Task: Reply to email with the signature Caroline Robinson with the subject Request for help from softage.1@softage.net with the message I would like to schedule a call to discuss the proposed changes to the project budget. with CC to softage.3@softage.net with an attached document Project_report.docx
Action: Mouse moved to (532, 673)
Screenshot: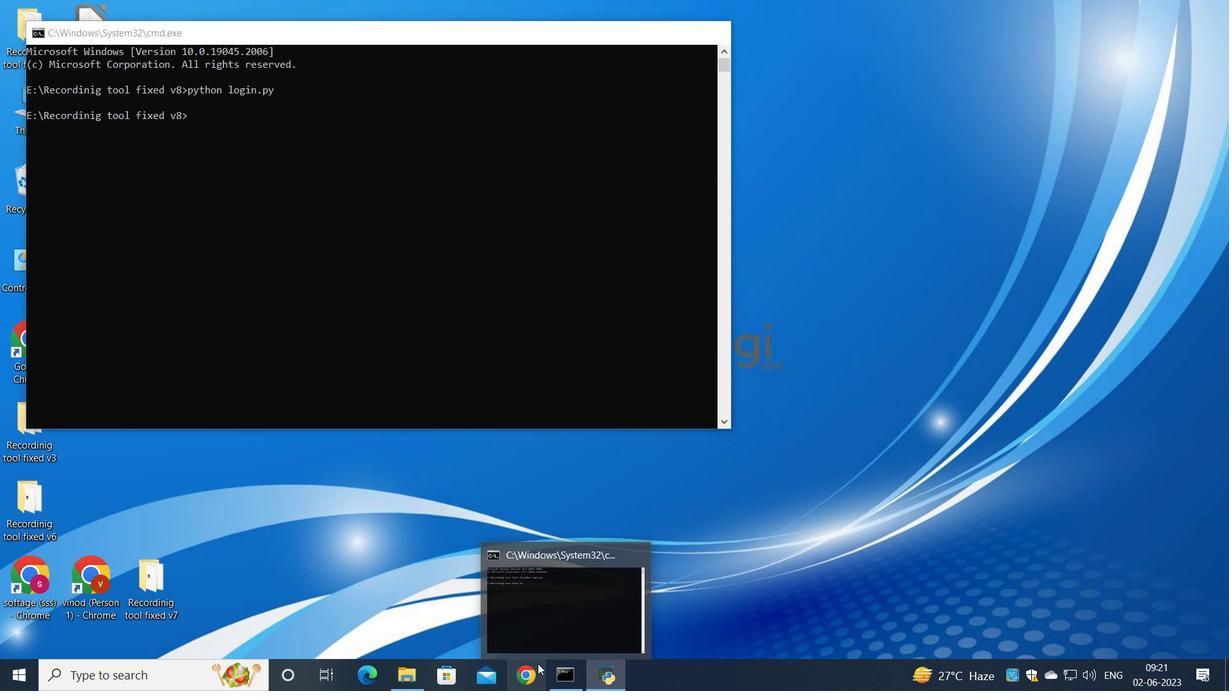 
Action: Mouse pressed left at (532, 673)
Screenshot: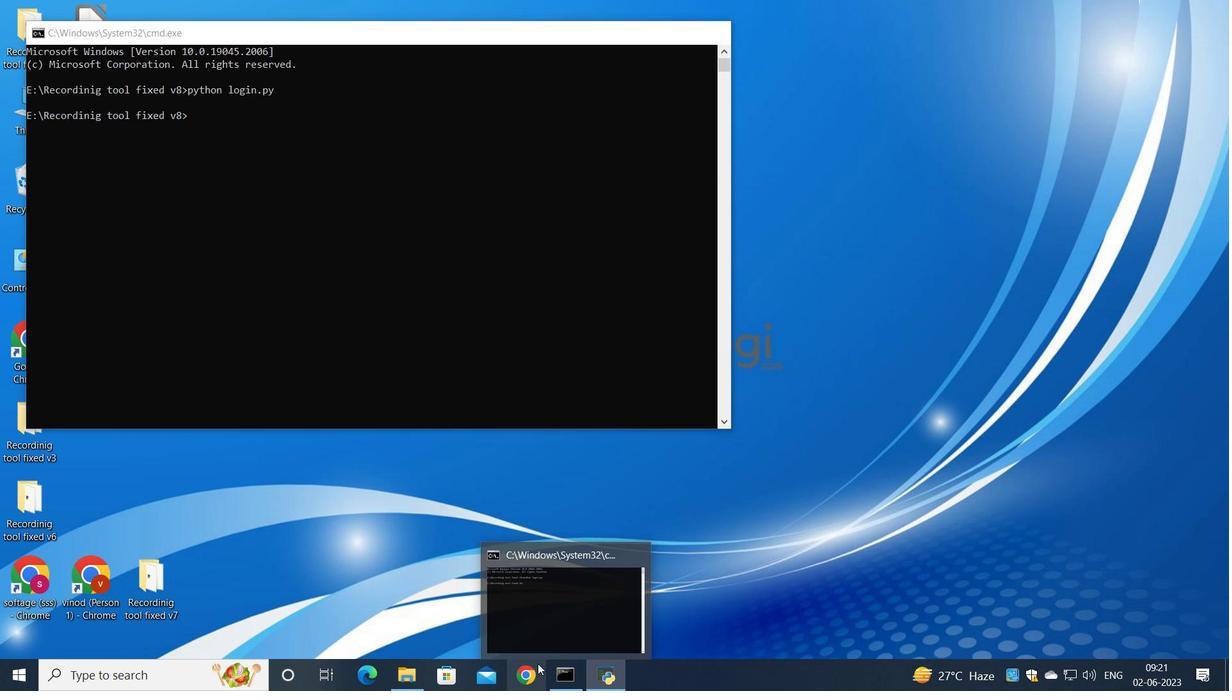 
Action: Mouse moved to (541, 418)
Screenshot: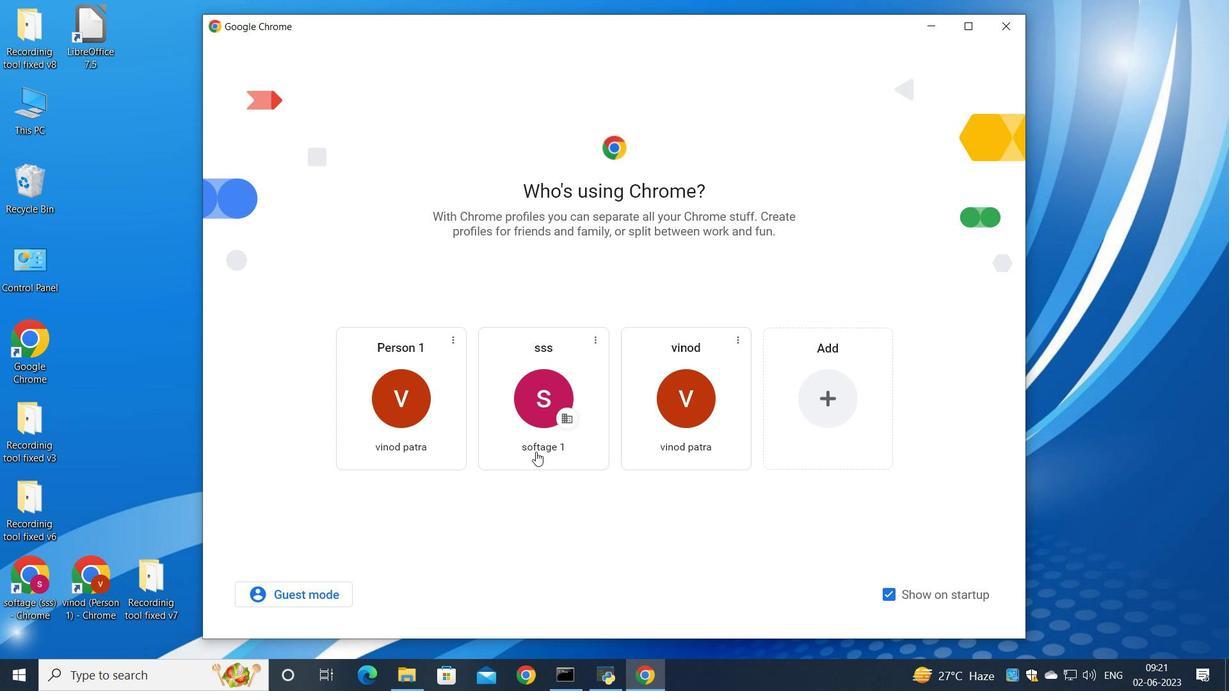 
Action: Mouse pressed left at (541, 418)
Screenshot: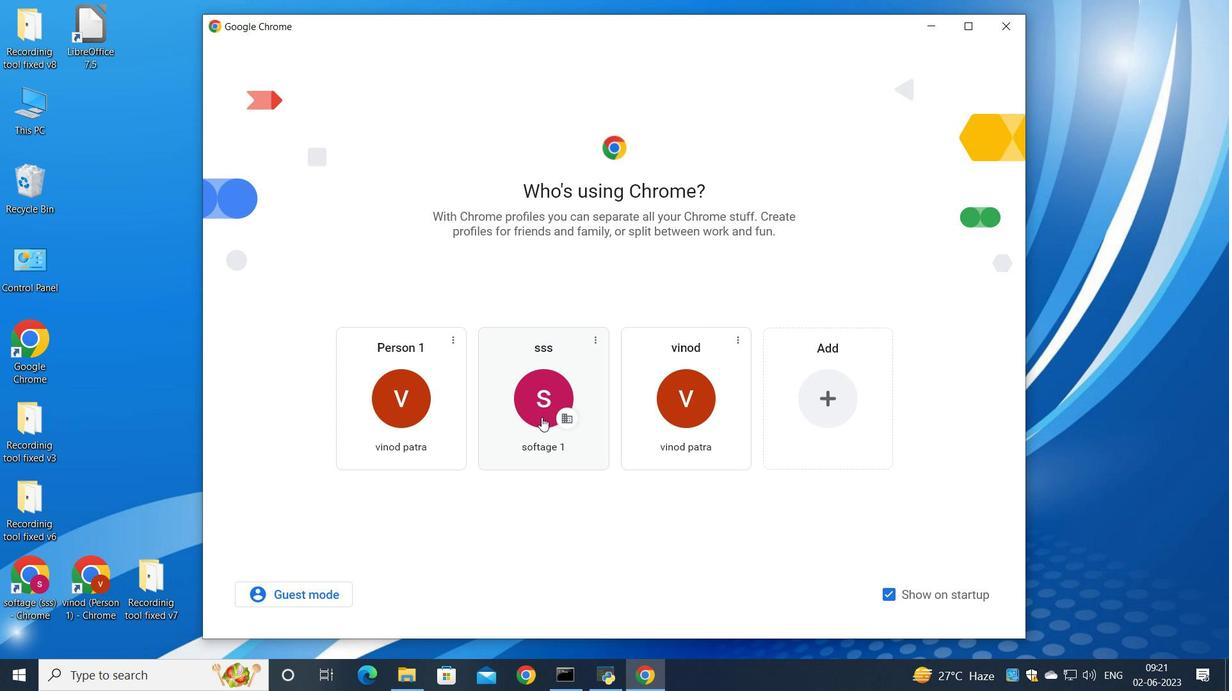 
Action: Mouse moved to (1065, 110)
Screenshot: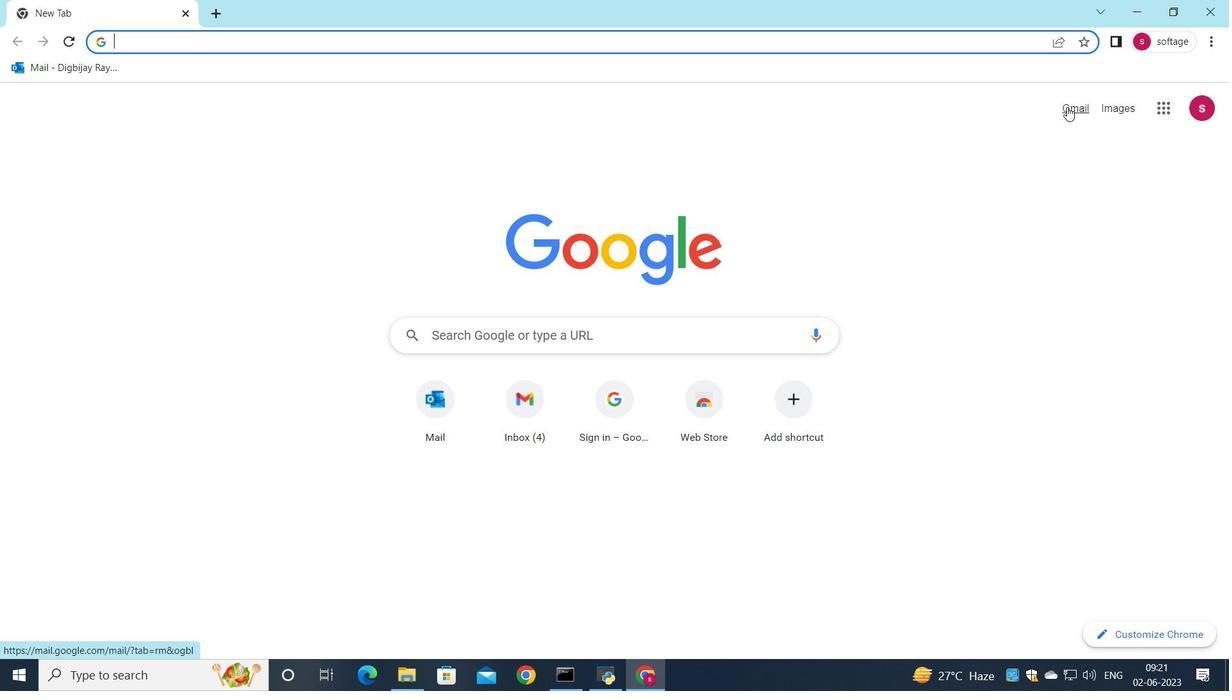 
Action: Mouse pressed left at (1065, 110)
Screenshot: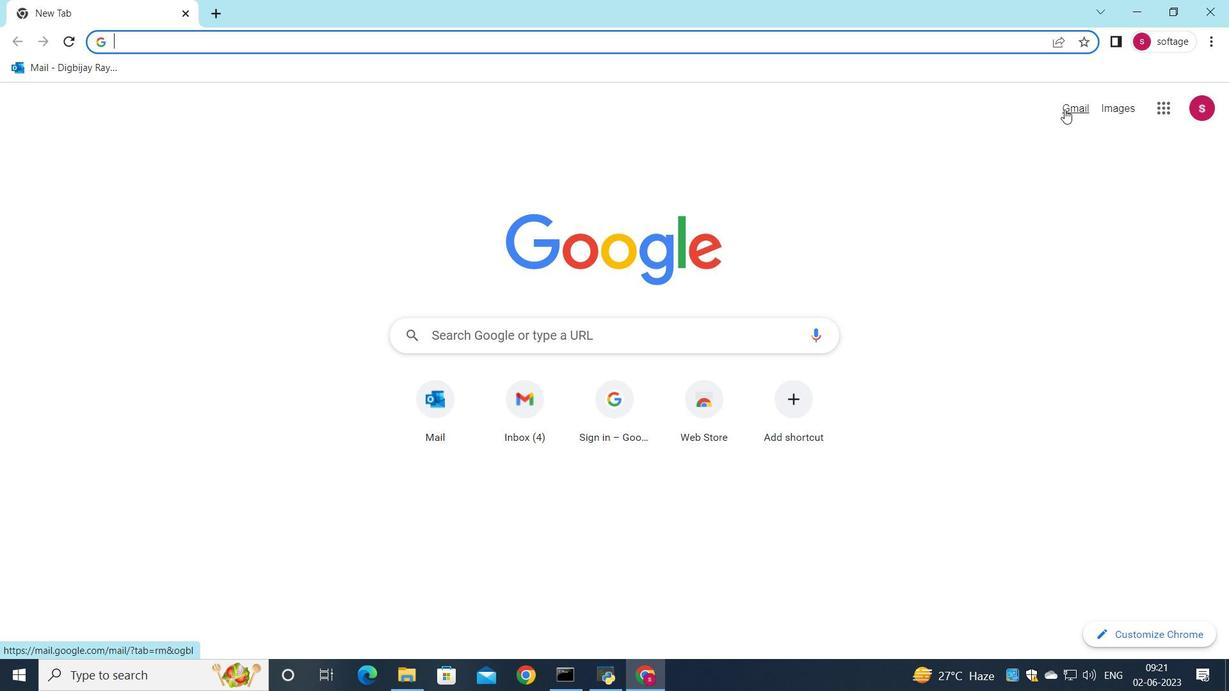 
Action: Mouse moved to (1048, 116)
Screenshot: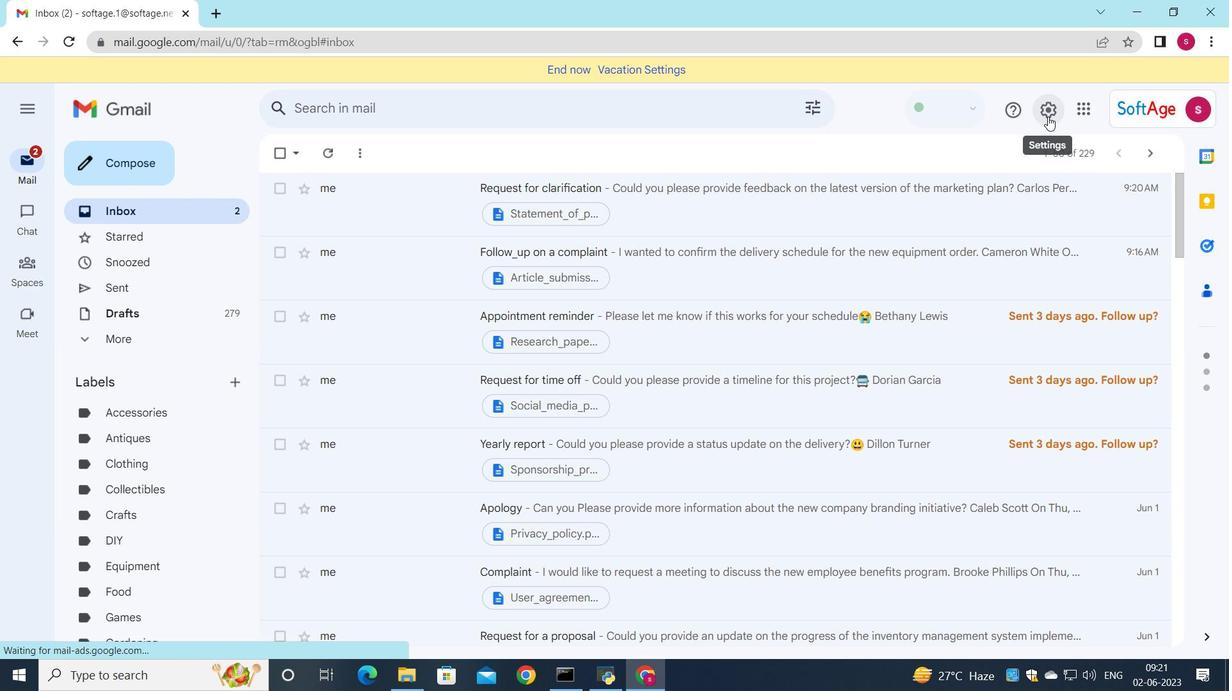 
Action: Mouse pressed left at (1048, 116)
Screenshot: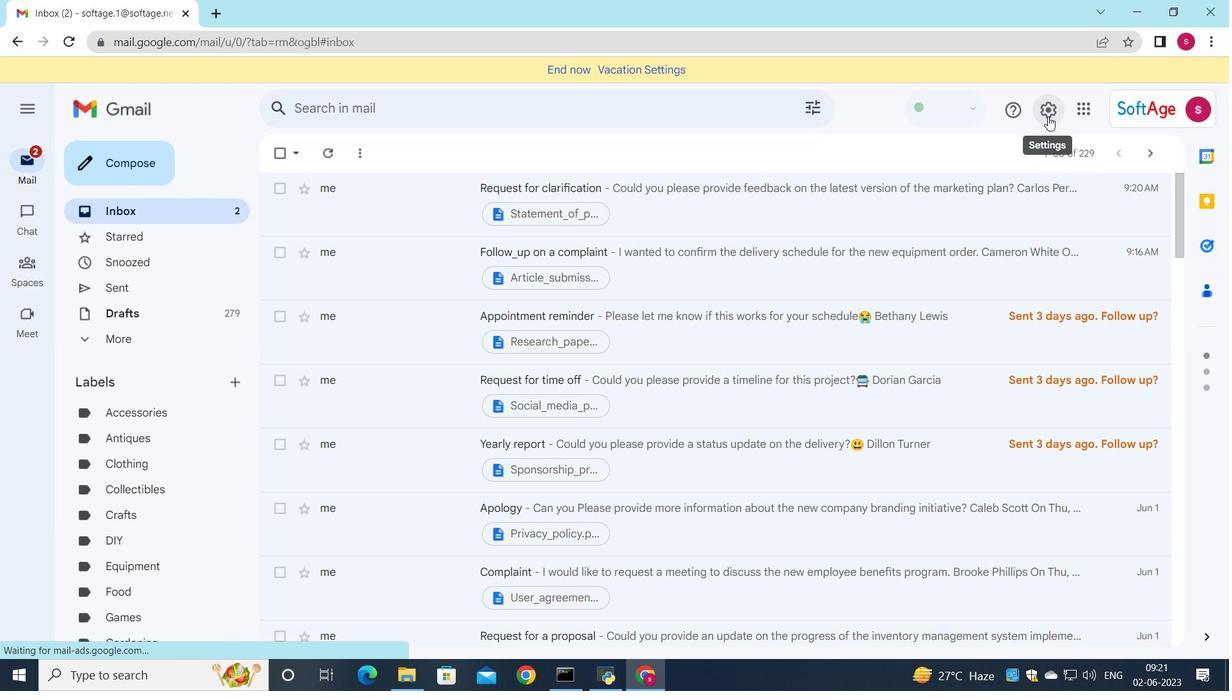 
Action: Mouse moved to (1069, 195)
Screenshot: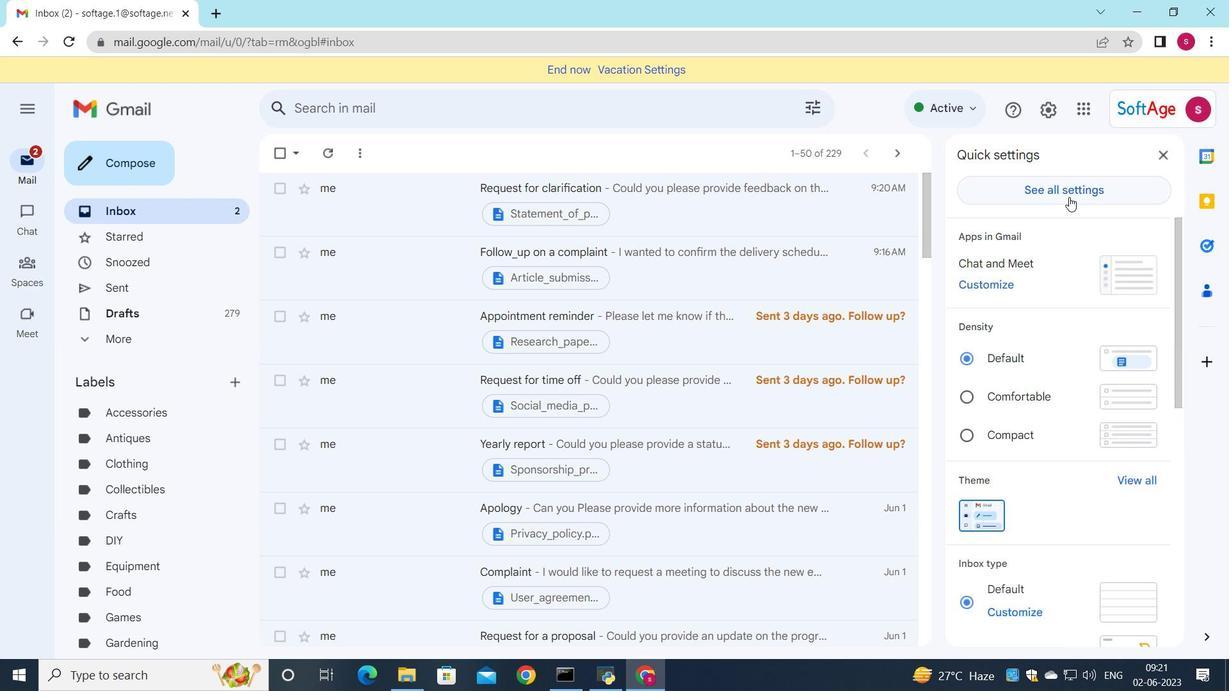 
Action: Mouse pressed left at (1069, 195)
Screenshot: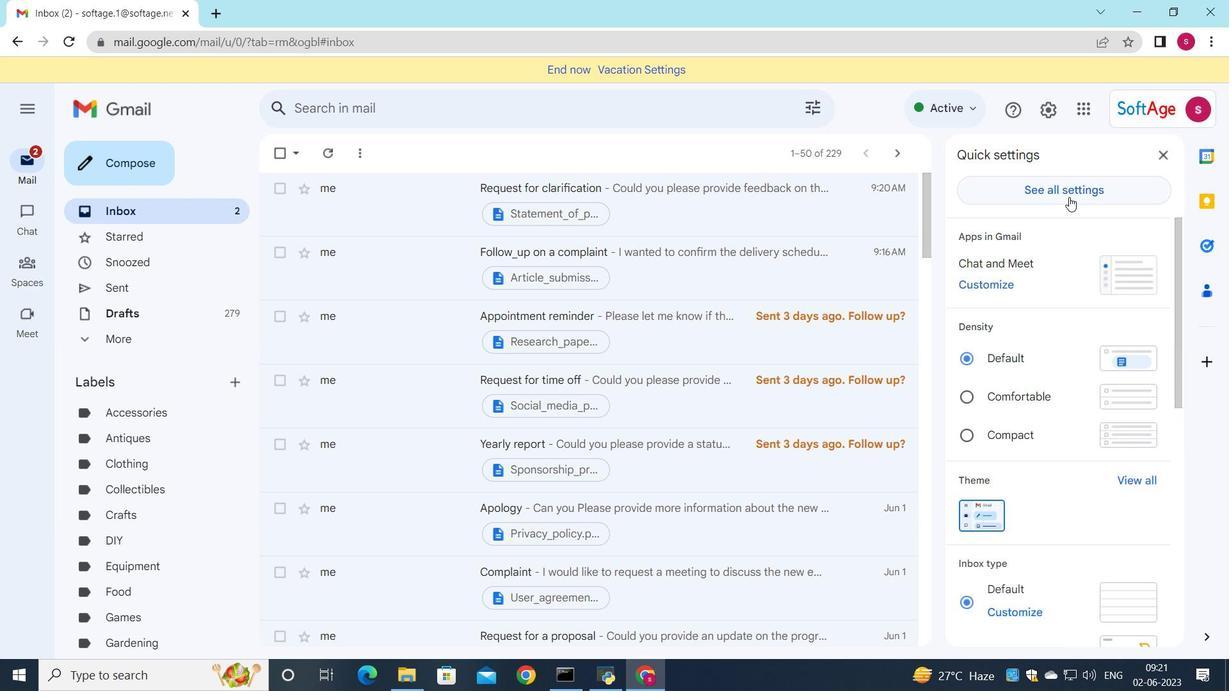 
Action: Mouse moved to (663, 460)
Screenshot: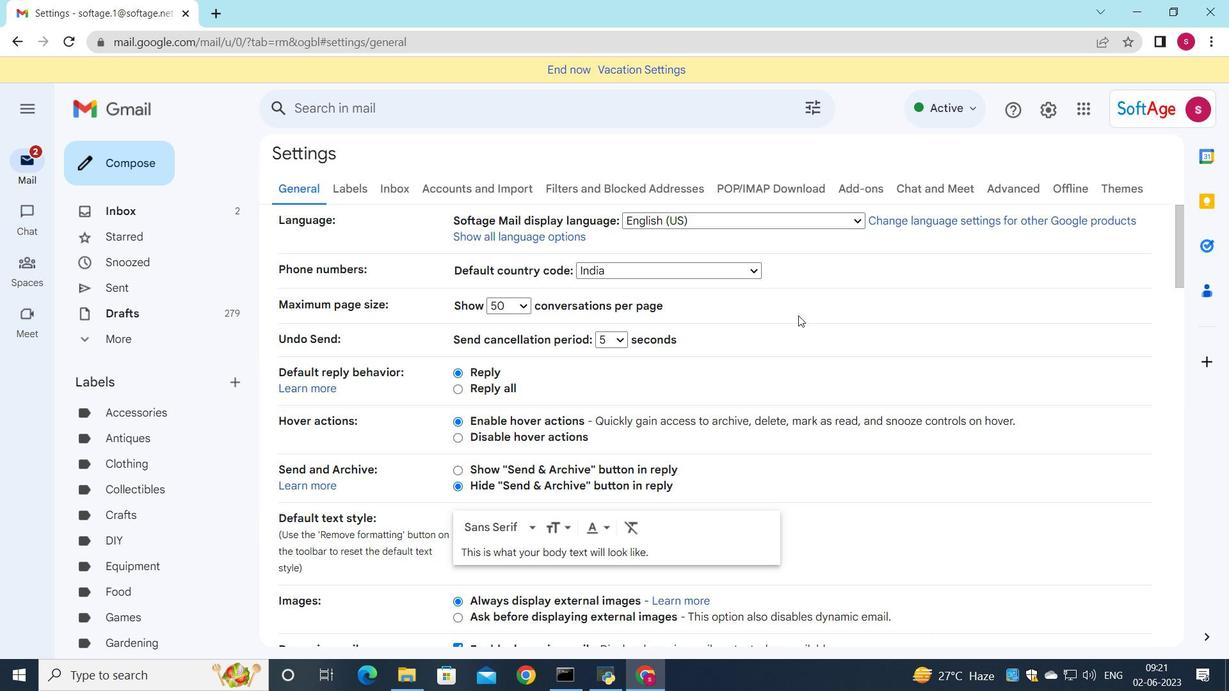 
Action: Mouse scrolled (663, 459) with delta (0, 0)
Screenshot: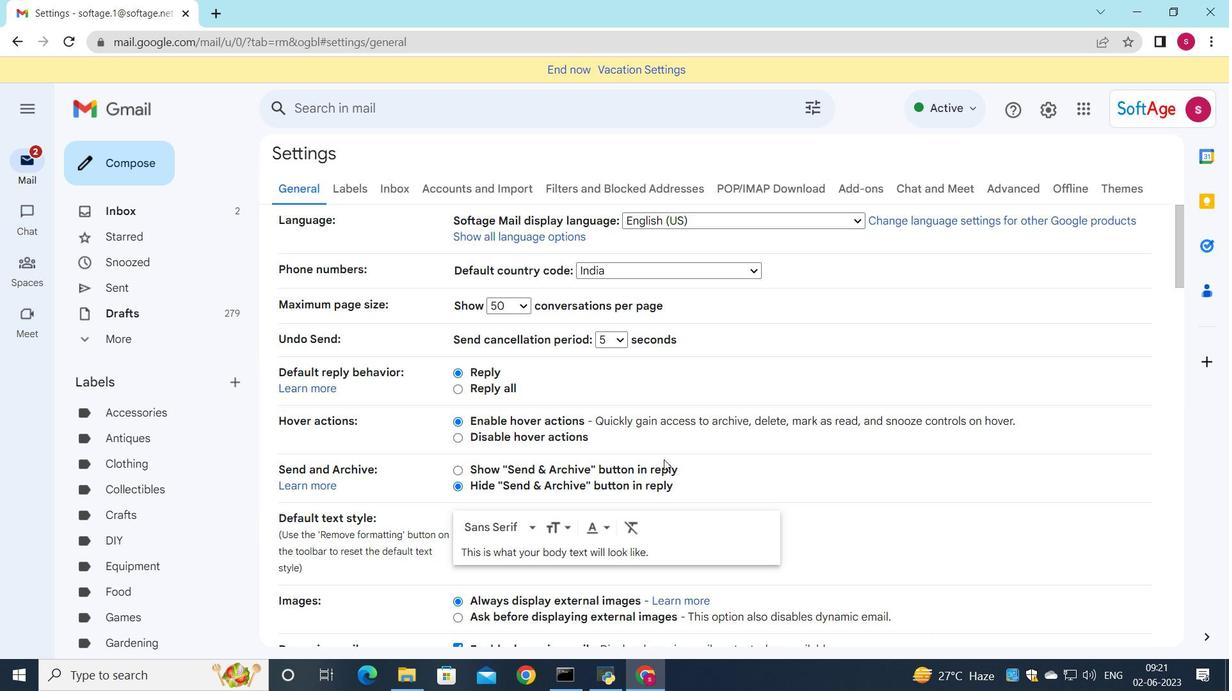 
Action: Mouse scrolled (663, 459) with delta (0, 0)
Screenshot: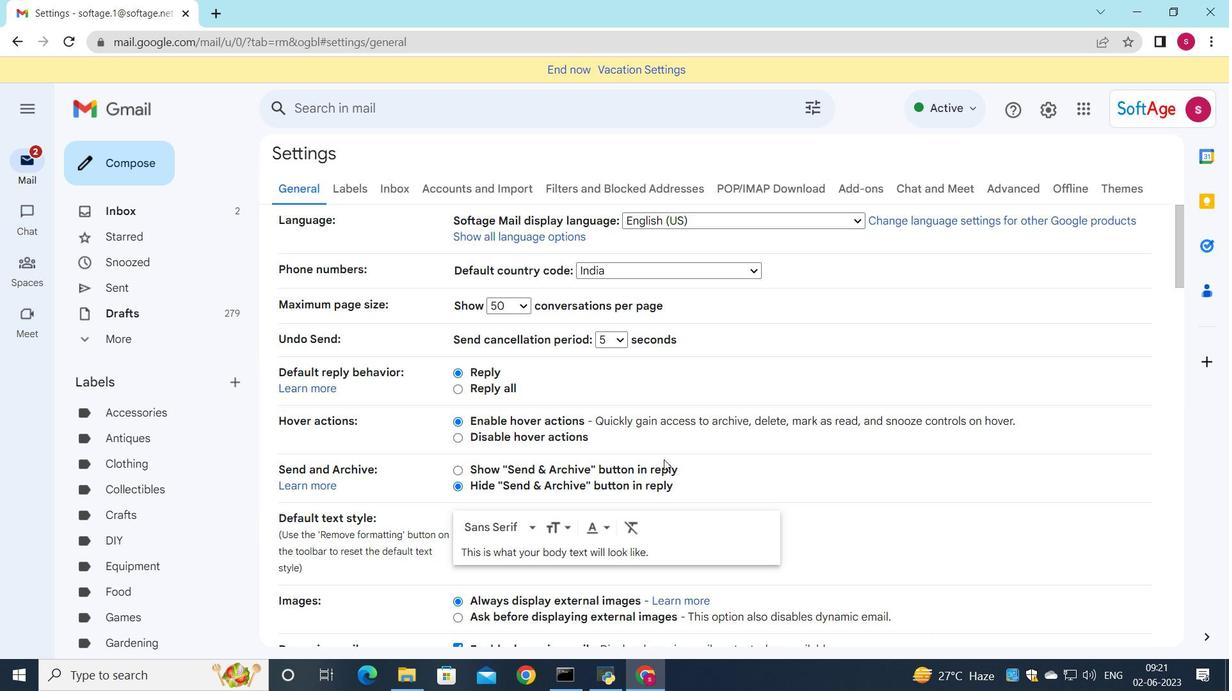 
Action: Mouse scrolled (663, 459) with delta (0, 0)
Screenshot: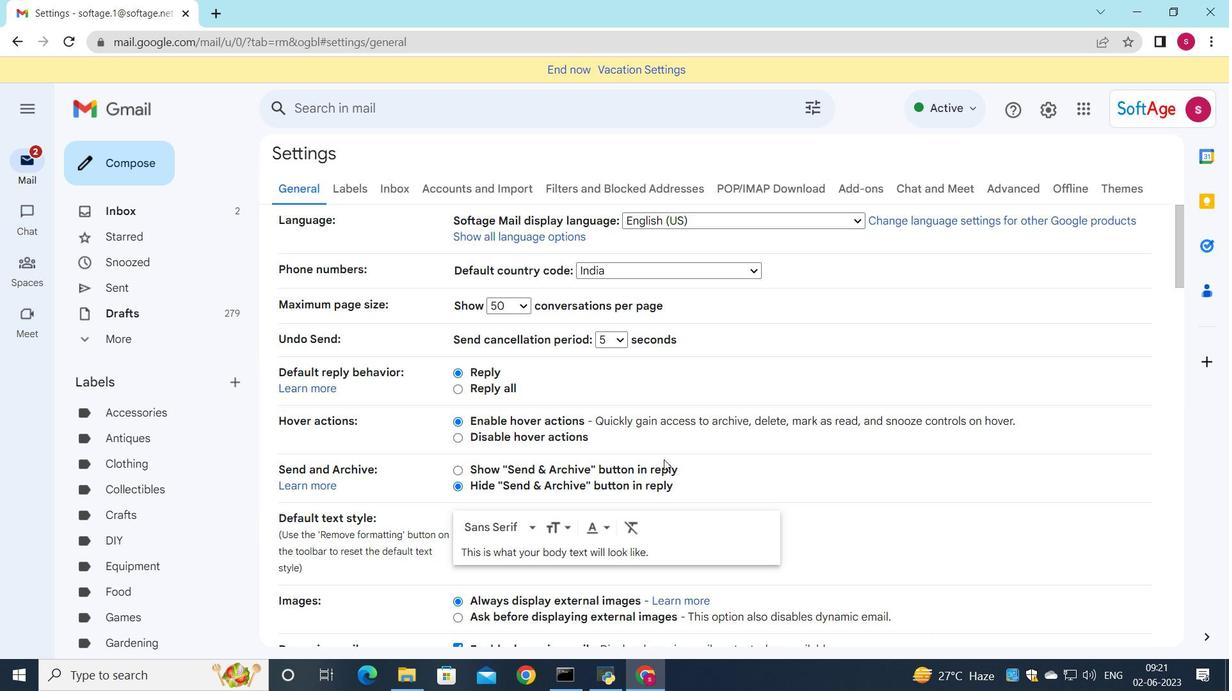
Action: Mouse scrolled (663, 459) with delta (0, 0)
Screenshot: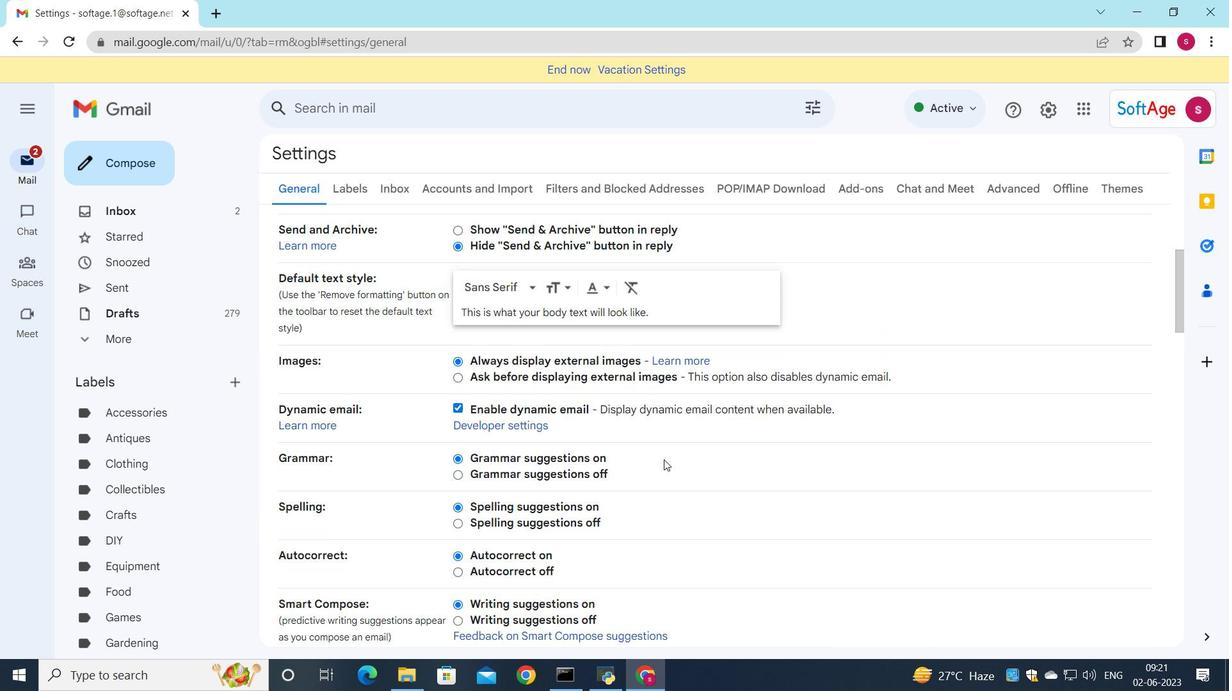 
Action: Mouse scrolled (663, 459) with delta (0, 0)
Screenshot: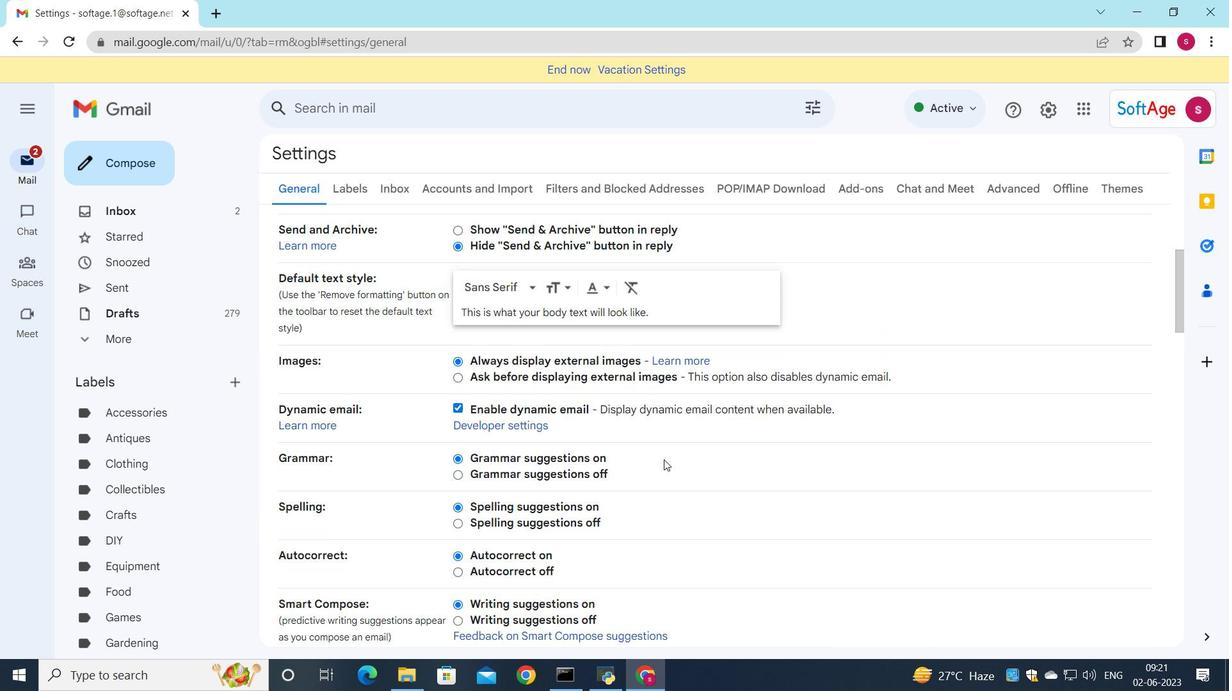 
Action: Mouse scrolled (663, 459) with delta (0, 0)
Screenshot: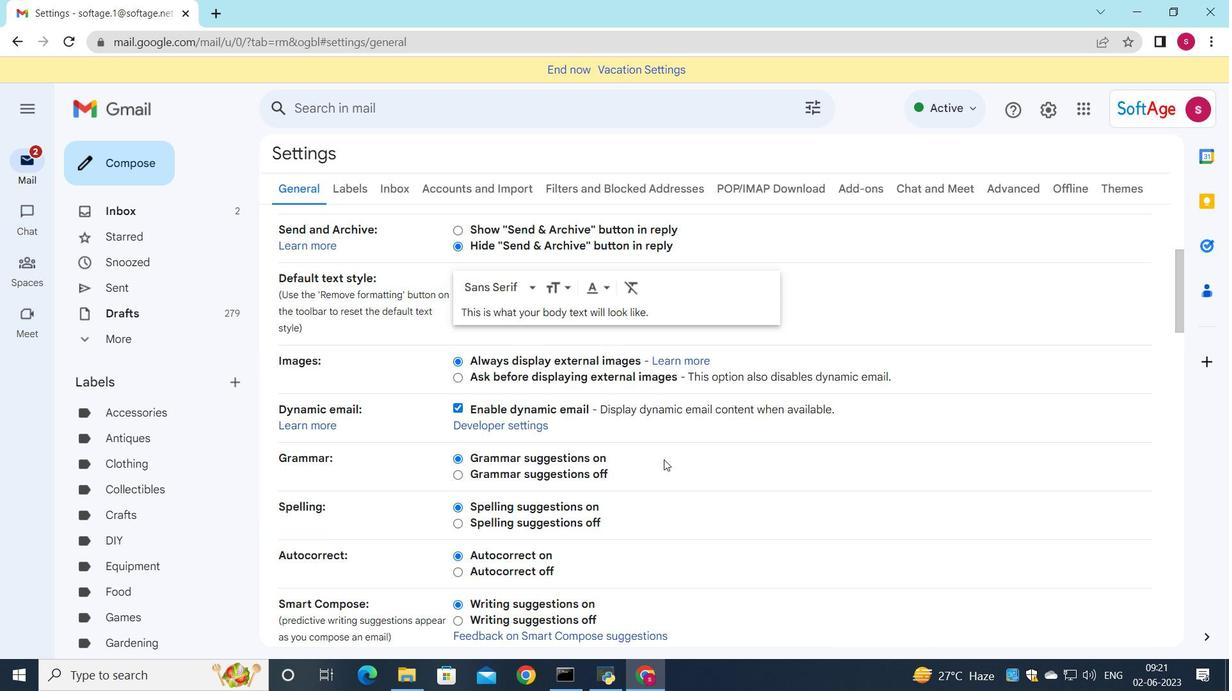 
Action: Mouse scrolled (663, 459) with delta (0, 0)
Screenshot: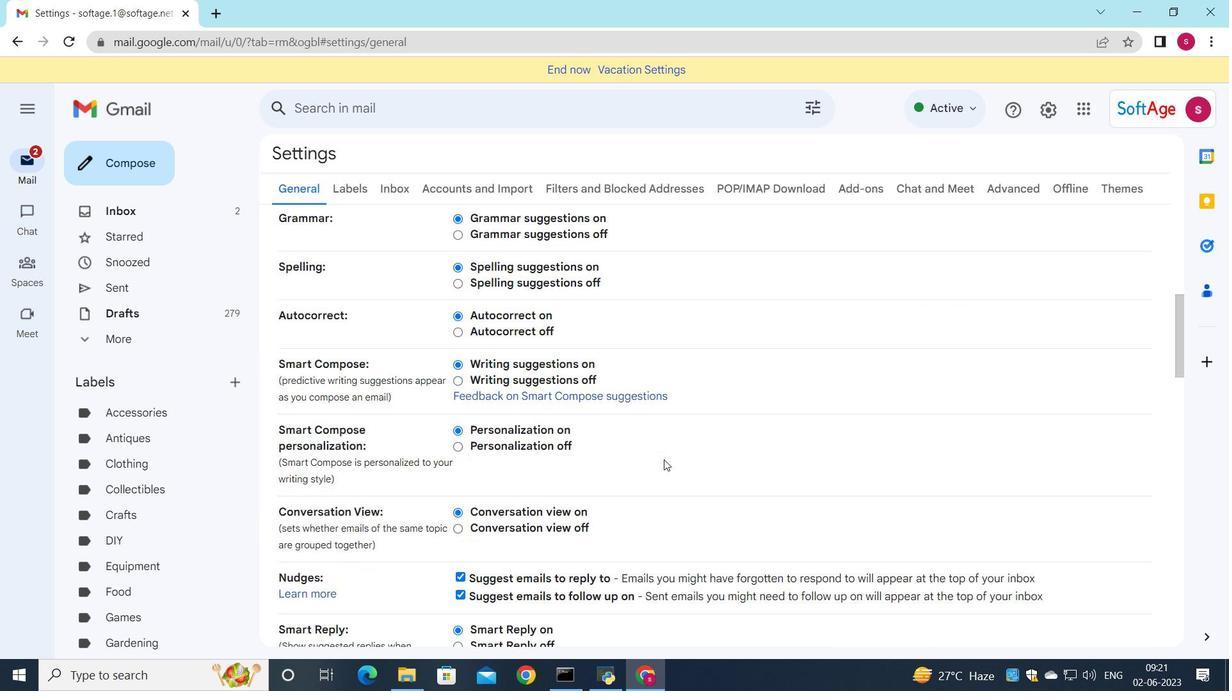 
Action: Mouse scrolled (663, 459) with delta (0, 0)
Screenshot: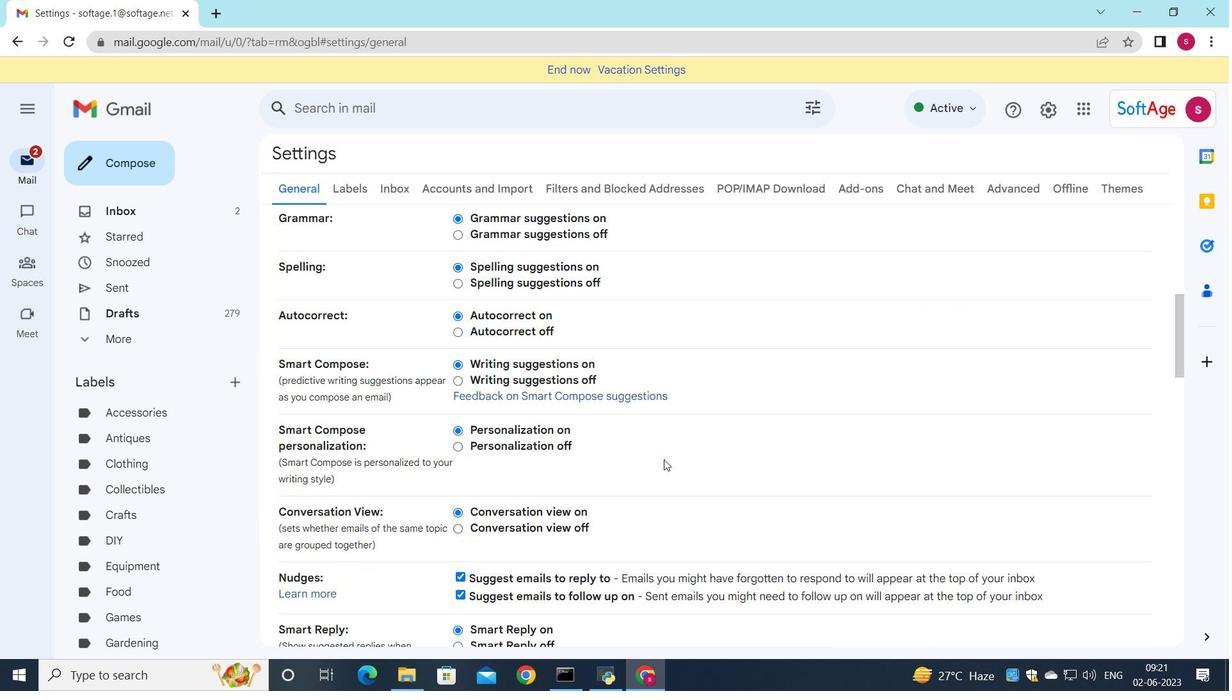 
Action: Mouse scrolled (663, 459) with delta (0, 0)
Screenshot: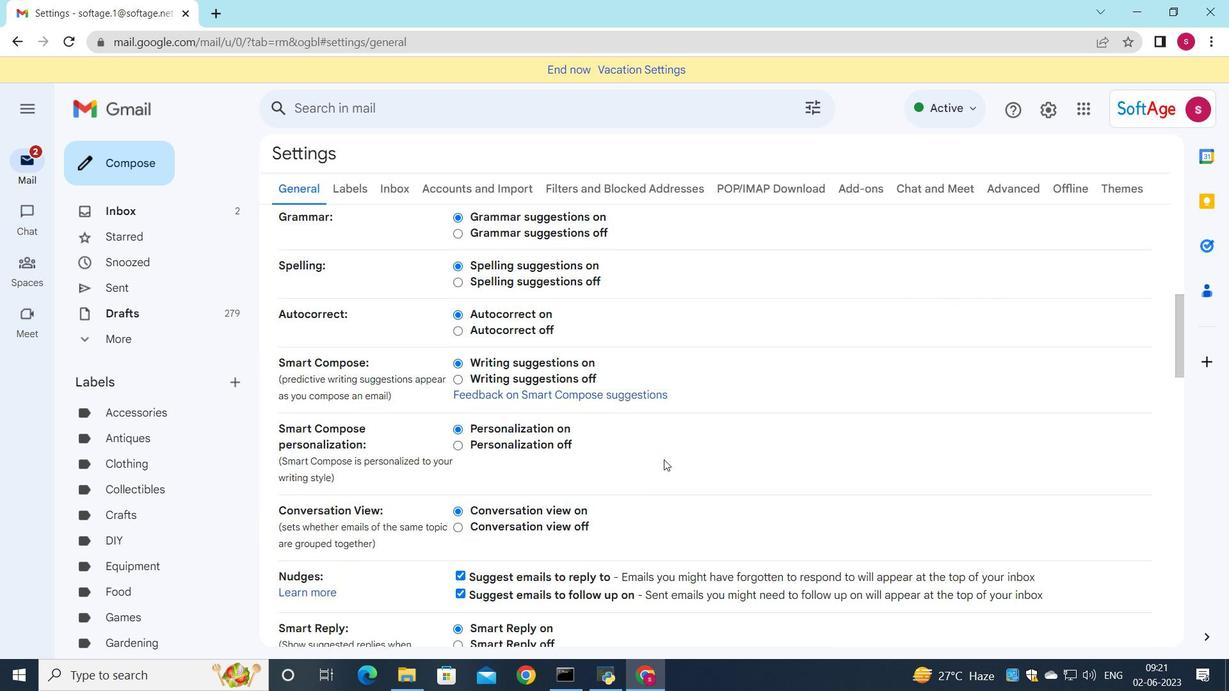 
Action: Mouse scrolled (663, 459) with delta (0, 0)
Screenshot: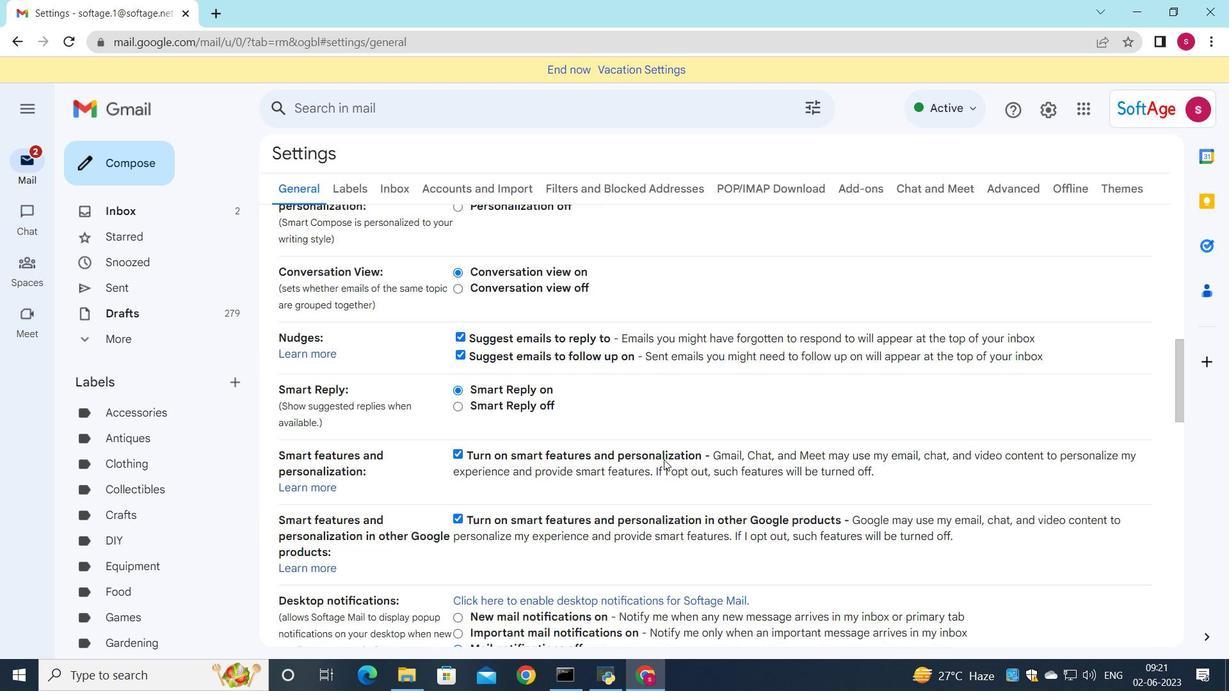 
Action: Mouse scrolled (663, 459) with delta (0, 0)
Screenshot: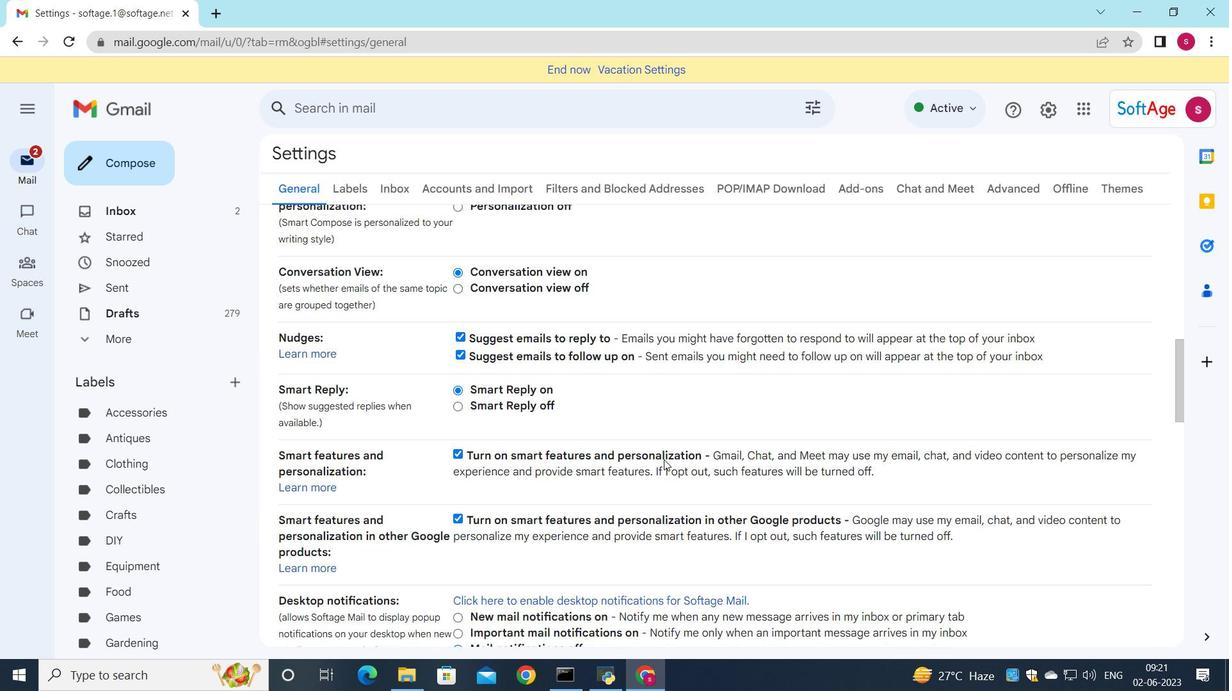 
Action: Mouse scrolled (663, 459) with delta (0, 0)
Screenshot: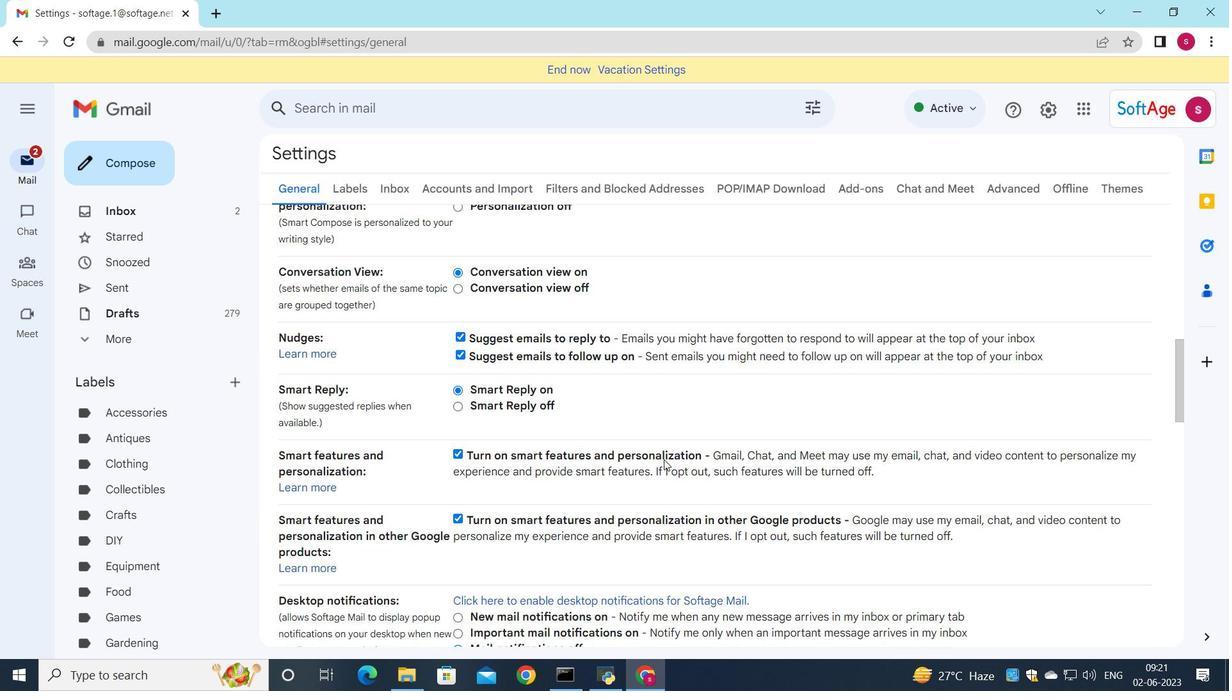
Action: Mouse scrolled (663, 459) with delta (0, 0)
Screenshot: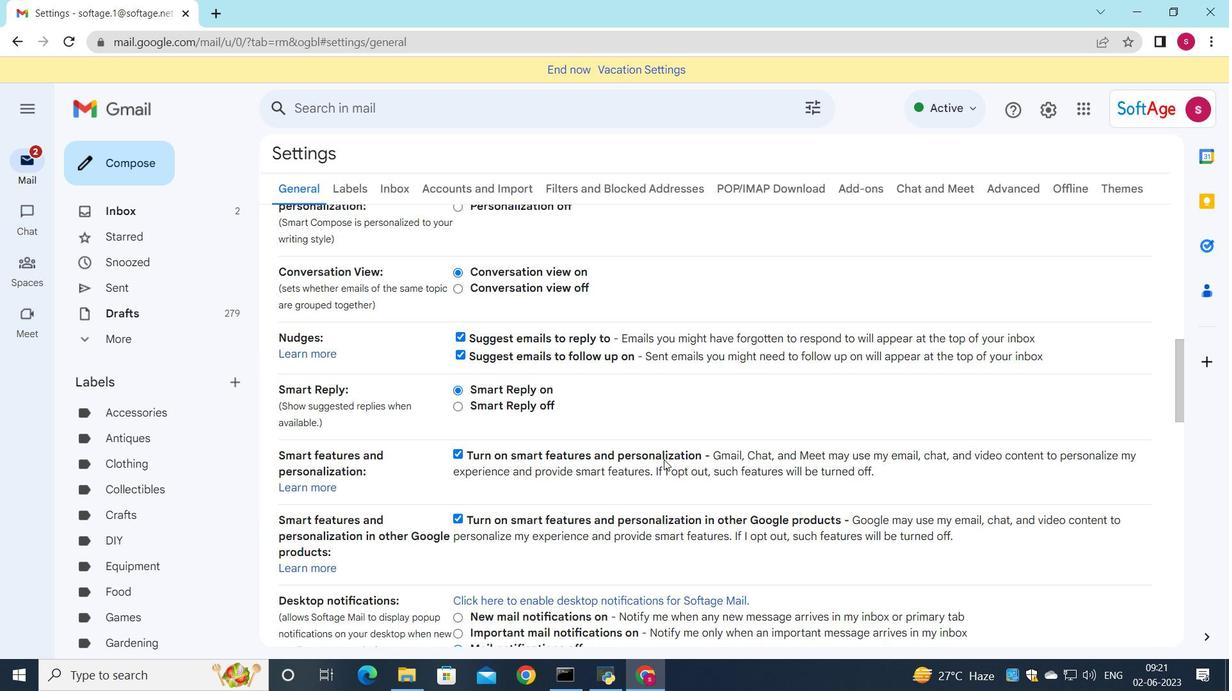 
Action: Mouse scrolled (663, 459) with delta (0, 0)
Screenshot: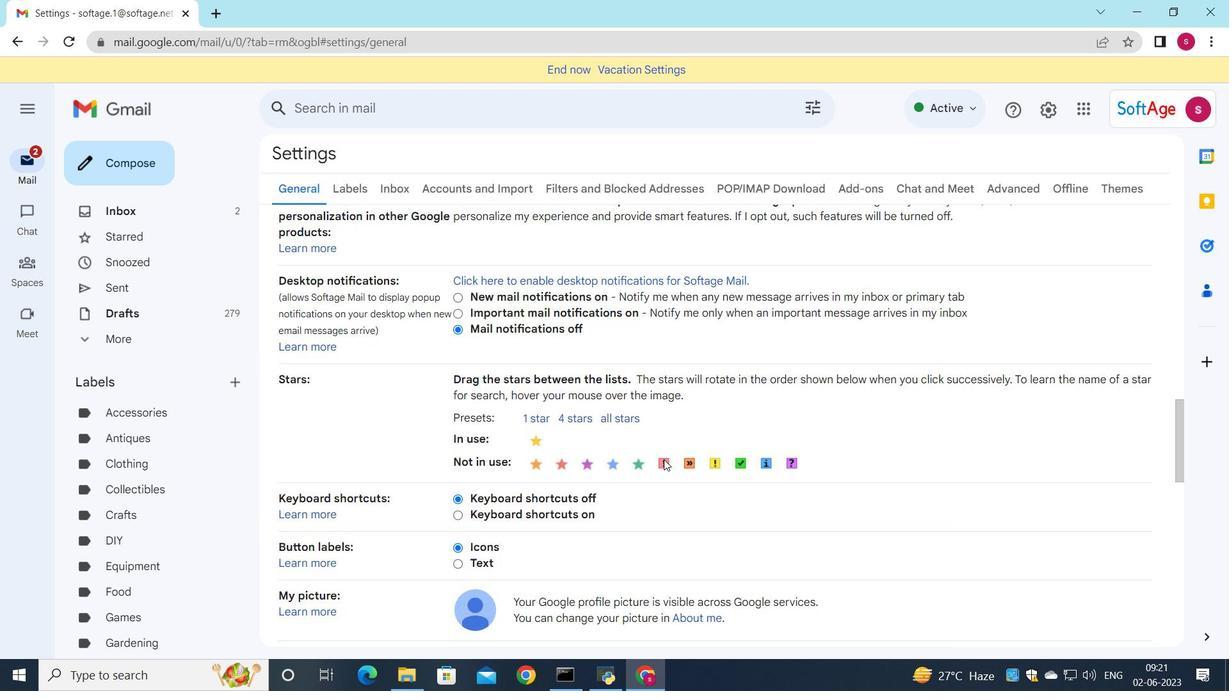 
Action: Mouse scrolled (663, 459) with delta (0, 0)
Screenshot: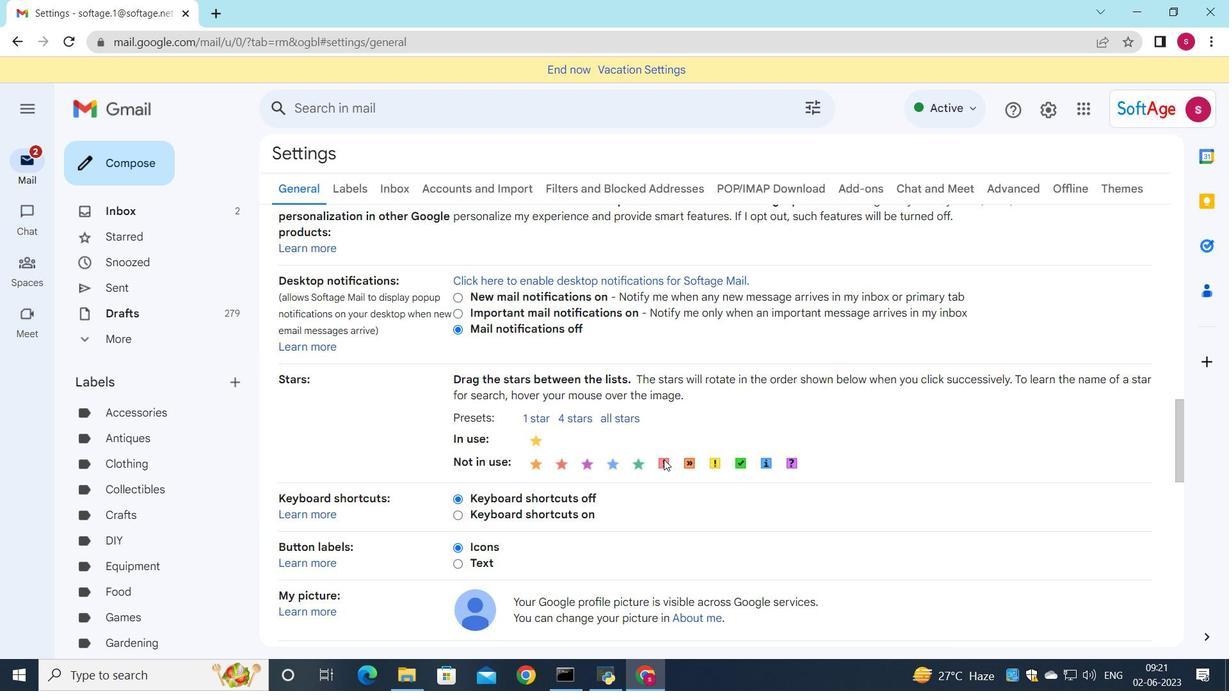 
Action: Mouse moved to (625, 494)
Screenshot: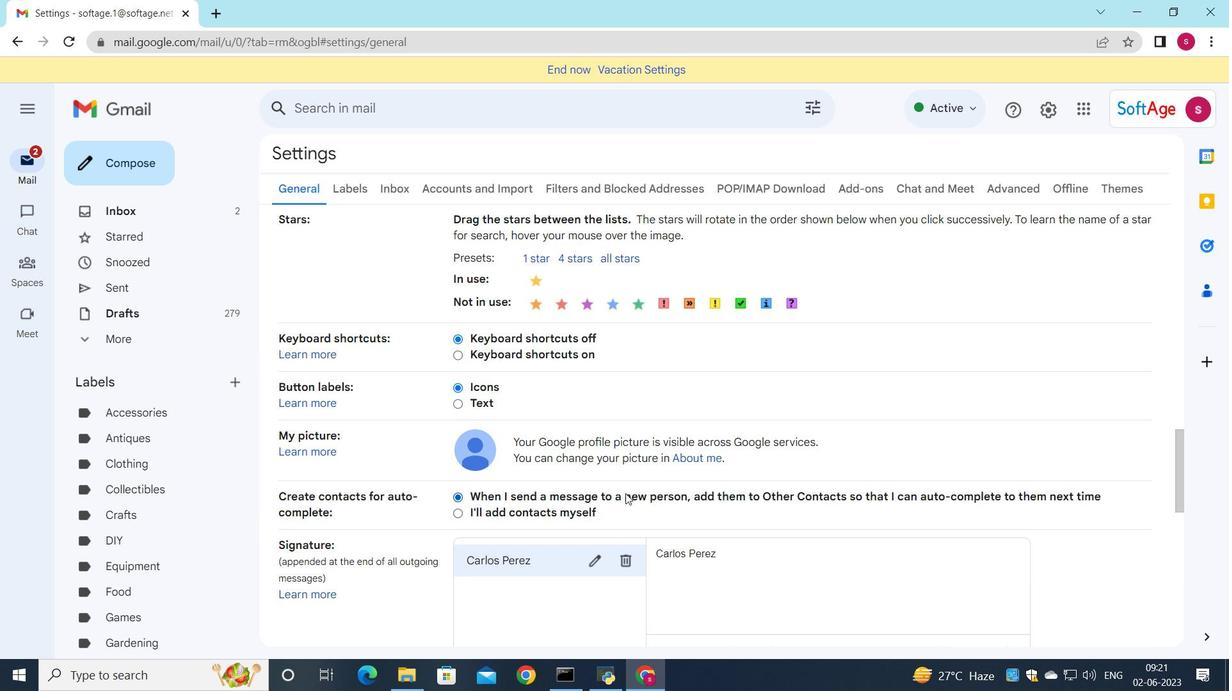 
Action: Mouse scrolled (625, 493) with delta (0, 0)
Screenshot: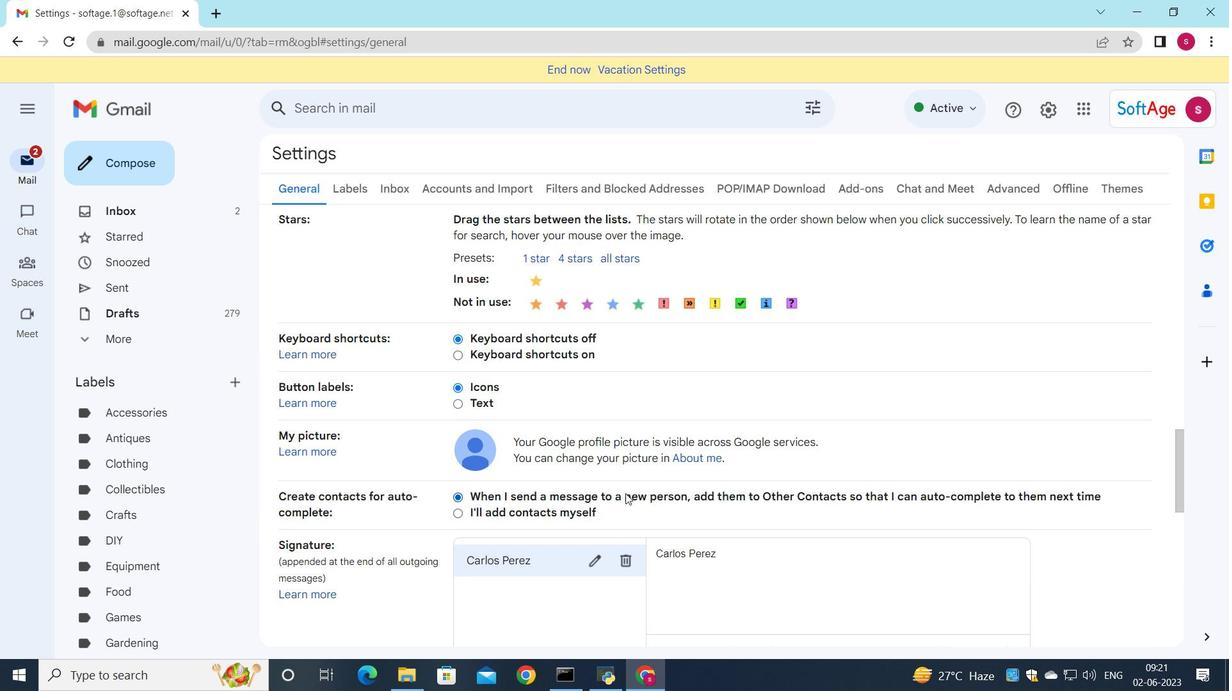 
Action: Mouse scrolled (625, 493) with delta (0, 0)
Screenshot: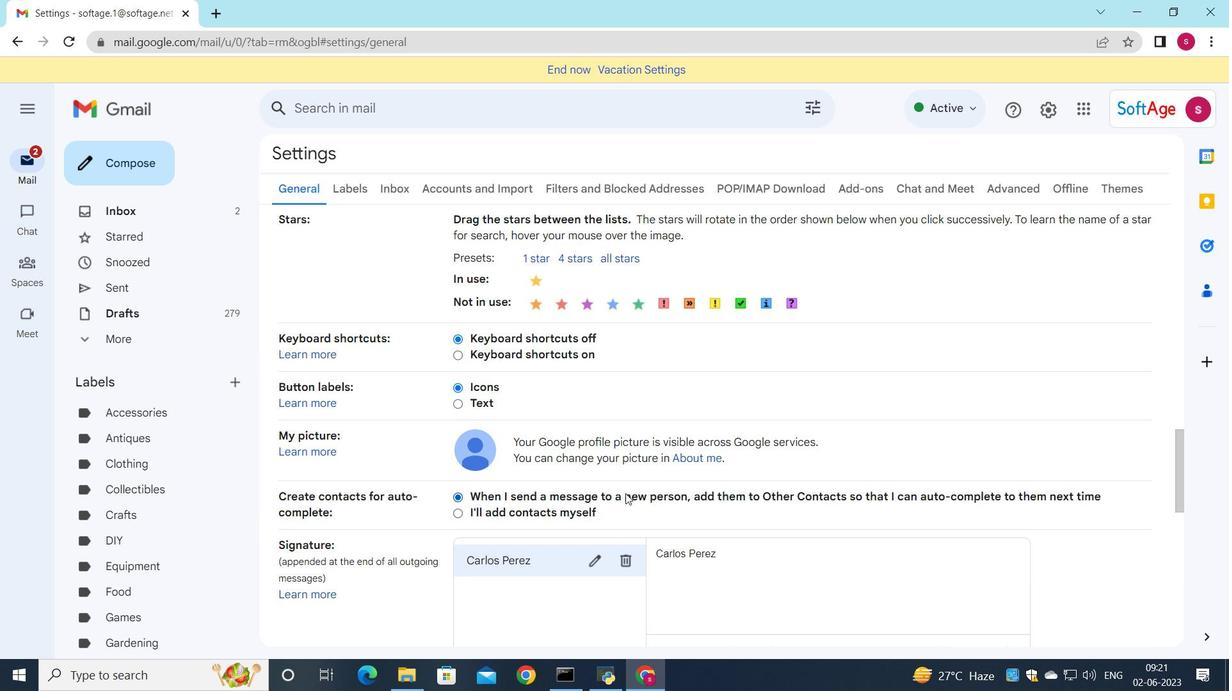 
Action: Mouse moved to (622, 410)
Screenshot: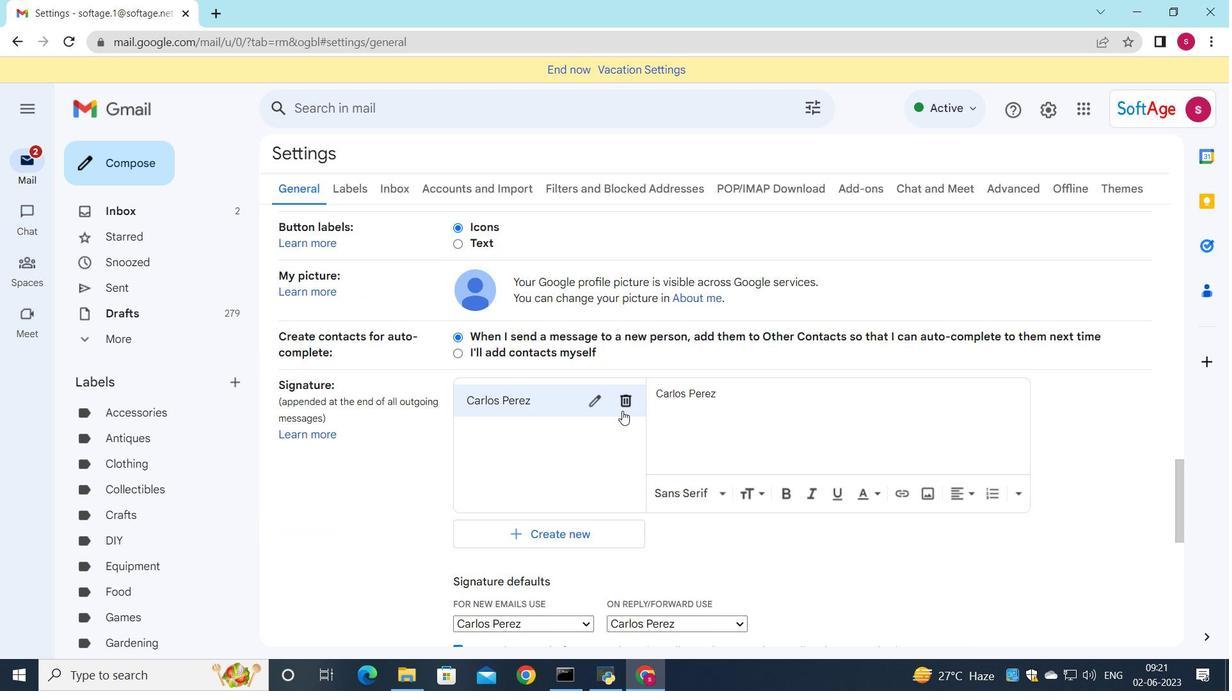 
Action: Mouse pressed left at (622, 410)
Screenshot: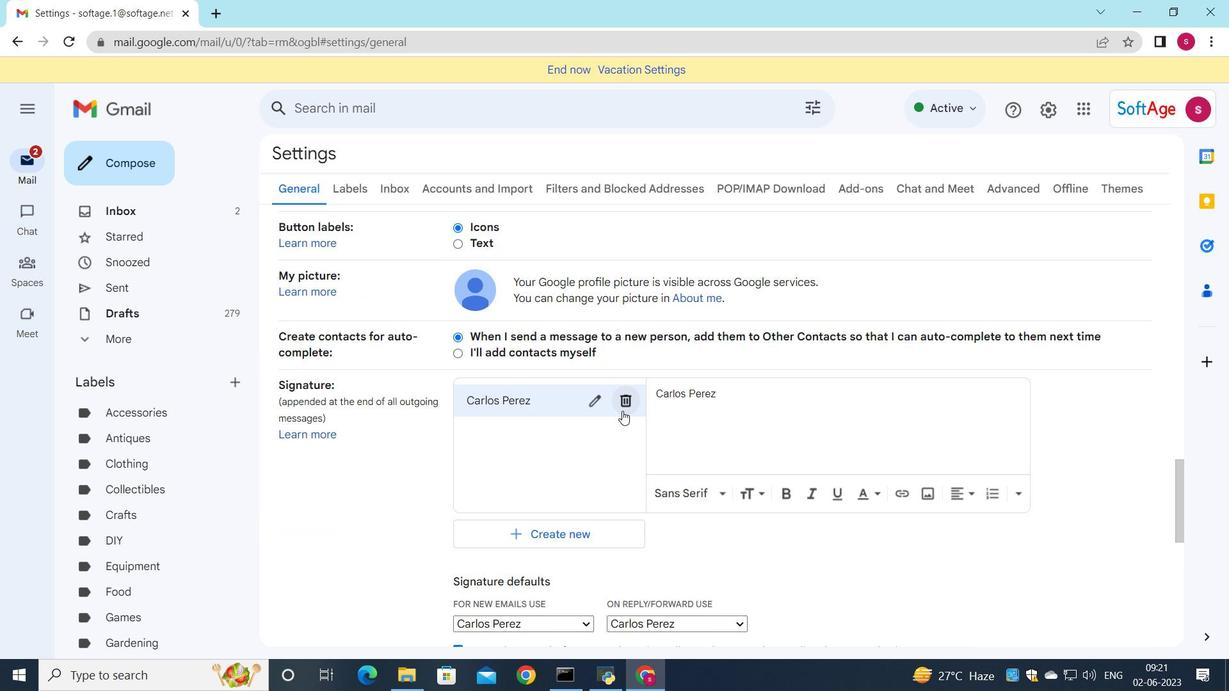 
Action: Mouse moved to (756, 395)
Screenshot: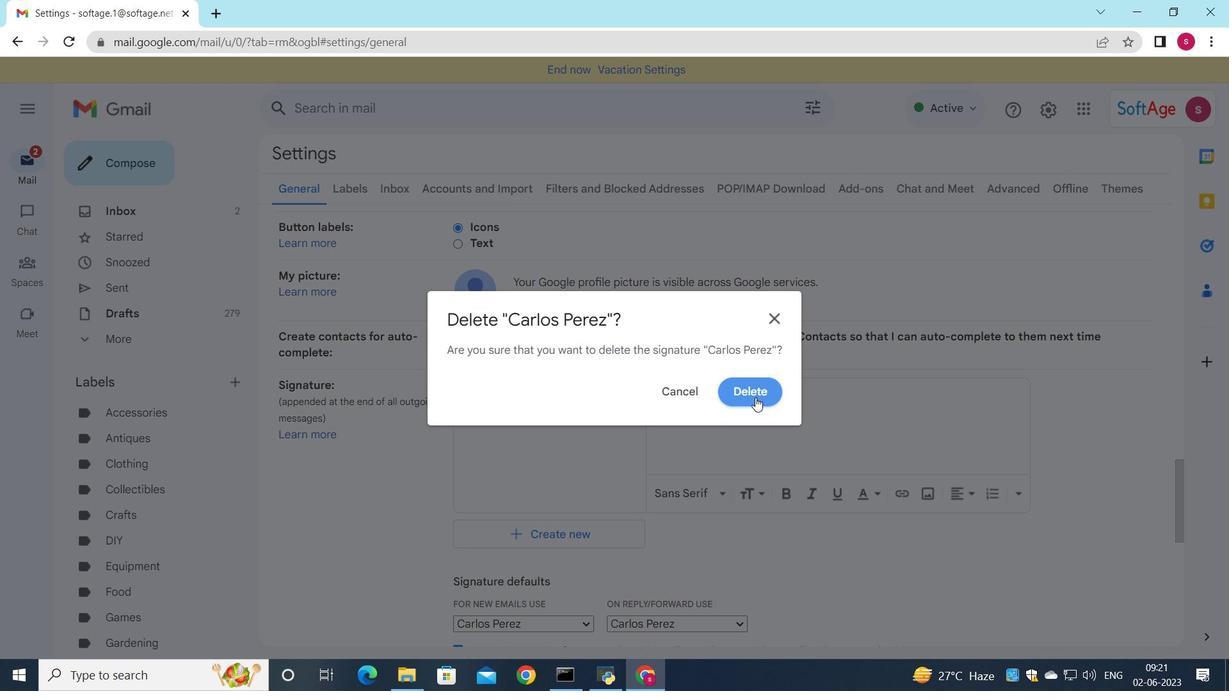 
Action: Mouse pressed left at (756, 395)
Screenshot: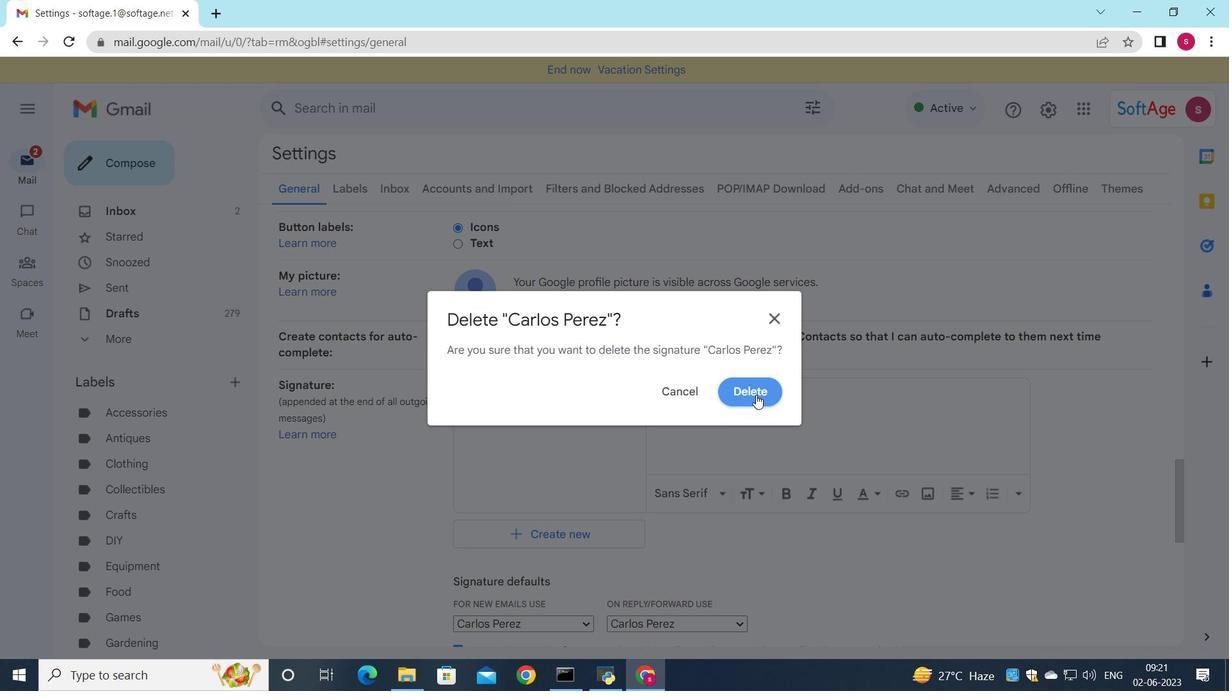 
Action: Mouse moved to (532, 415)
Screenshot: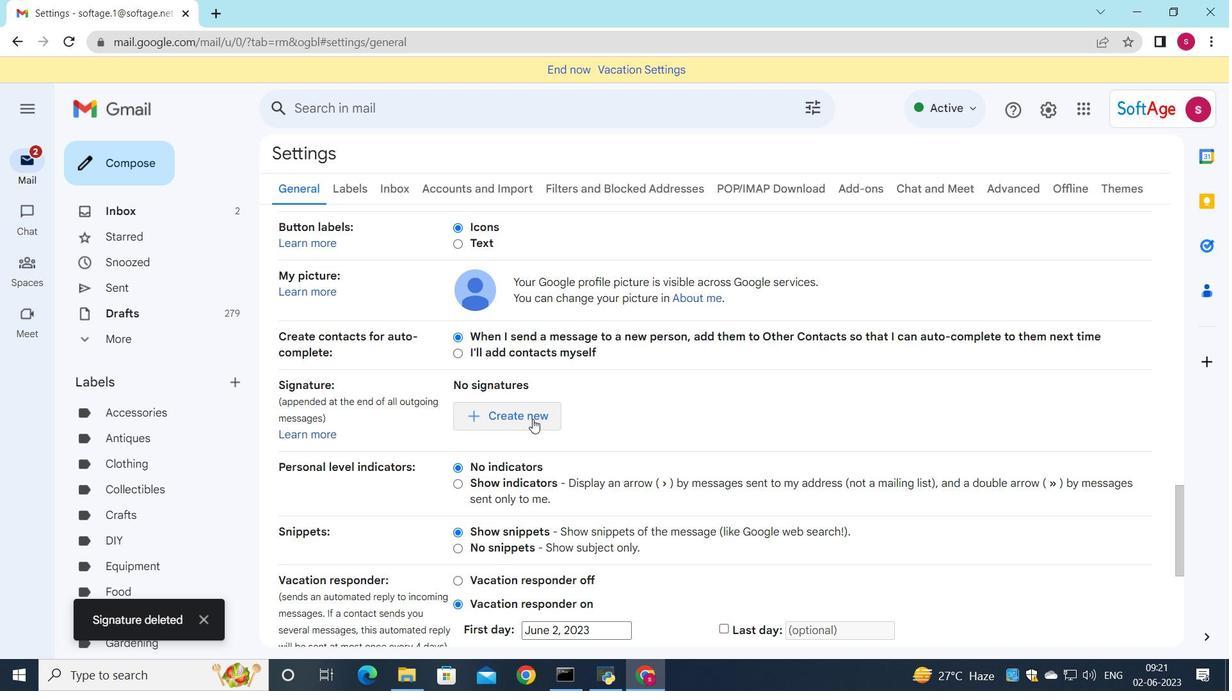 
Action: Mouse pressed left at (532, 415)
Screenshot: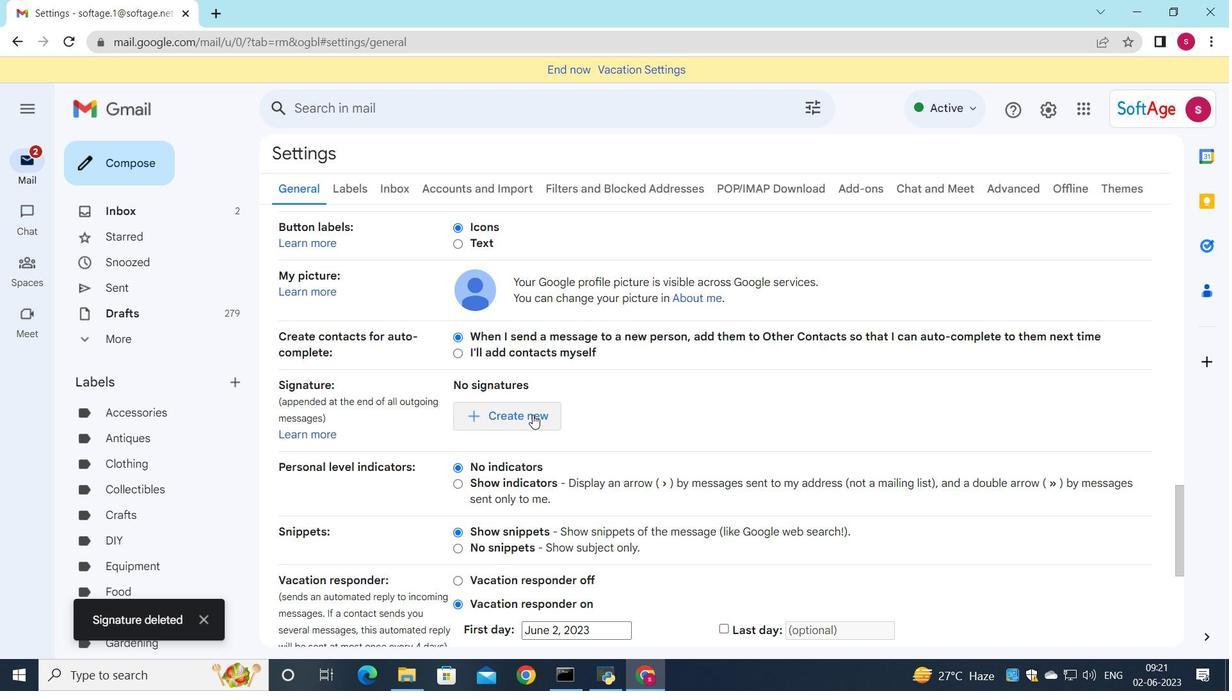 
Action: Mouse moved to (921, 414)
Screenshot: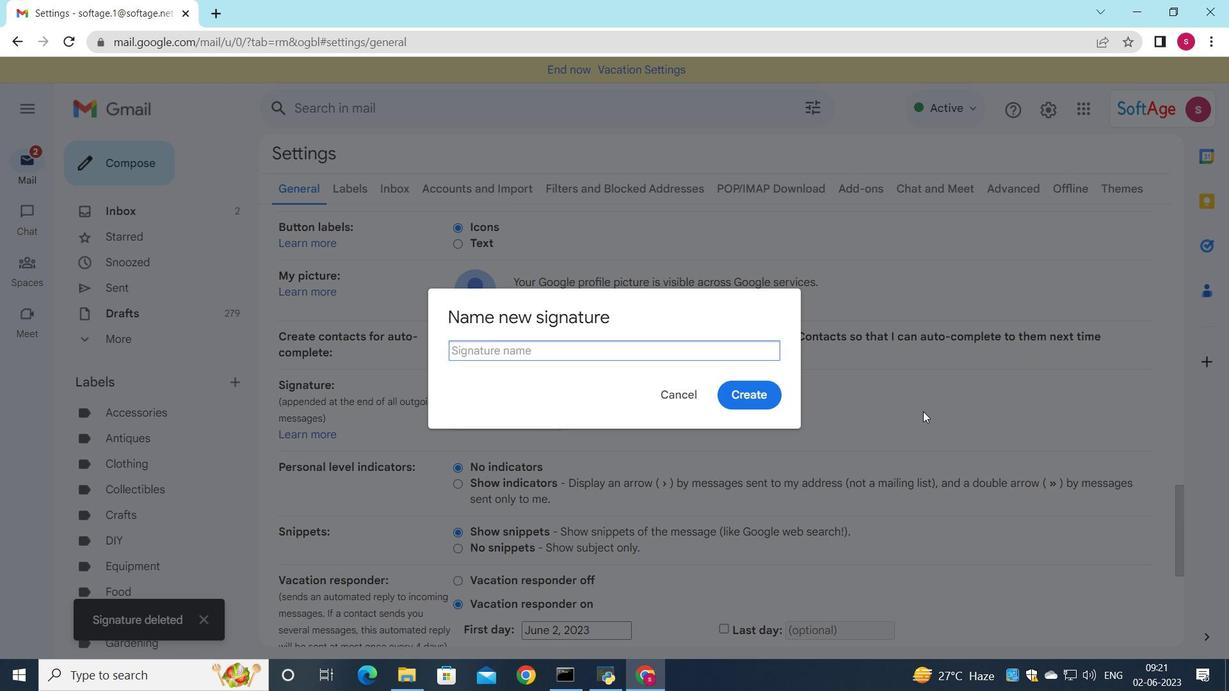 
Action: Key pressed <Key.shift>Caroline<Key.space><Key.shift>Robinson
Screenshot: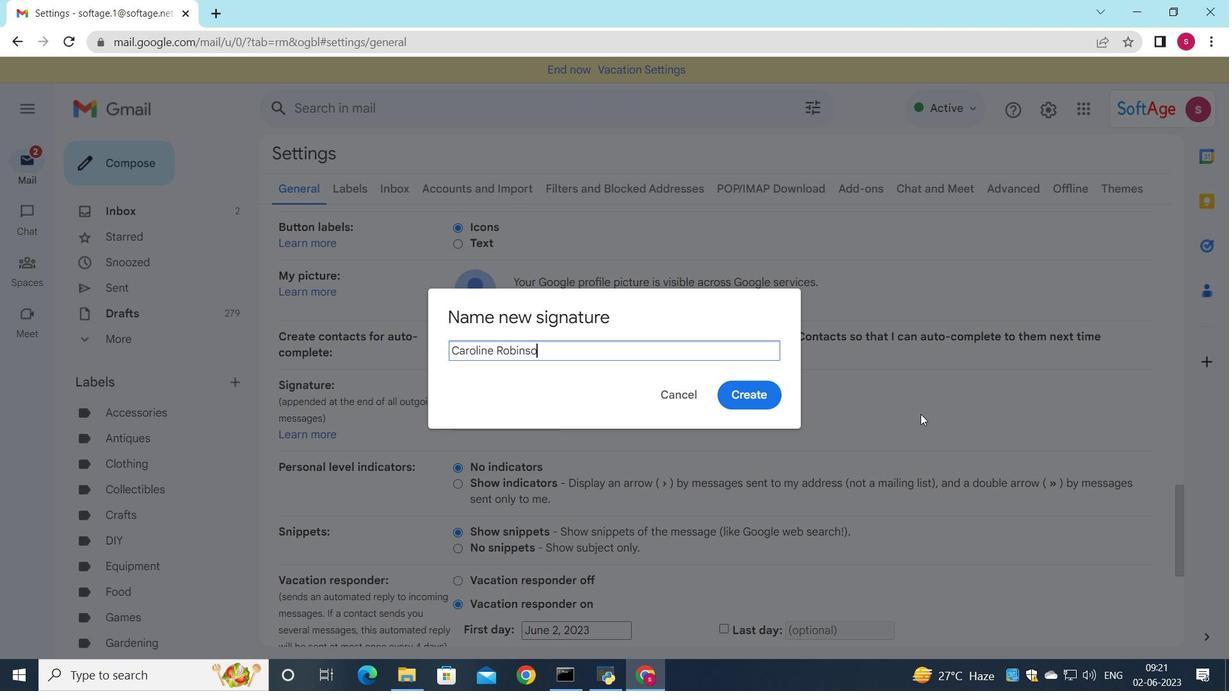 
Action: Mouse moved to (768, 394)
Screenshot: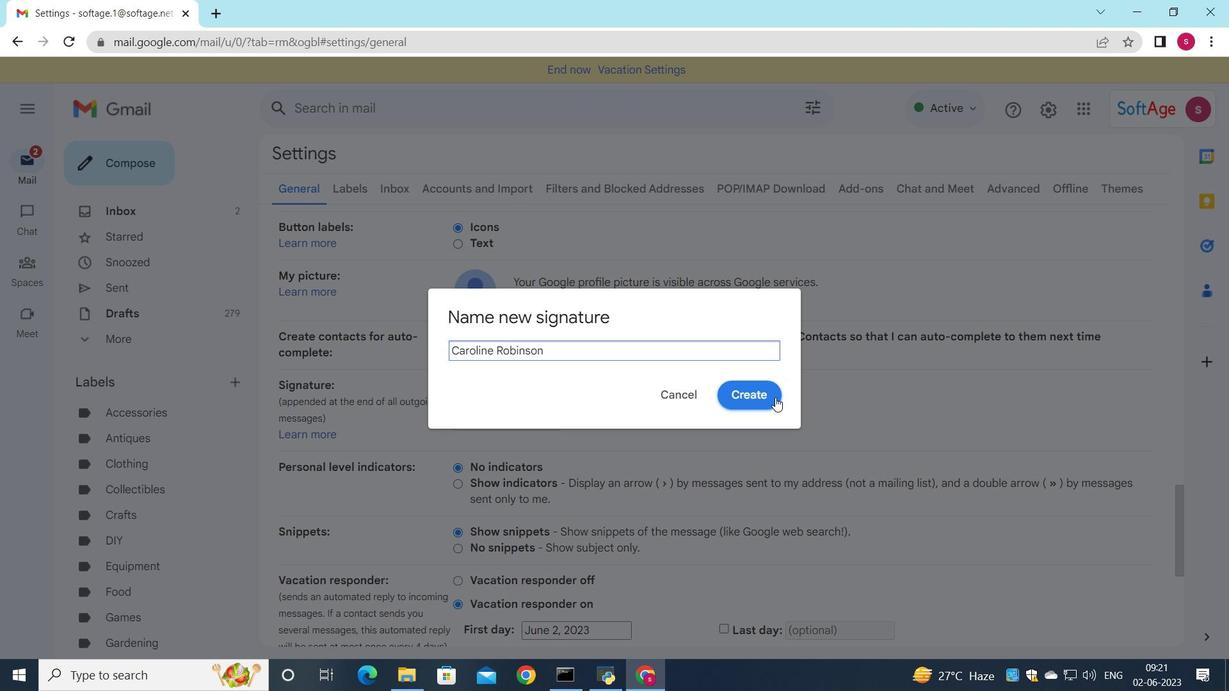 
Action: Mouse pressed left at (768, 394)
Screenshot: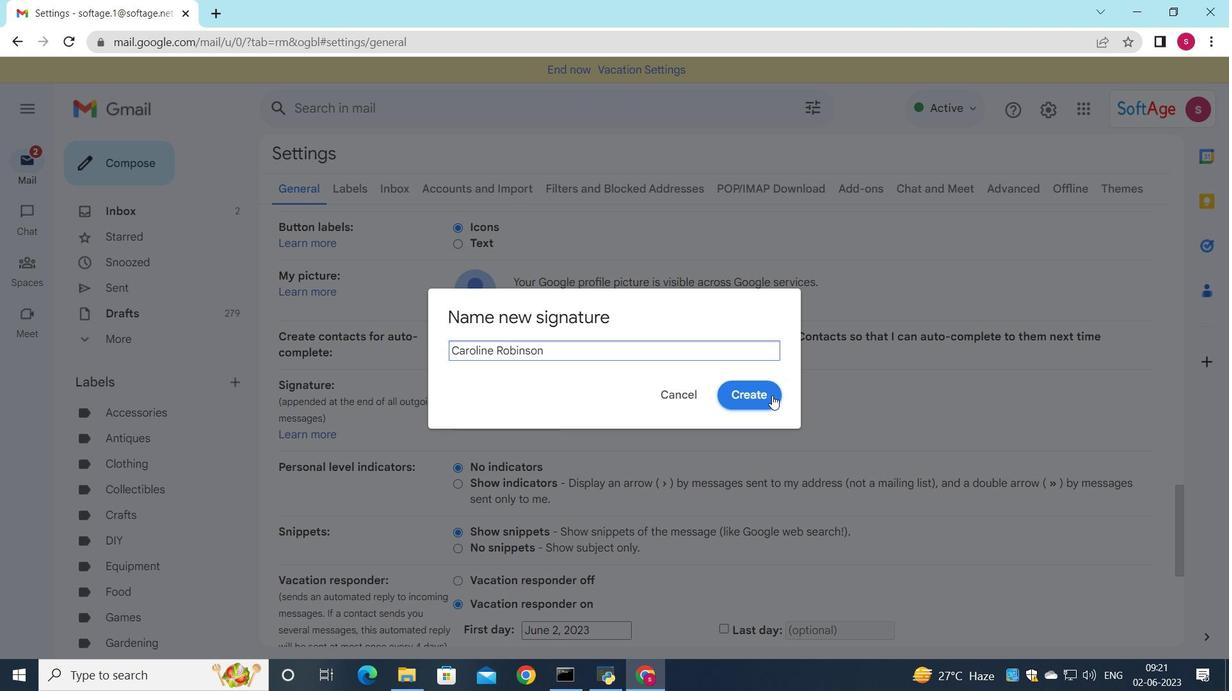 
Action: Mouse moved to (774, 405)
Screenshot: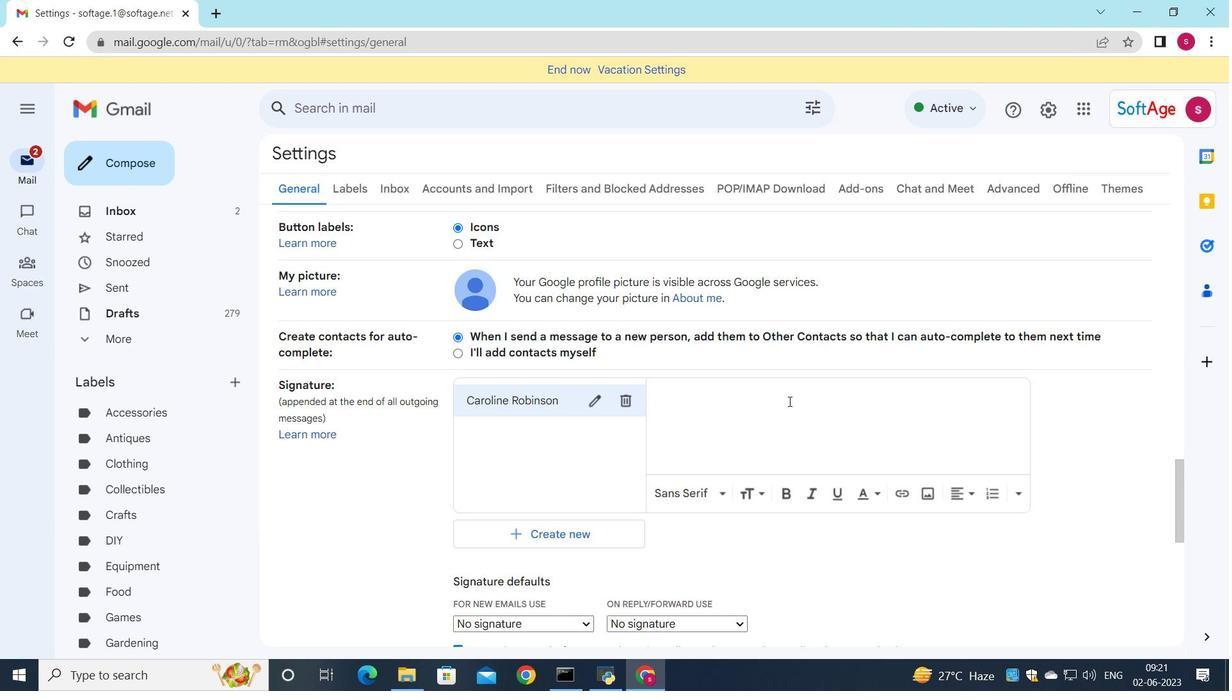 
Action: Mouse pressed left at (774, 405)
Screenshot: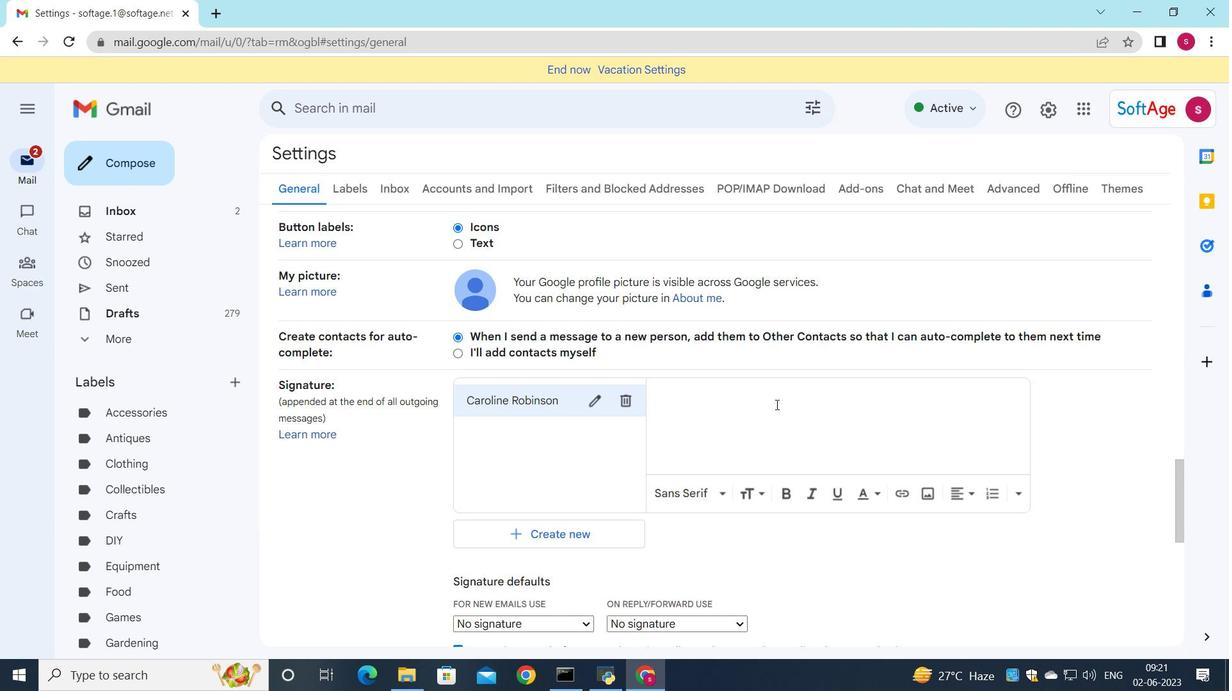 
Action: Key pressed <Key.shift>Caroline<Key.space><Key.shift>Robinson
Screenshot: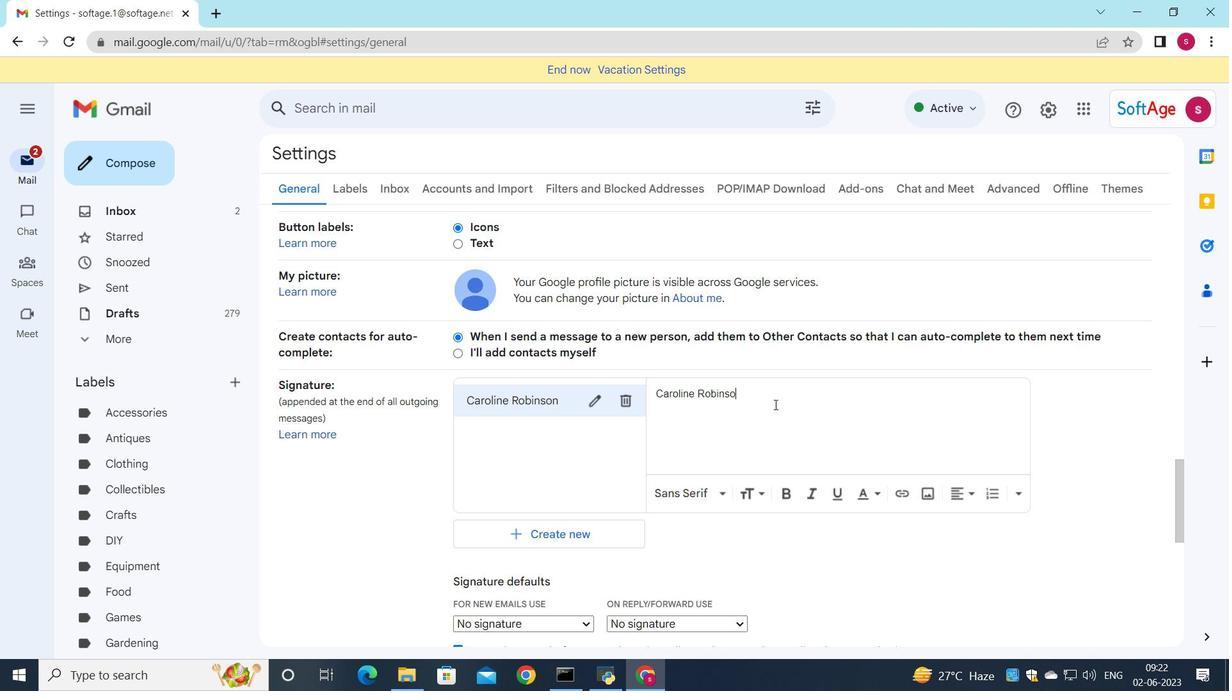 
Action: Mouse moved to (660, 425)
Screenshot: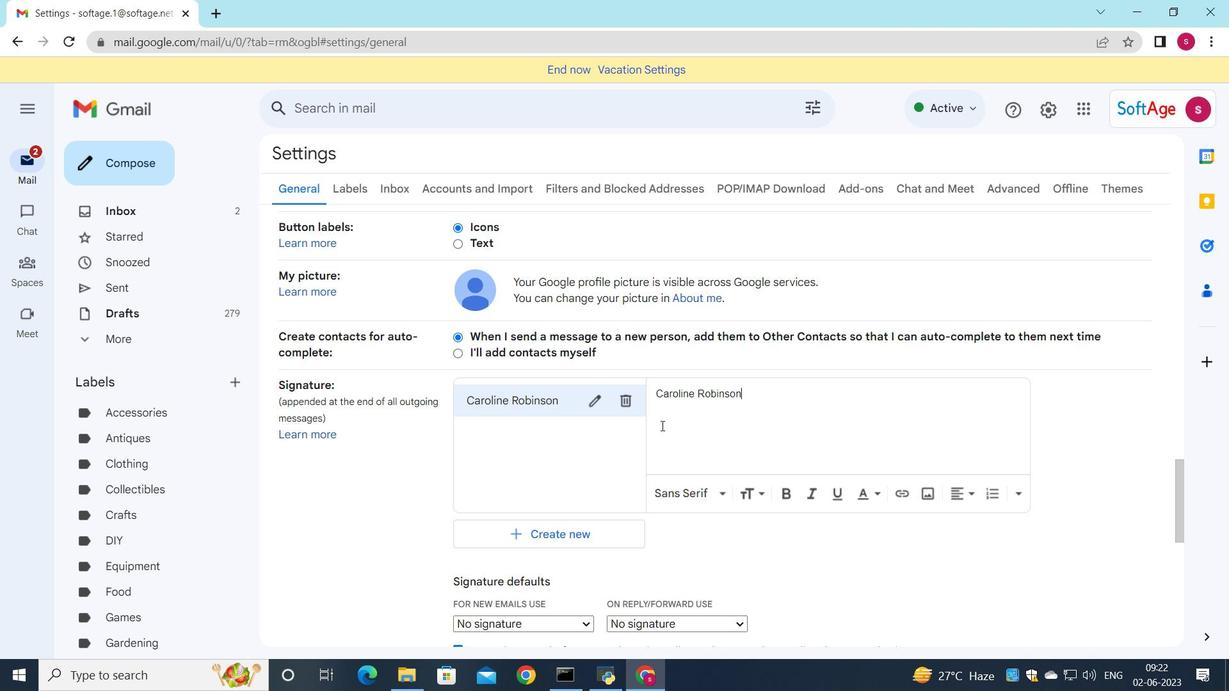 
Action: Mouse scrolled (660, 425) with delta (0, 0)
Screenshot: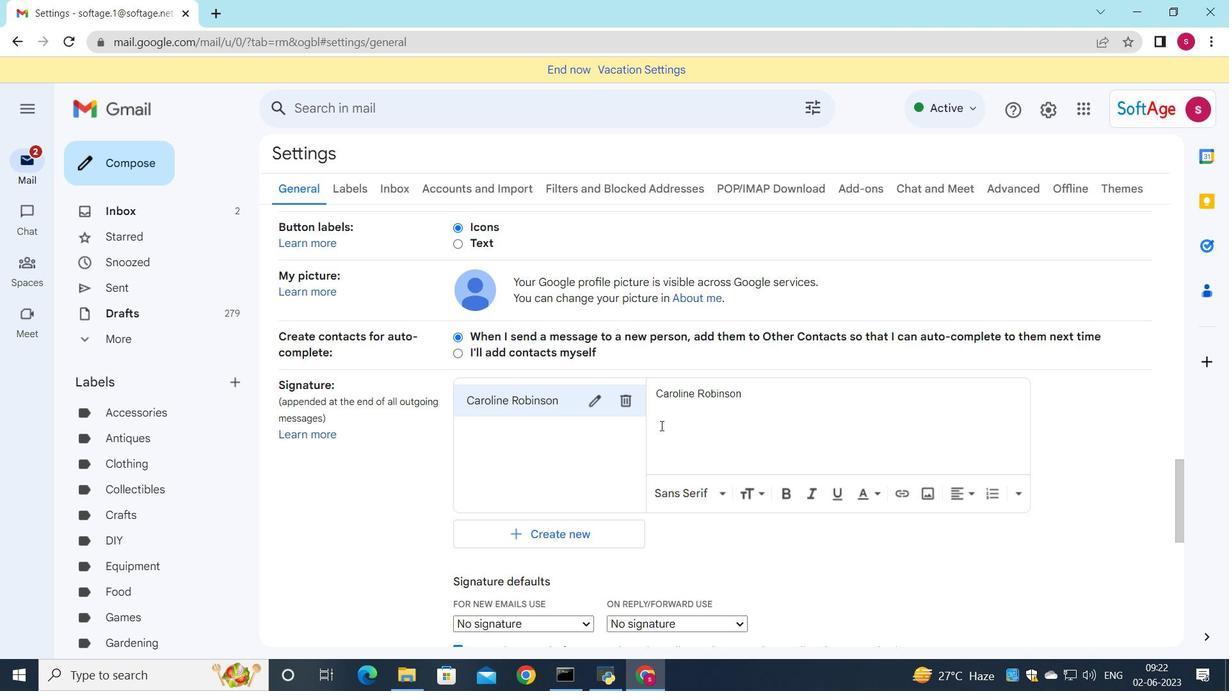 
Action: Mouse moved to (554, 549)
Screenshot: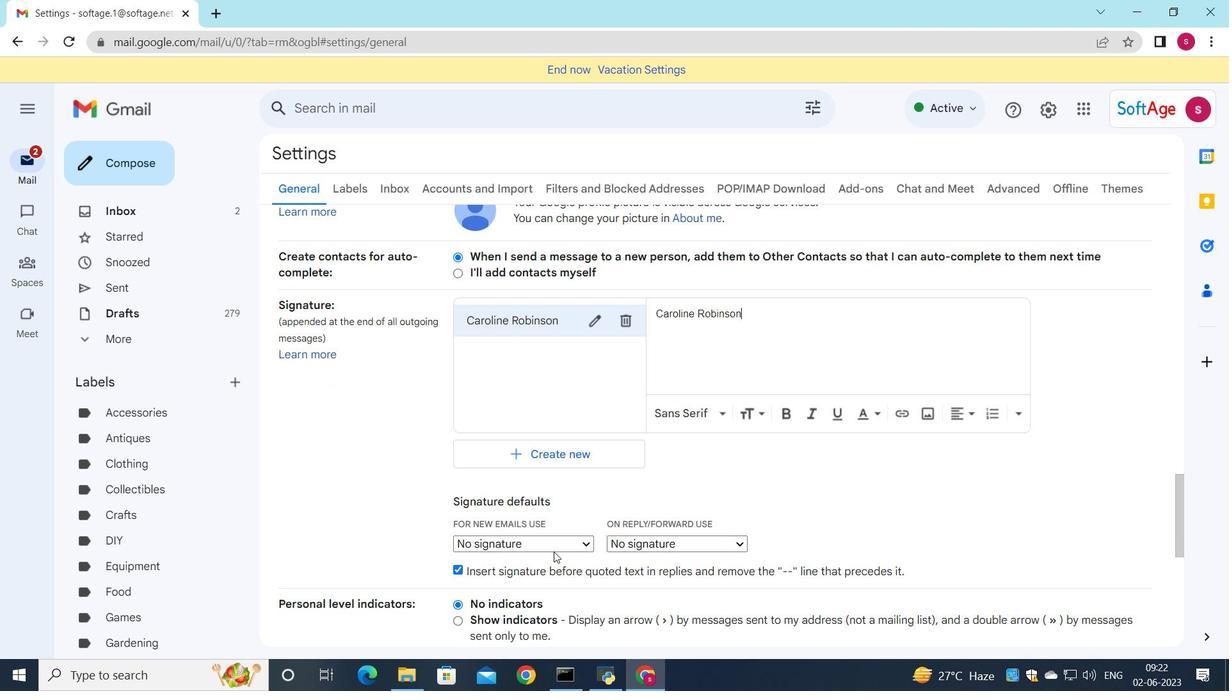 
Action: Mouse pressed left at (554, 549)
Screenshot: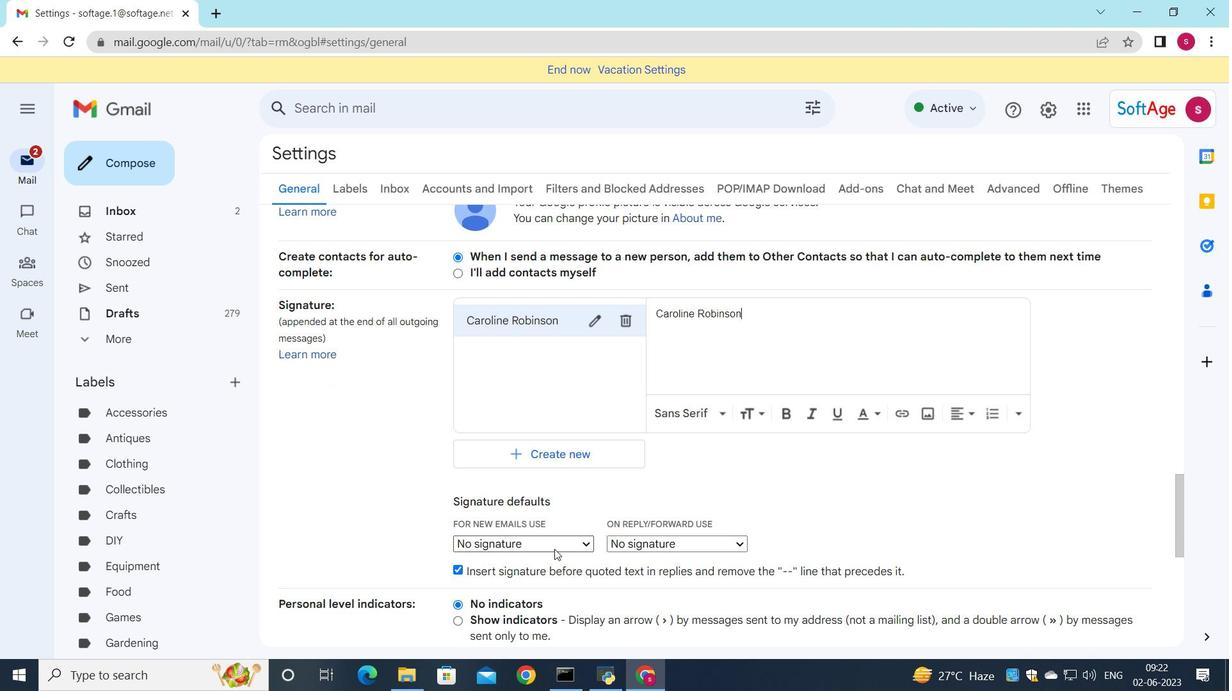 
Action: Mouse moved to (550, 573)
Screenshot: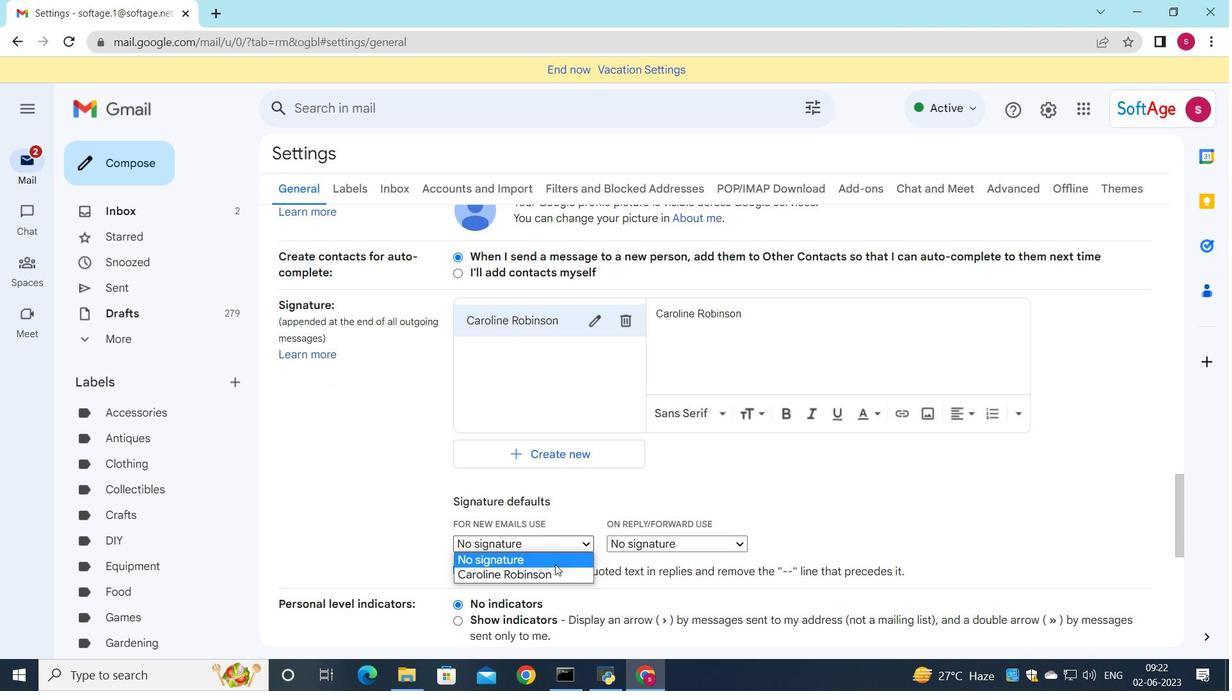 
Action: Mouse pressed left at (550, 573)
Screenshot: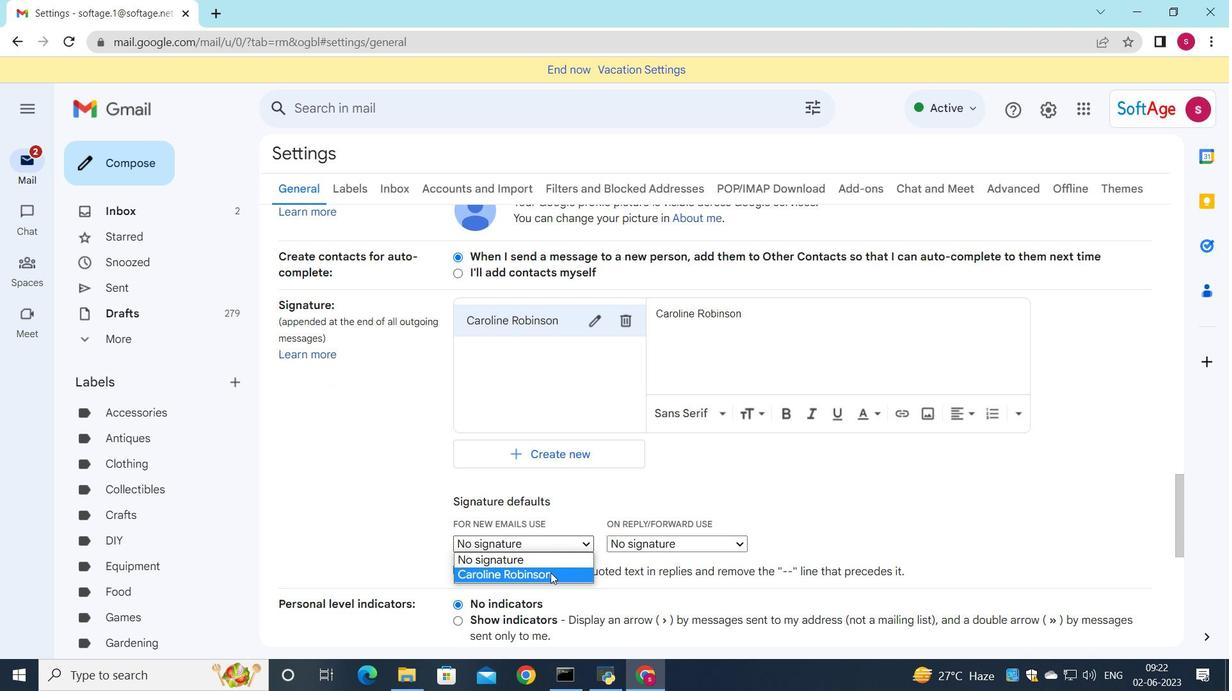 
Action: Mouse moved to (611, 538)
Screenshot: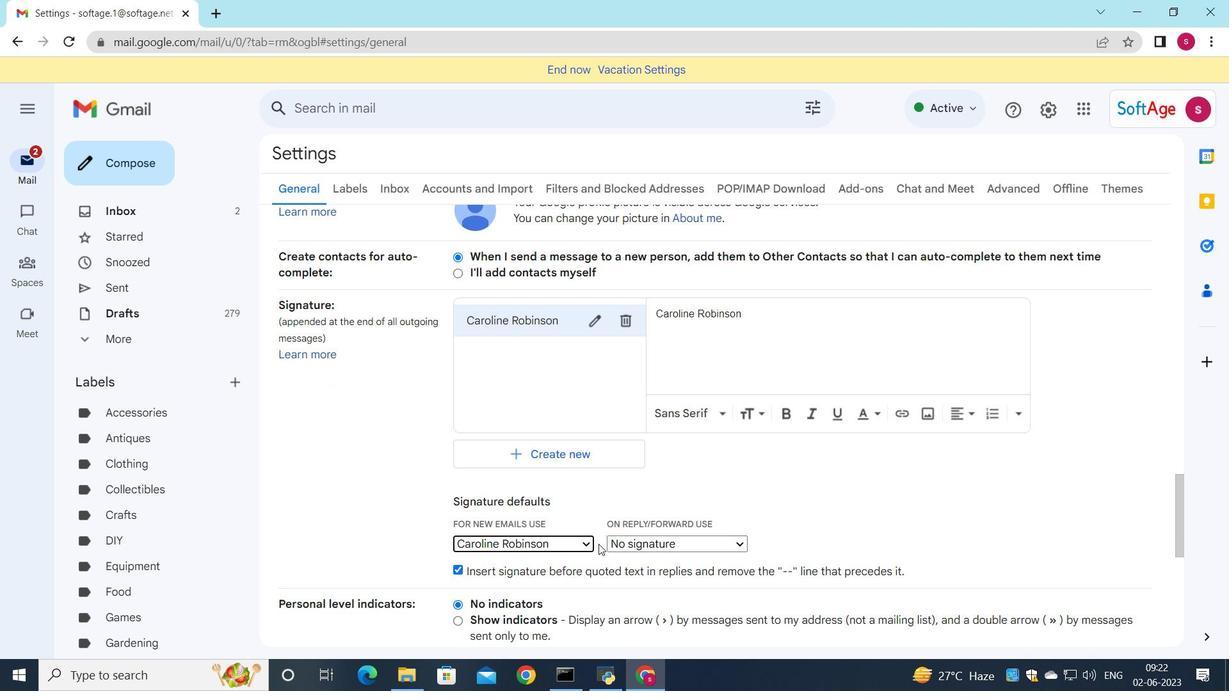 
Action: Mouse pressed left at (611, 538)
Screenshot: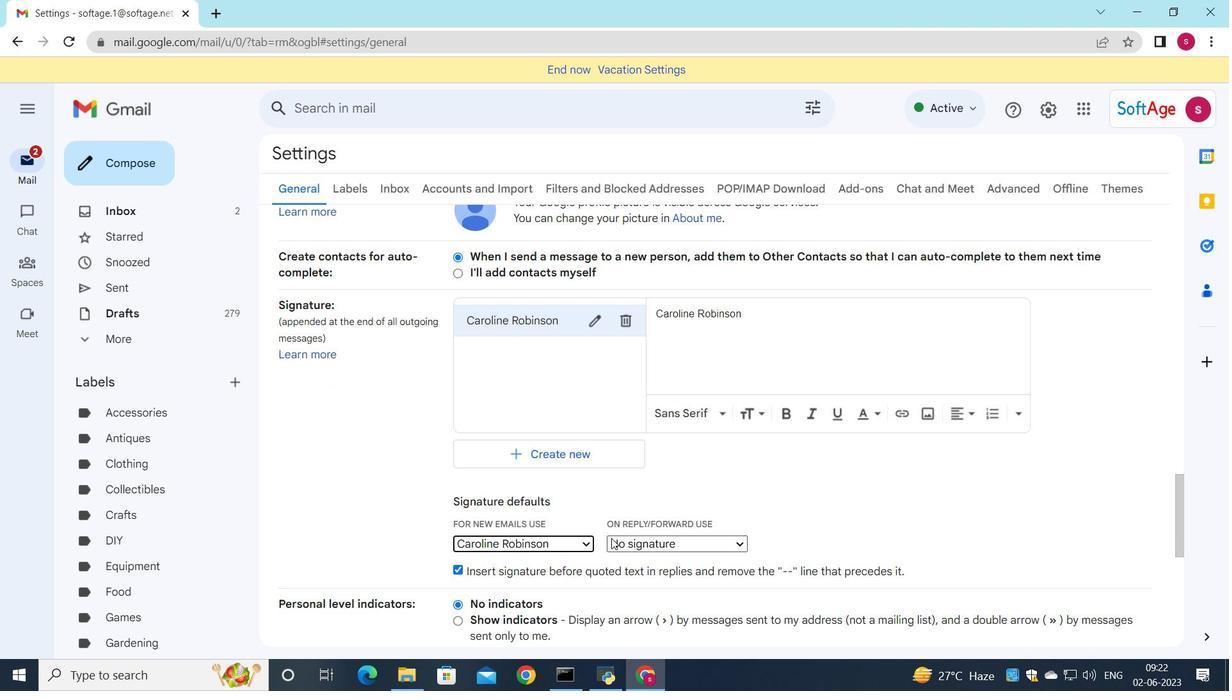 
Action: Mouse moved to (624, 571)
Screenshot: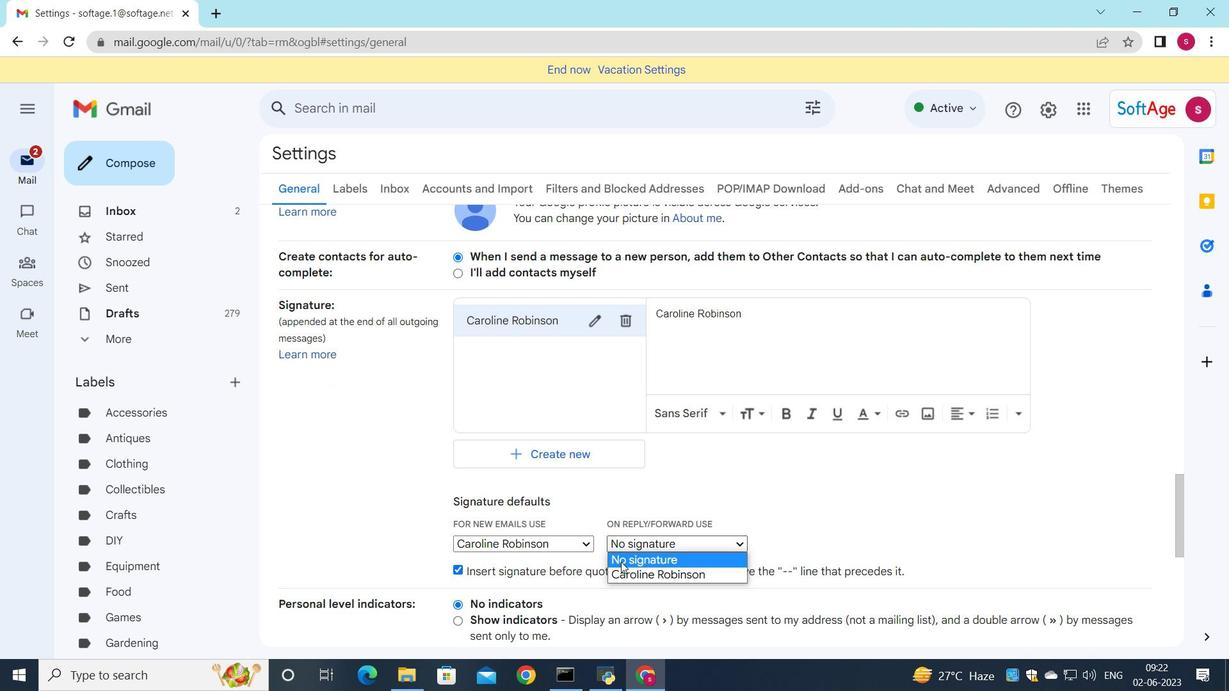 
Action: Mouse pressed left at (624, 571)
Screenshot: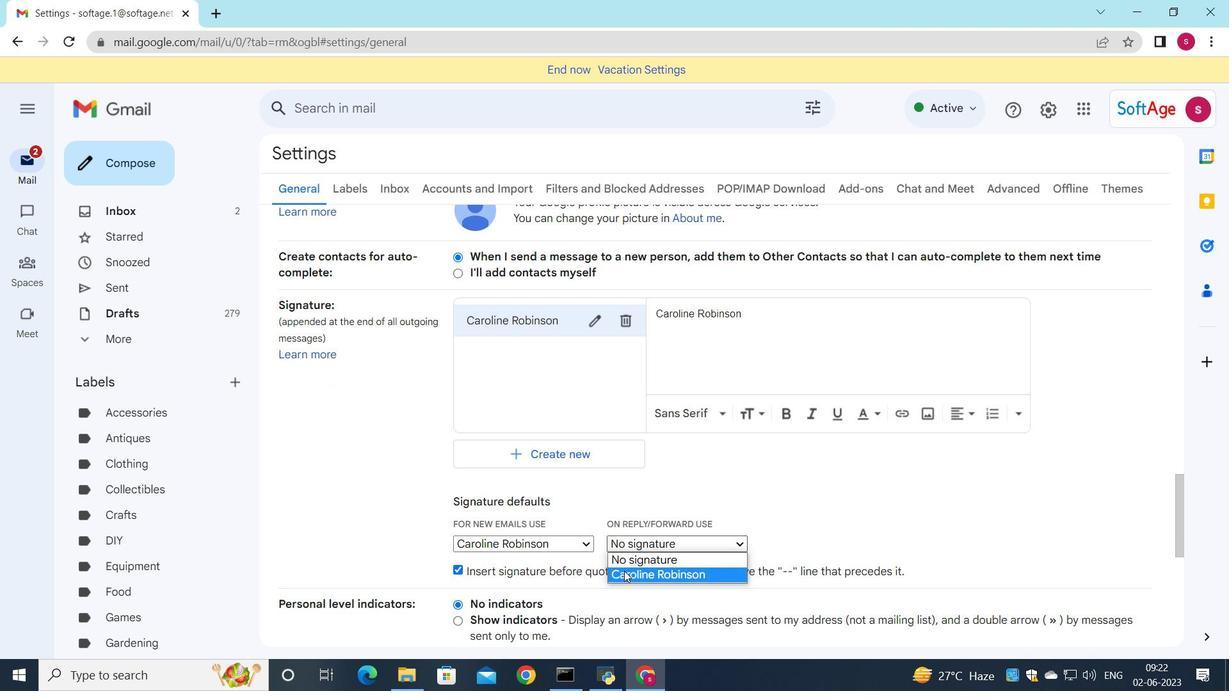 
Action: Mouse moved to (638, 488)
Screenshot: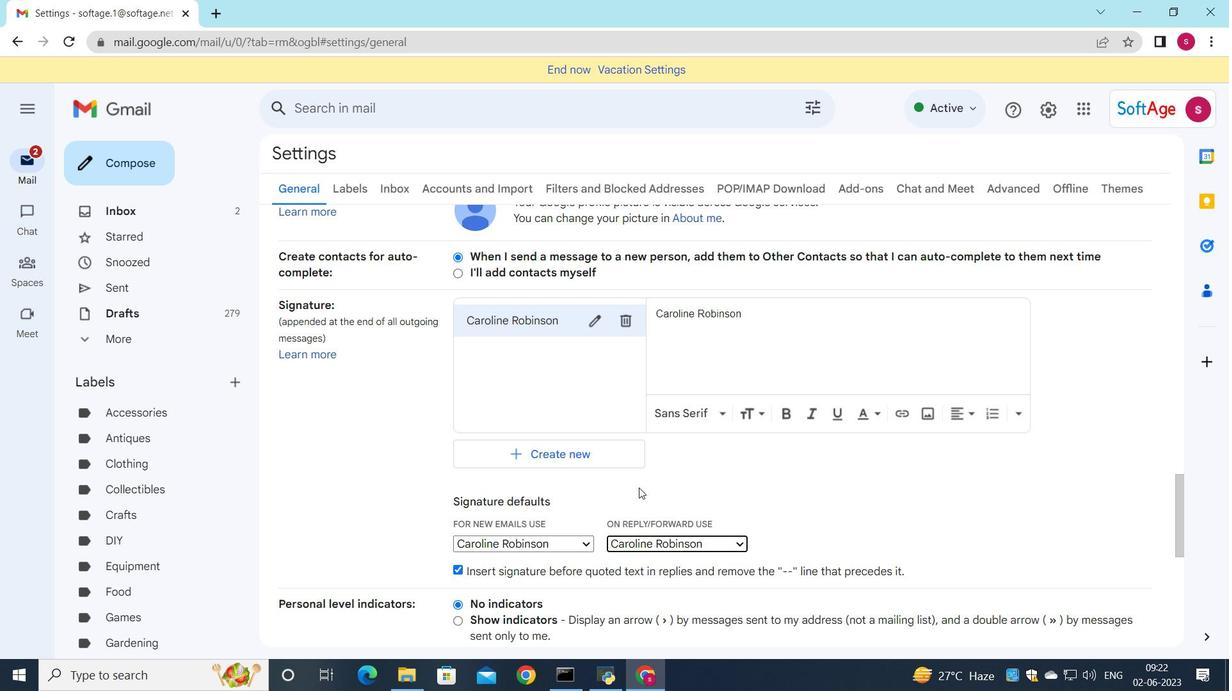 
Action: Mouse scrolled (638, 487) with delta (0, 0)
Screenshot: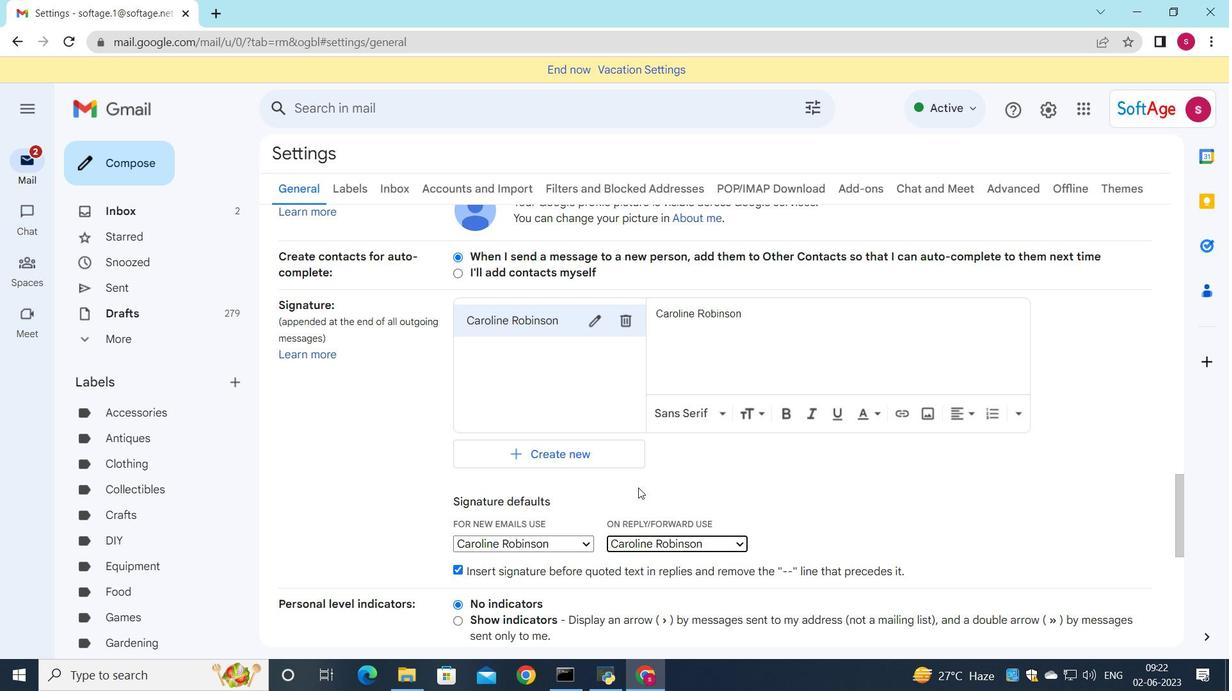 
Action: Mouse moved to (637, 494)
Screenshot: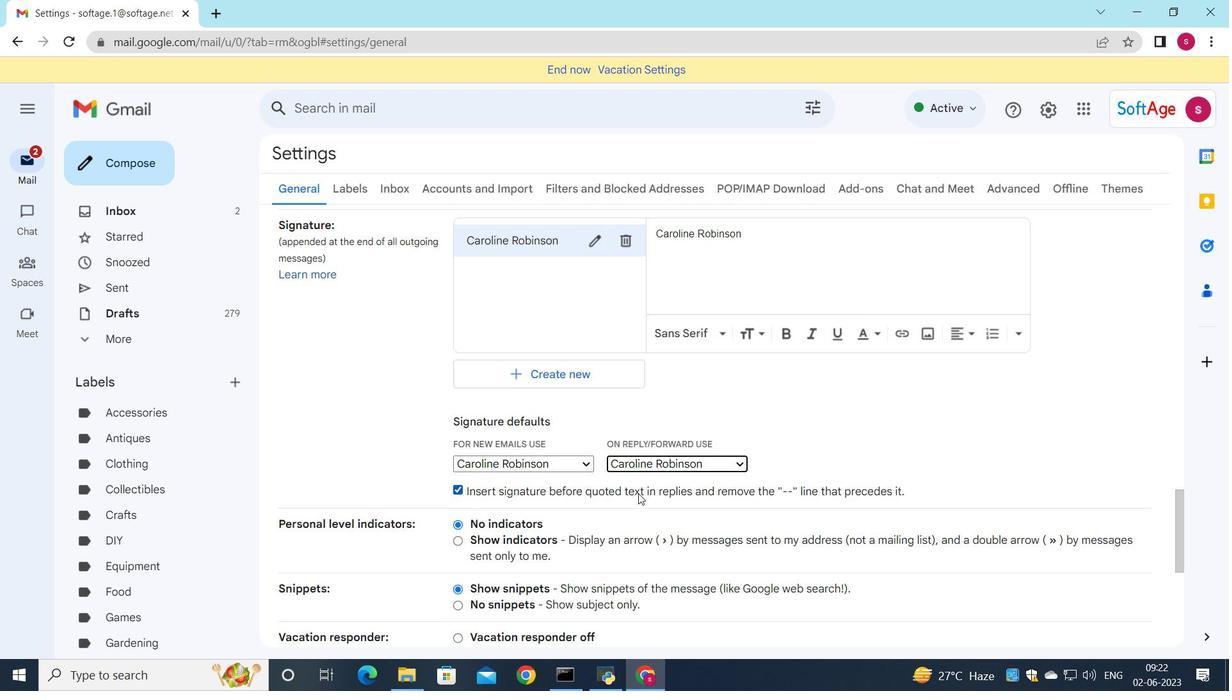 
Action: Mouse scrolled (637, 493) with delta (0, 0)
Screenshot: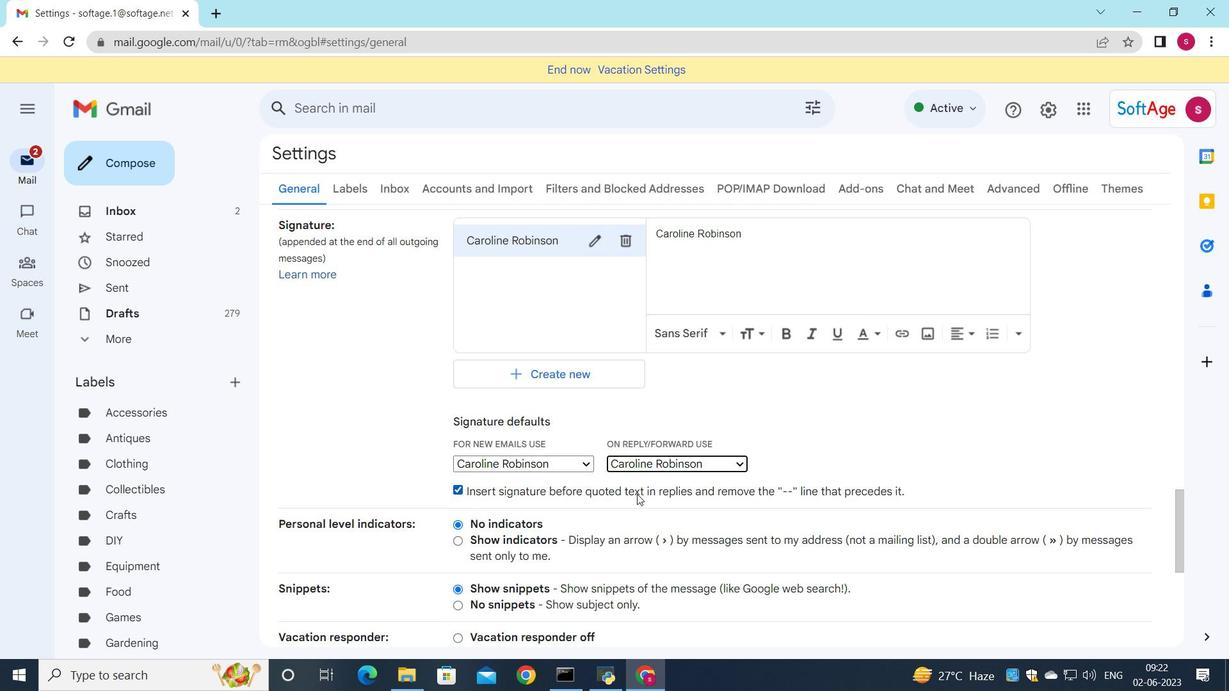 
Action: Mouse scrolled (637, 493) with delta (0, 0)
Screenshot: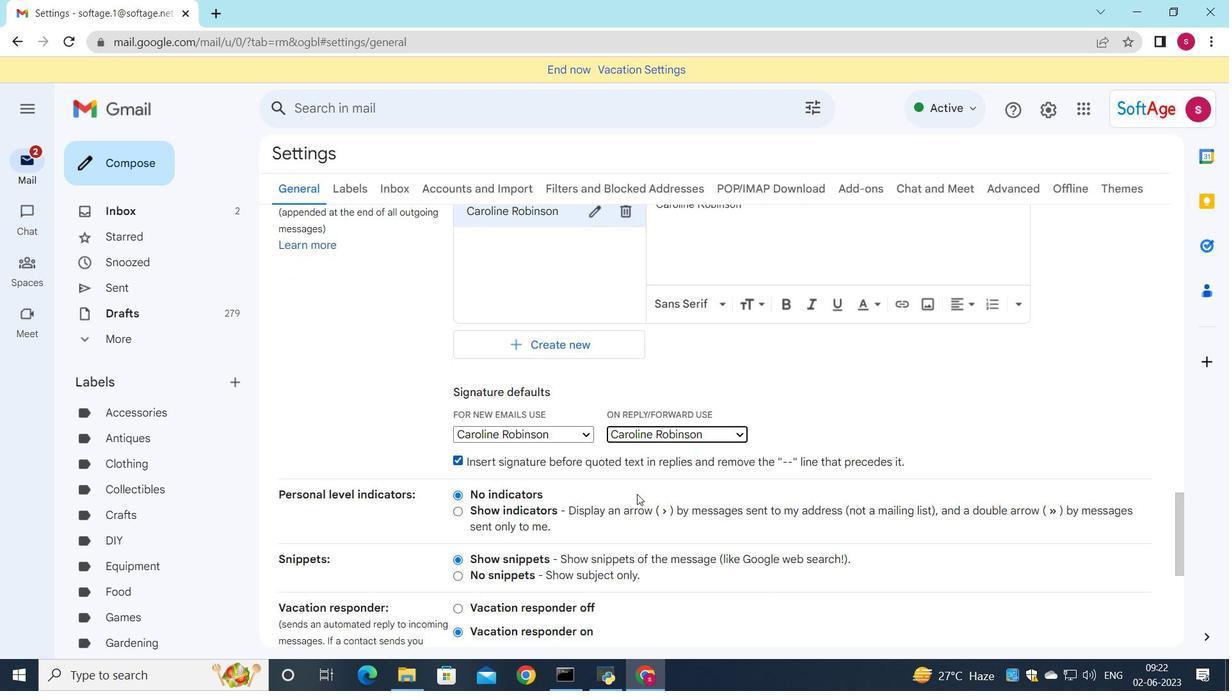 
Action: Mouse scrolled (637, 493) with delta (0, 0)
Screenshot: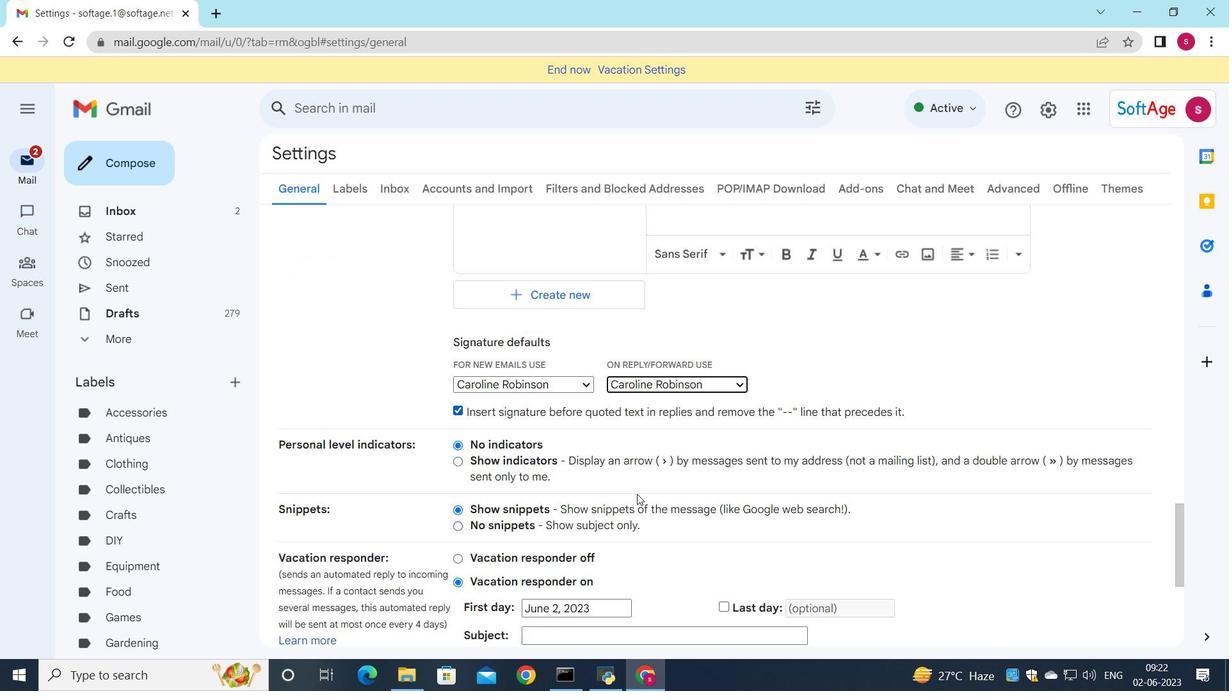 
Action: Mouse moved to (638, 520)
Screenshot: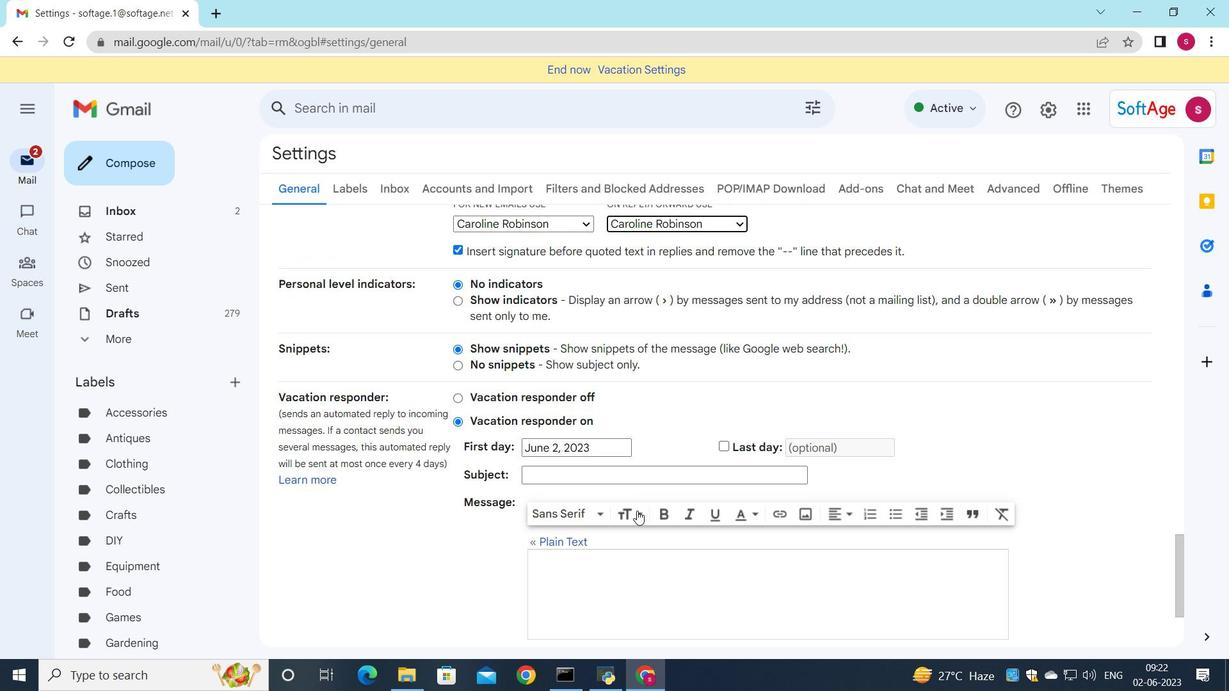
Action: Mouse scrolled (638, 519) with delta (0, 0)
Screenshot: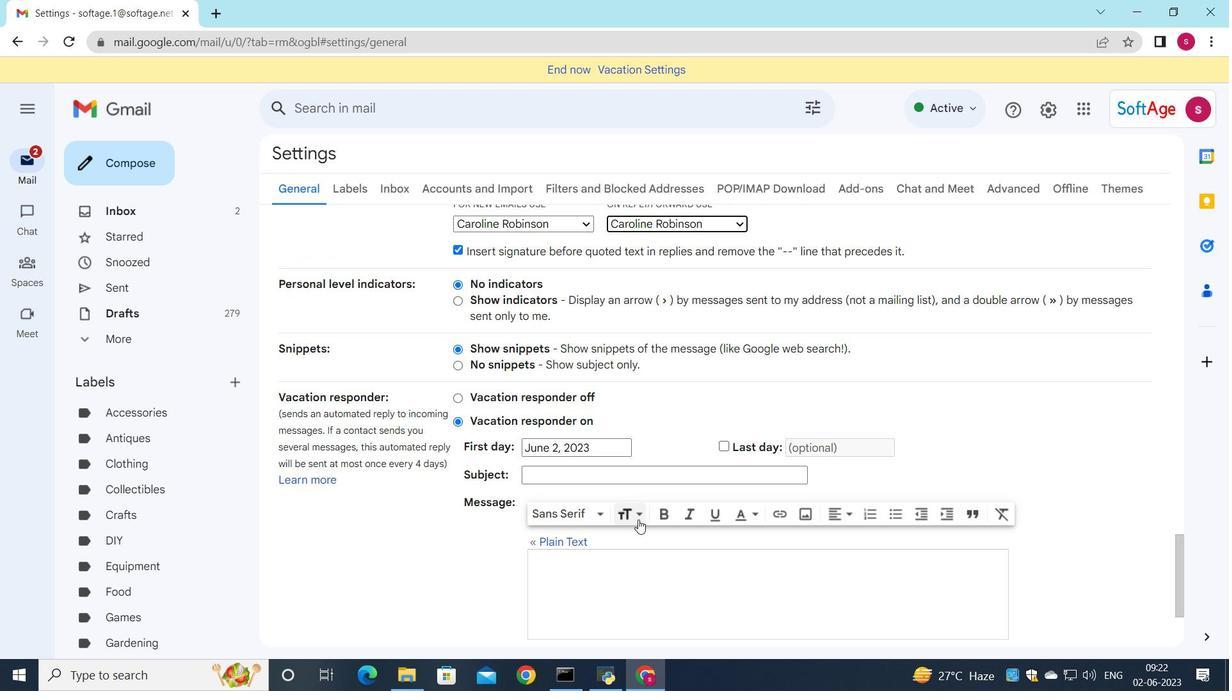 
Action: Mouse scrolled (638, 519) with delta (0, 0)
Screenshot: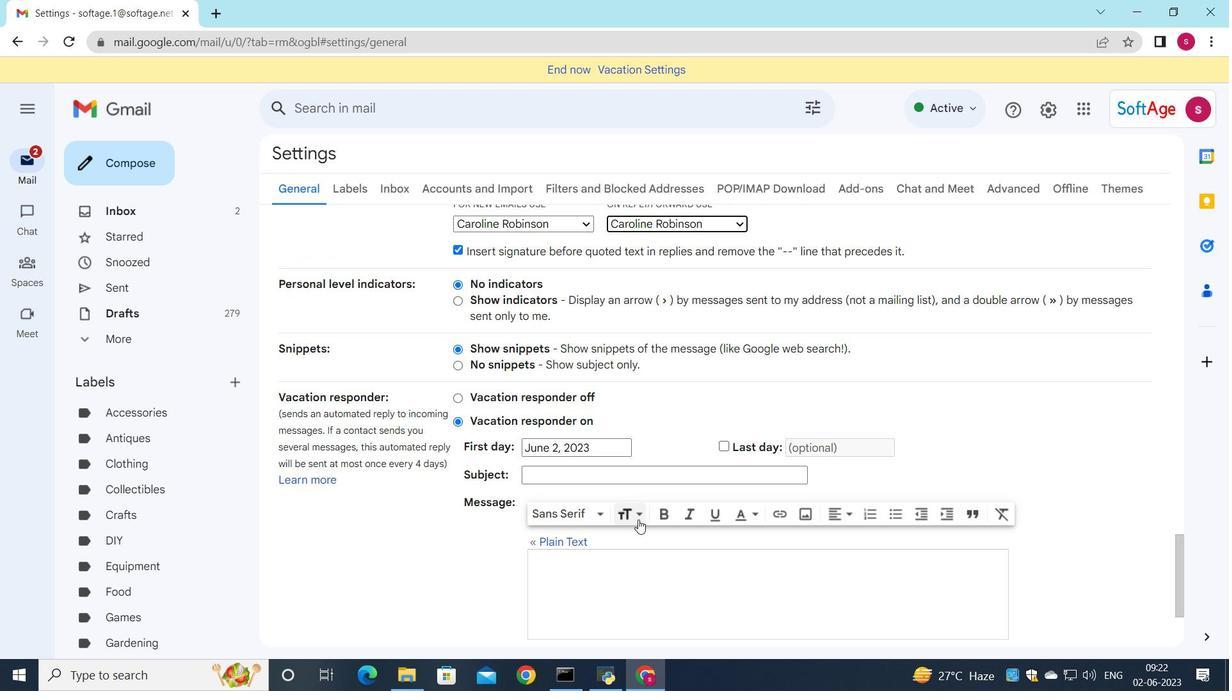 
Action: Mouse moved to (688, 563)
Screenshot: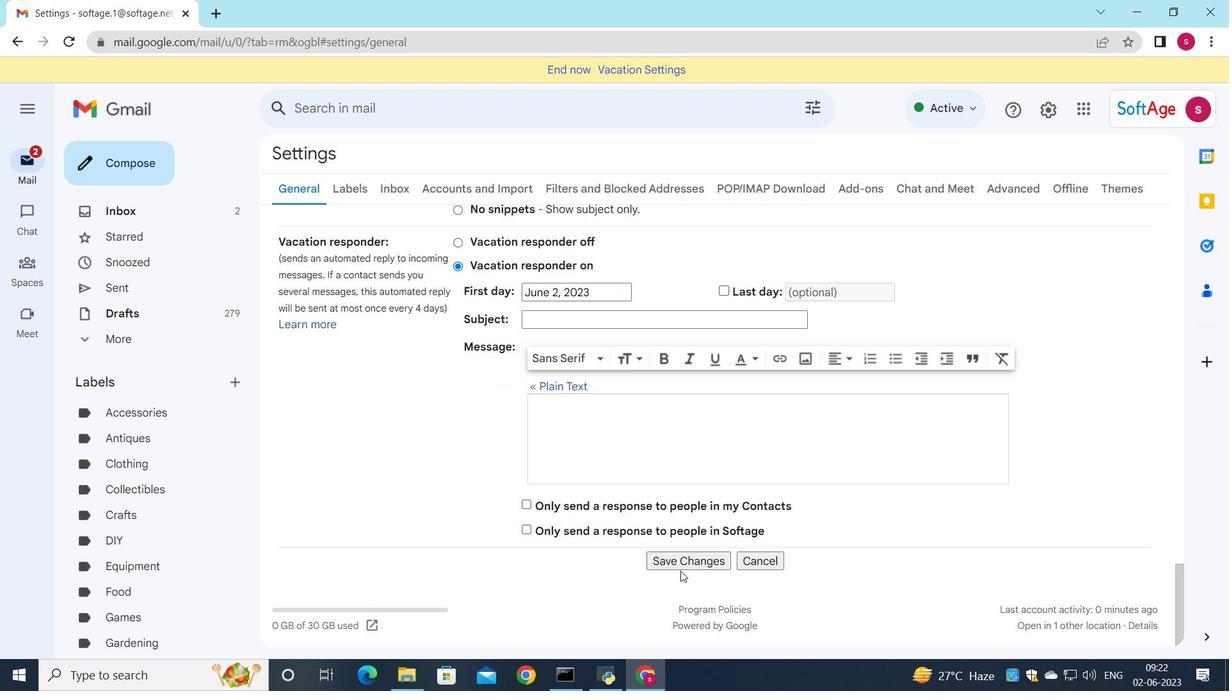 
Action: Mouse pressed left at (688, 563)
Screenshot: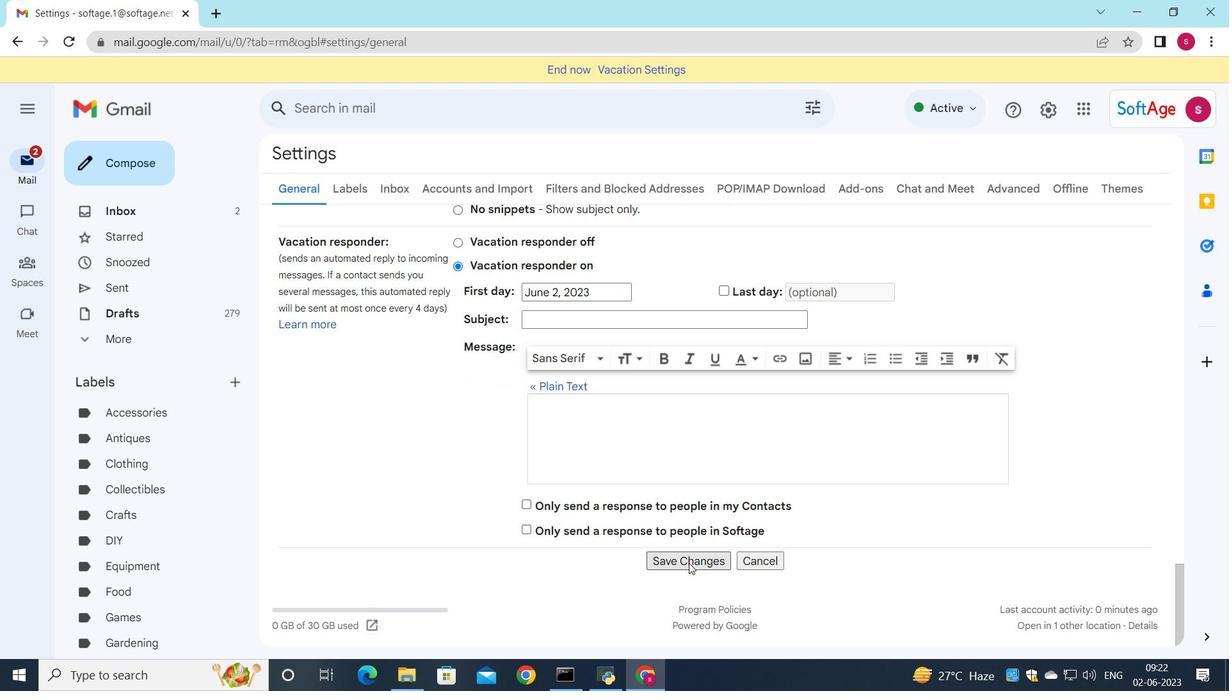 
Action: Mouse moved to (300, 443)
Screenshot: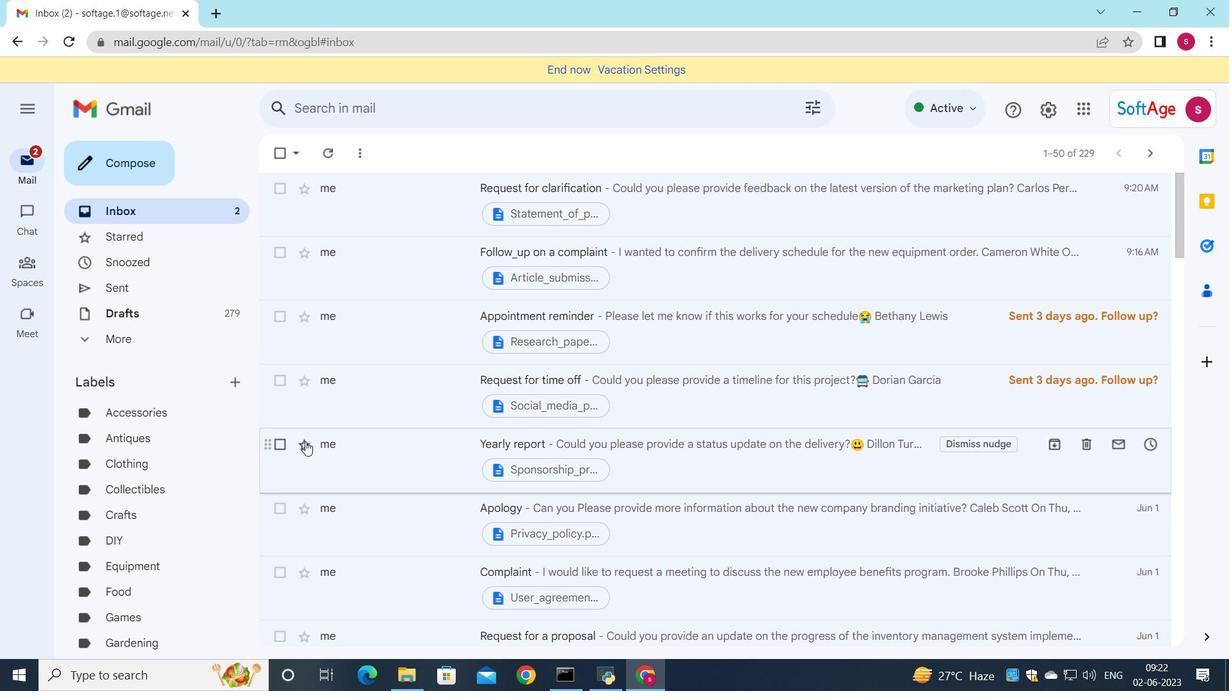 
Action: Mouse scrolled (300, 443) with delta (0, 0)
Screenshot: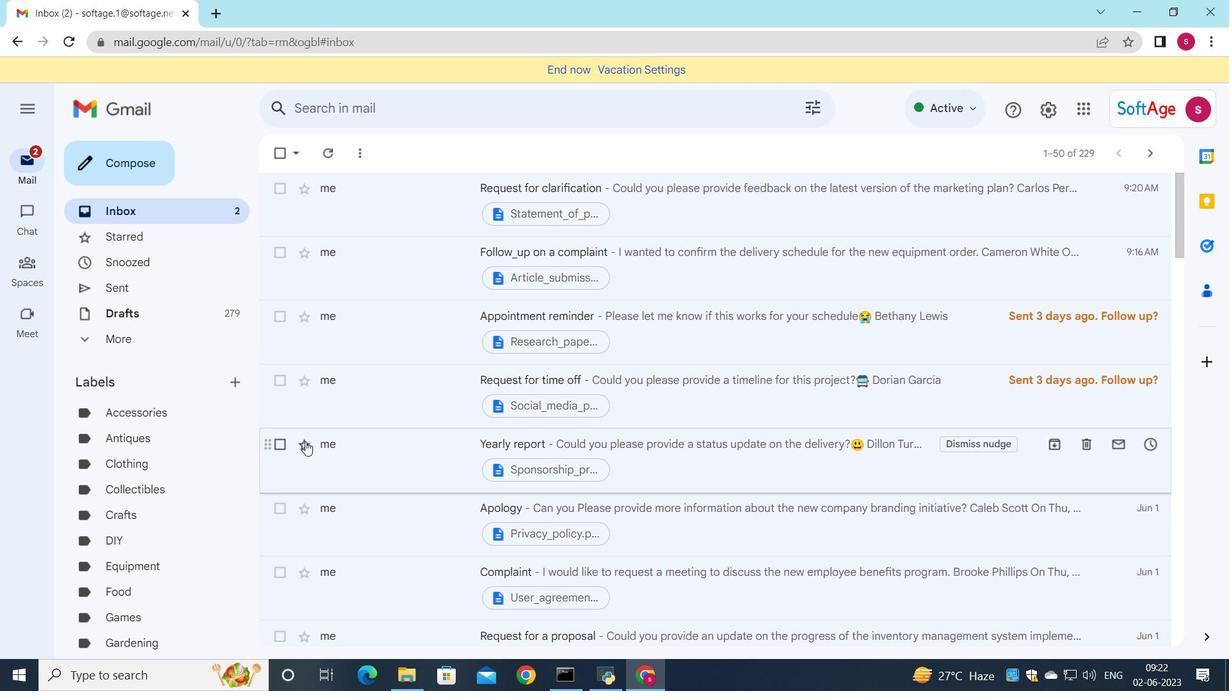 
Action: Mouse moved to (297, 445)
Screenshot: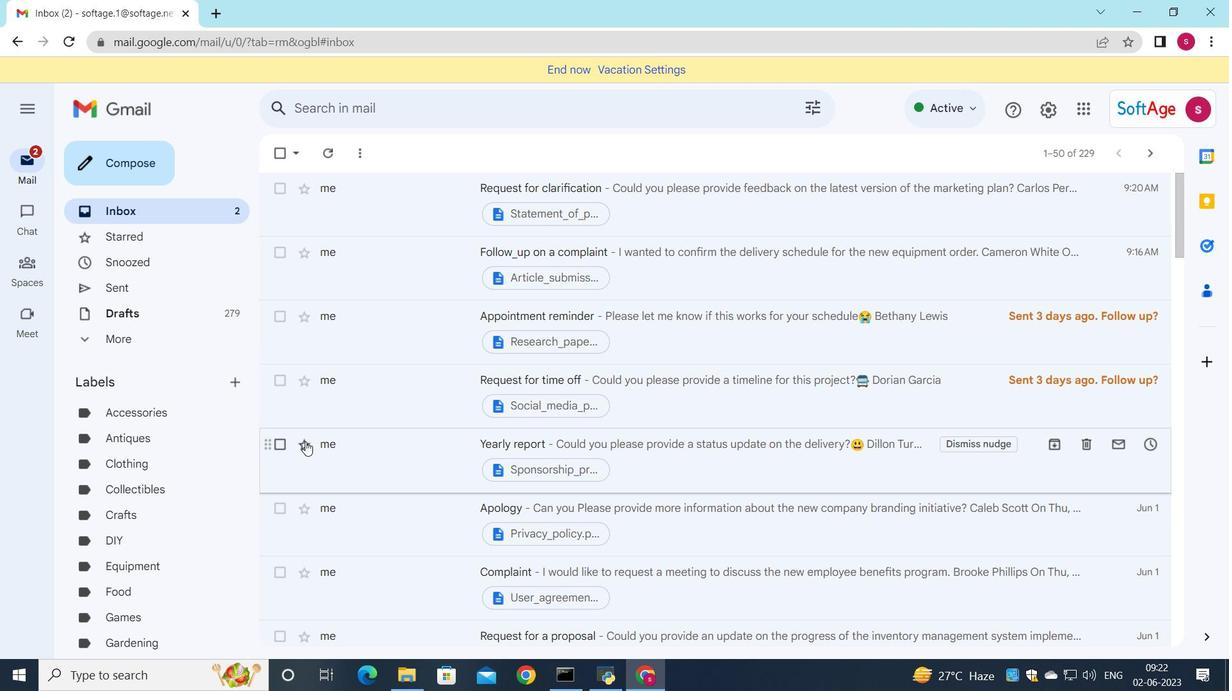 
Action: Mouse scrolled (297, 444) with delta (0, 0)
Screenshot: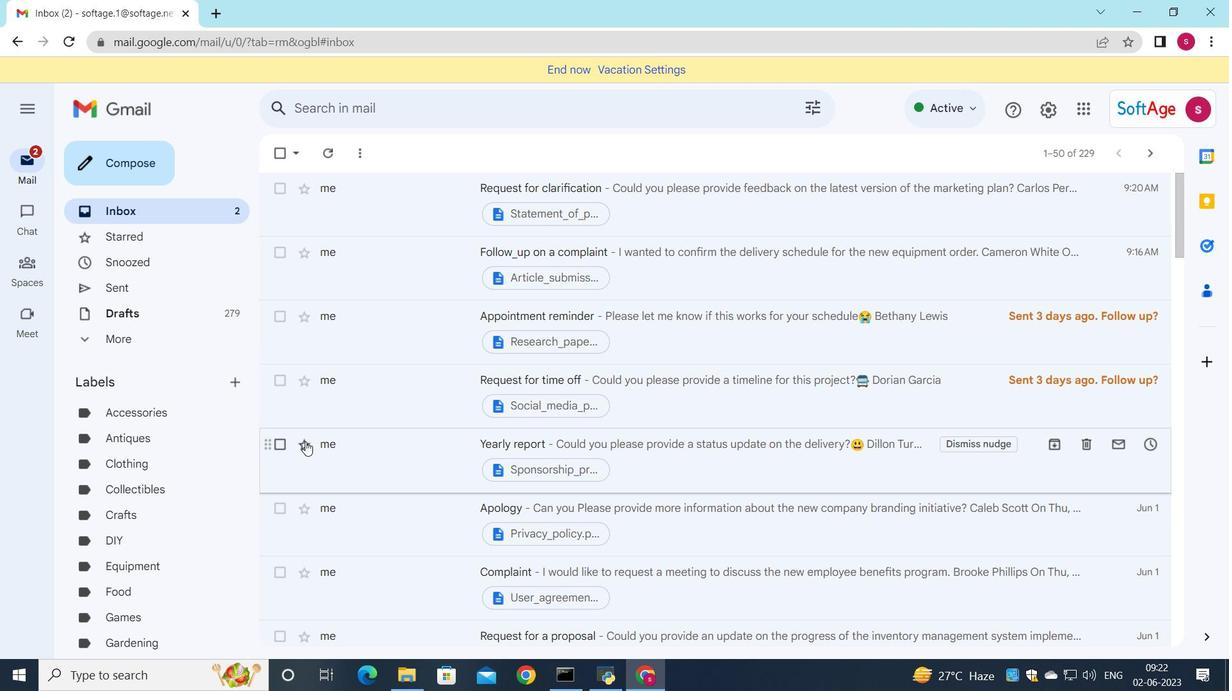 
Action: Mouse moved to (296, 446)
Screenshot: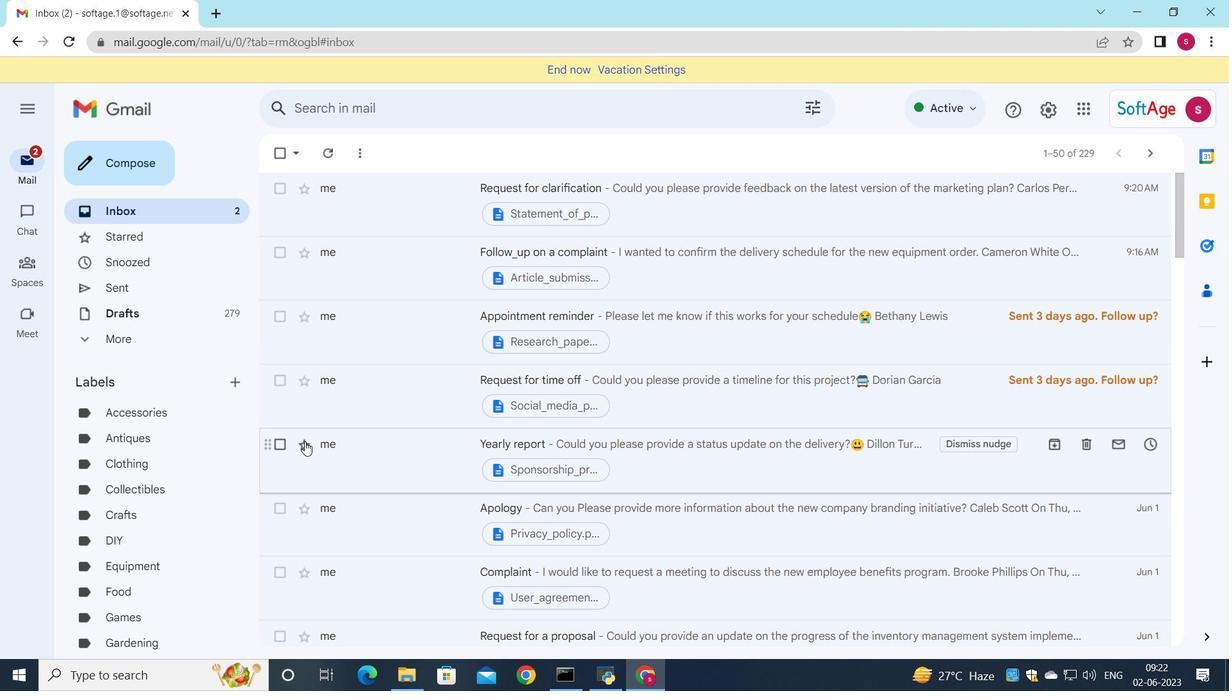 
Action: Mouse scrolled (296, 445) with delta (0, 0)
Screenshot: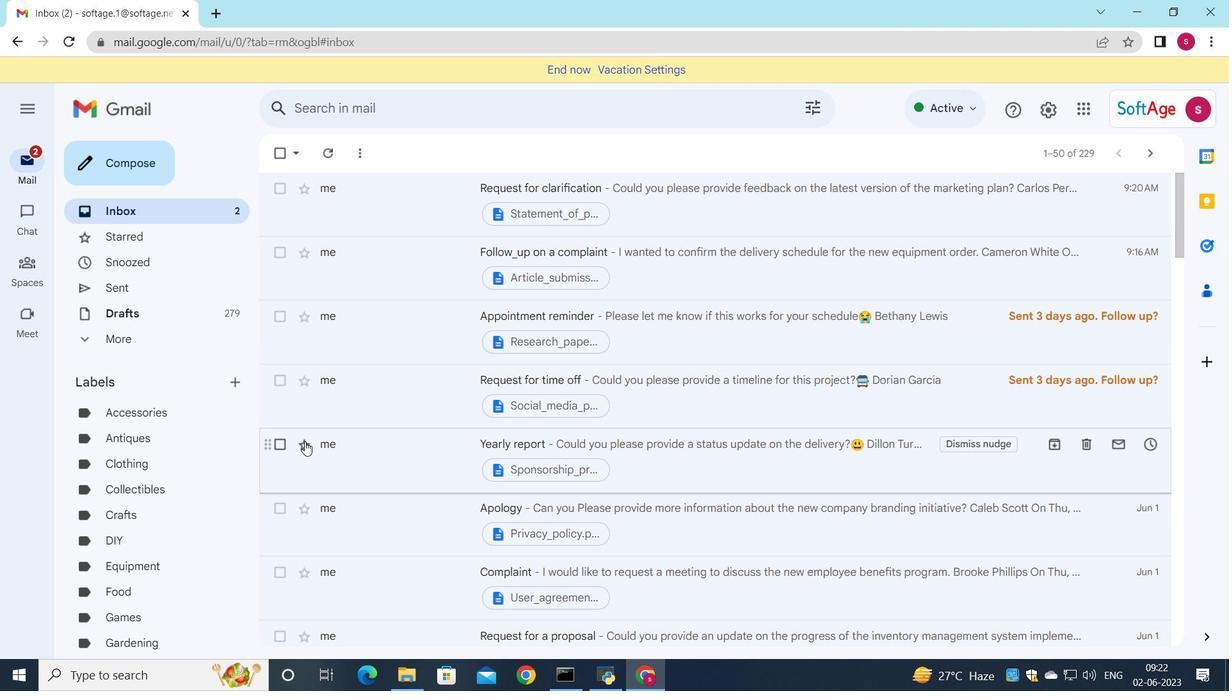 
Action: Mouse moved to (296, 446)
Screenshot: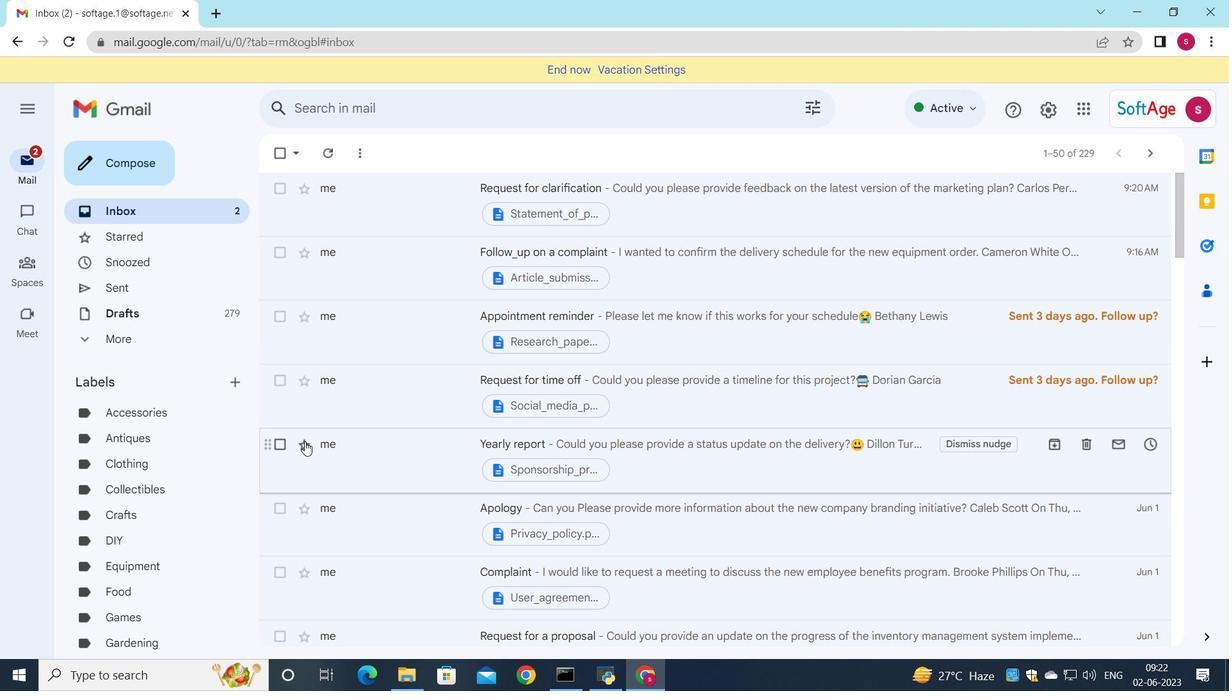 
Action: Mouse scrolled (296, 446) with delta (0, 0)
Screenshot: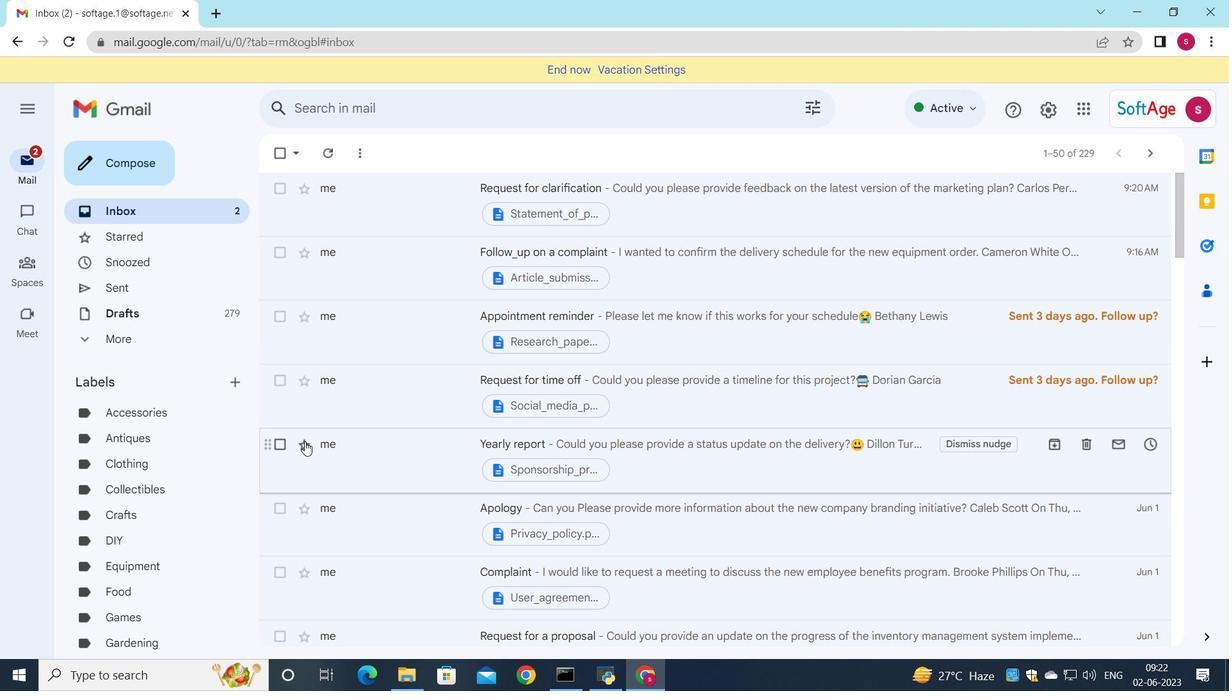 
Action: Mouse moved to (295, 446)
Screenshot: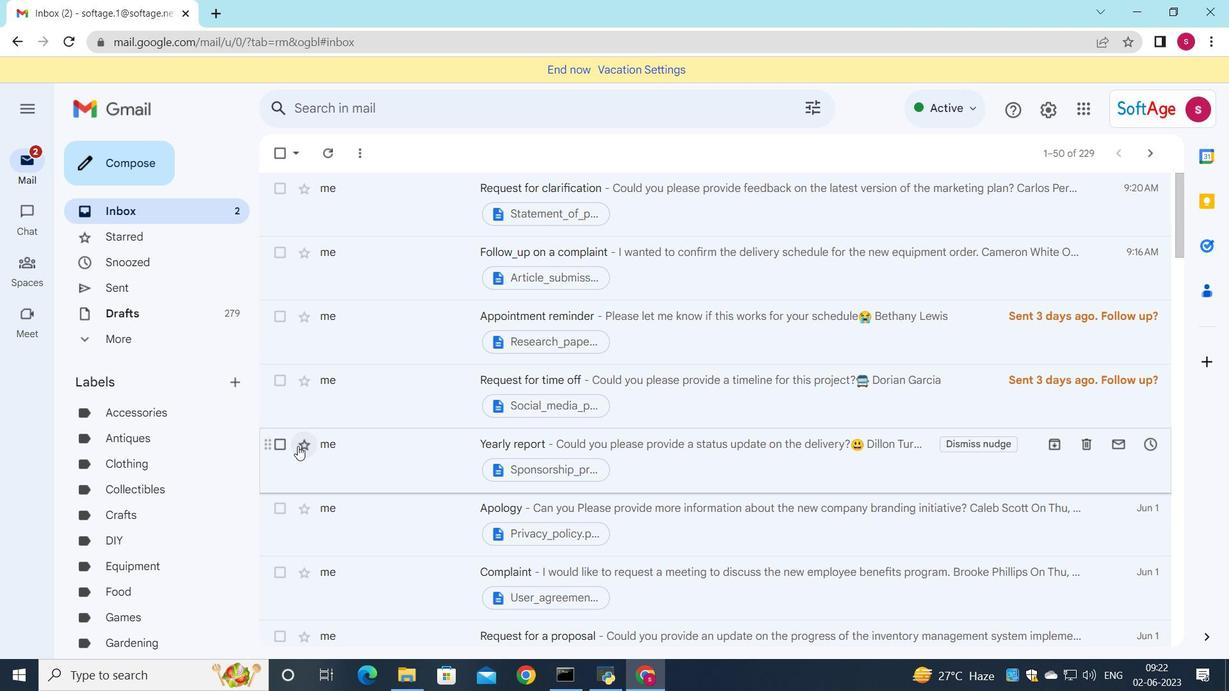 
Action: Mouse scrolled (295, 446) with delta (0, 0)
Screenshot: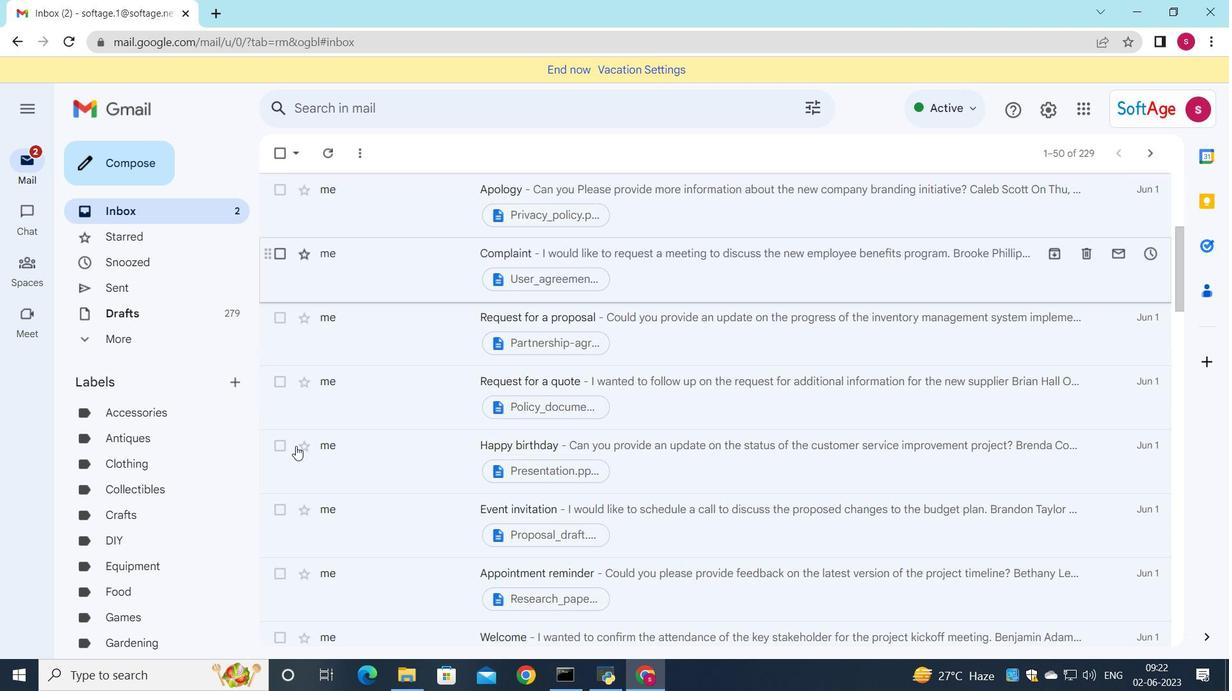 
Action: Mouse scrolled (295, 446) with delta (0, 0)
Screenshot: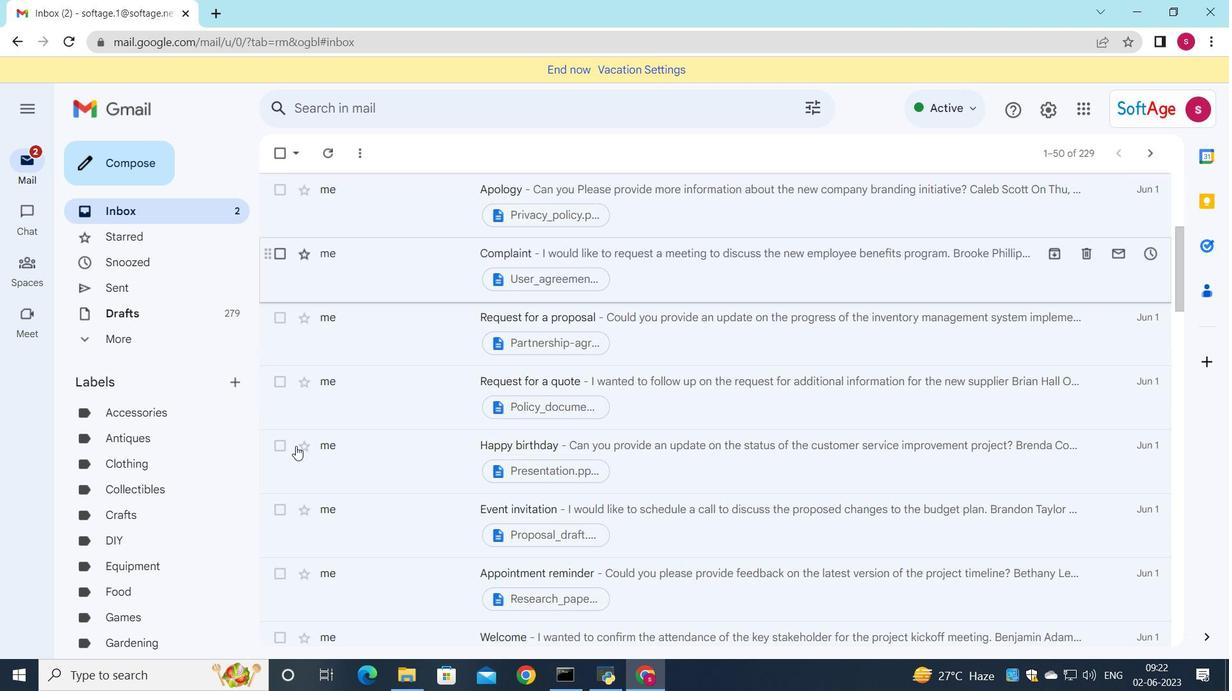 
Action: Mouse scrolled (295, 446) with delta (0, 0)
Screenshot: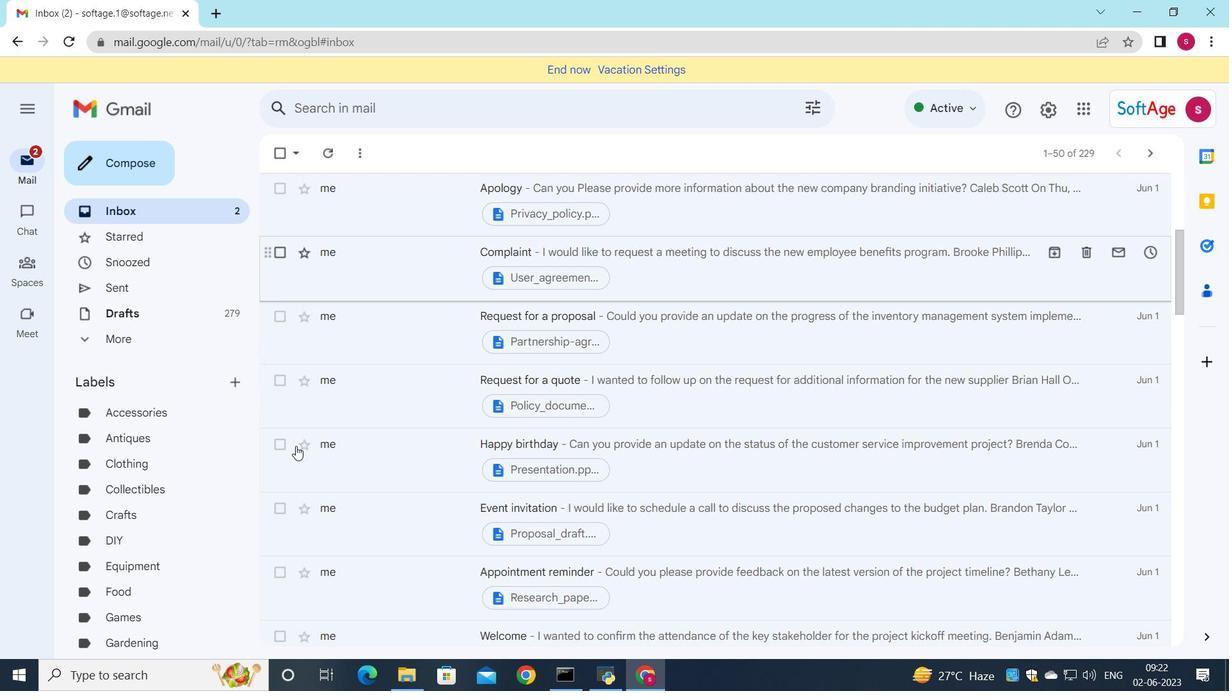 
Action: Mouse scrolled (295, 446) with delta (0, 0)
Screenshot: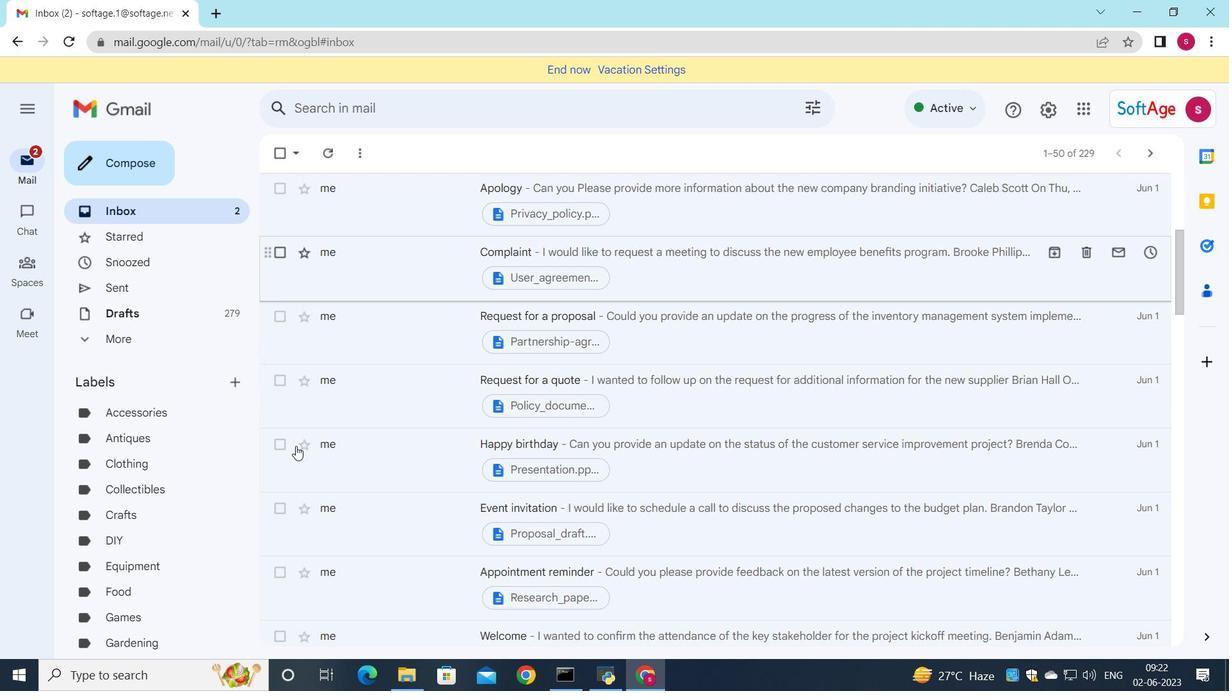 
Action: Mouse scrolled (295, 446) with delta (0, 0)
Screenshot: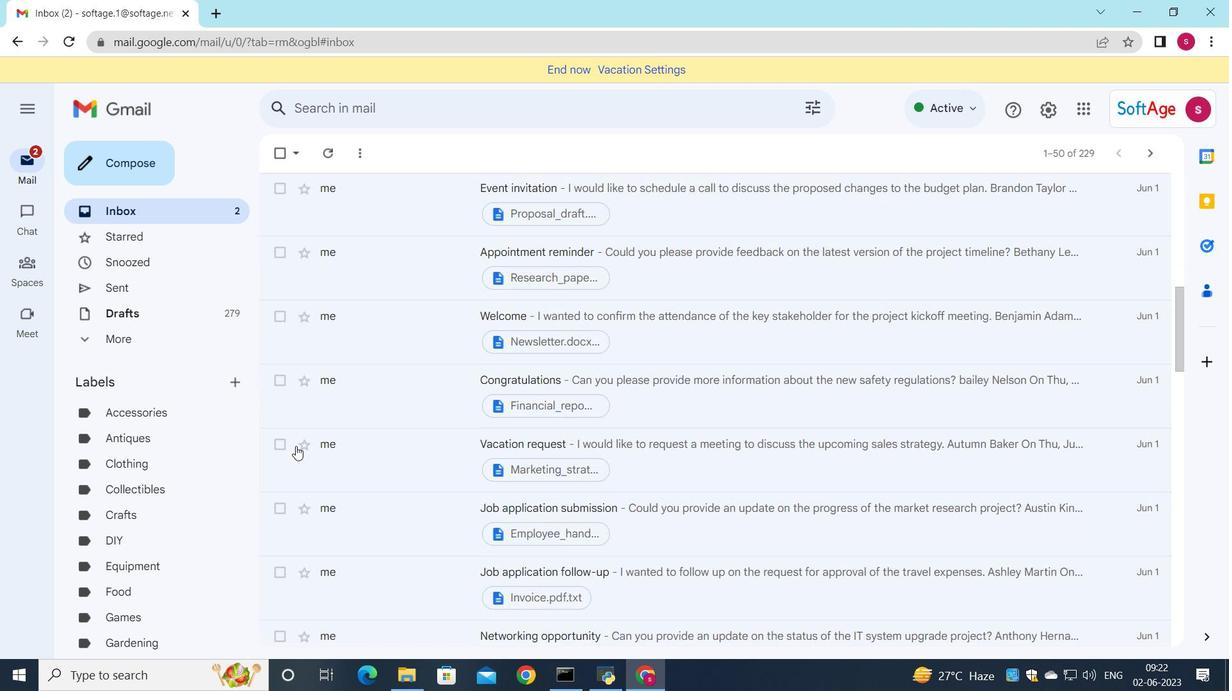 
Action: Mouse scrolled (295, 446) with delta (0, 0)
Screenshot: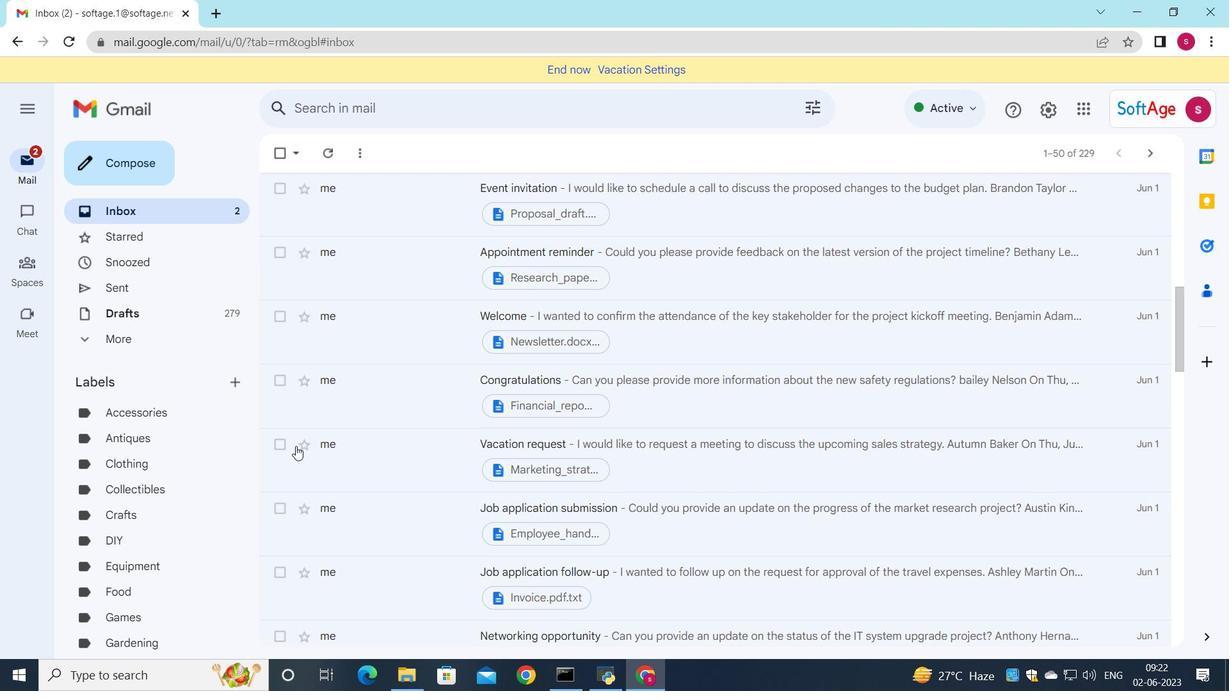 
Action: Mouse scrolled (295, 446) with delta (0, 0)
Screenshot: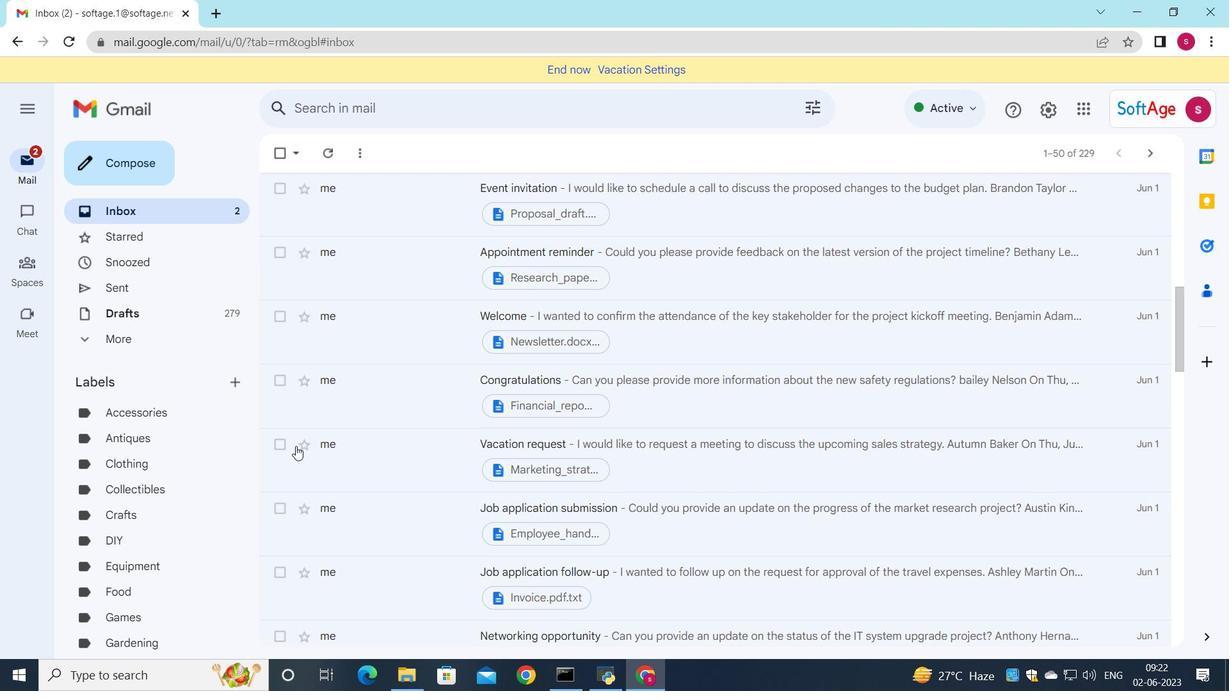 
Action: Mouse scrolled (295, 446) with delta (0, 0)
Screenshot: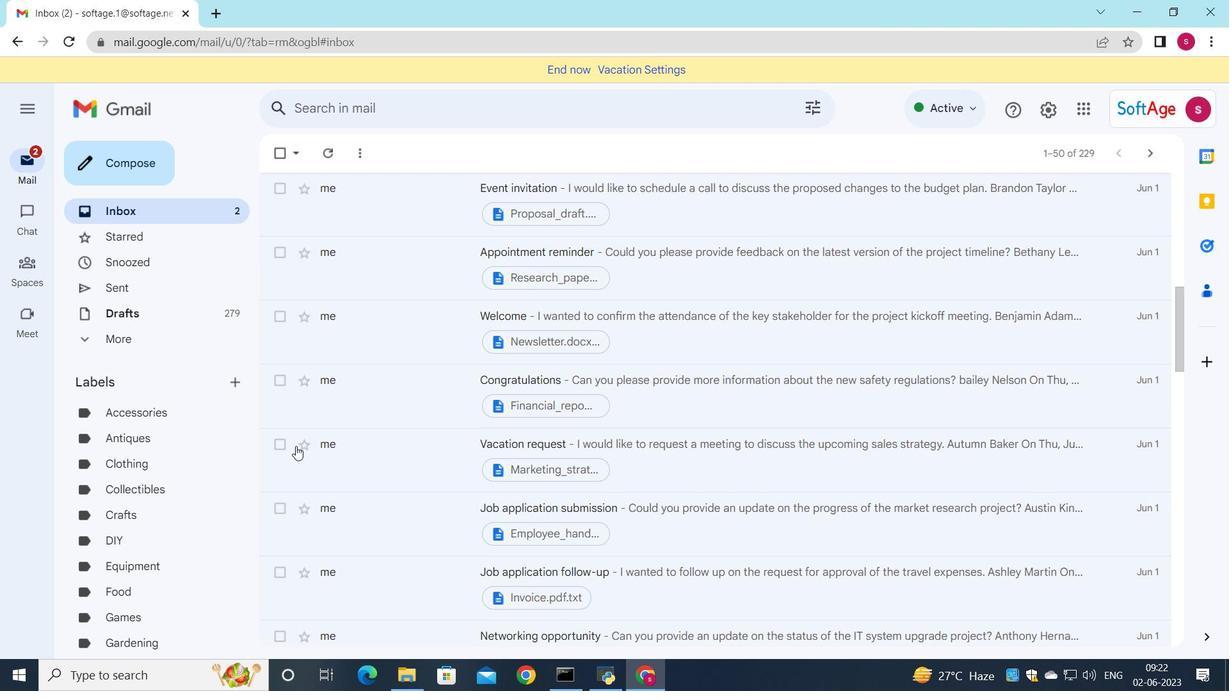 
Action: Mouse moved to (497, 423)
Screenshot: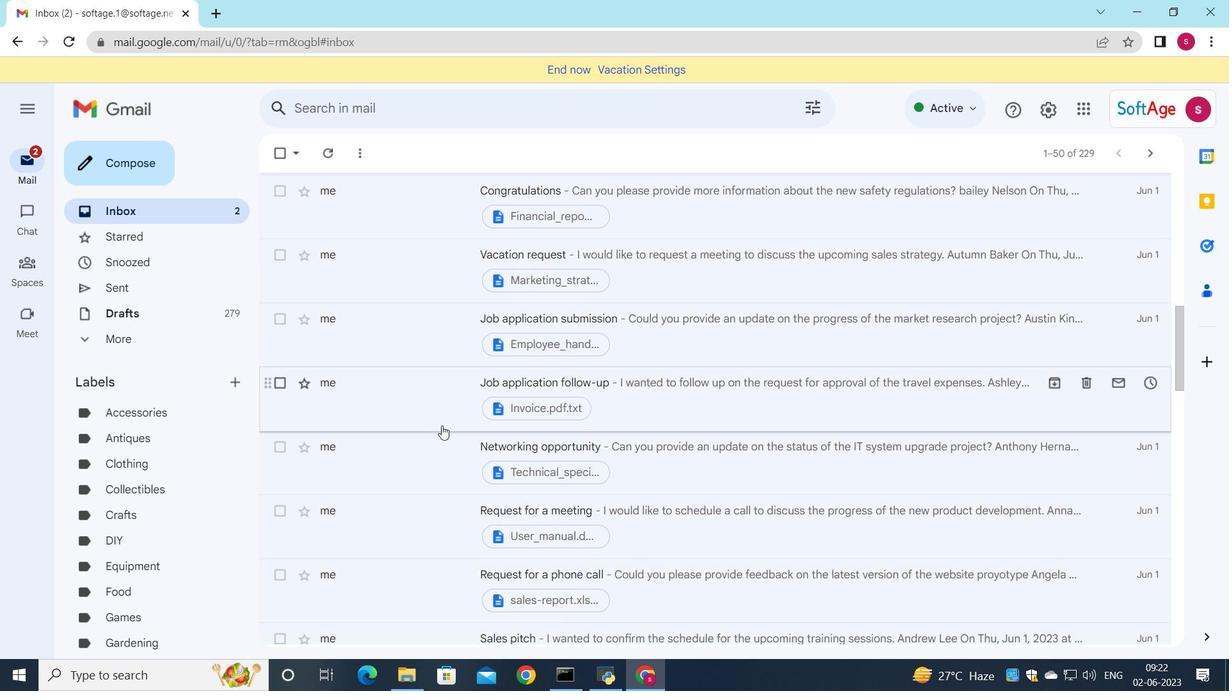 
Action: Mouse scrolled (497, 422) with delta (0, 0)
Screenshot: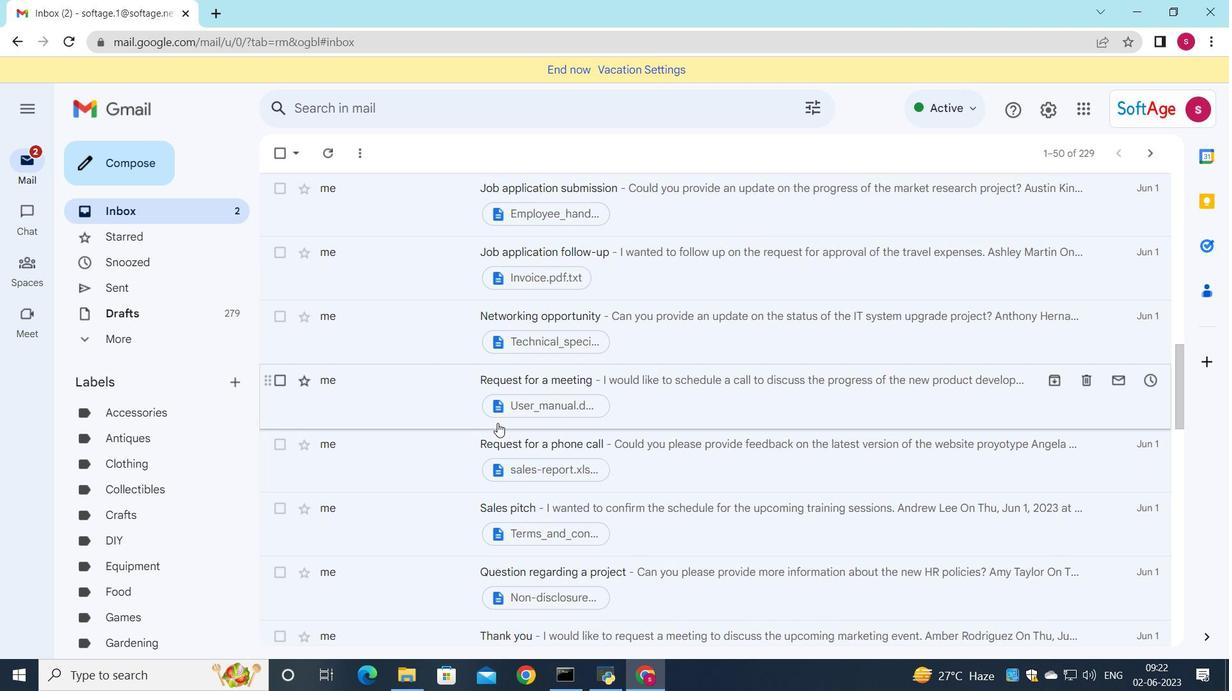
Action: Mouse scrolled (497, 422) with delta (0, 0)
Screenshot: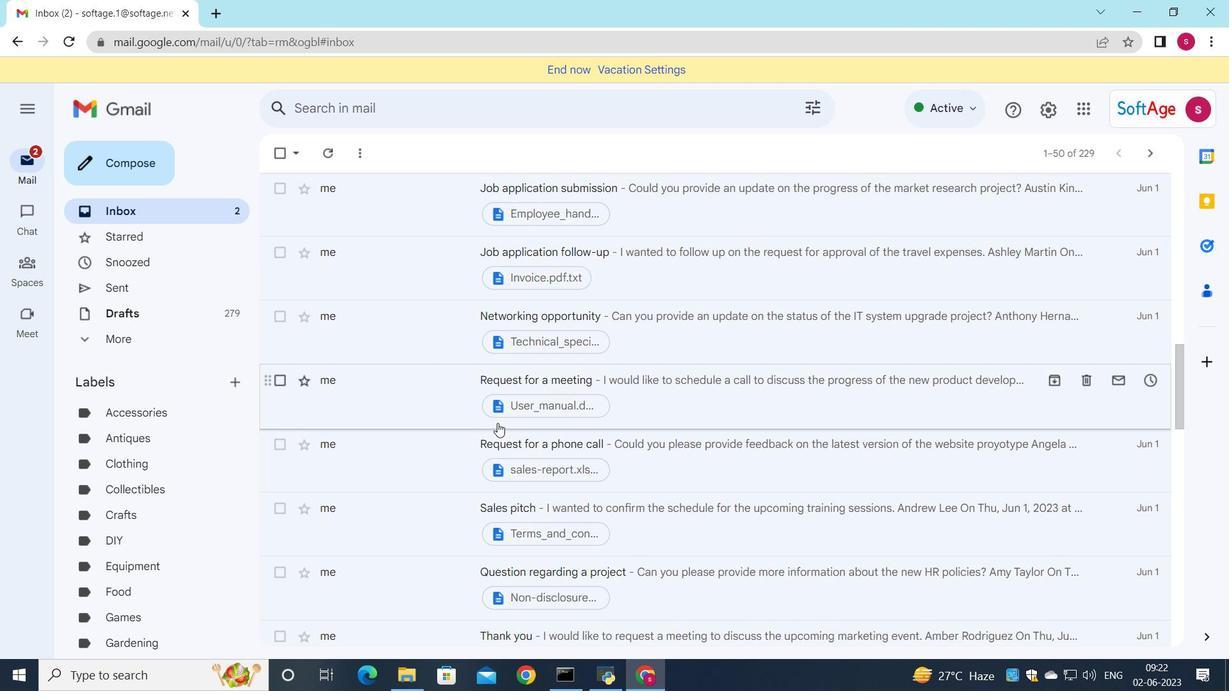 
Action: Mouse scrolled (497, 422) with delta (0, 0)
Screenshot: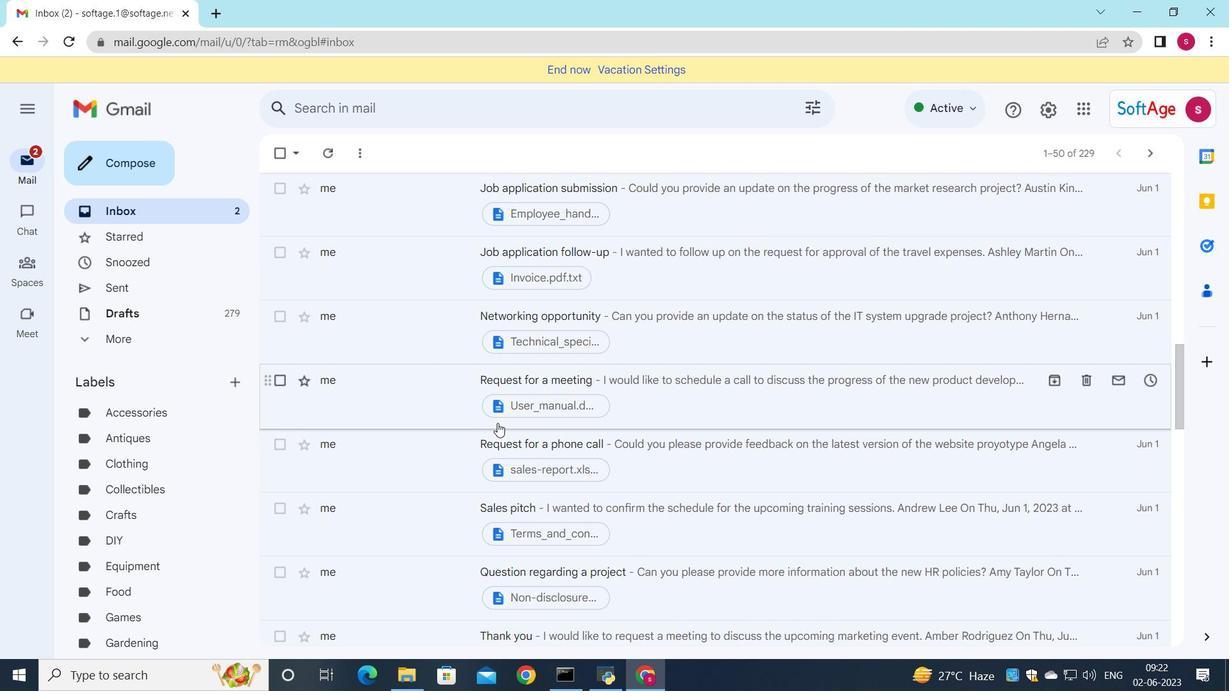 
Action: Mouse moved to (496, 423)
Screenshot: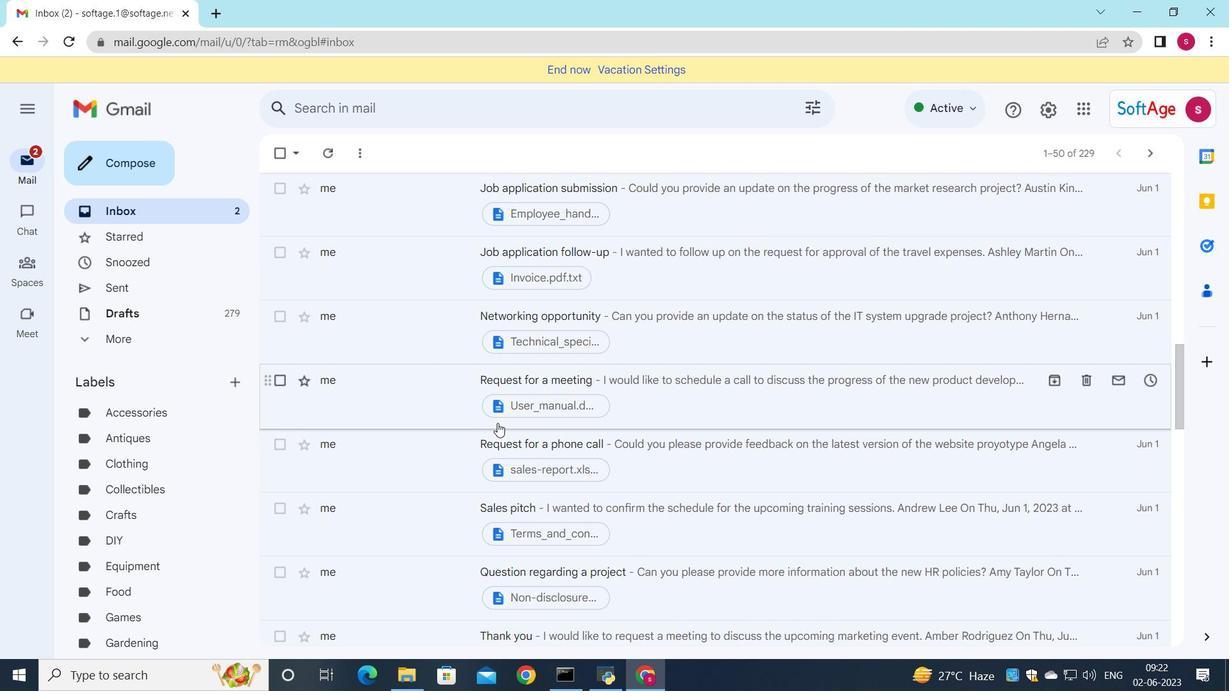 
Action: Mouse scrolled (496, 422) with delta (0, 0)
Screenshot: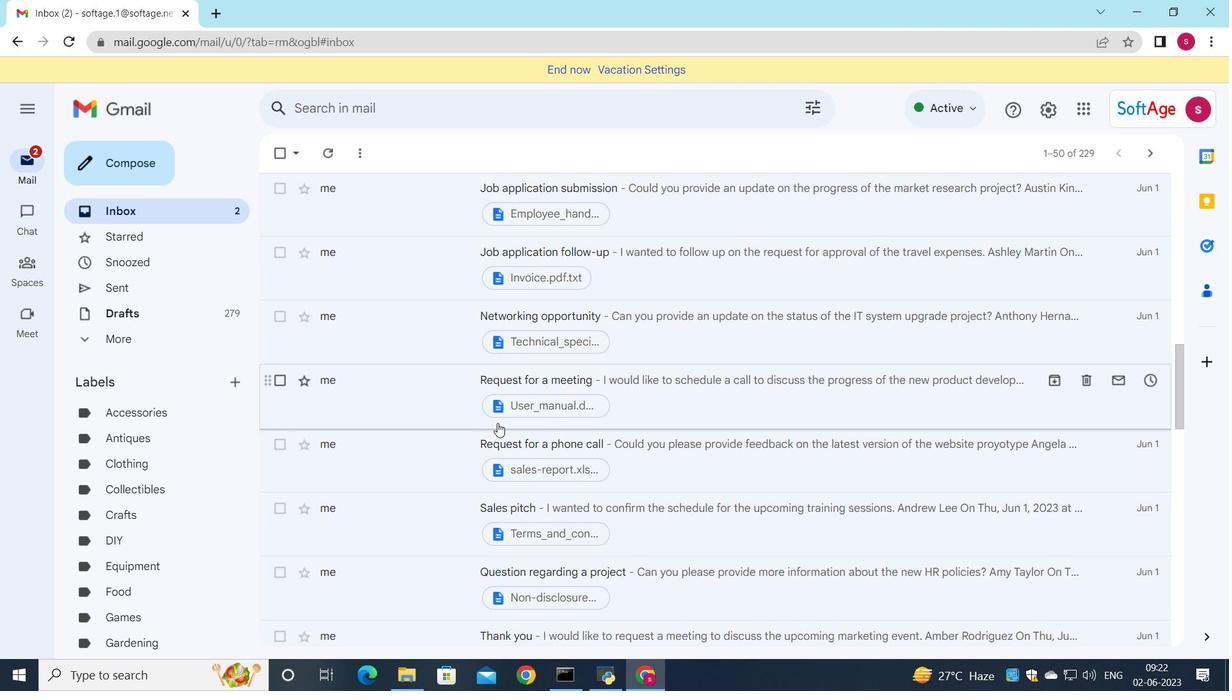 
Action: Mouse moved to (489, 427)
Screenshot: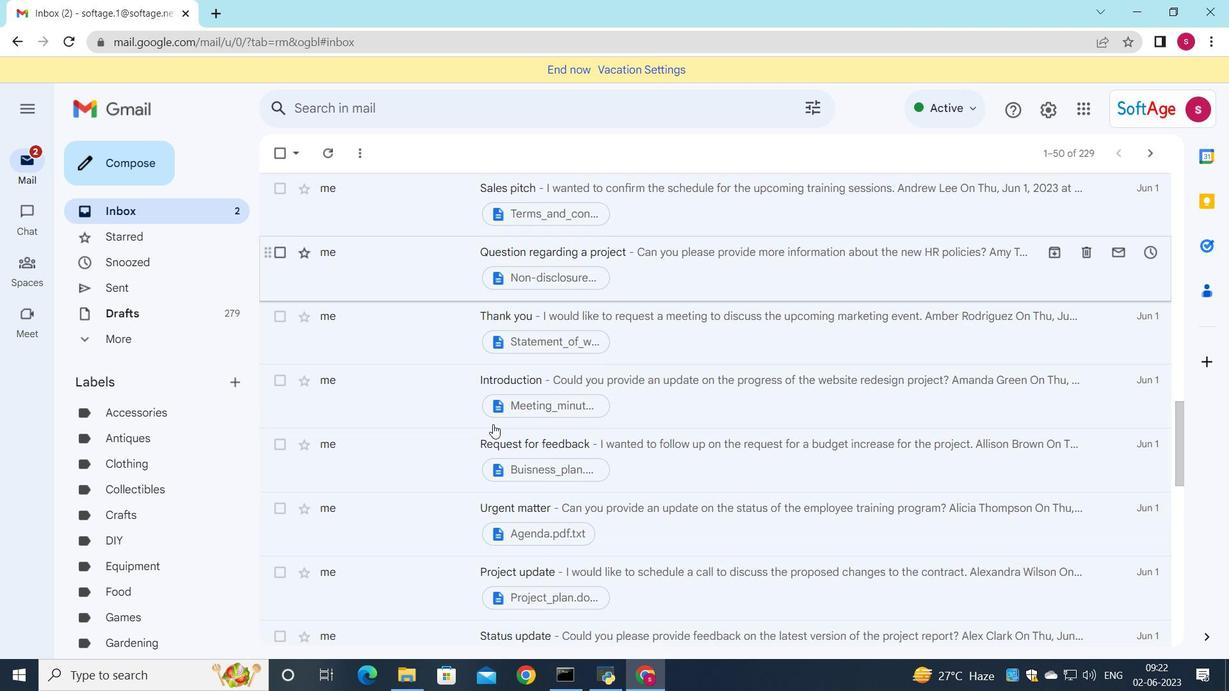 
Action: Mouse scrolled (489, 427) with delta (0, 0)
Screenshot: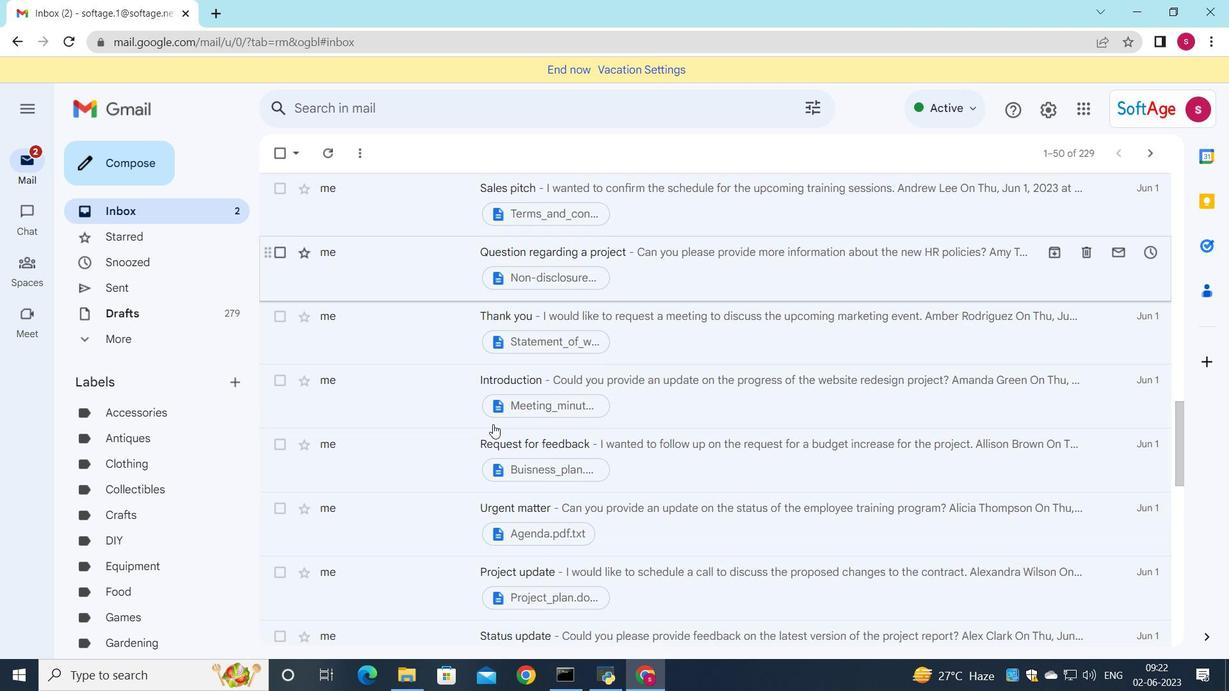 
Action: Mouse scrolled (489, 427) with delta (0, 0)
Screenshot: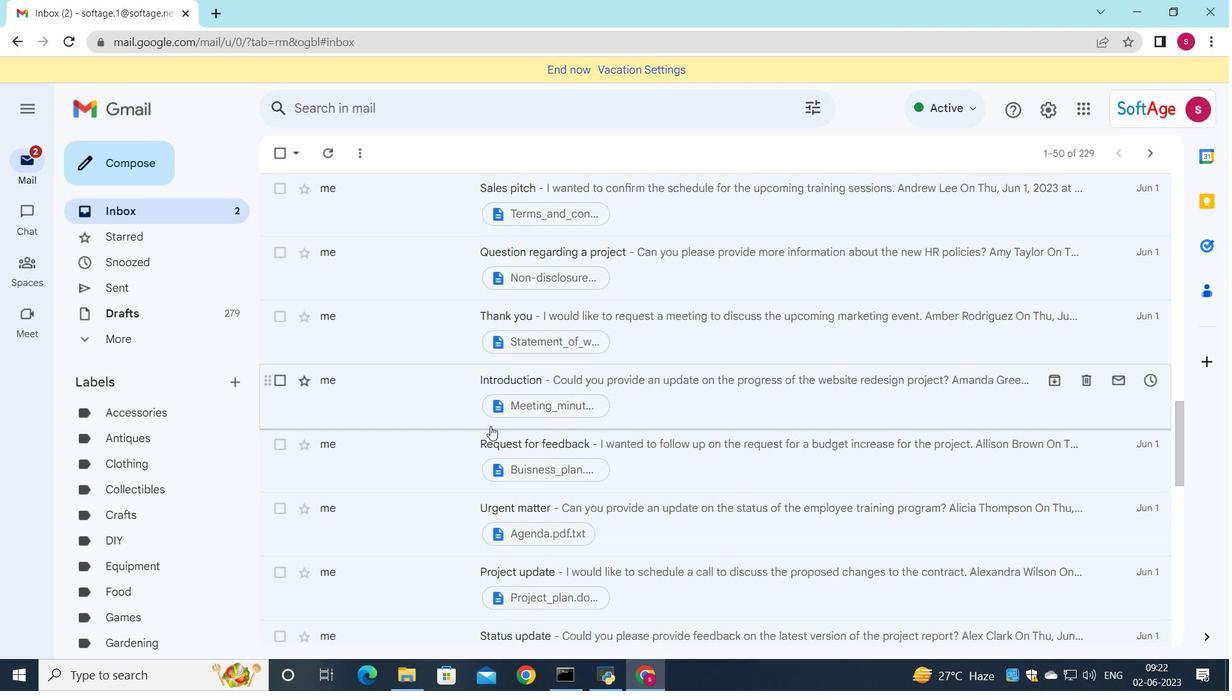 
Action: Mouse scrolled (489, 427) with delta (0, 0)
Screenshot: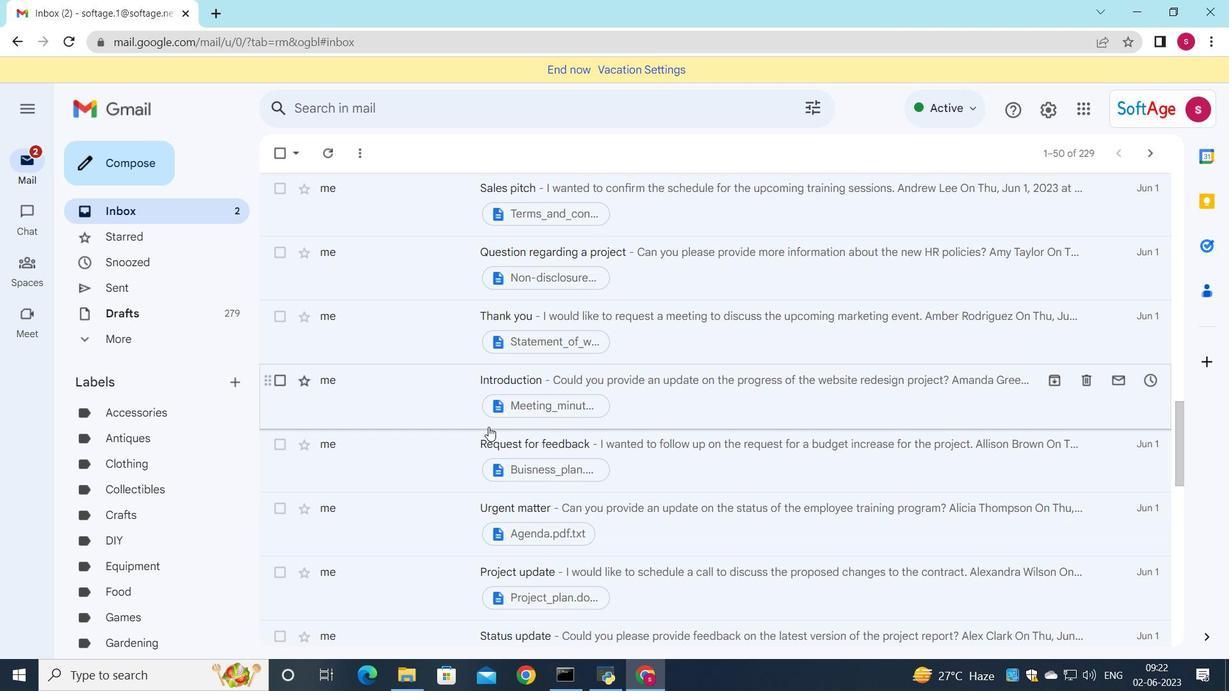
Action: Mouse scrolled (489, 427) with delta (0, 0)
Screenshot: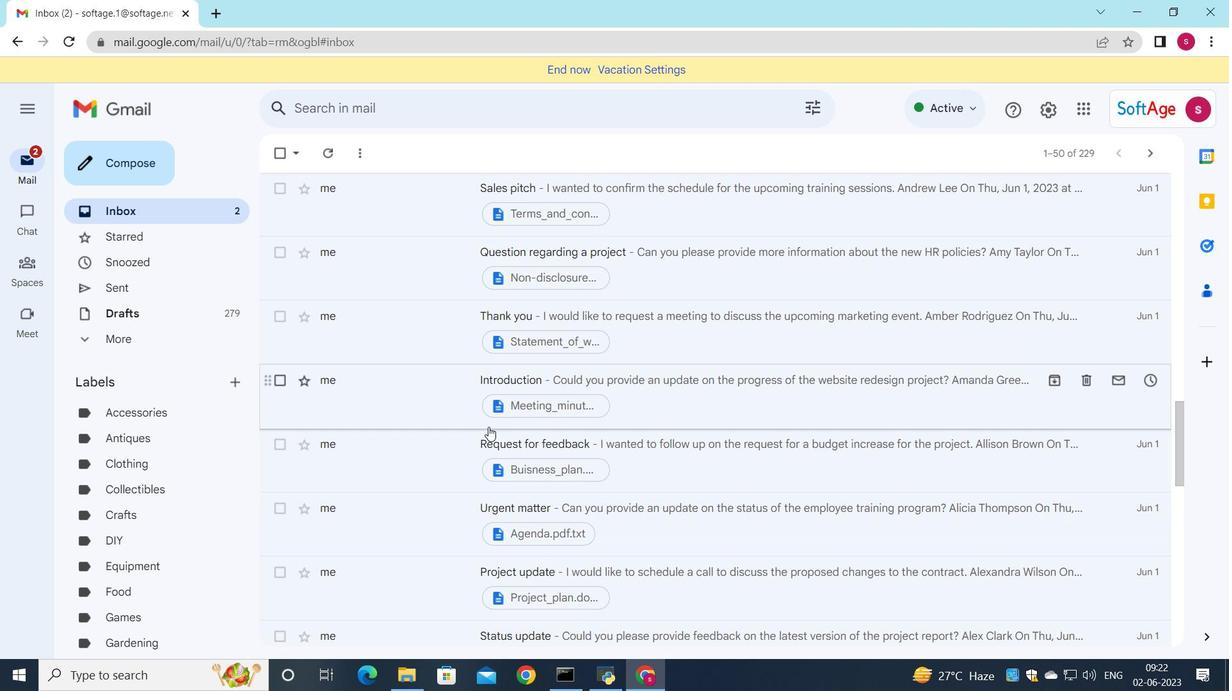 
Action: Mouse moved to (496, 437)
Screenshot: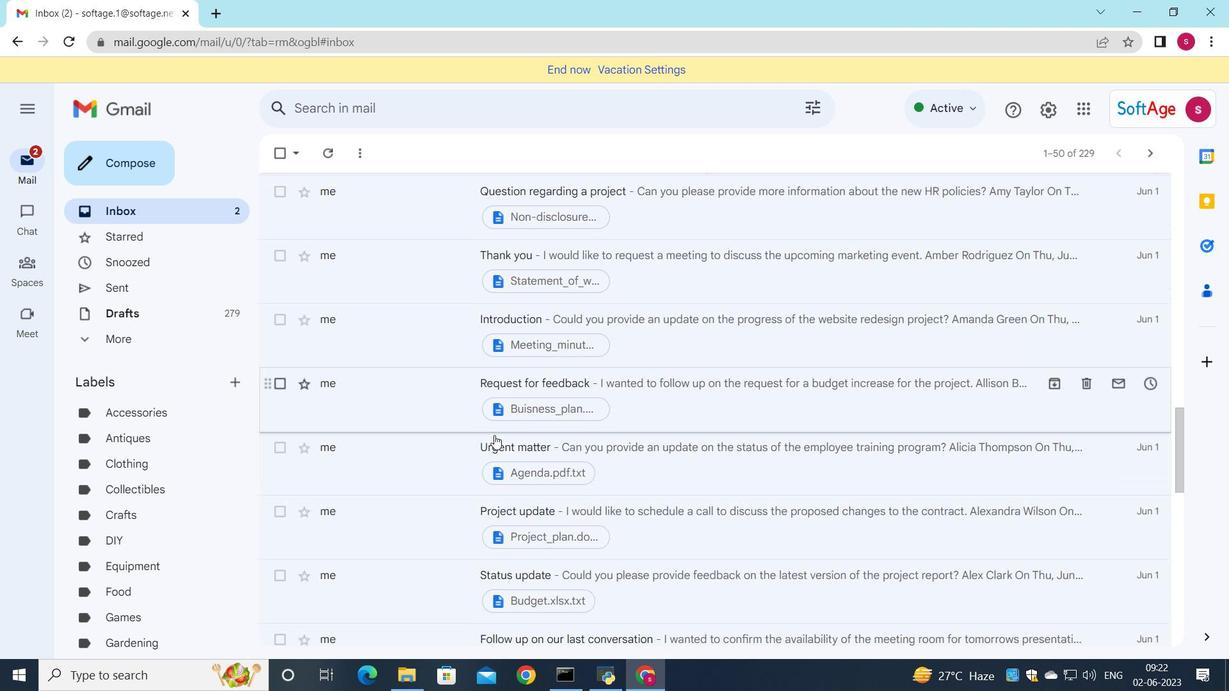 
Action: Mouse scrolled (496, 436) with delta (0, 0)
Screenshot: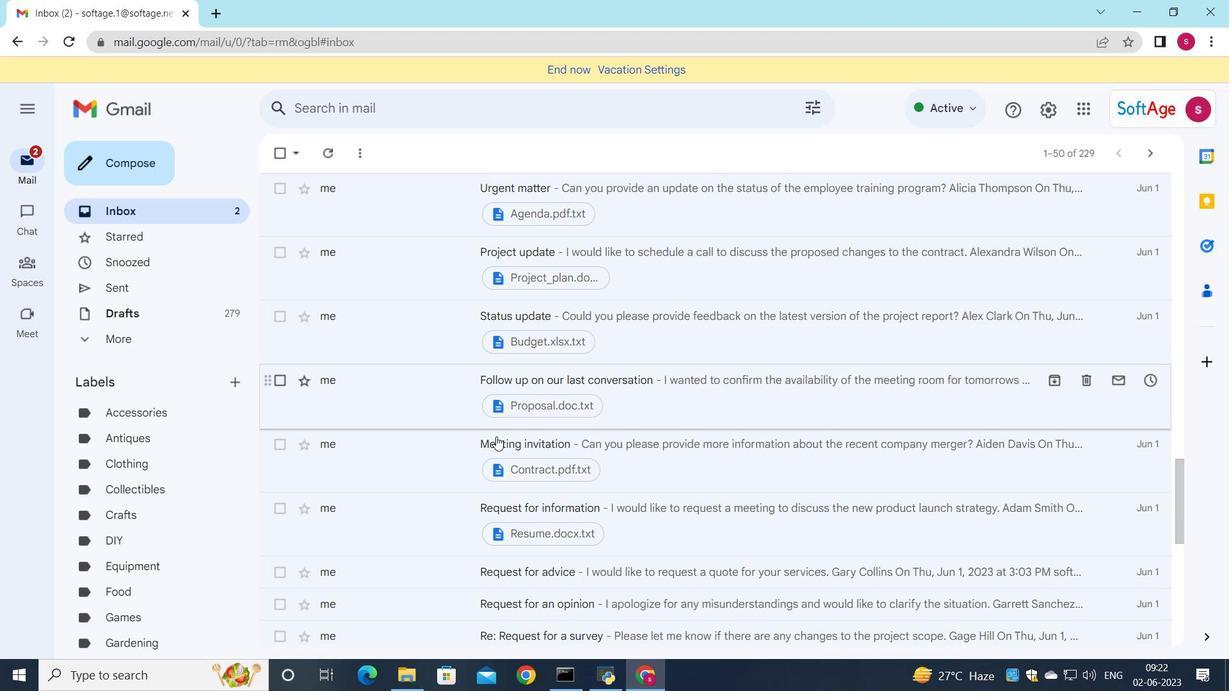 
Action: Mouse scrolled (496, 436) with delta (0, 0)
Screenshot: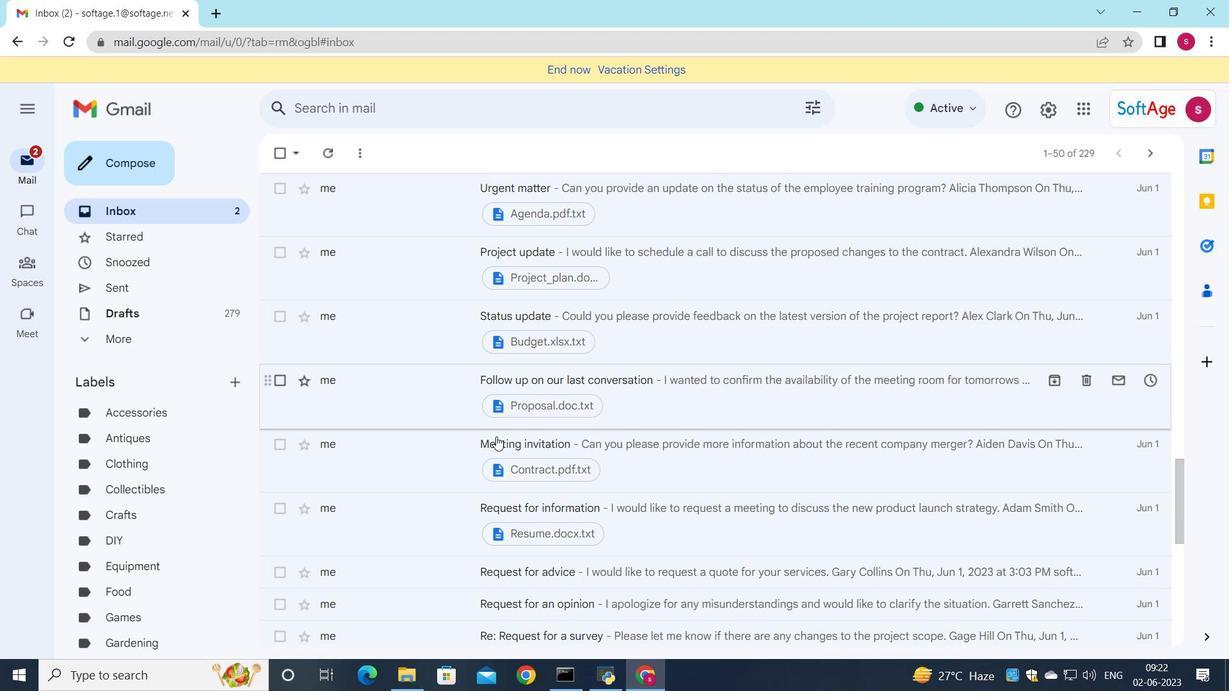 
Action: Mouse scrolled (496, 436) with delta (0, 0)
Screenshot: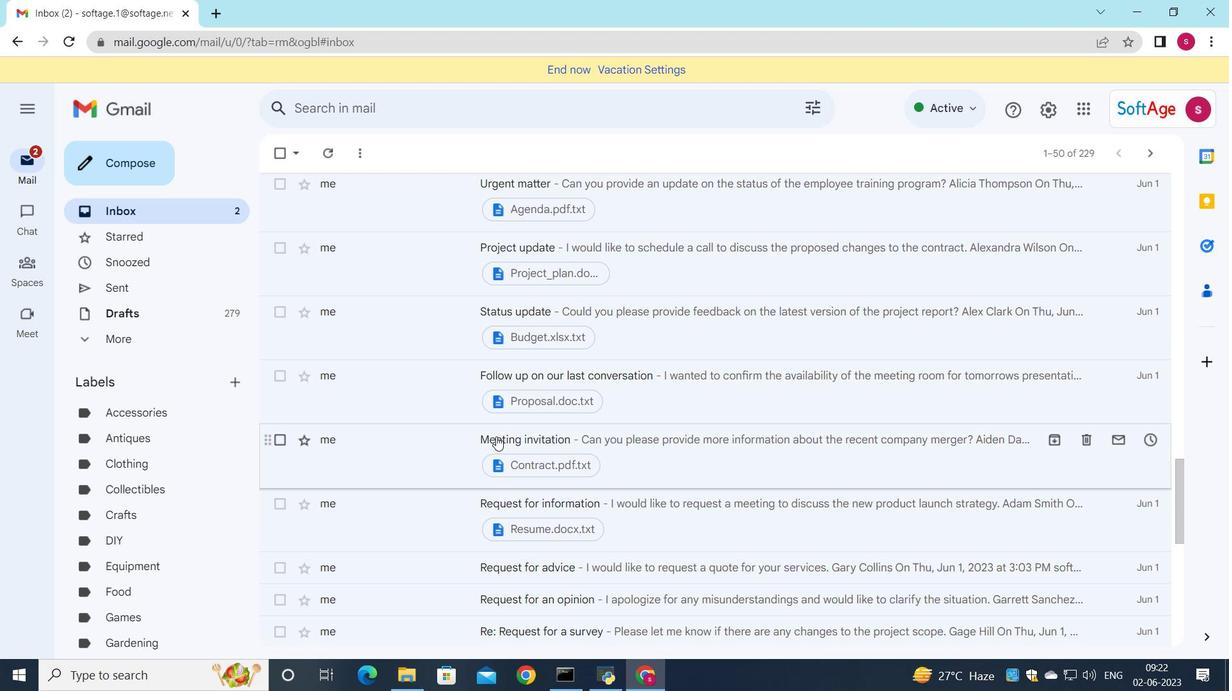 
Action: Mouse scrolled (496, 436) with delta (0, 0)
Screenshot: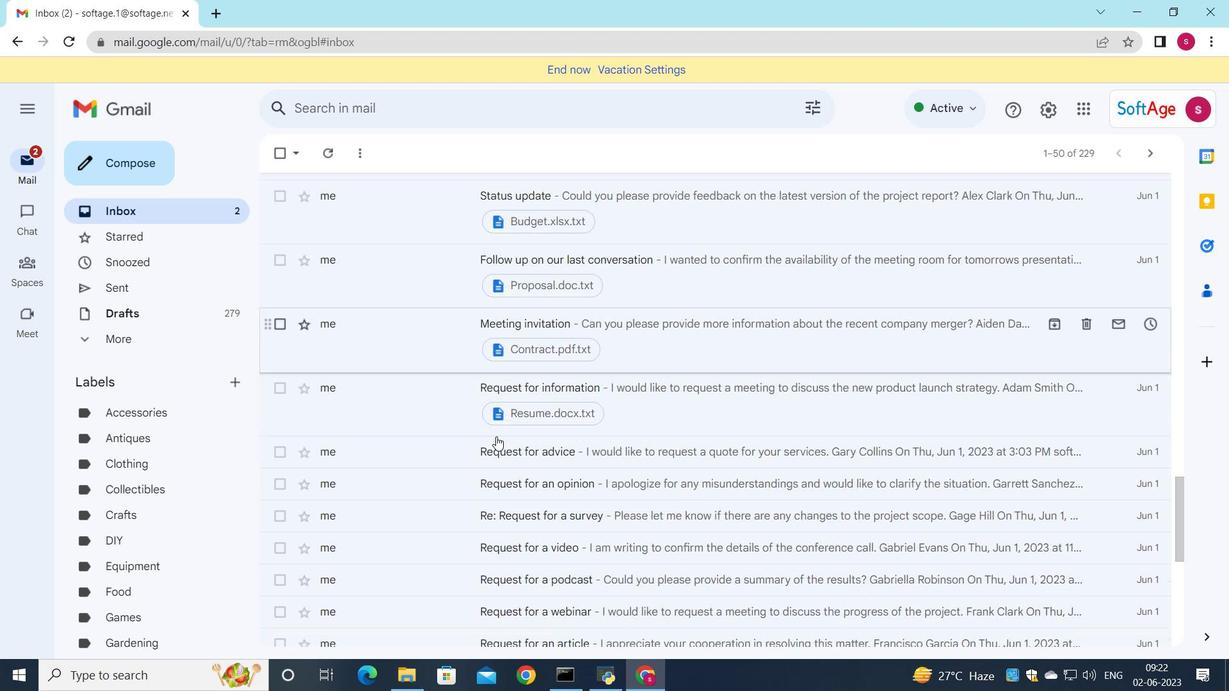 
Action: Mouse scrolled (496, 436) with delta (0, 0)
Screenshot: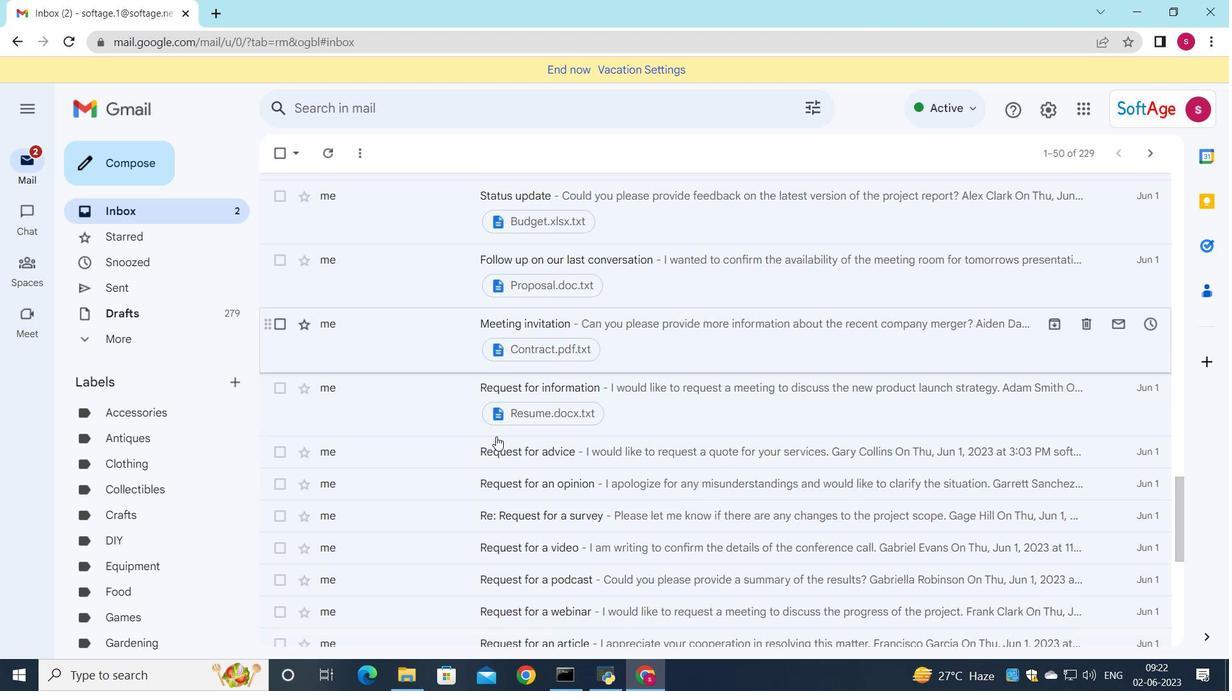 
Action: Mouse scrolled (496, 436) with delta (0, 0)
Screenshot: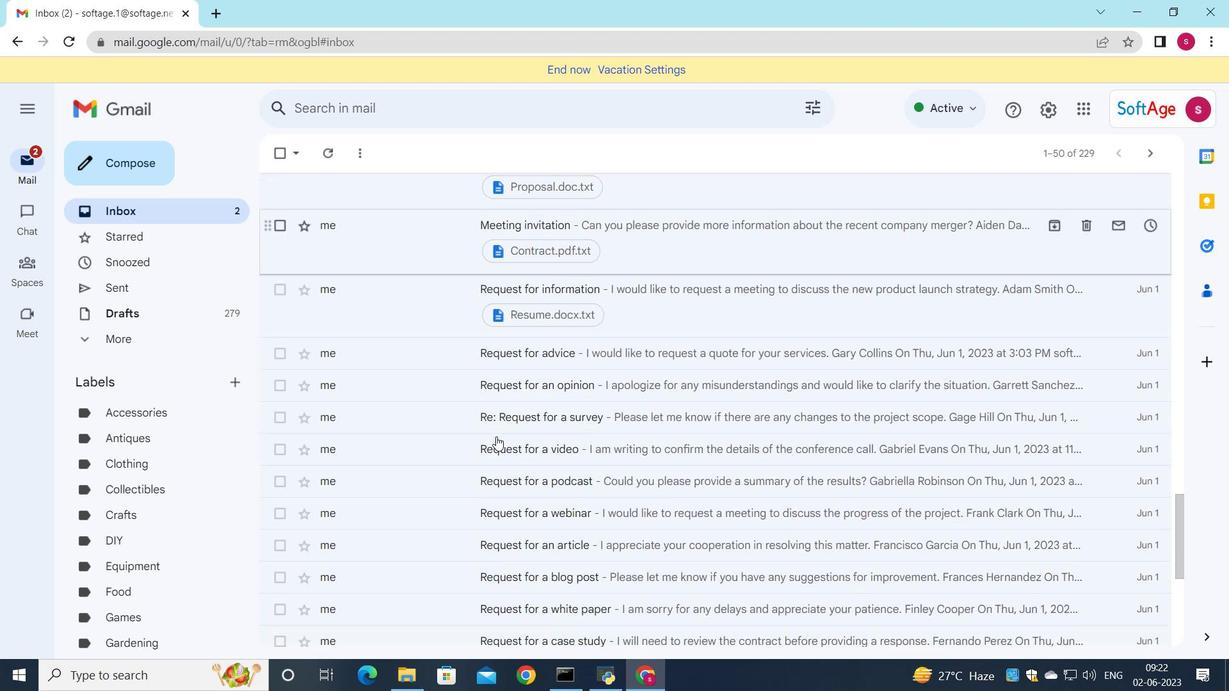 
Action: Mouse scrolled (496, 436) with delta (0, 0)
Screenshot: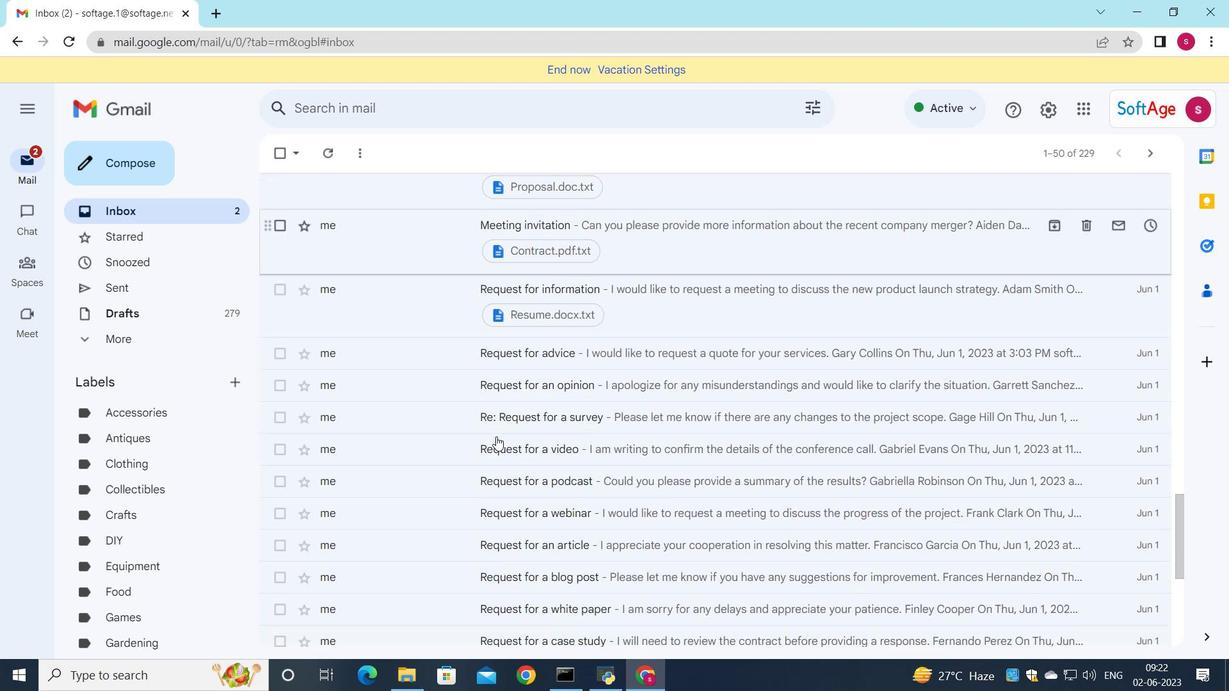 
Action: Mouse scrolled (496, 436) with delta (0, 0)
Screenshot: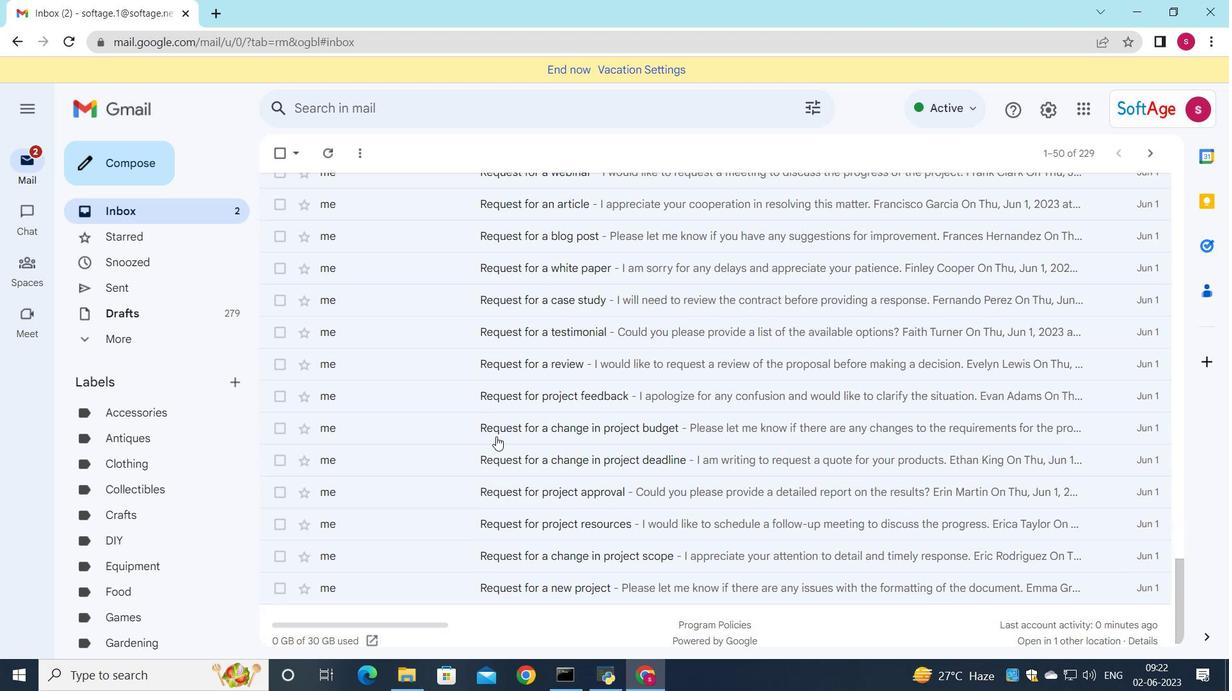 
Action: Mouse scrolled (496, 436) with delta (0, 0)
Screenshot: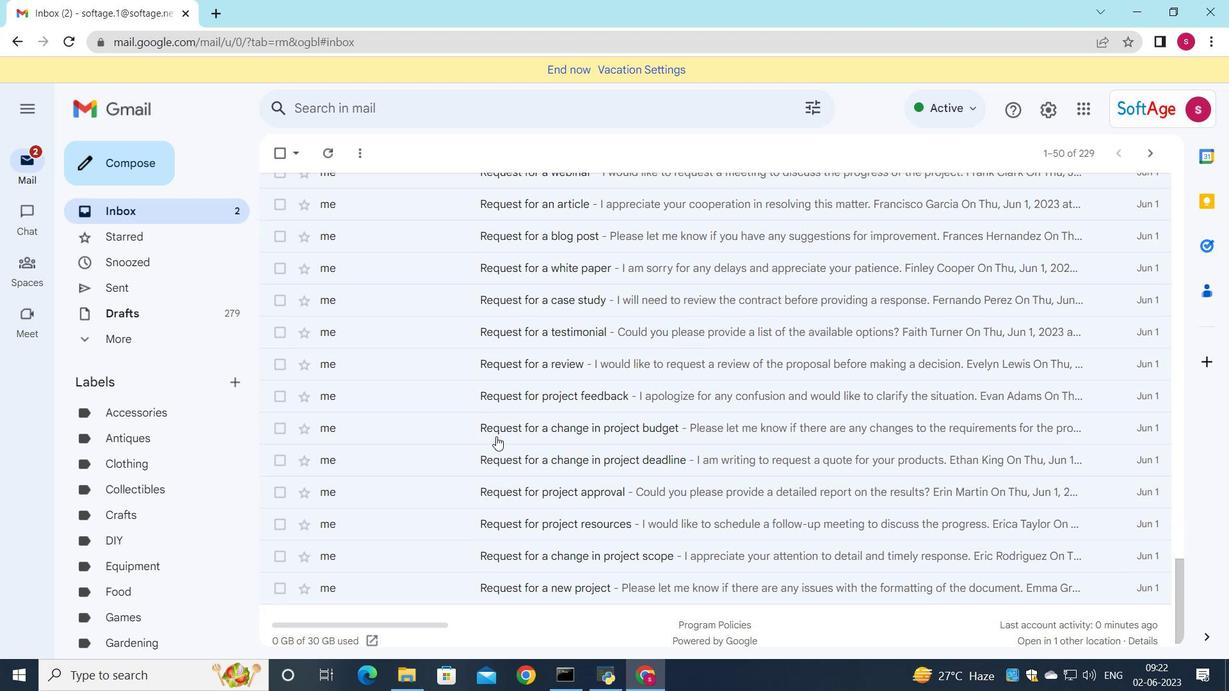 
Action: Mouse scrolled (496, 436) with delta (0, 0)
Screenshot: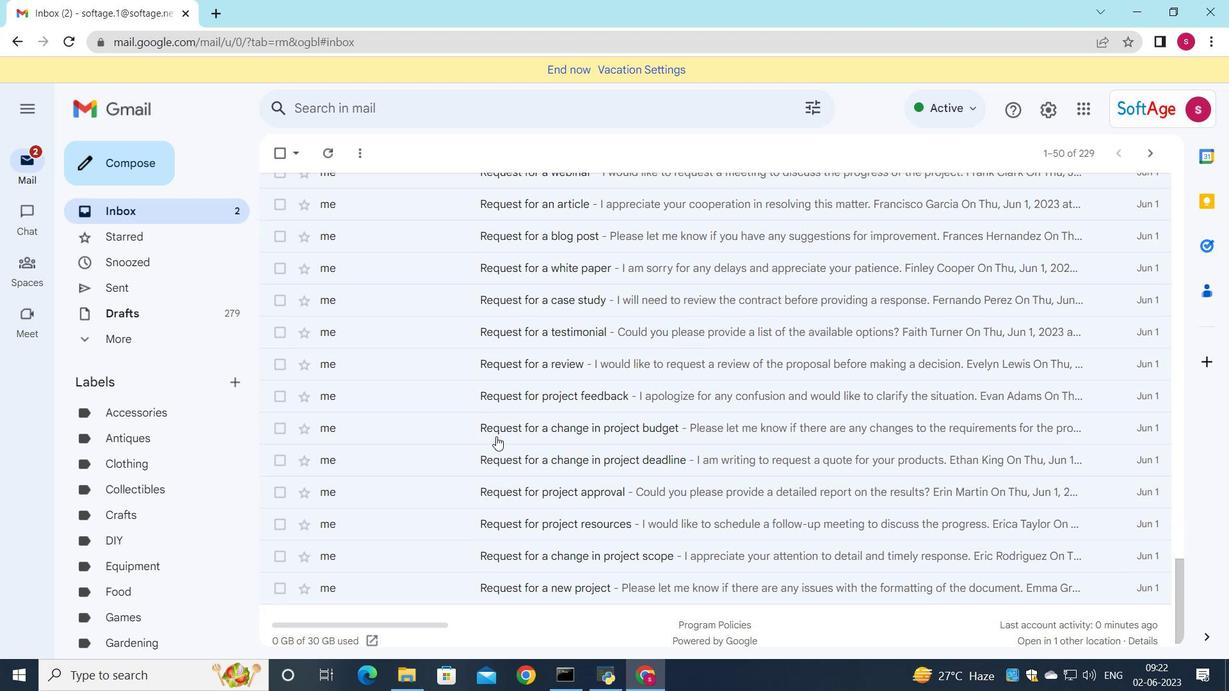 
Action: Mouse scrolled (496, 436) with delta (0, 0)
Screenshot: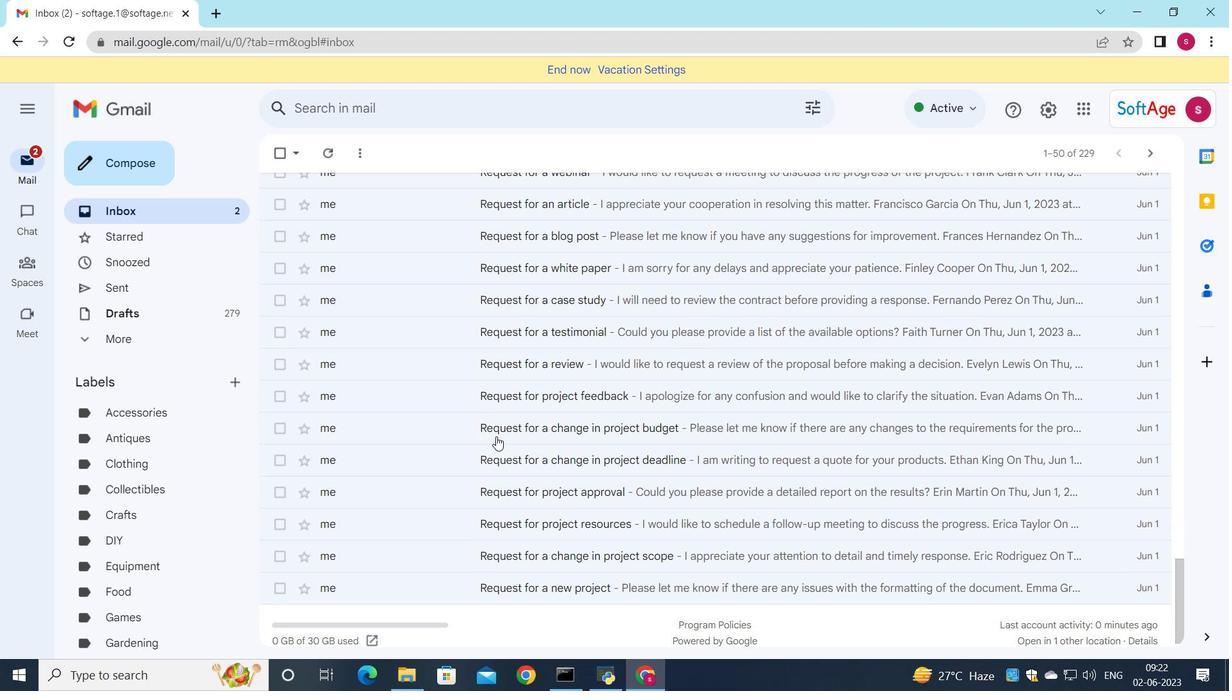 
Action: Mouse scrolled (496, 437) with delta (0, 0)
Screenshot: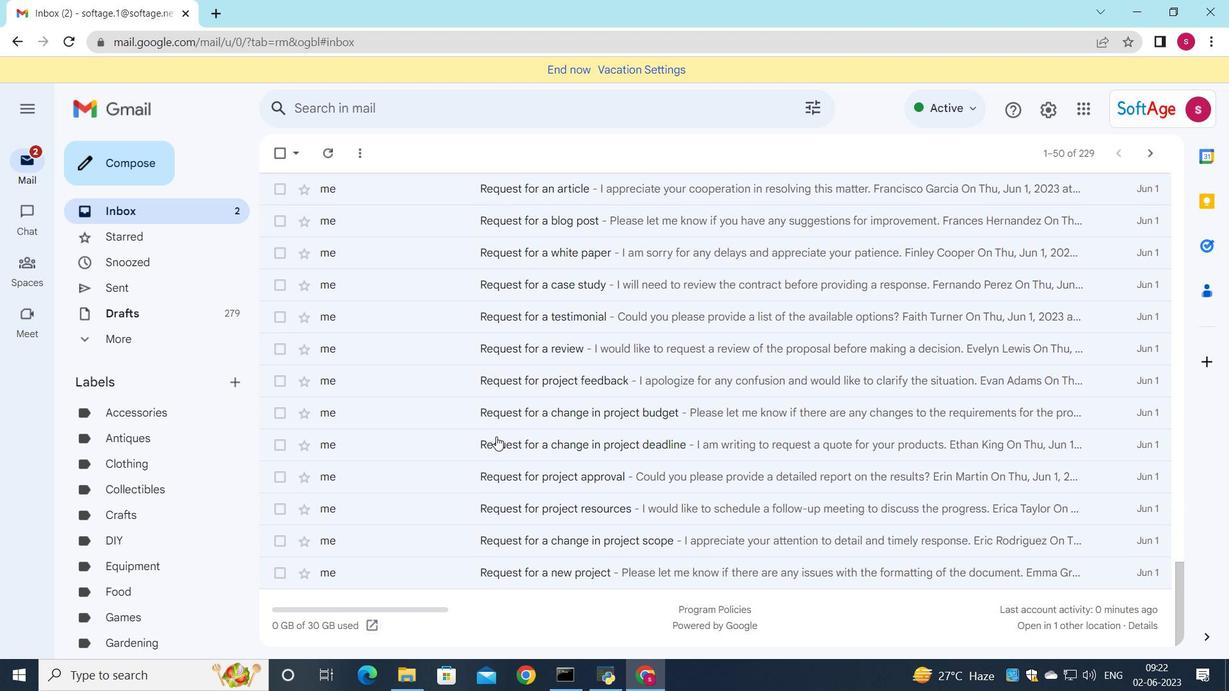 
Action: Mouse scrolled (496, 437) with delta (0, 0)
Screenshot: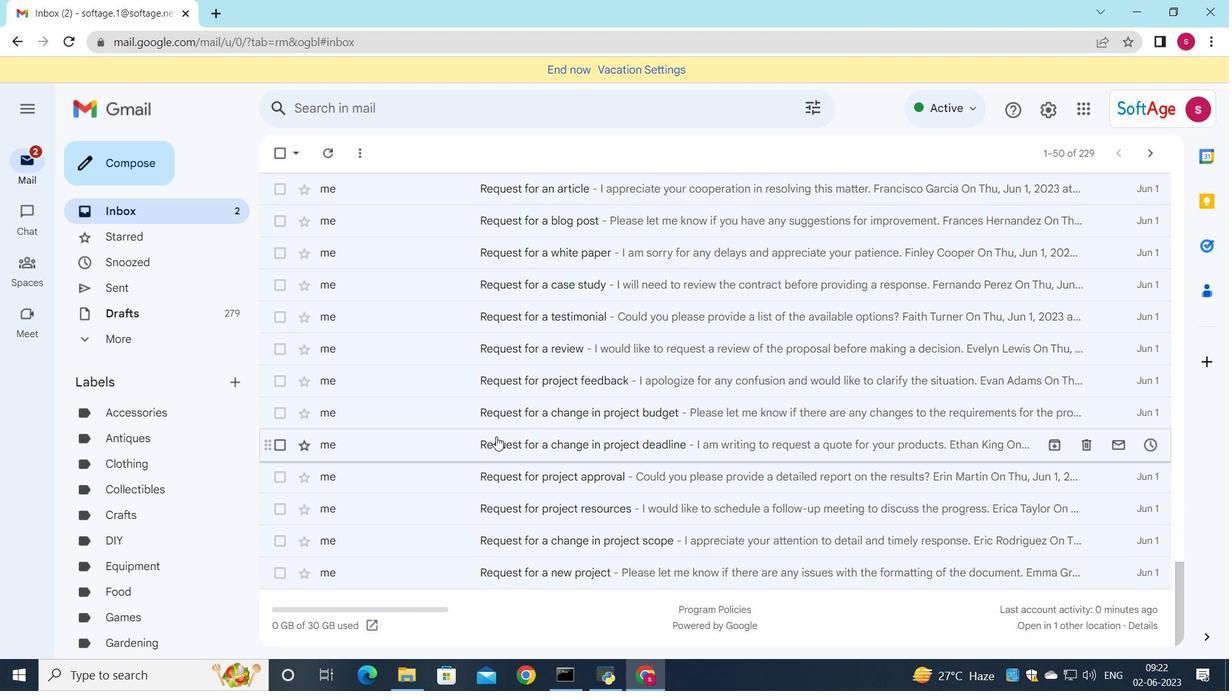 
Action: Mouse moved to (496, 437)
Screenshot: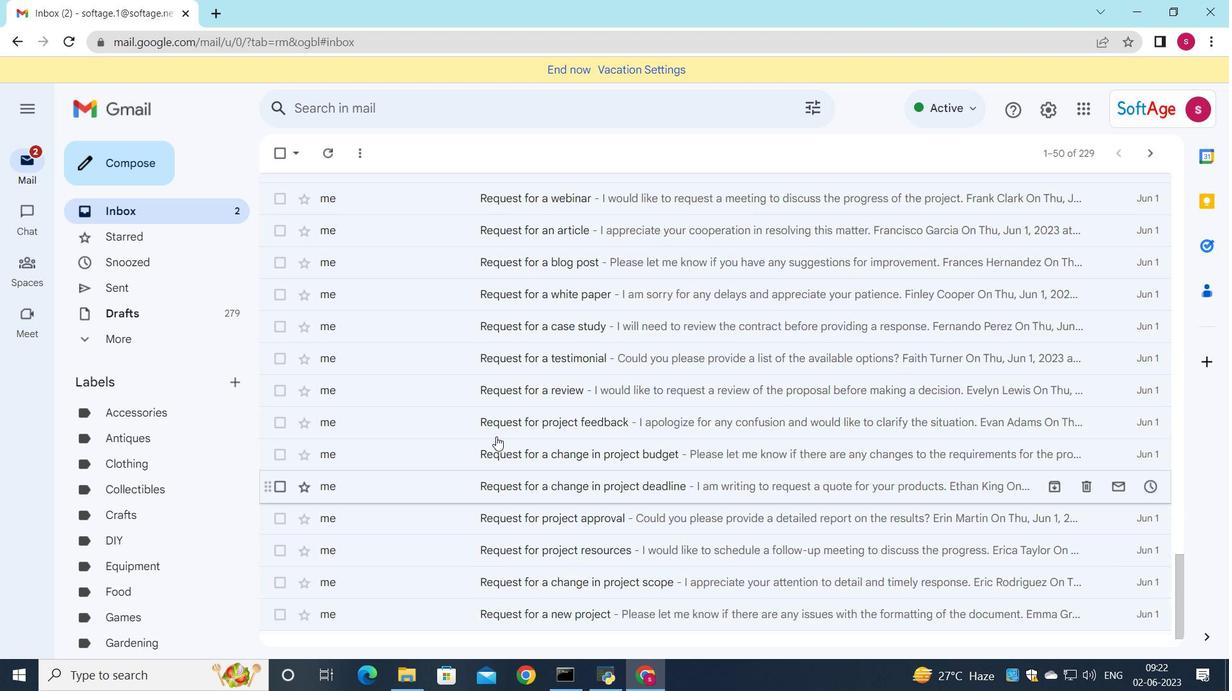 
Action: Mouse scrolled (496, 437) with delta (0, 0)
Screenshot: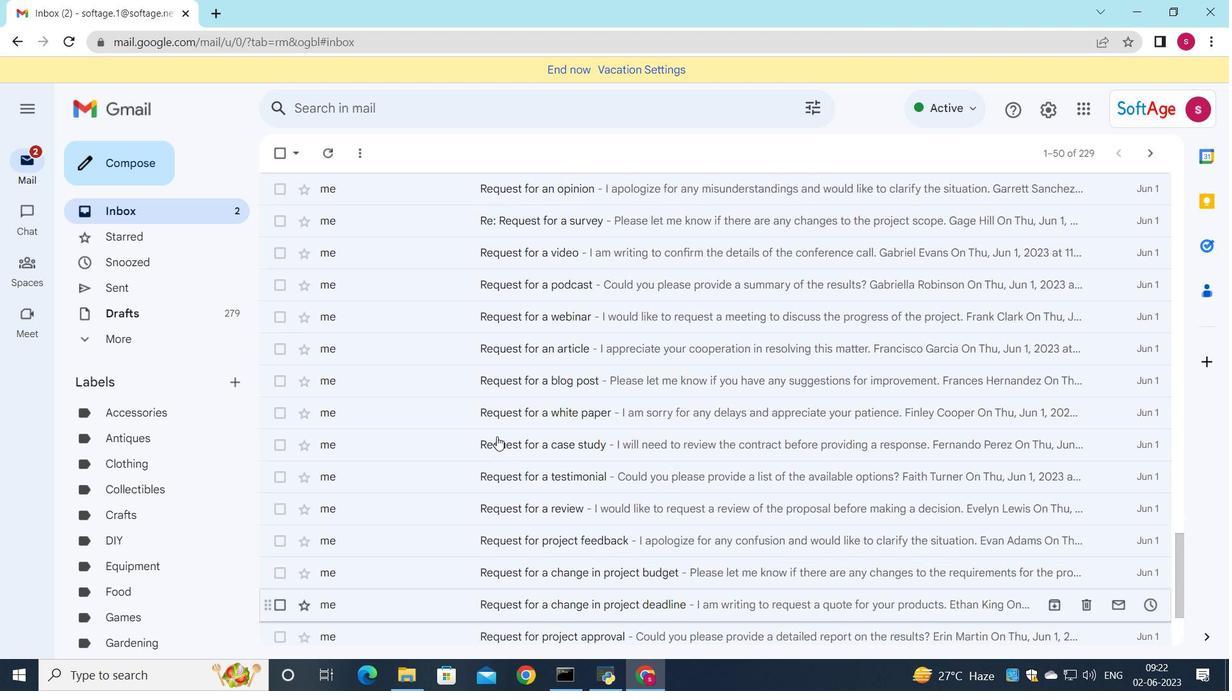 
Action: Mouse scrolled (496, 437) with delta (0, 0)
Screenshot: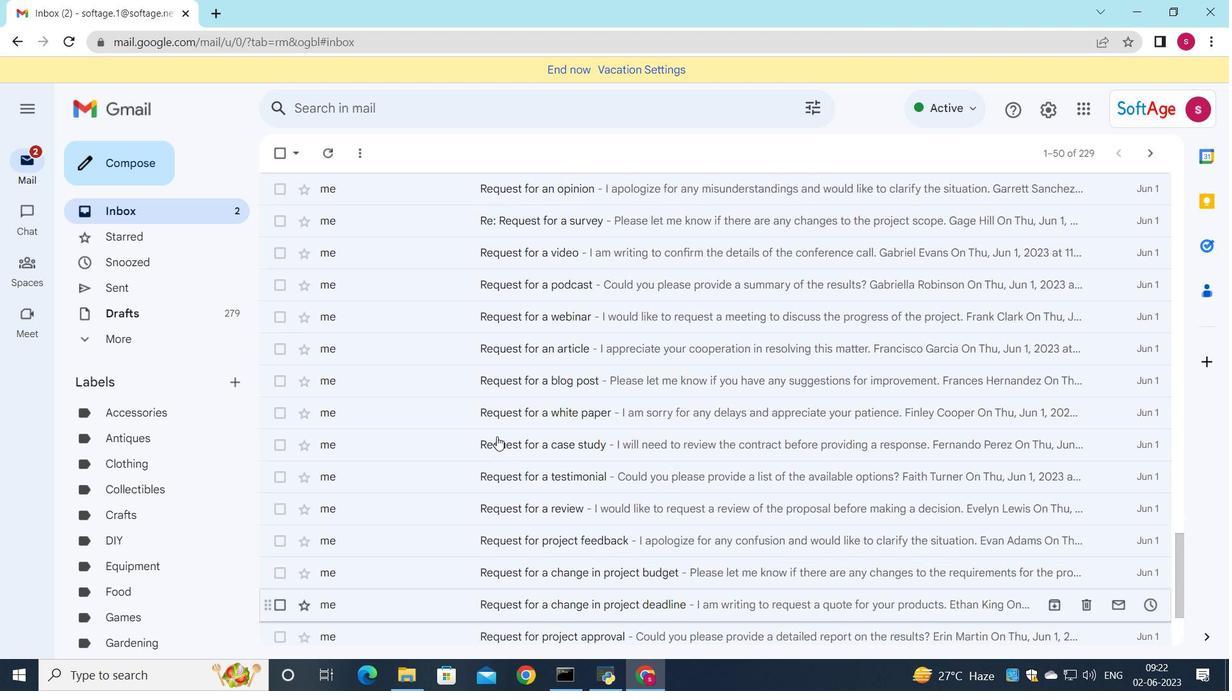 
Action: Mouse scrolled (496, 437) with delta (0, 0)
Screenshot: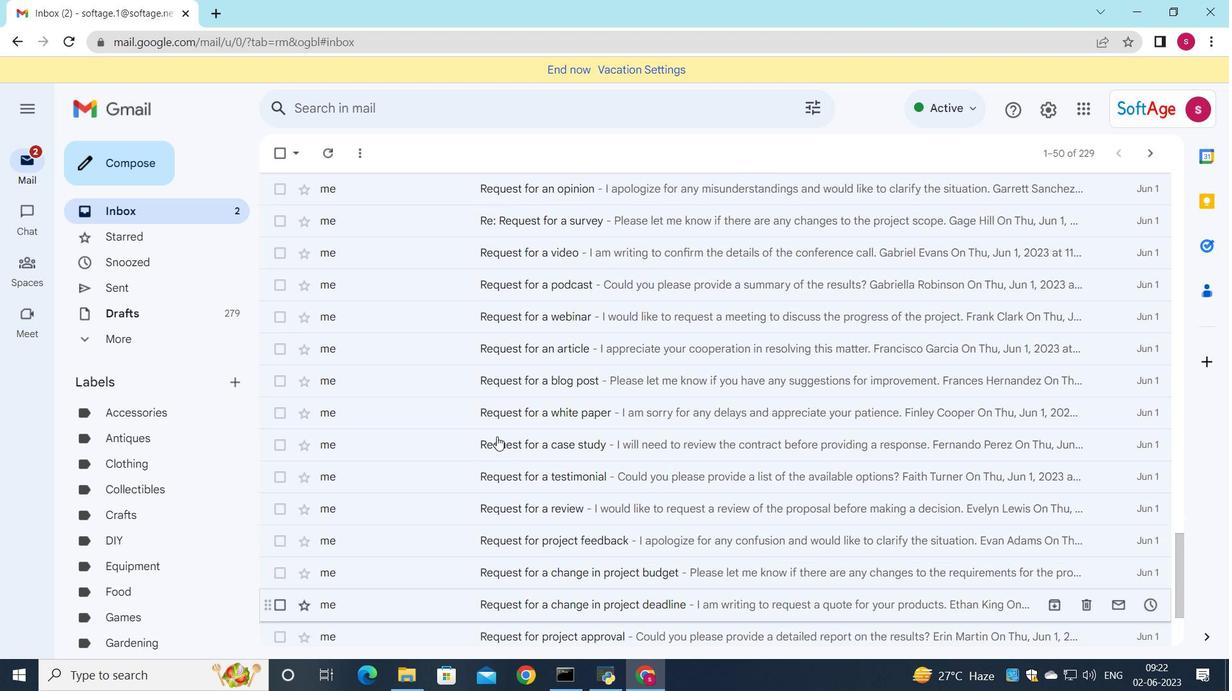
Action: Mouse scrolled (496, 437) with delta (0, 0)
Screenshot: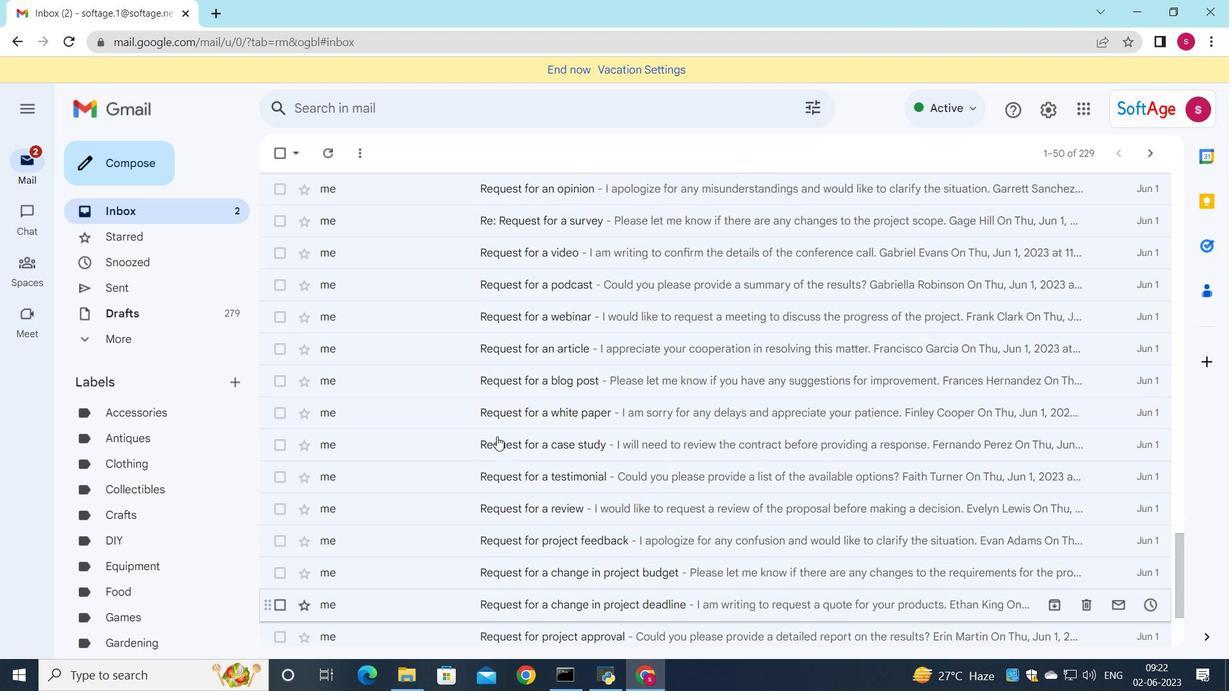 
Action: Mouse scrolled (496, 437) with delta (0, 0)
Screenshot: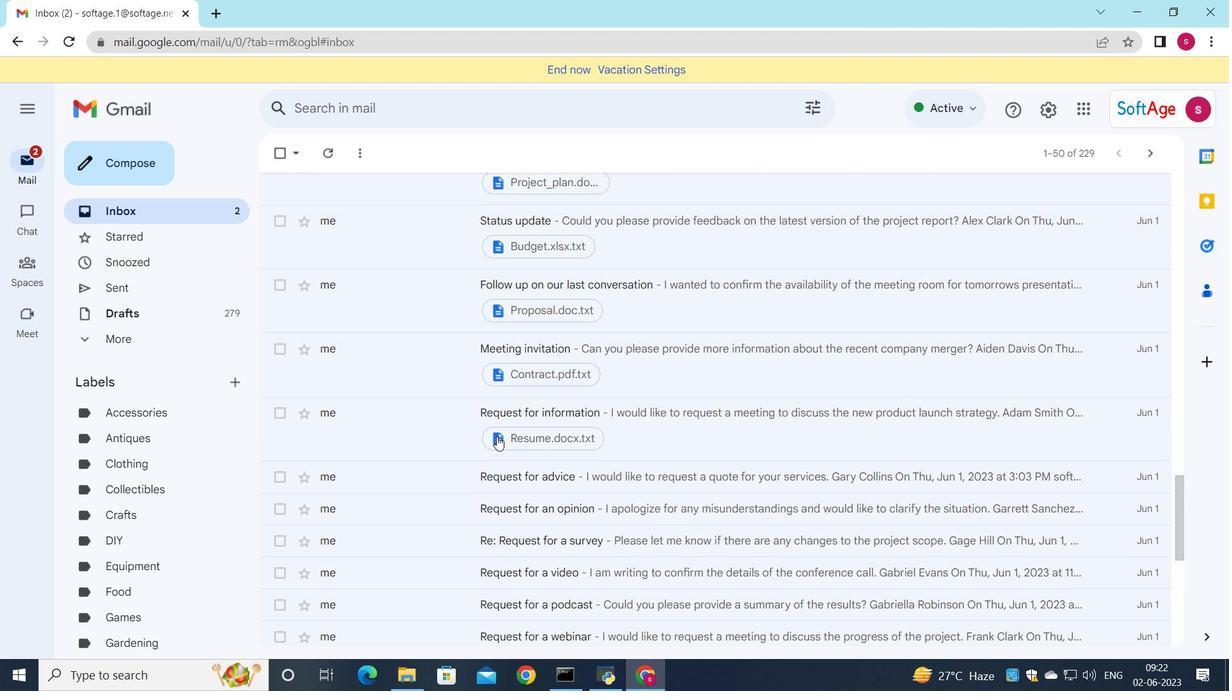 
Action: Mouse scrolled (496, 436) with delta (0, 0)
Screenshot: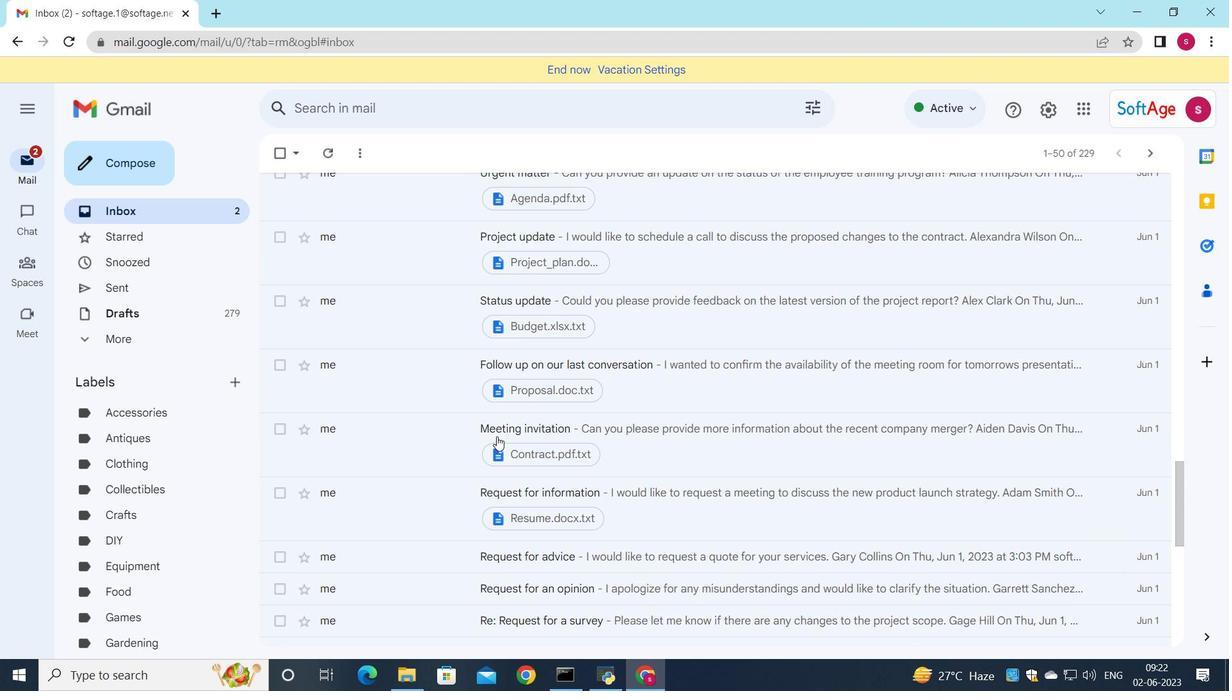 
Action: Mouse scrolled (496, 436) with delta (0, 0)
Screenshot: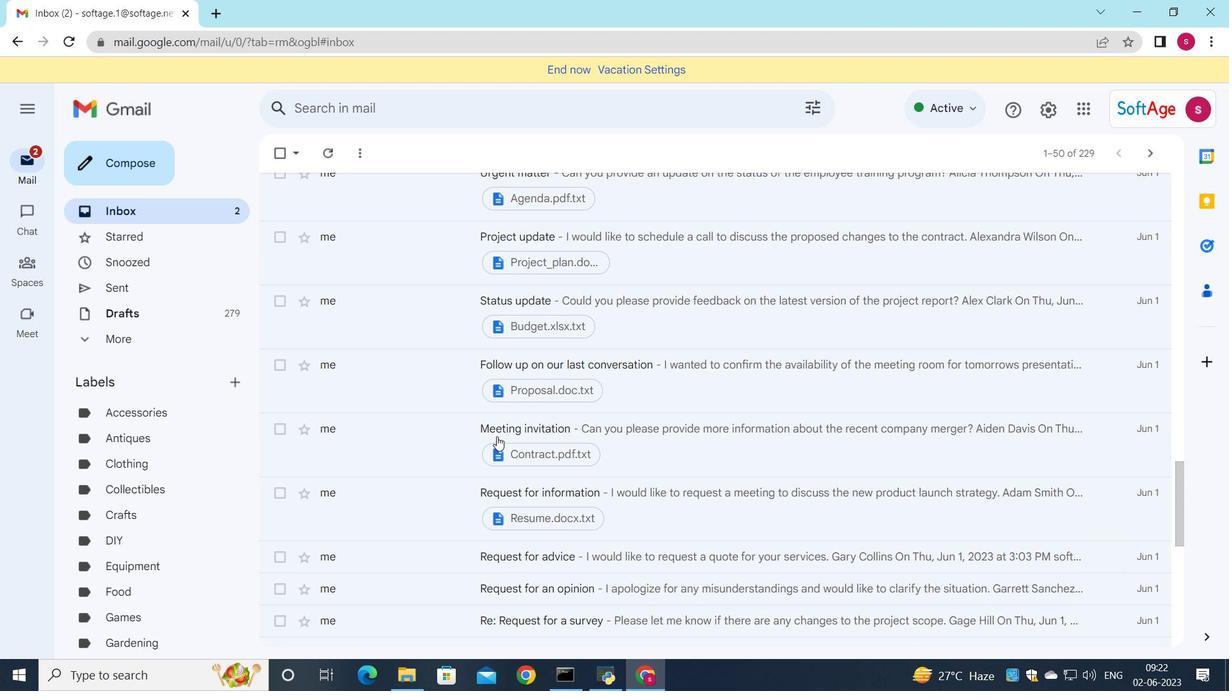 
Action: Mouse moved to (548, 407)
Screenshot: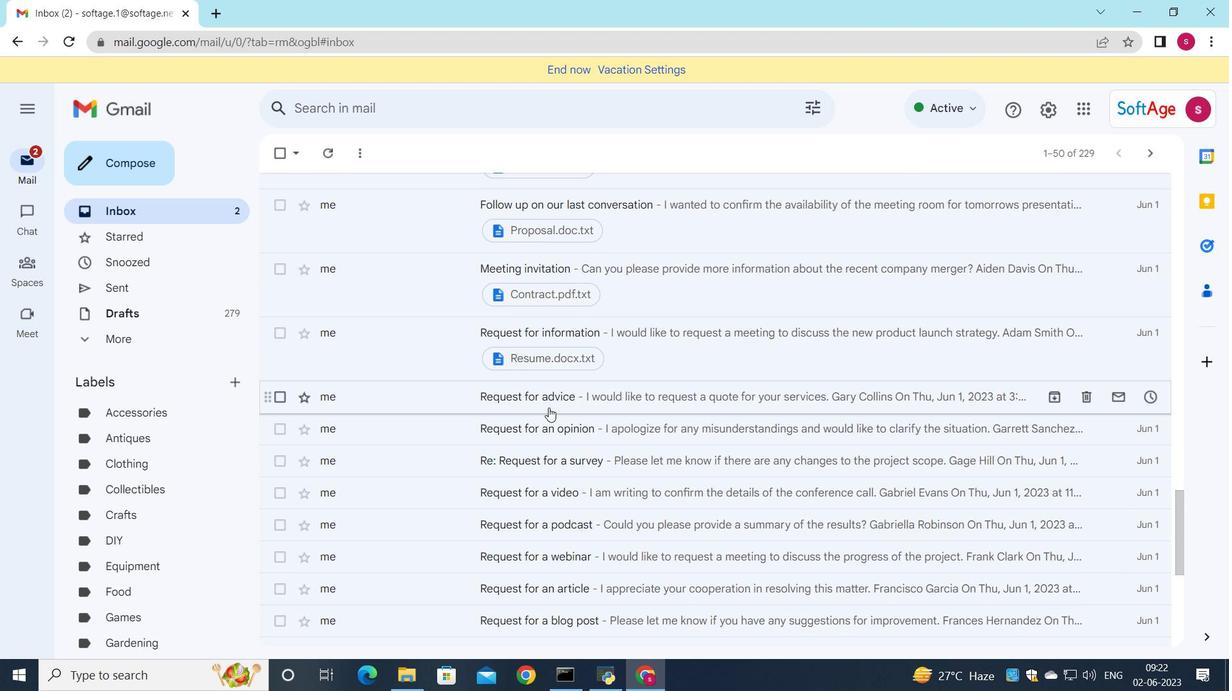 
Action: Mouse pressed left at (548, 407)
Screenshot: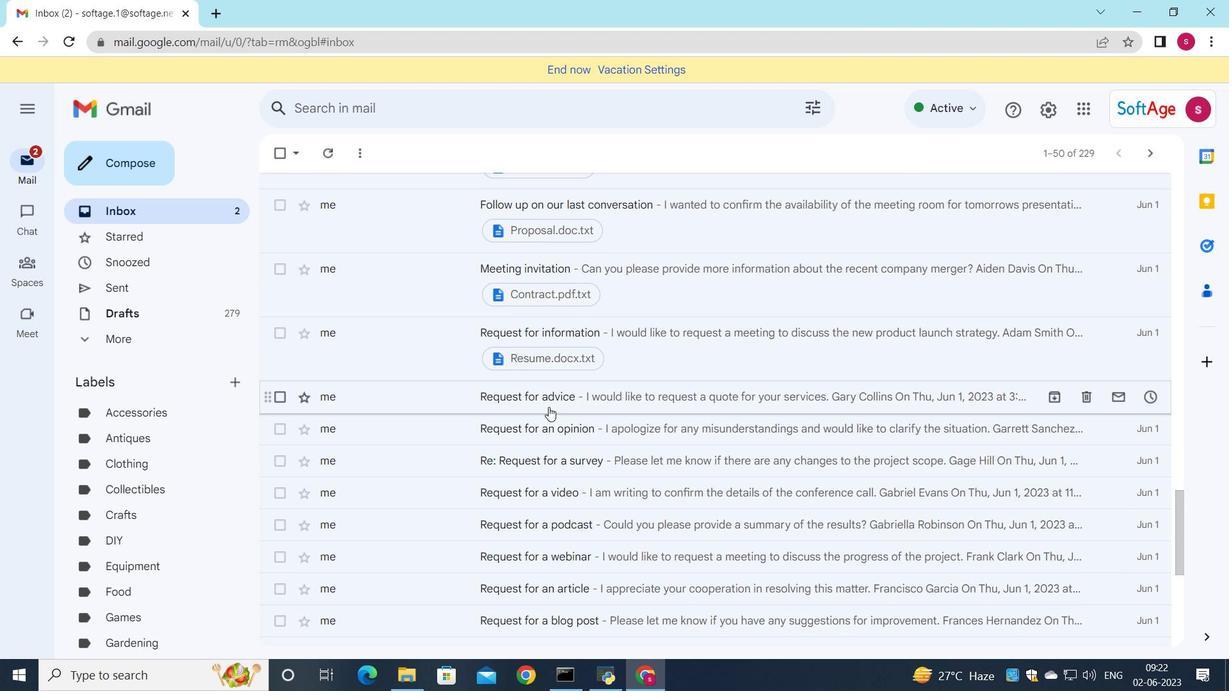 
Action: Mouse pressed left at (548, 407)
Screenshot: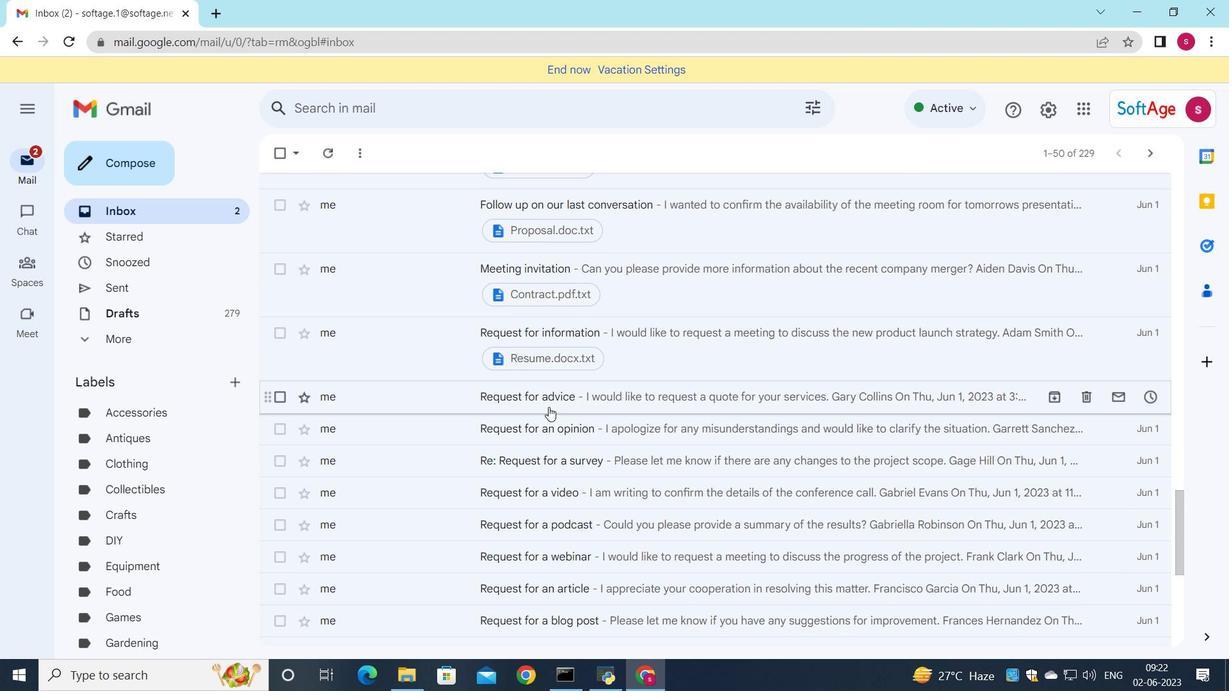 
Action: Mouse moved to (550, 405)
Screenshot: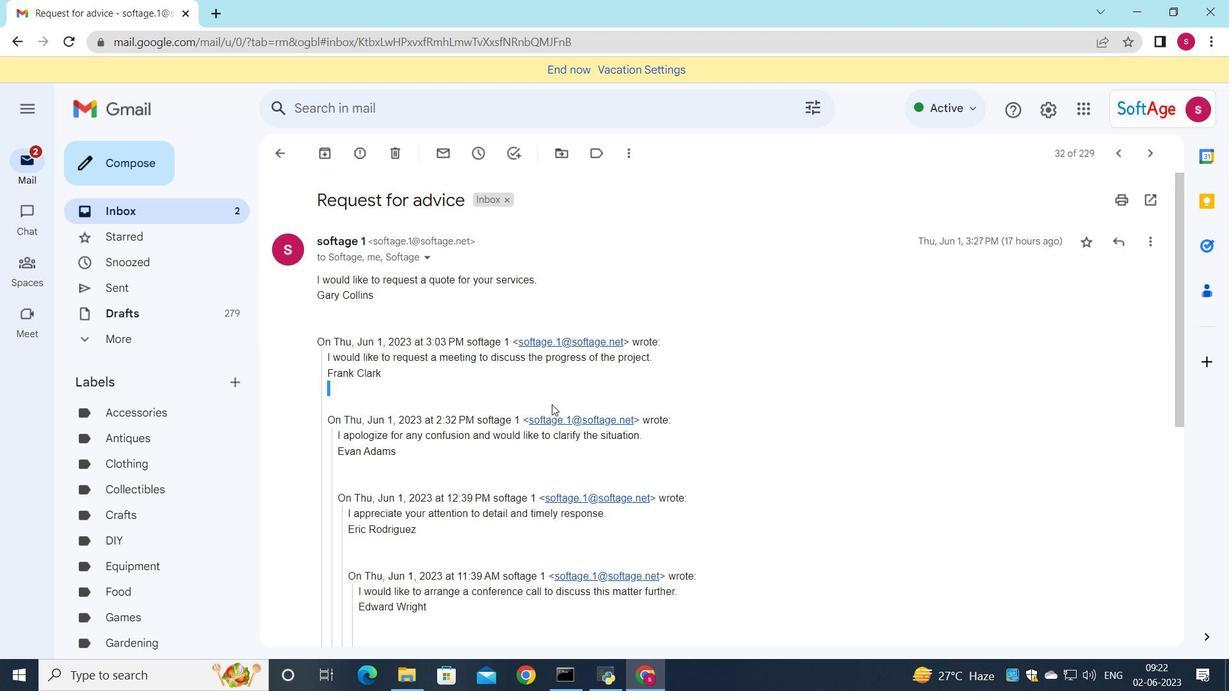 
Action: Mouse scrolled (550, 405) with delta (0, 0)
Screenshot: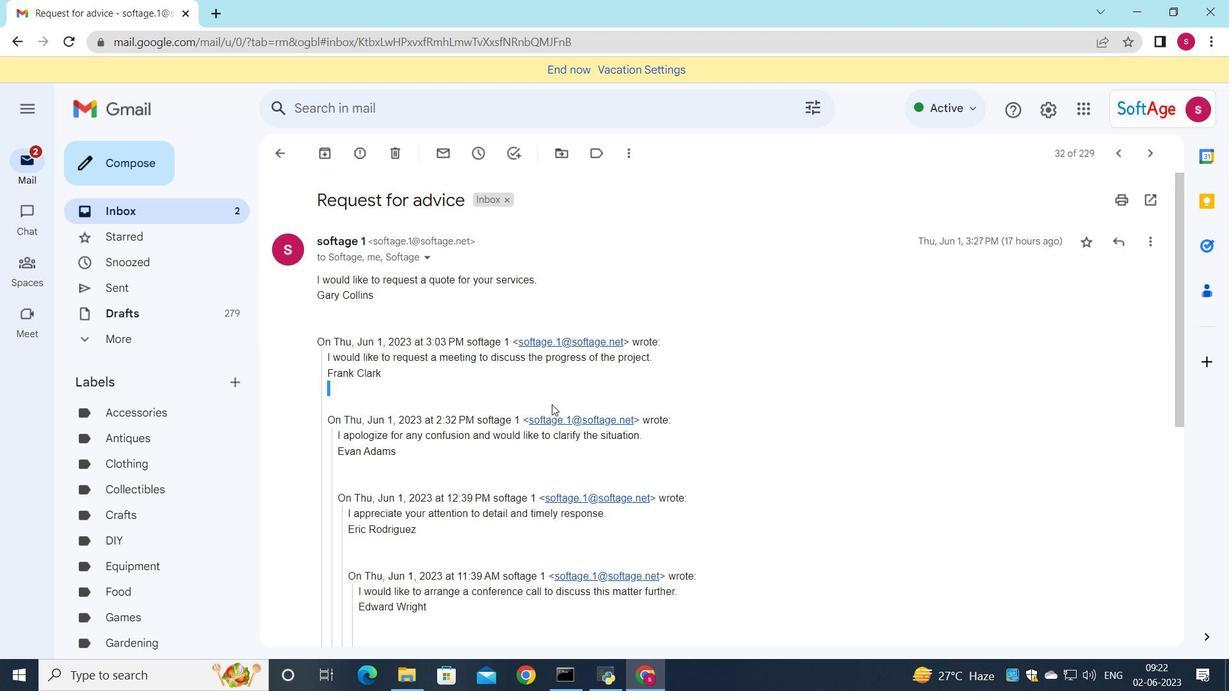 
Action: Mouse moved to (549, 407)
Screenshot: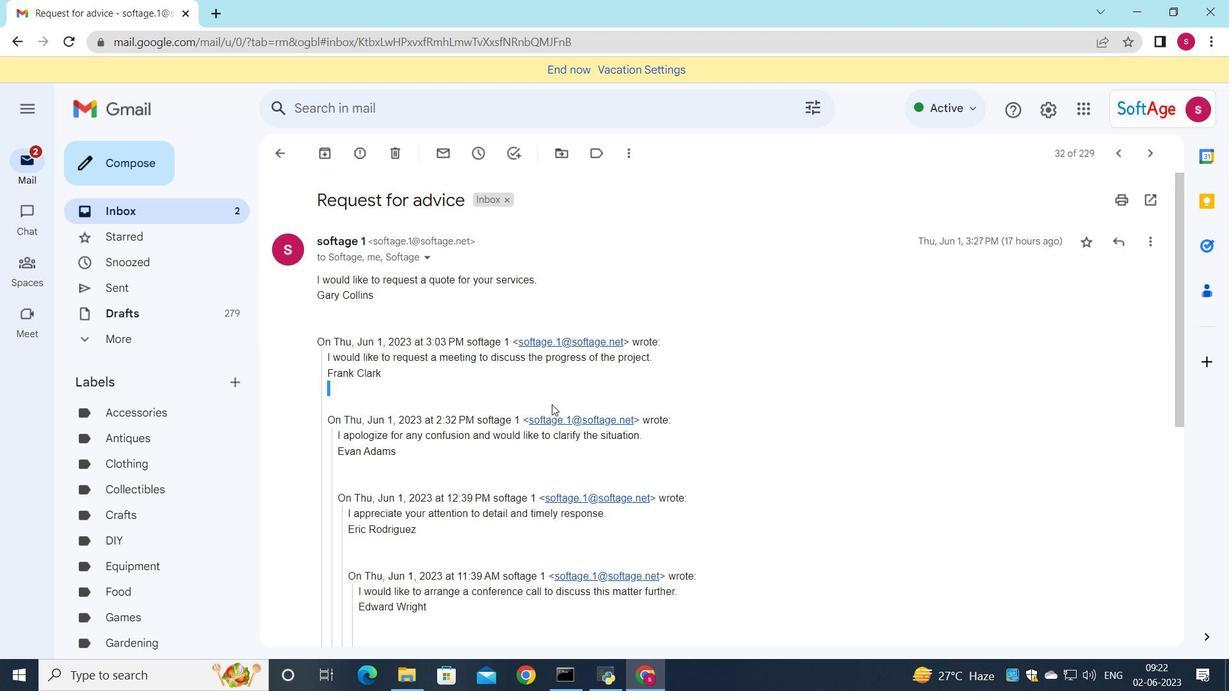 
Action: Mouse scrolled (549, 406) with delta (0, 0)
Screenshot: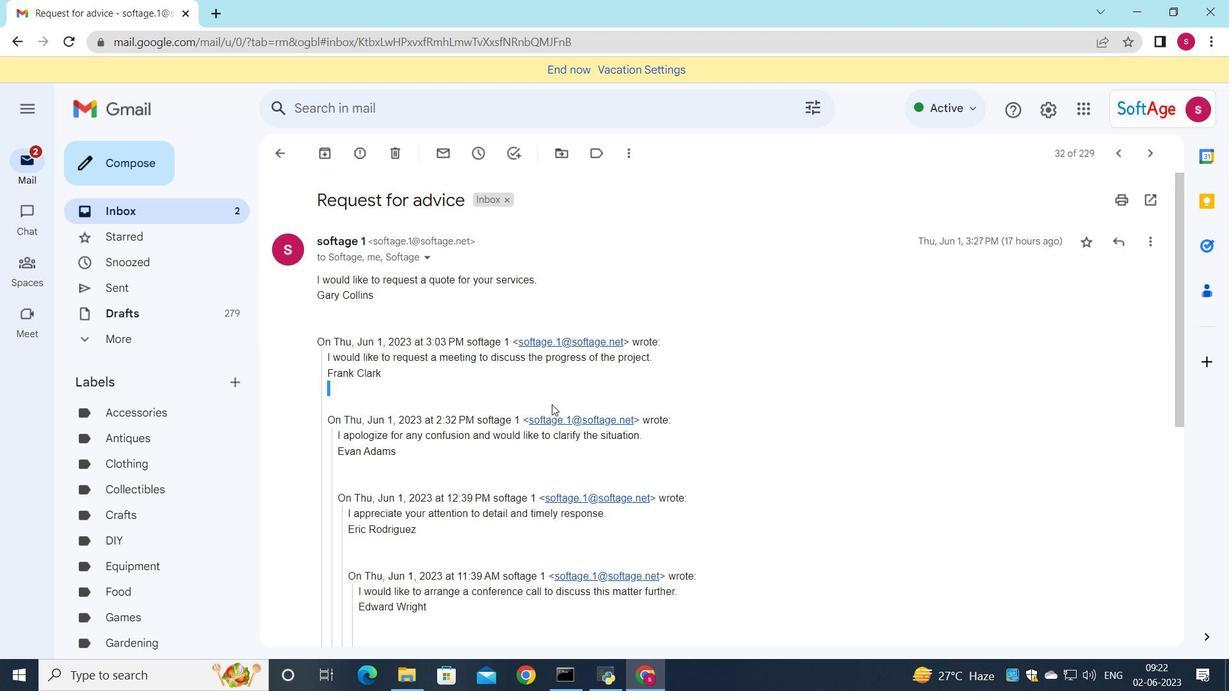 
Action: Mouse moved to (547, 409)
Screenshot: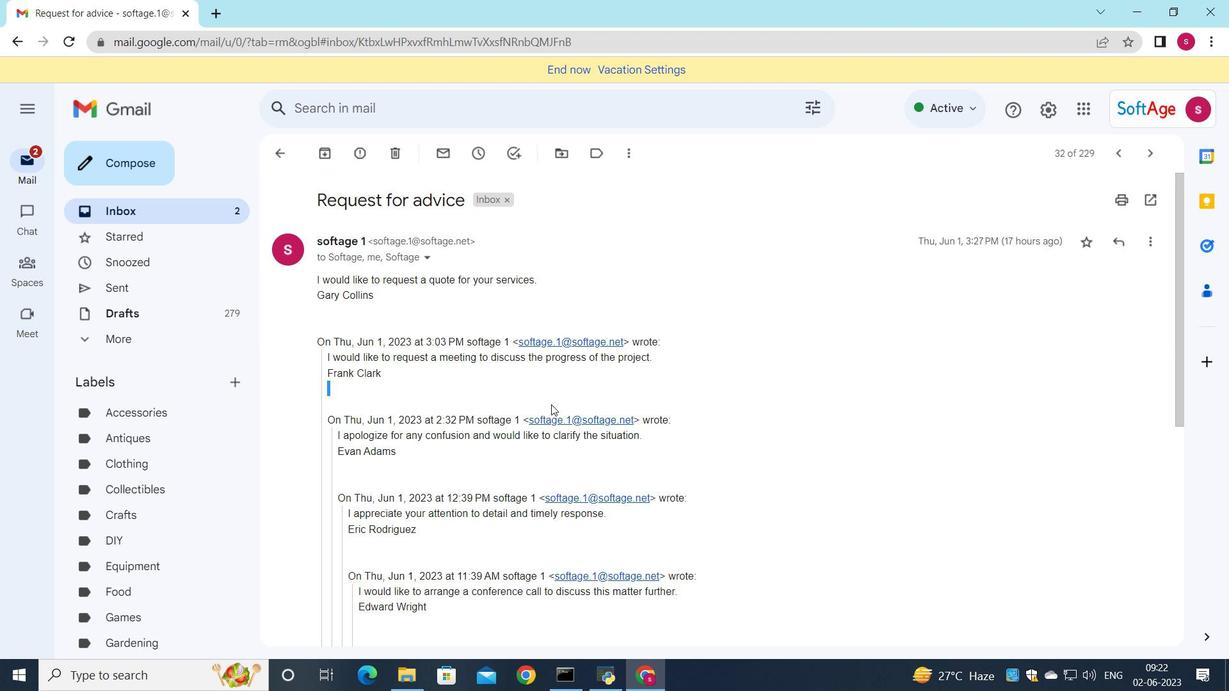 
Action: Mouse scrolled (547, 408) with delta (0, 0)
Screenshot: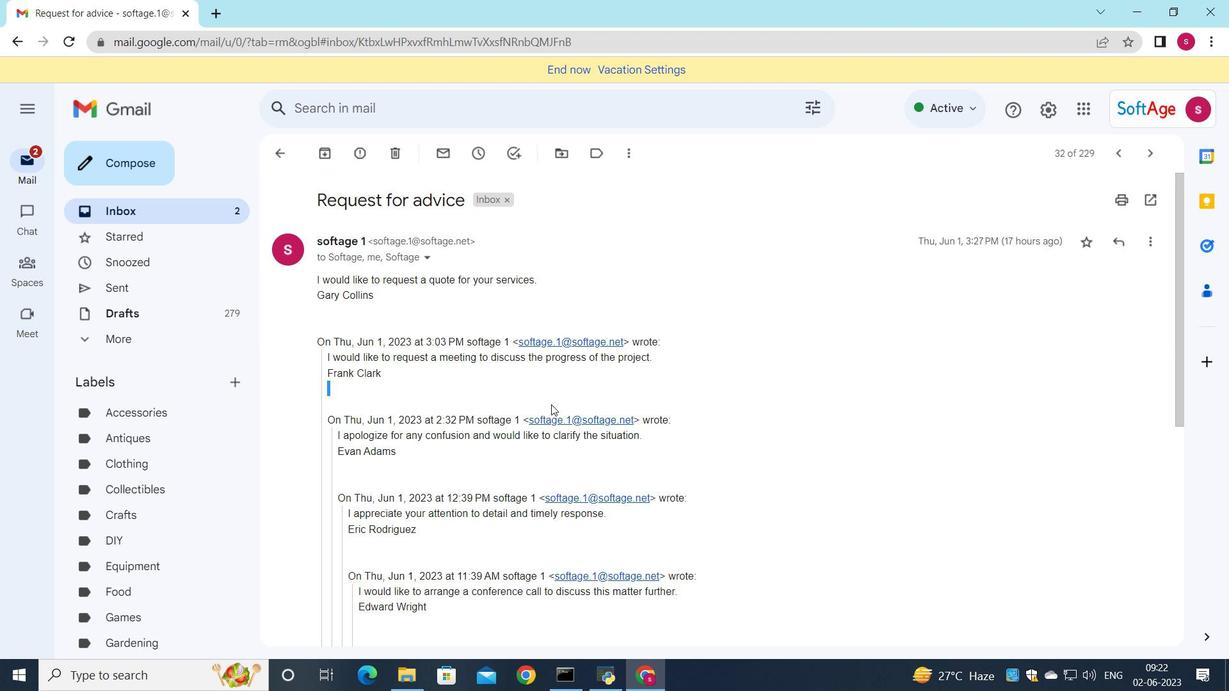 
Action: Mouse moved to (544, 416)
Screenshot: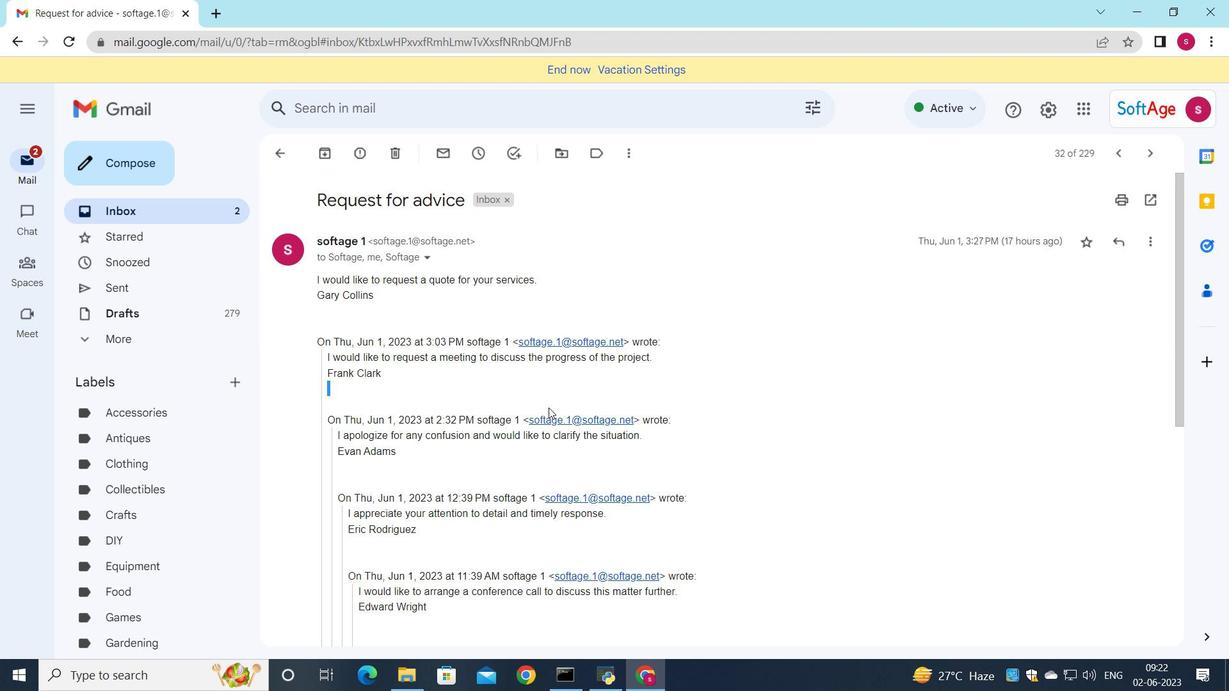 
Action: Mouse scrolled (544, 415) with delta (0, 0)
Screenshot: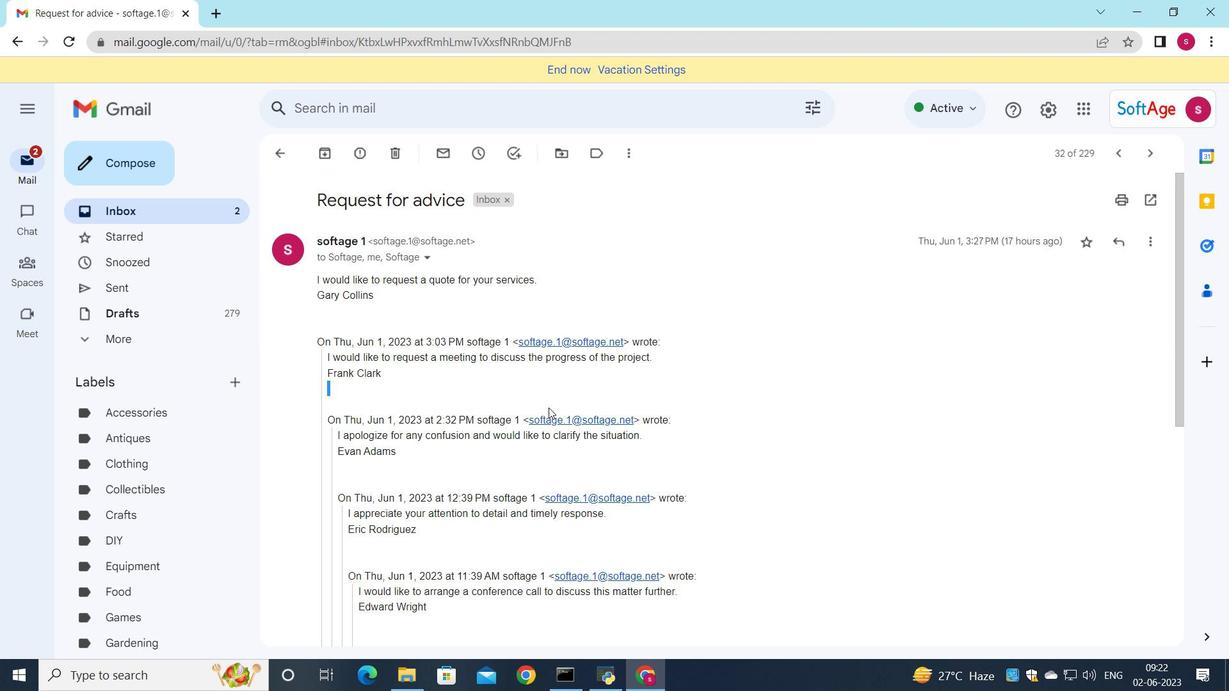 
Action: Mouse moved to (497, 488)
Screenshot: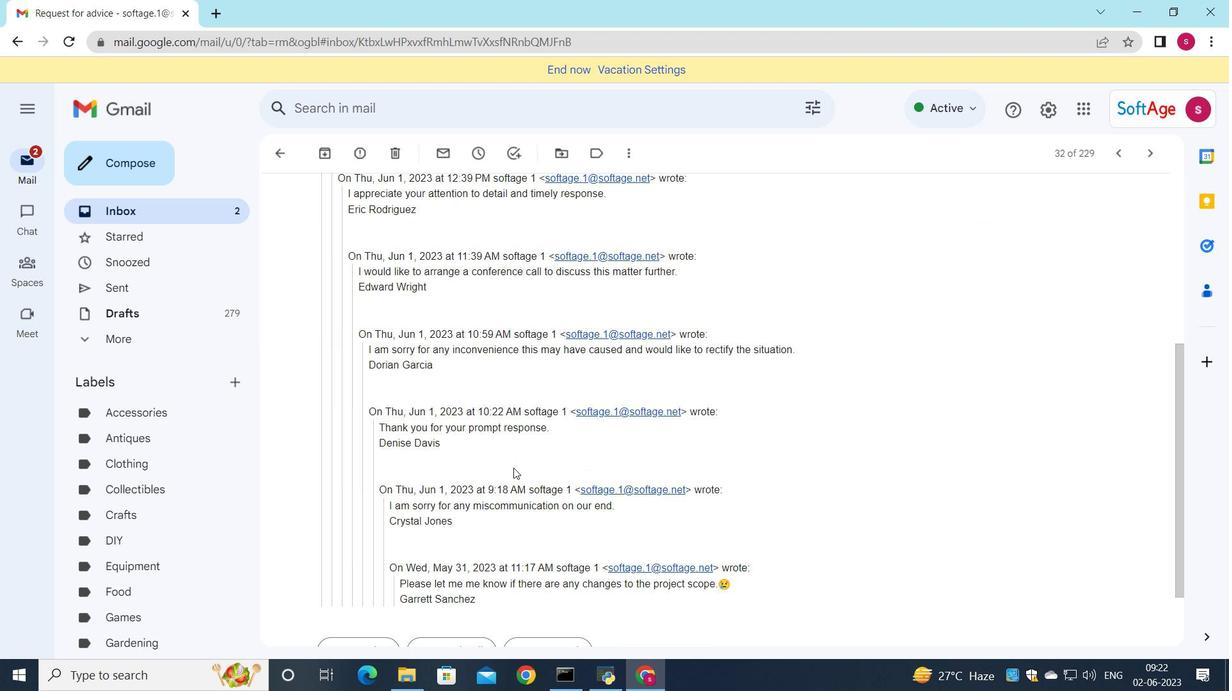 
Action: Mouse scrolled (497, 487) with delta (0, 0)
Screenshot: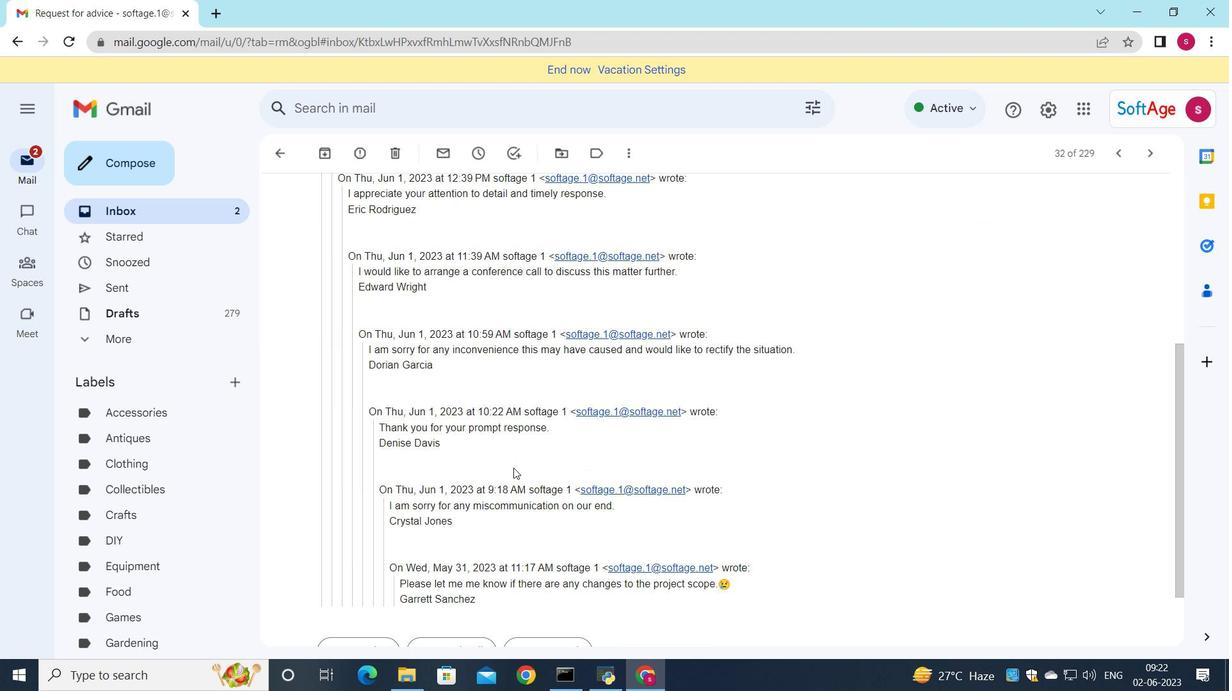 
Action: Mouse moved to (494, 491)
Screenshot: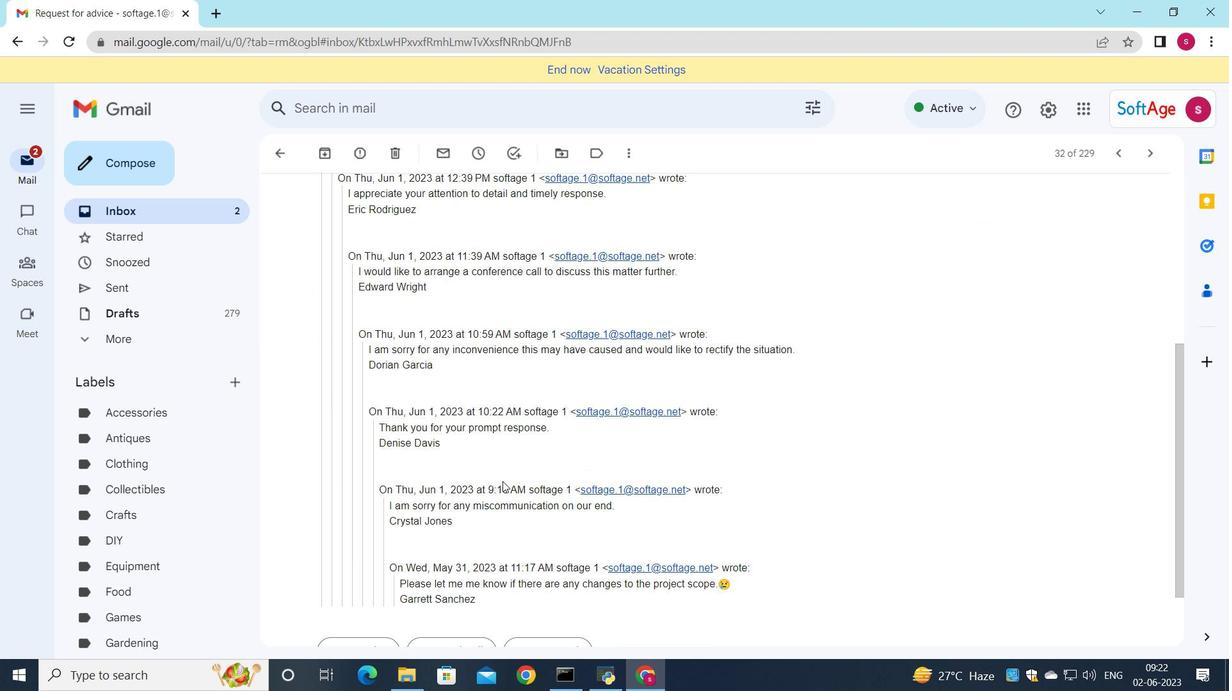 
Action: Mouse scrolled (494, 491) with delta (0, 0)
Screenshot: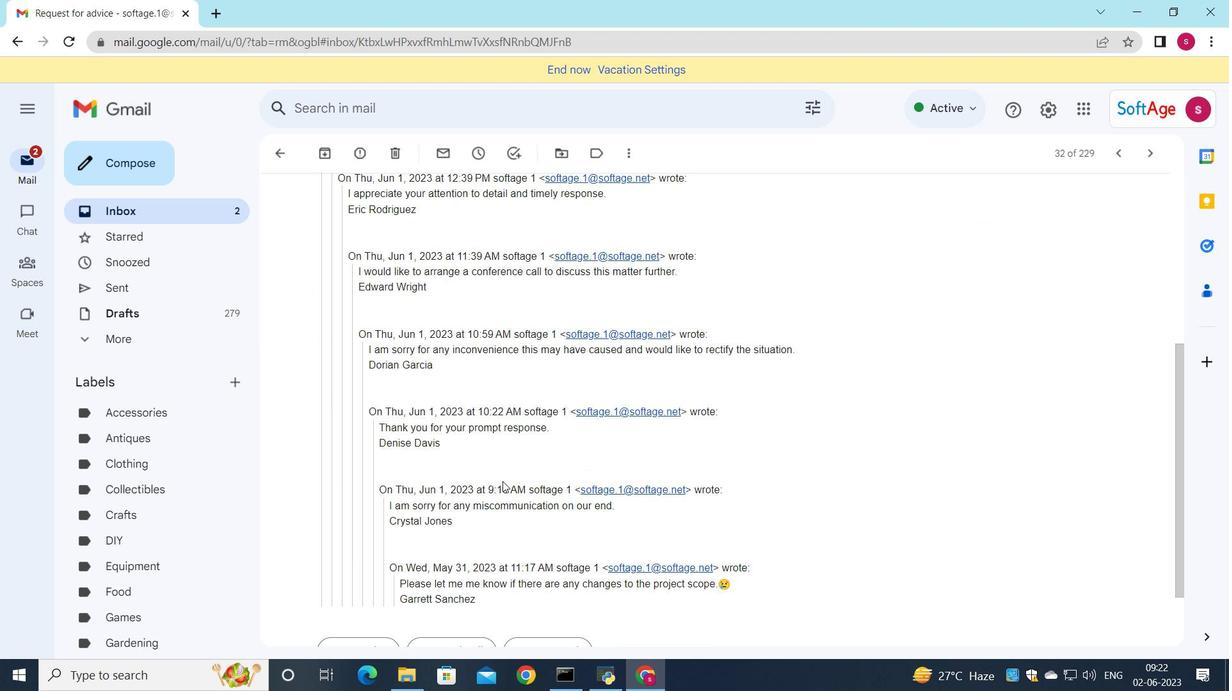 
Action: Mouse moved to (491, 500)
Screenshot: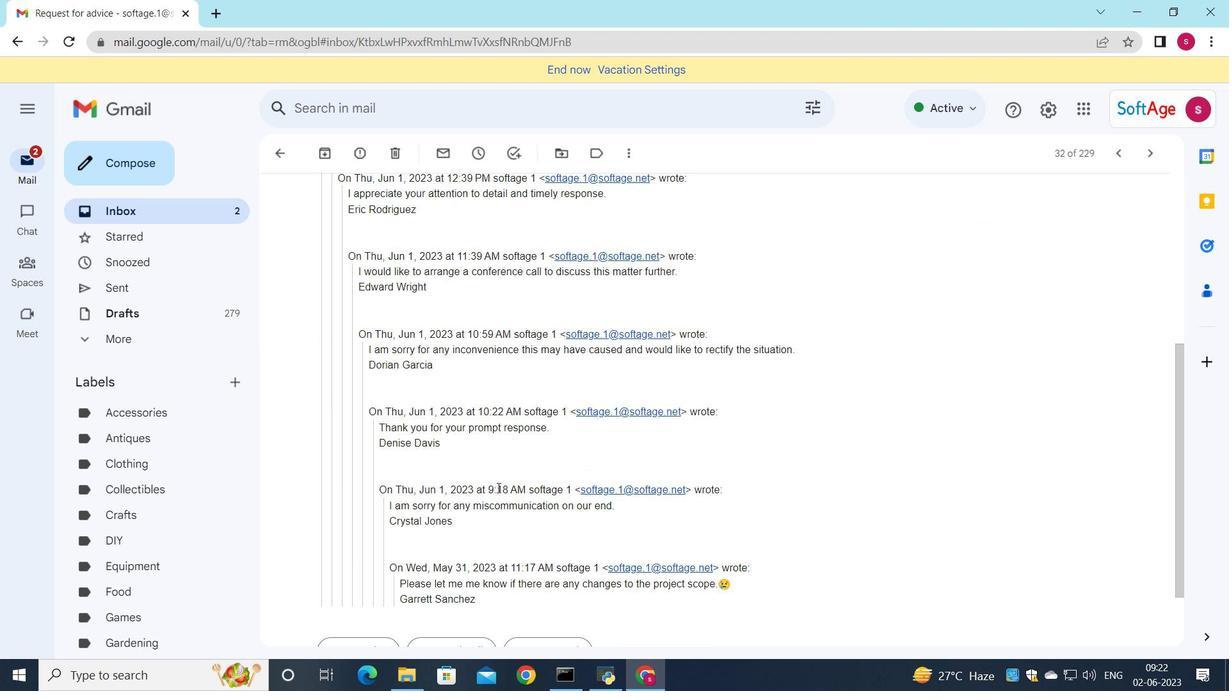 
Action: Mouse scrolled (492, 496) with delta (0, 0)
Screenshot: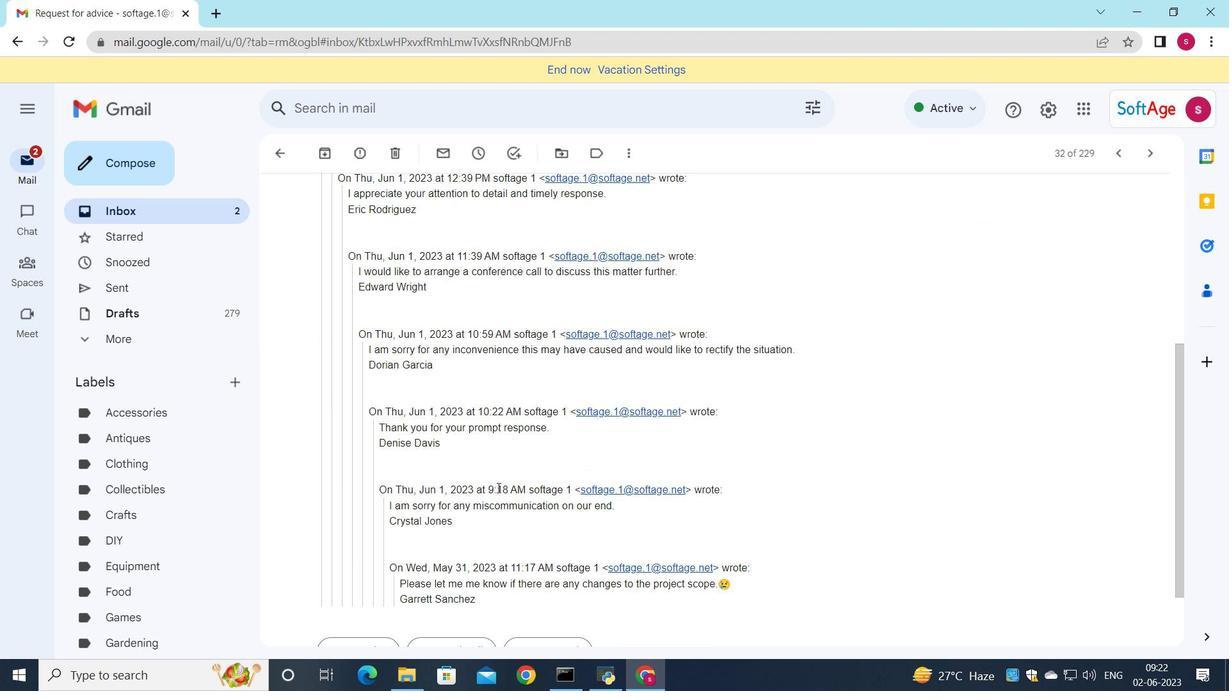 
Action: Mouse moved to (490, 505)
Screenshot: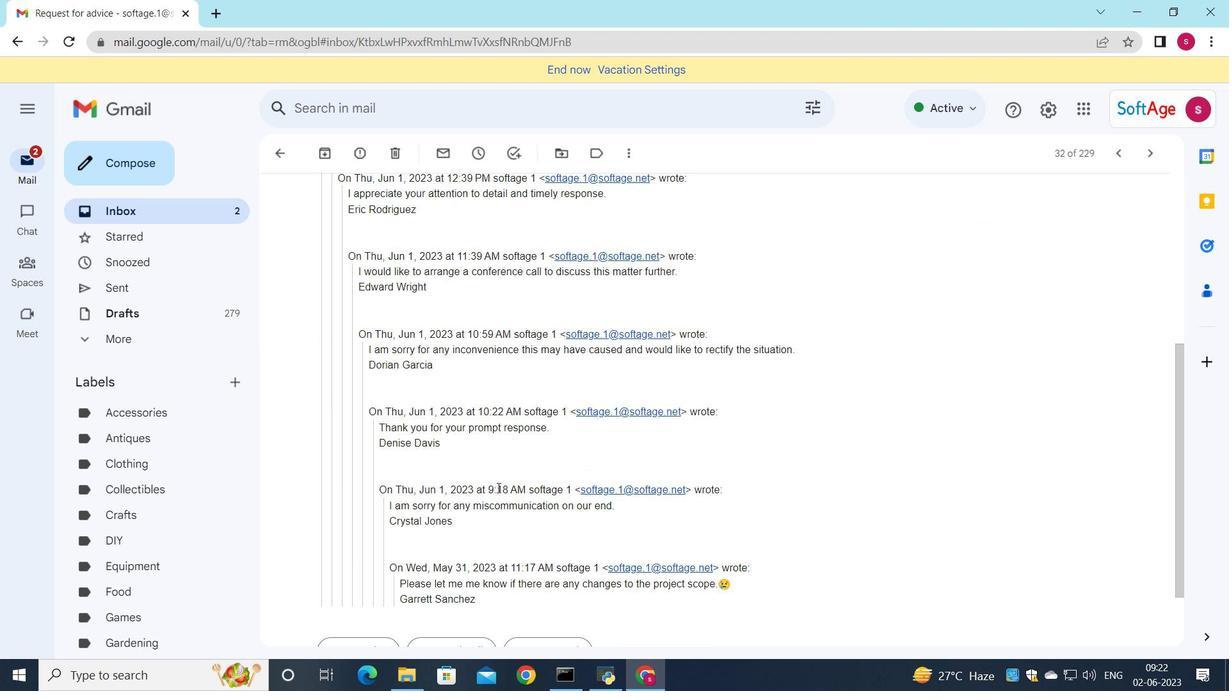 
Action: Mouse scrolled (491, 500) with delta (0, 0)
Screenshot: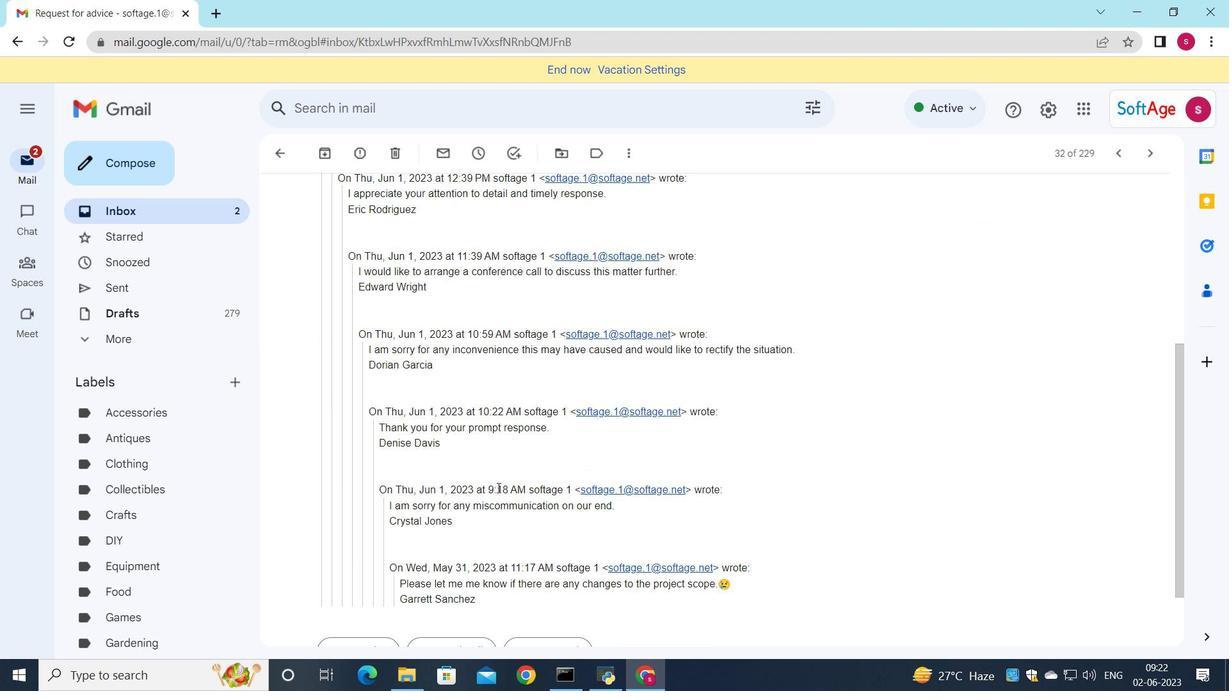 
Action: Mouse moved to (489, 511)
Screenshot: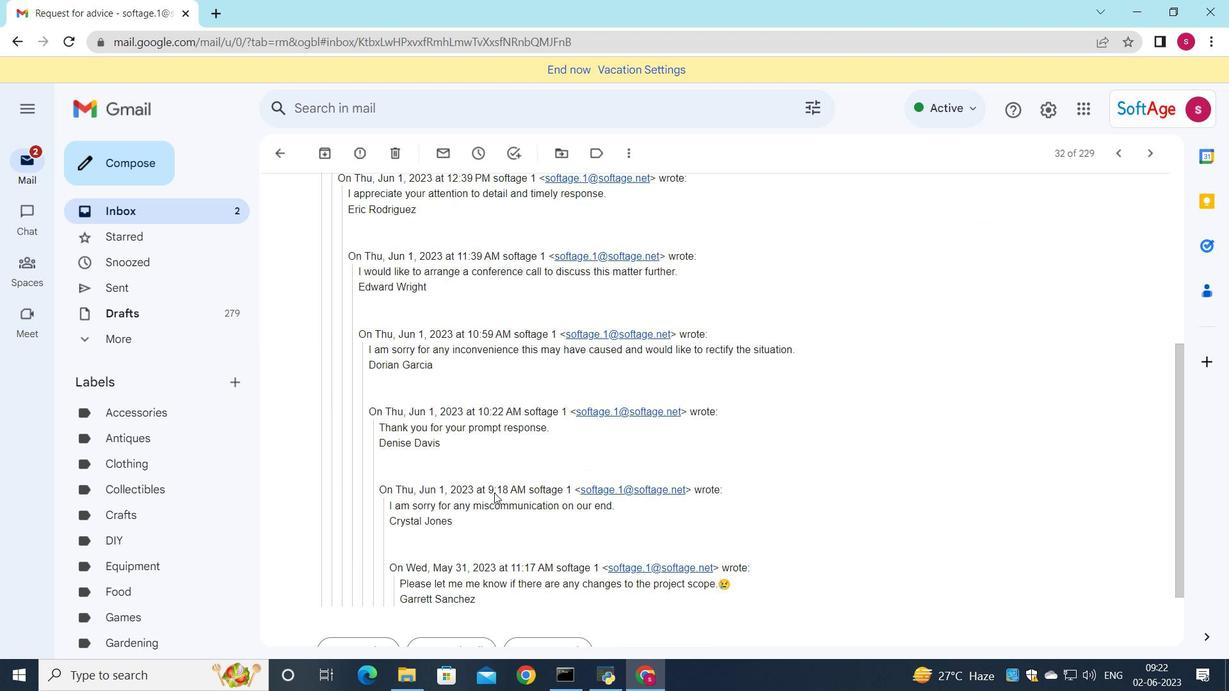 
Action: Mouse scrolled (489, 510) with delta (0, 0)
Screenshot: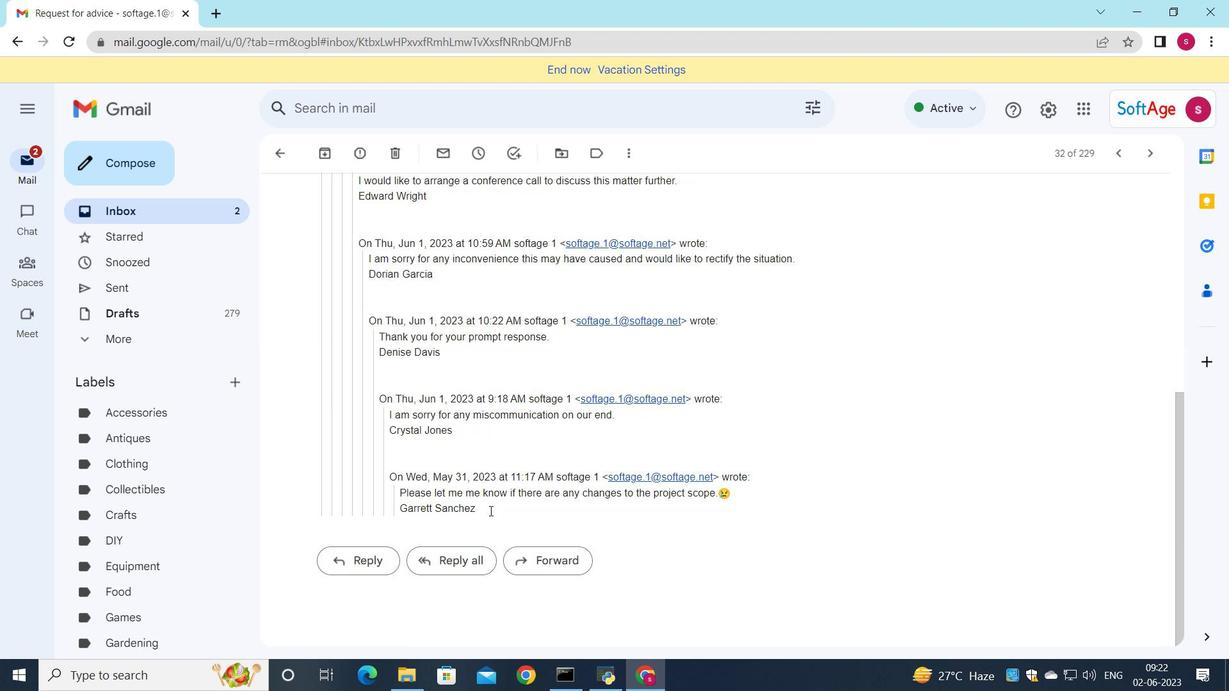 
Action: Mouse moved to (385, 556)
Screenshot: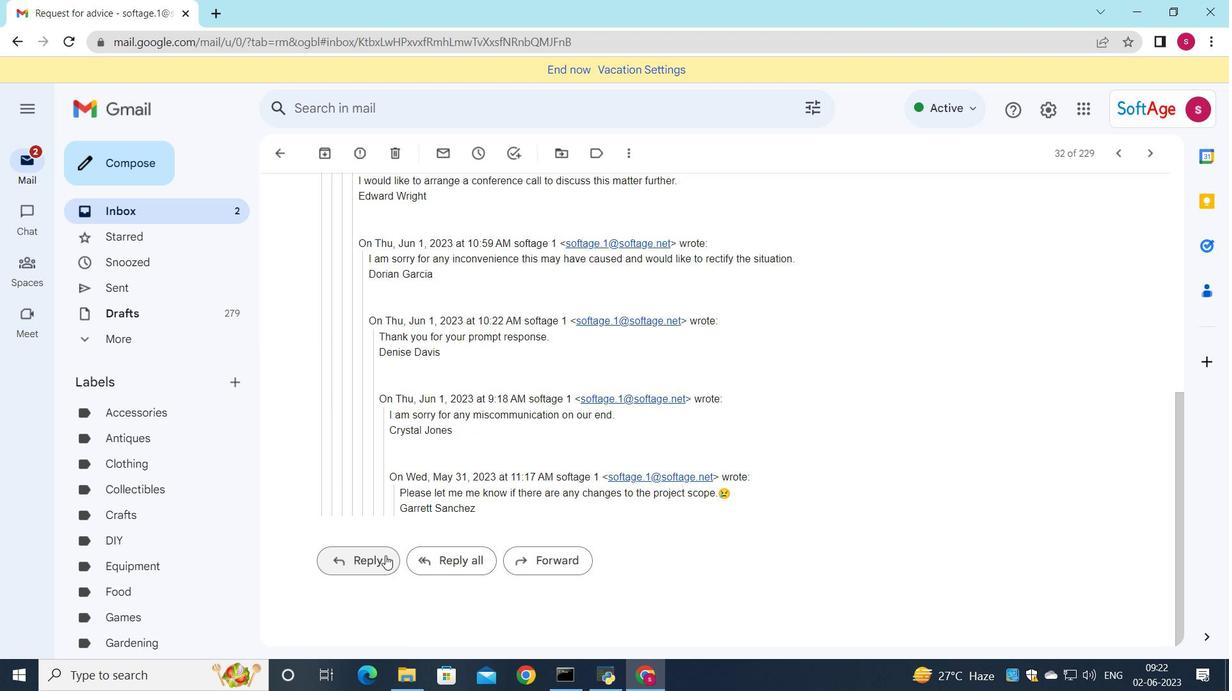 
Action: Mouse pressed left at (385, 556)
Screenshot: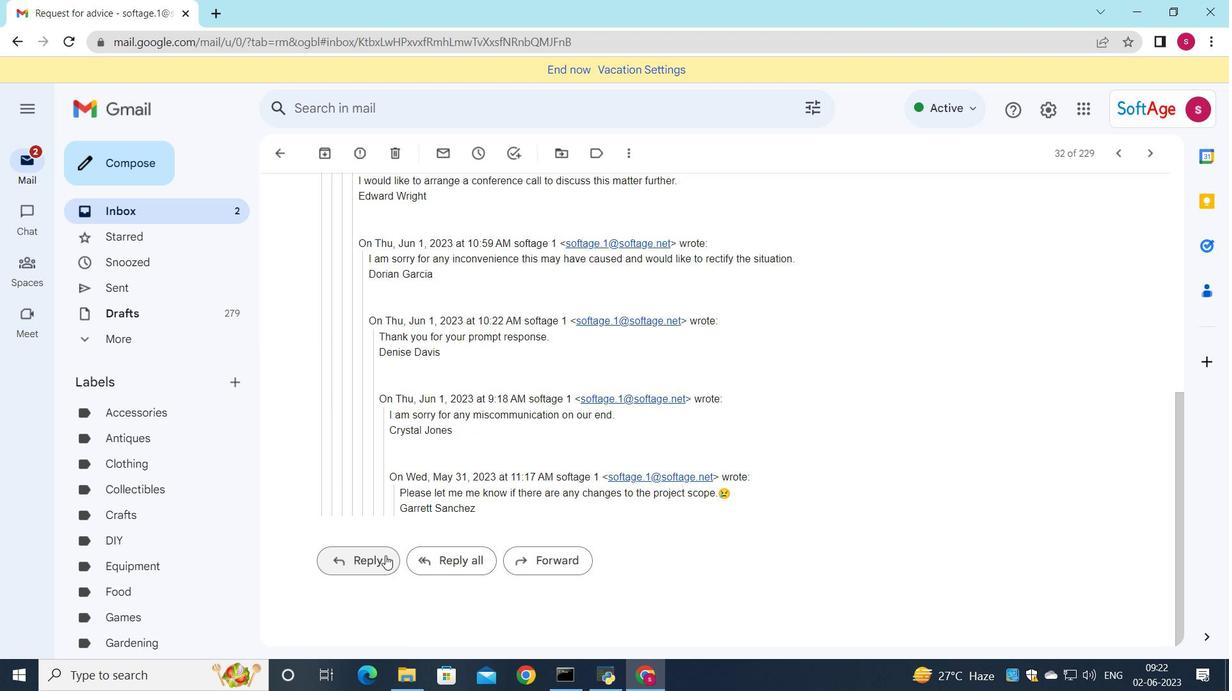
Action: Mouse moved to (349, 441)
Screenshot: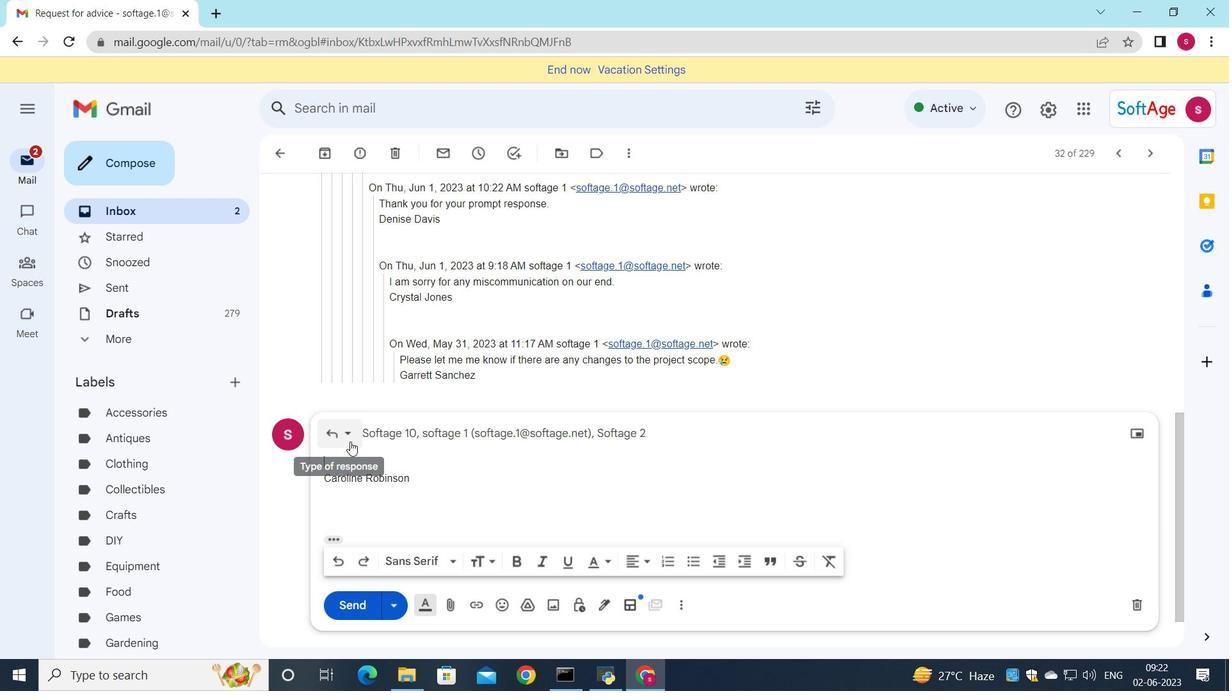 
Action: Mouse pressed left at (349, 441)
Screenshot: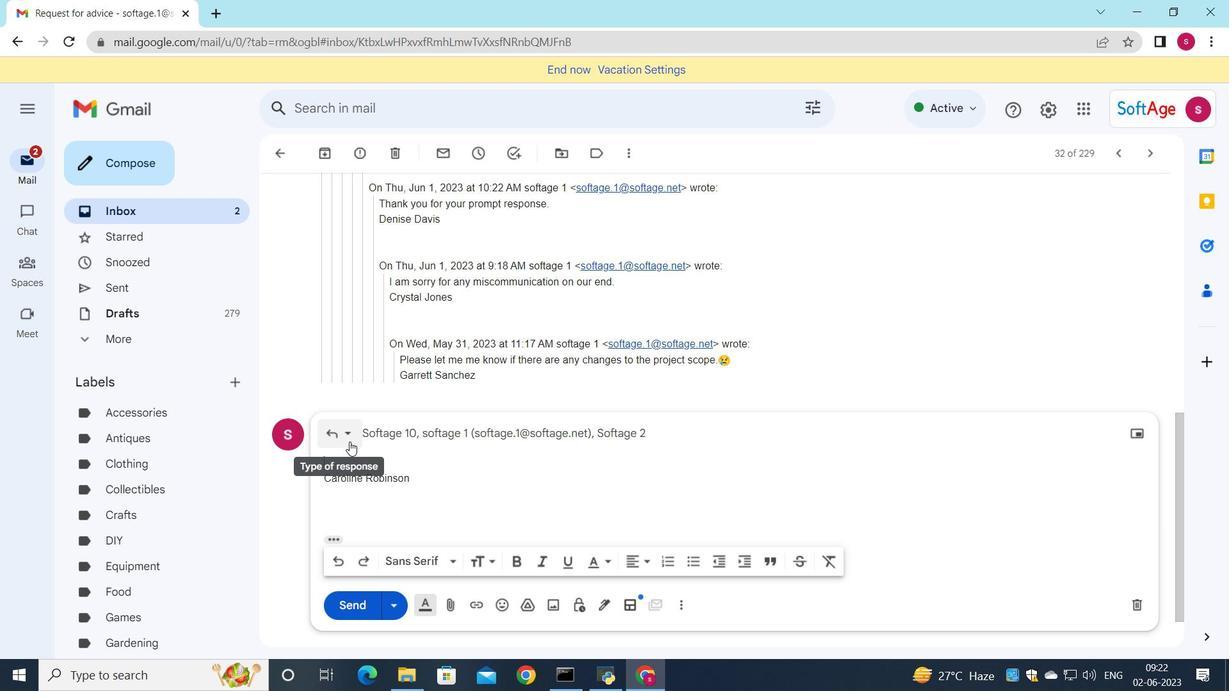 
Action: Mouse moved to (359, 546)
Screenshot: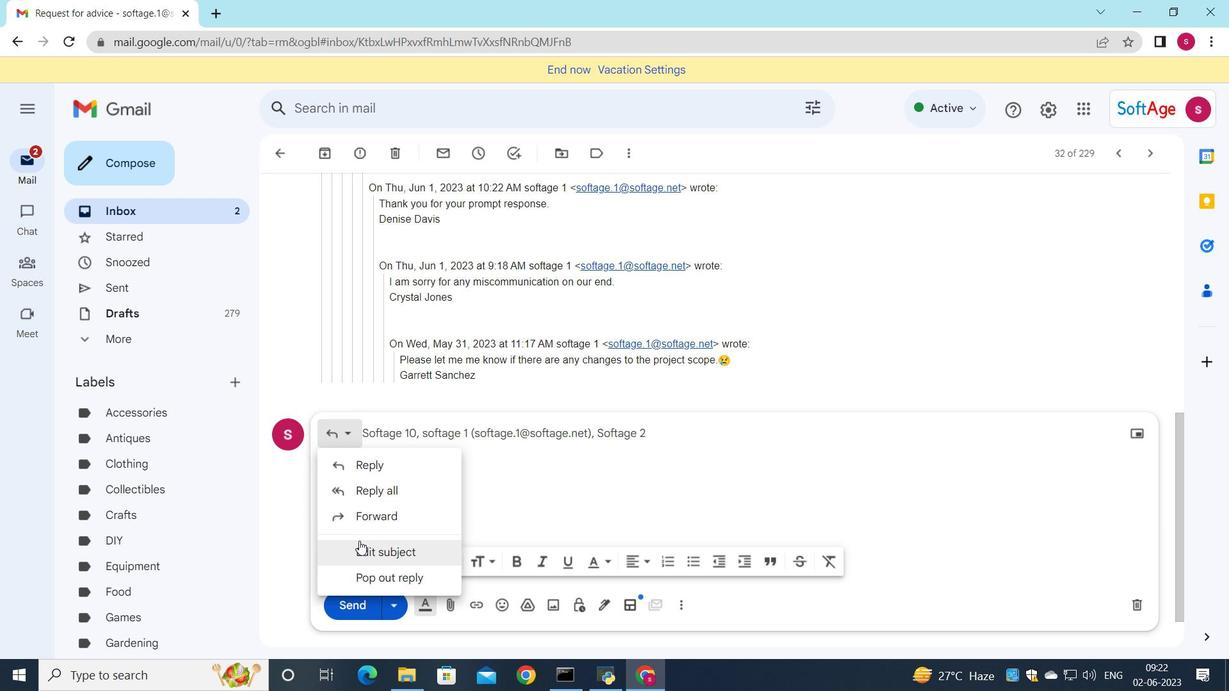 
Action: Mouse pressed left at (359, 546)
Screenshot: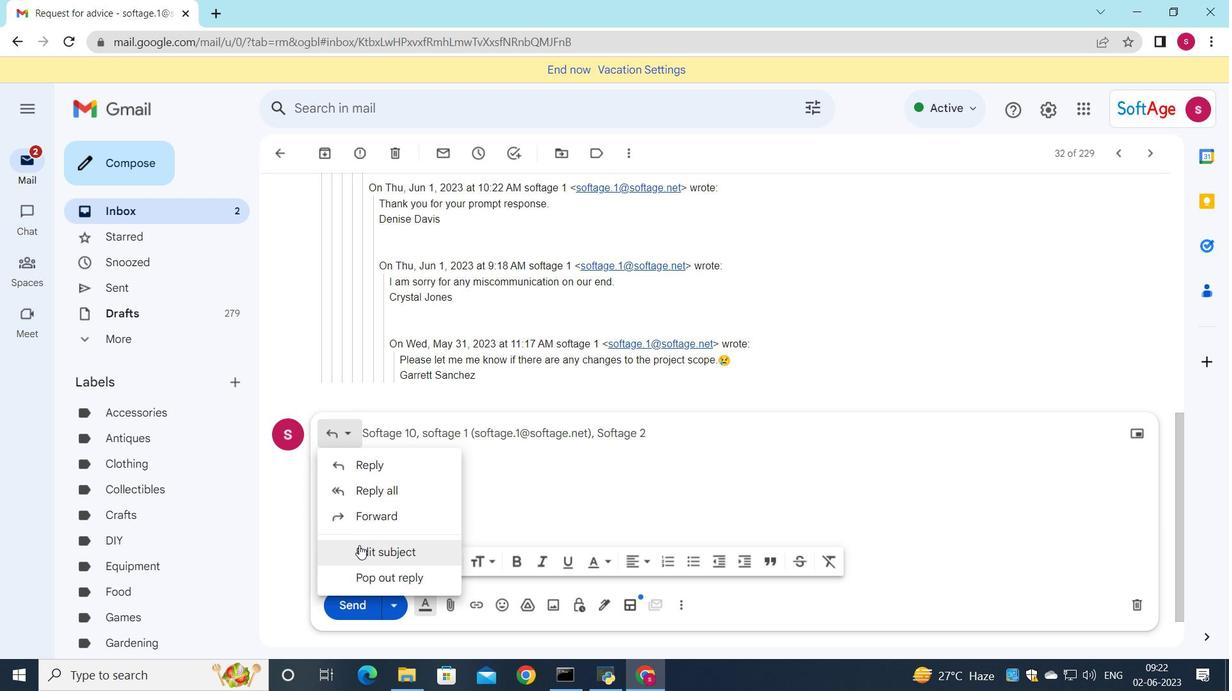 
Action: Mouse moved to (826, 512)
Screenshot: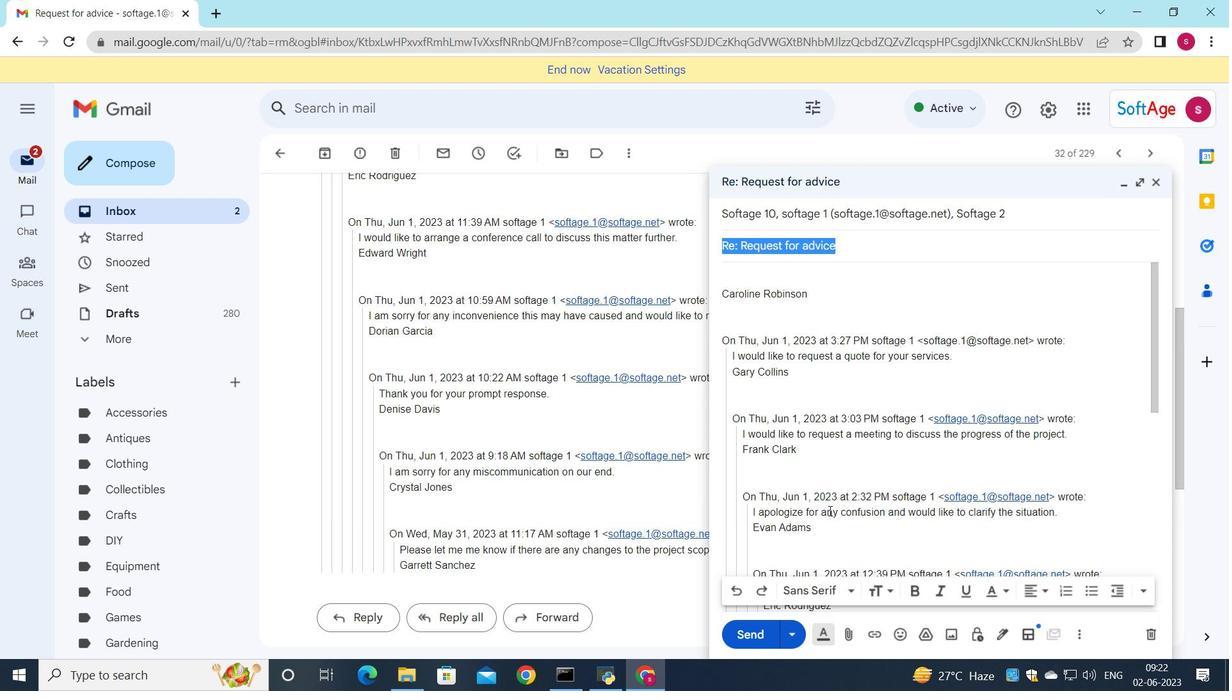 
Action: Mouse scrolled (827, 511) with delta (0, 0)
Screenshot: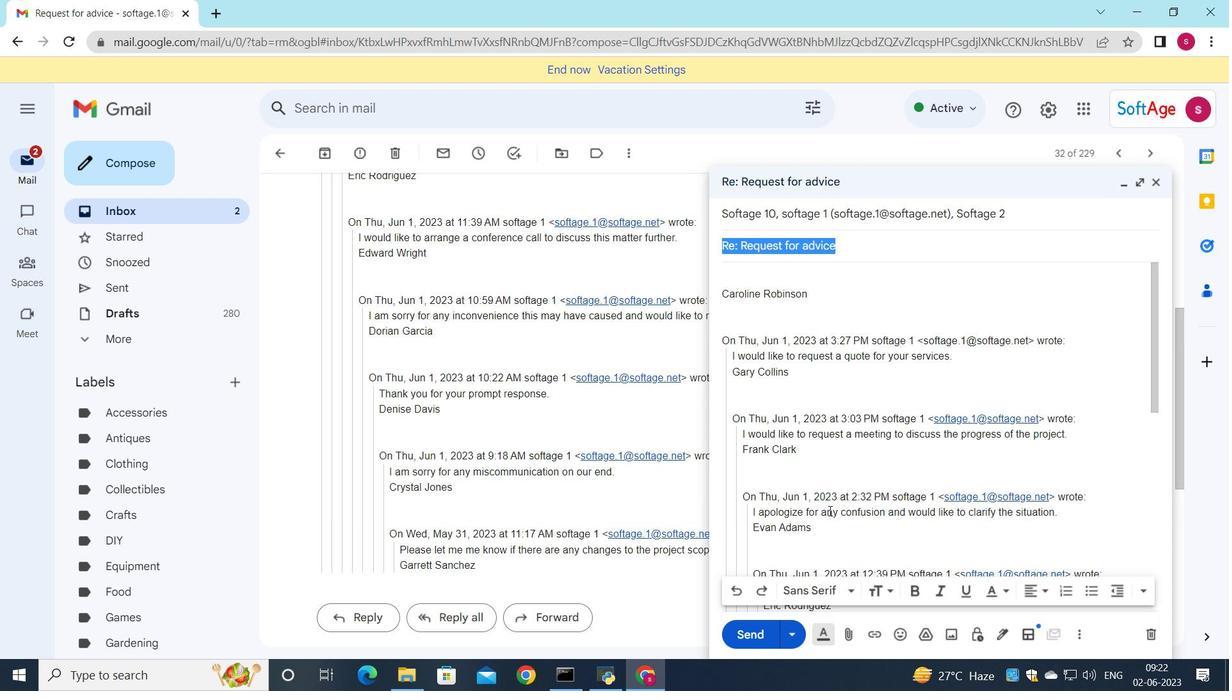 
Action: Mouse moved to (683, 499)
Screenshot: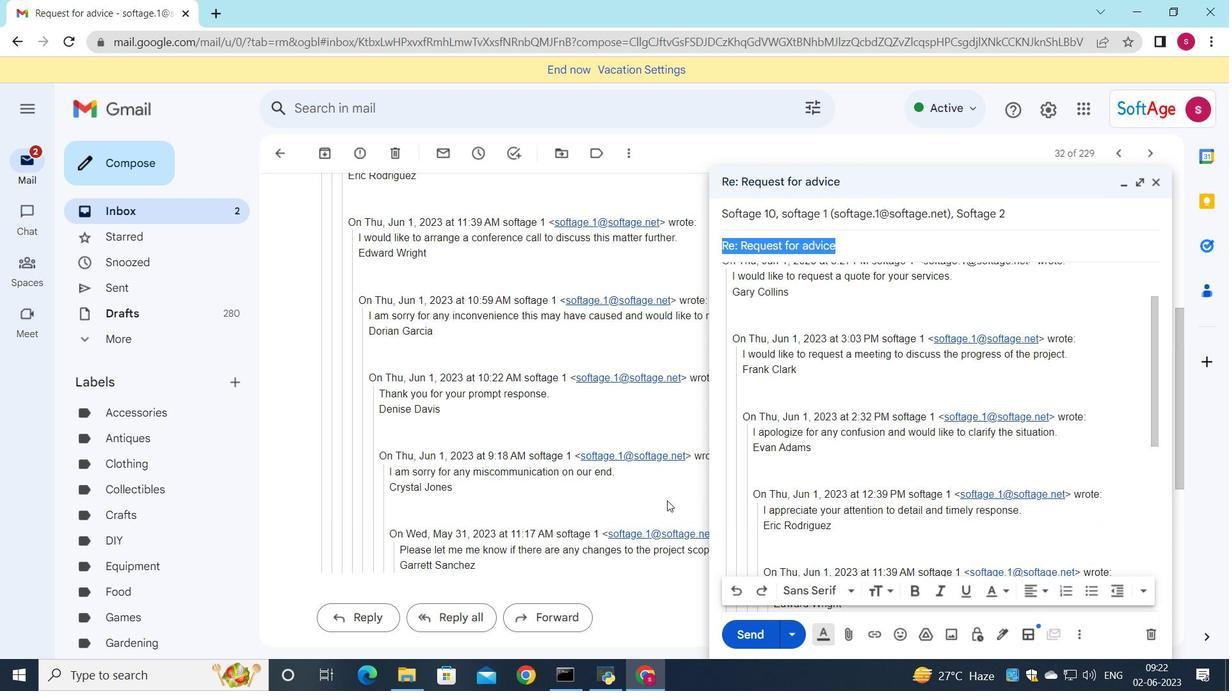 
Action: Key pressed <Key.shift>Request<Key.space>for<Key.space>help
Screenshot: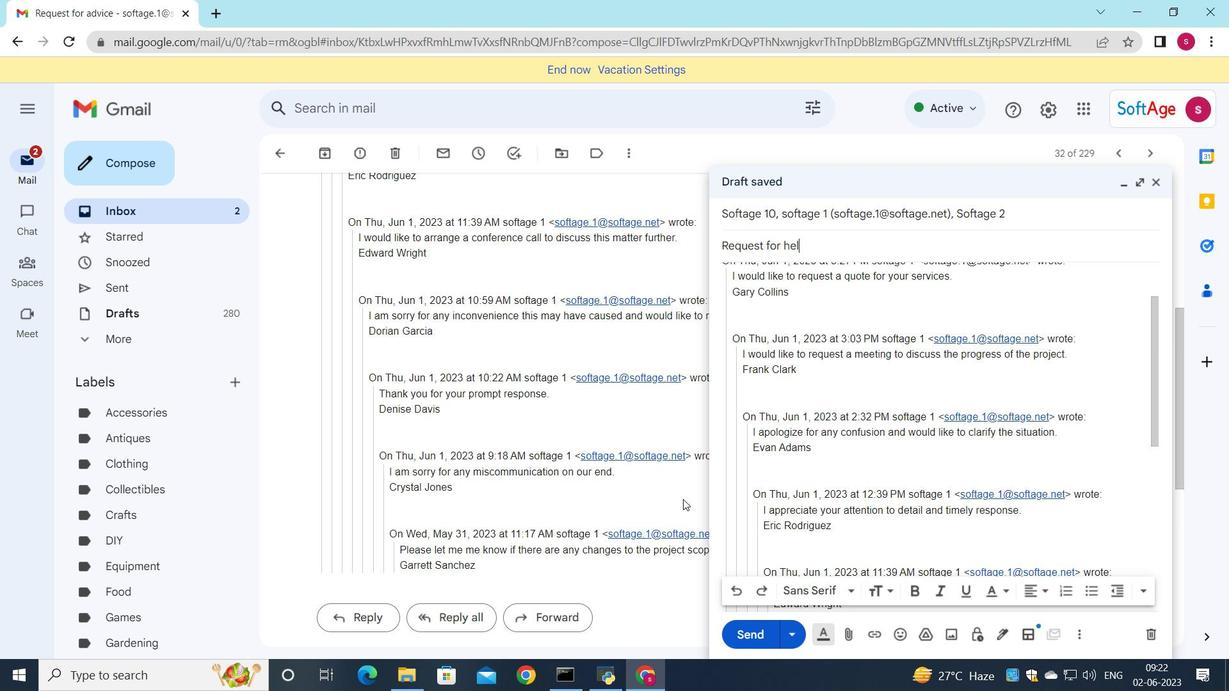 
Action: Mouse moved to (726, 340)
Screenshot: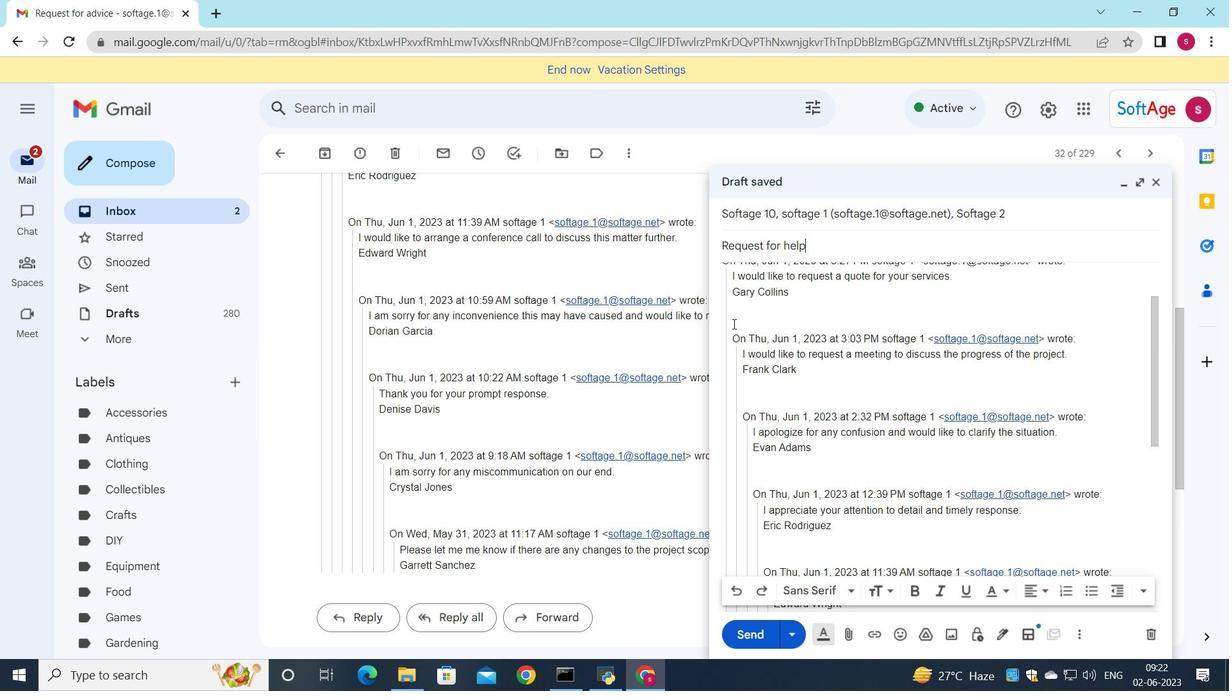 
Action: Mouse scrolled (726, 341) with delta (0, 0)
Screenshot: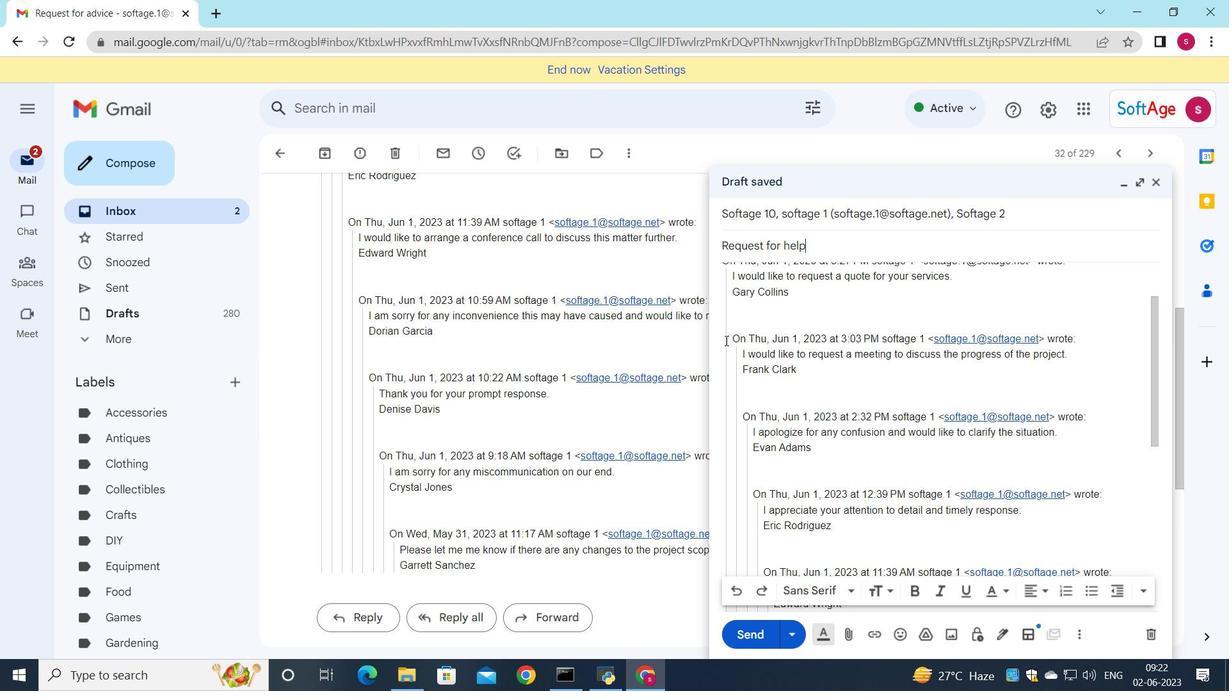 
Action: Mouse scrolled (726, 341) with delta (0, 0)
Screenshot: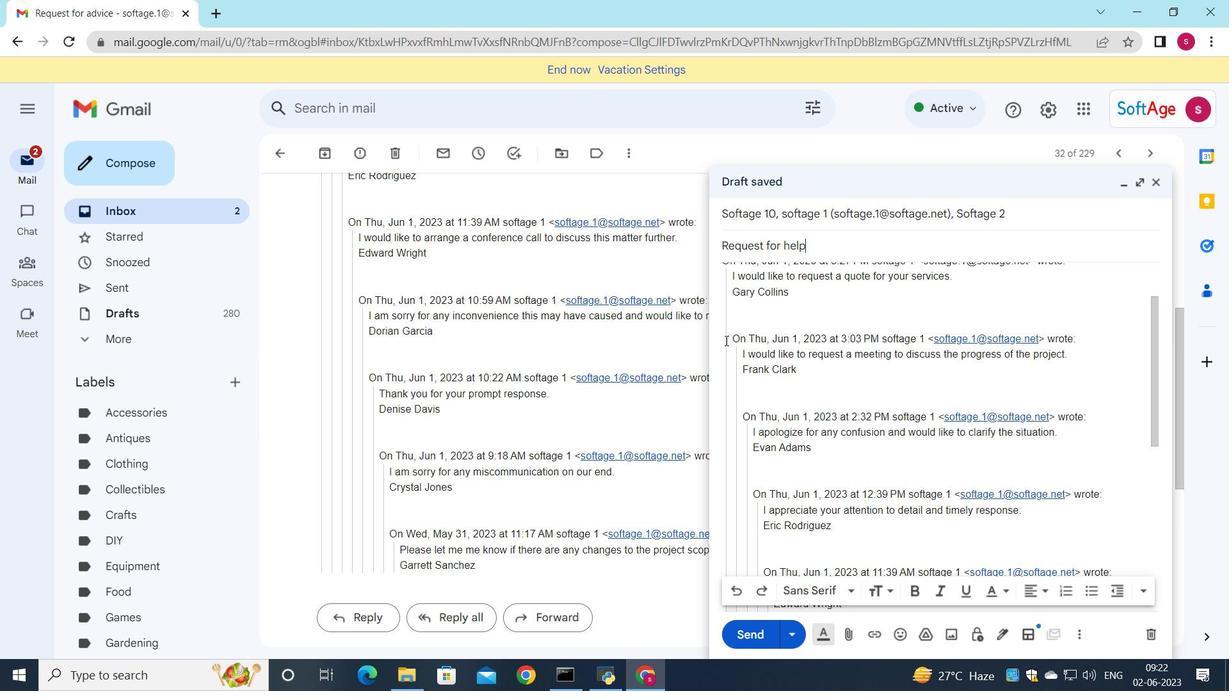 
Action: Mouse scrolled (726, 341) with delta (0, 0)
Screenshot: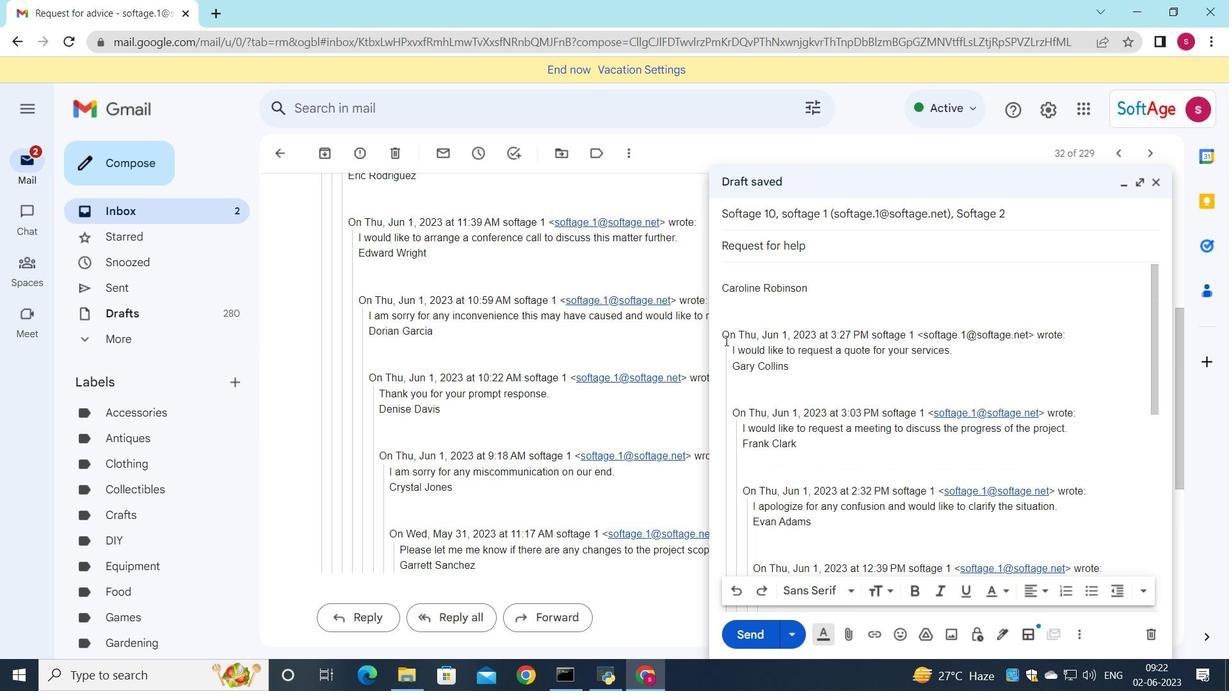 
Action: Mouse scrolled (726, 339) with delta (0, 0)
Screenshot: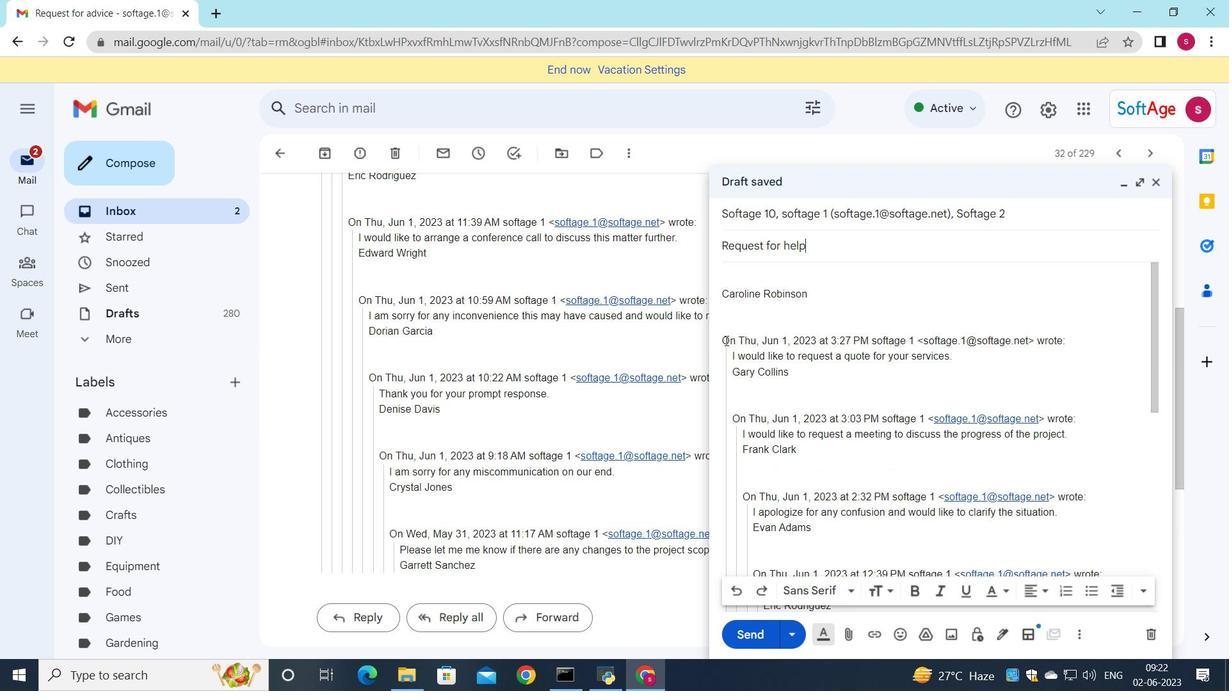 
Action: Mouse moved to (727, 340)
Screenshot: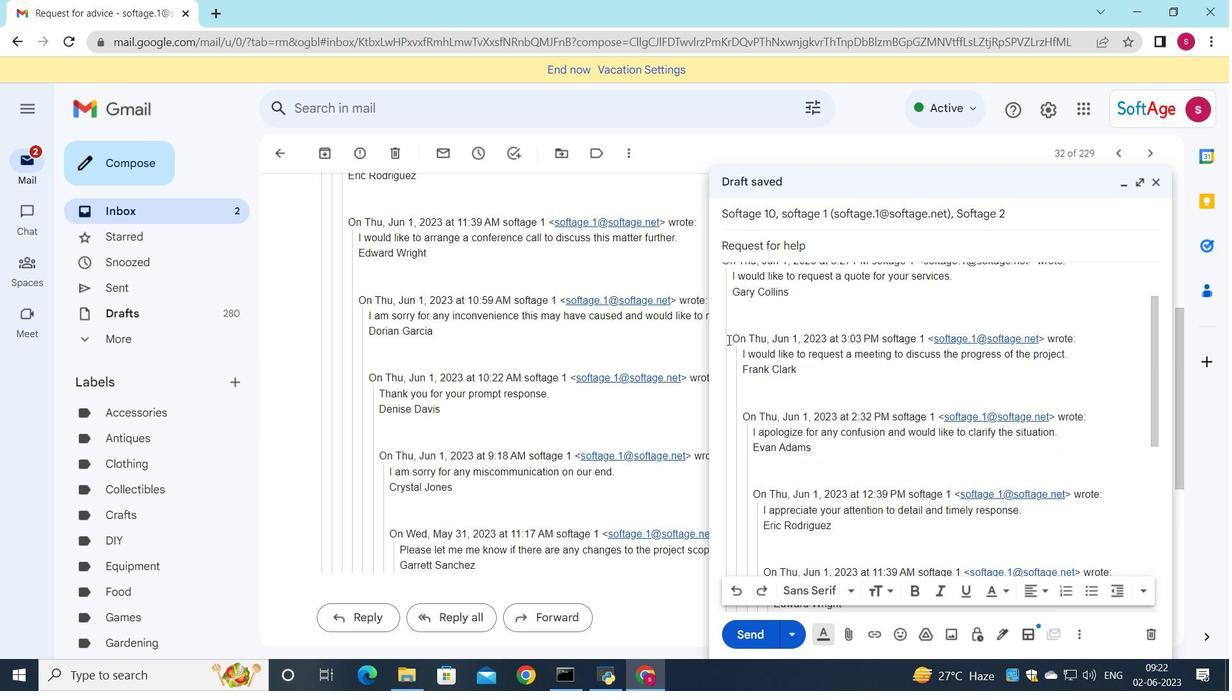 
Action: Mouse scrolled (727, 341) with delta (0, 0)
Screenshot: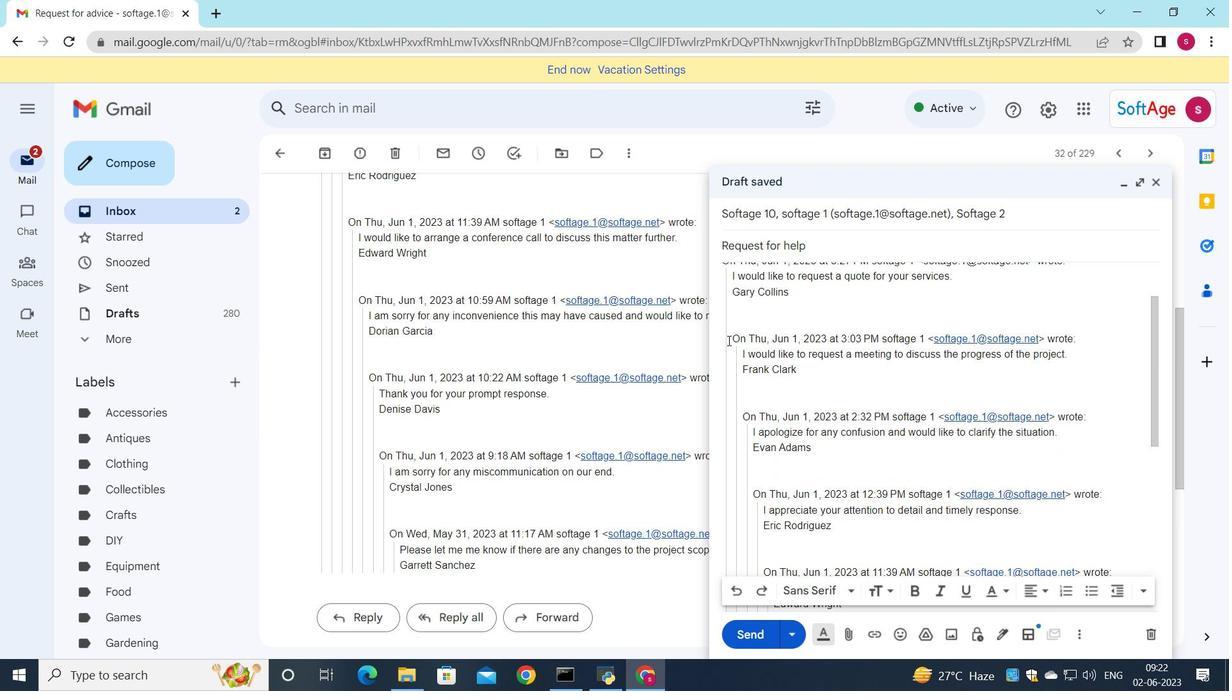 
Action: Mouse scrolled (727, 341) with delta (0, 0)
Screenshot: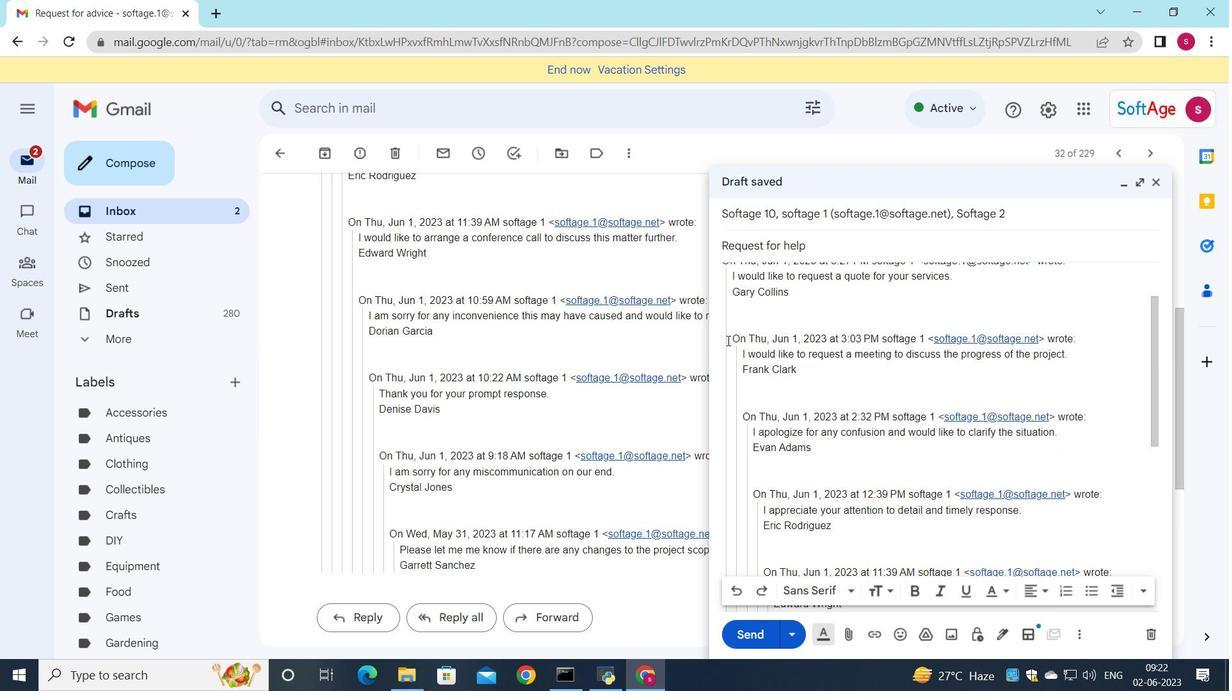 
Action: Mouse scrolled (727, 341) with delta (0, 0)
Screenshot: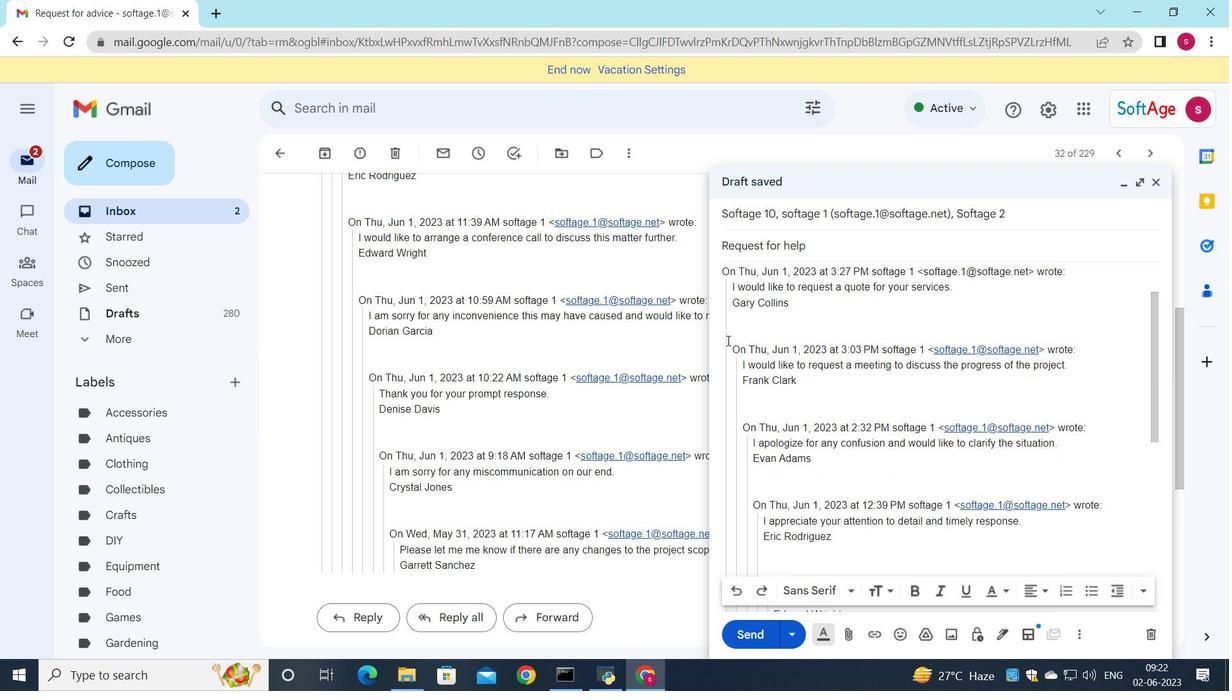 
Action: Mouse scrolled (727, 341) with delta (0, 0)
Screenshot: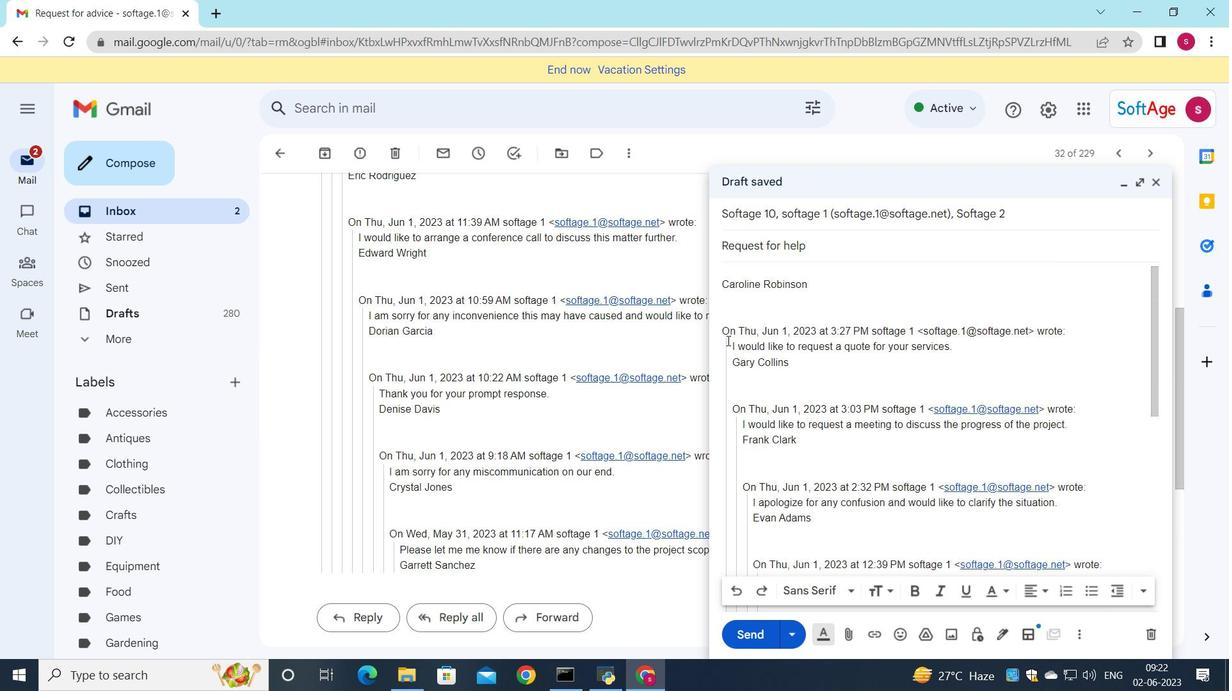 
Action: Mouse moved to (740, 277)
Screenshot: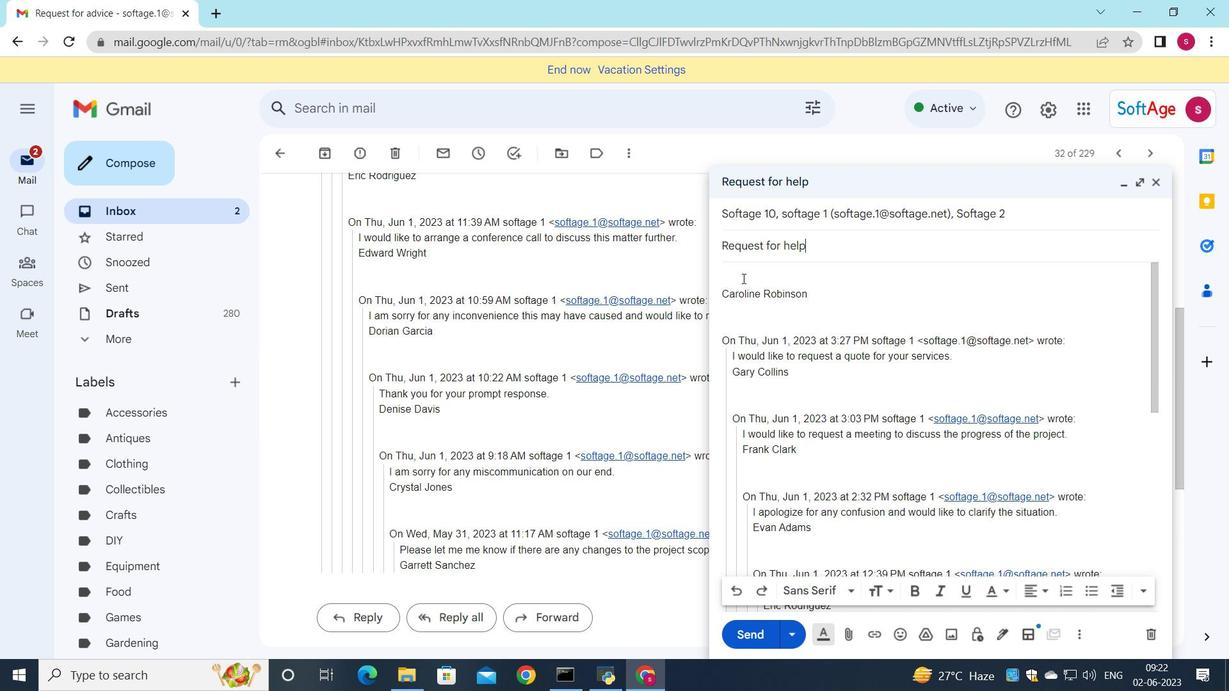 
Action: Mouse pressed left at (740, 277)
Screenshot: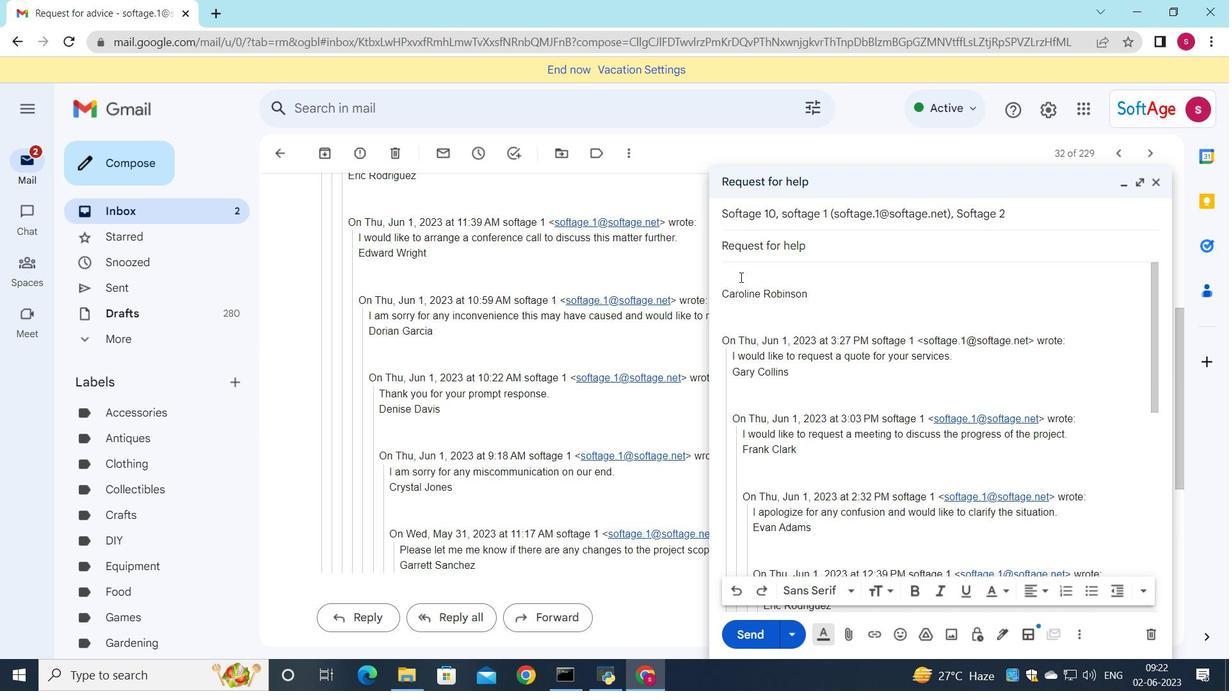 
Action: Mouse moved to (872, 286)
Screenshot: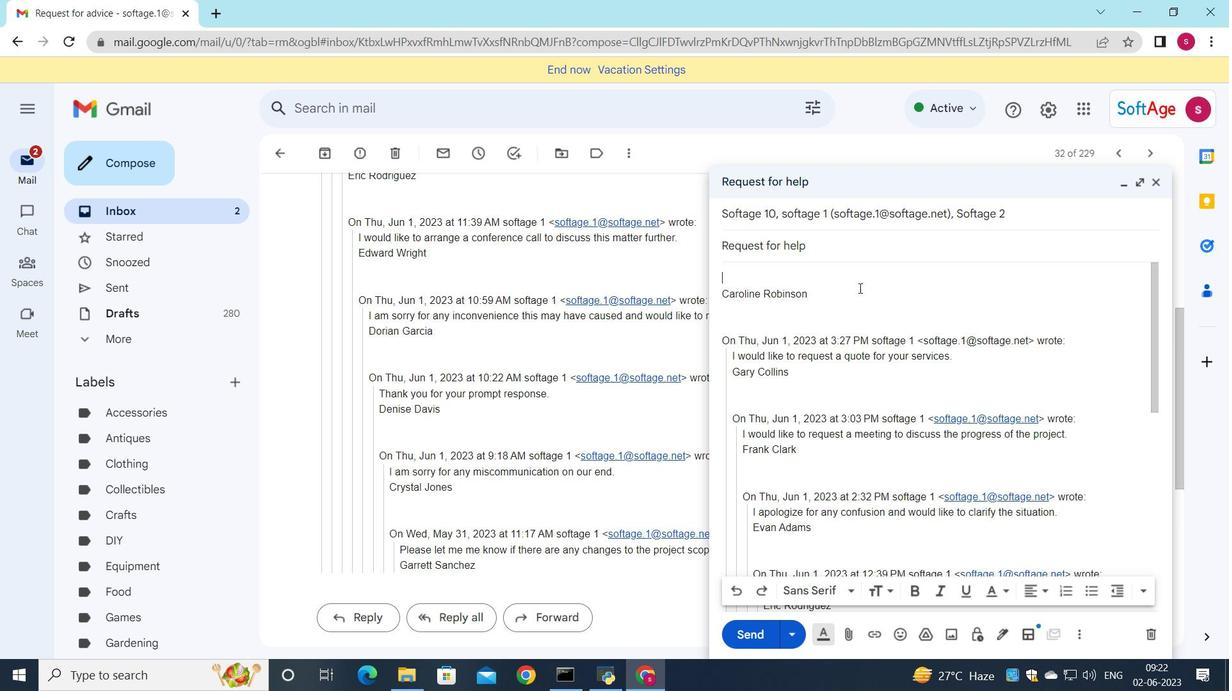 
Action: Key pressed <Key.shift>I<Key.space>would<Key.space>like<Key.space>to<Key.space>schedule<Key.space>a<Key.space>call<Key.space>to<Key.space>discuss<Key.space>the<Key.space>proposed<Key.space>changes<Key.space>to<Key.space>the<Key.space>project<Key.space>budget.
Screenshot: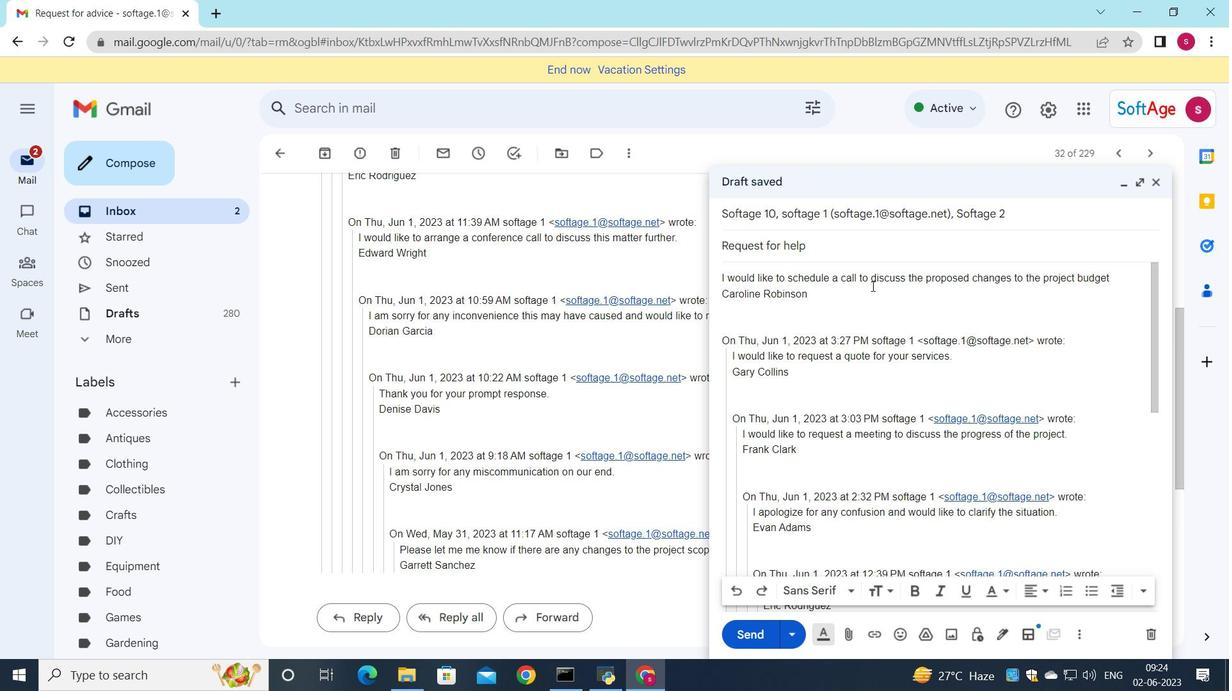 
Action: Mouse moved to (1044, 218)
Screenshot: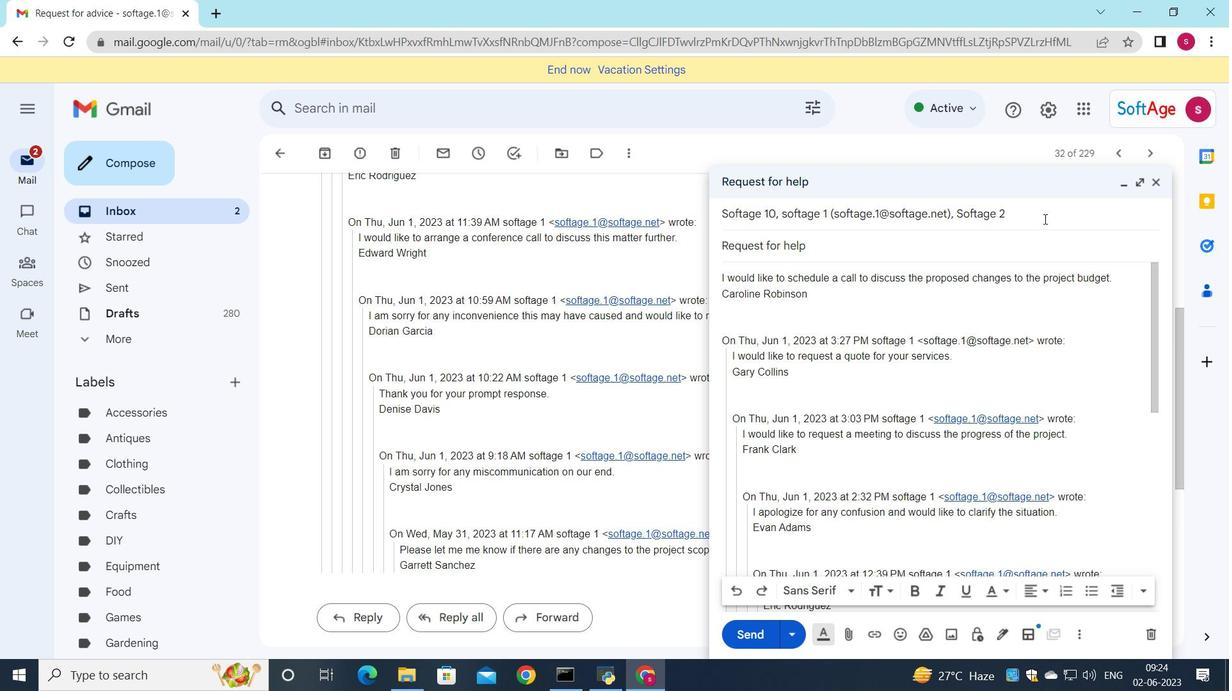 
Action: Mouse pressed left at (1044, 218)
Screenshot: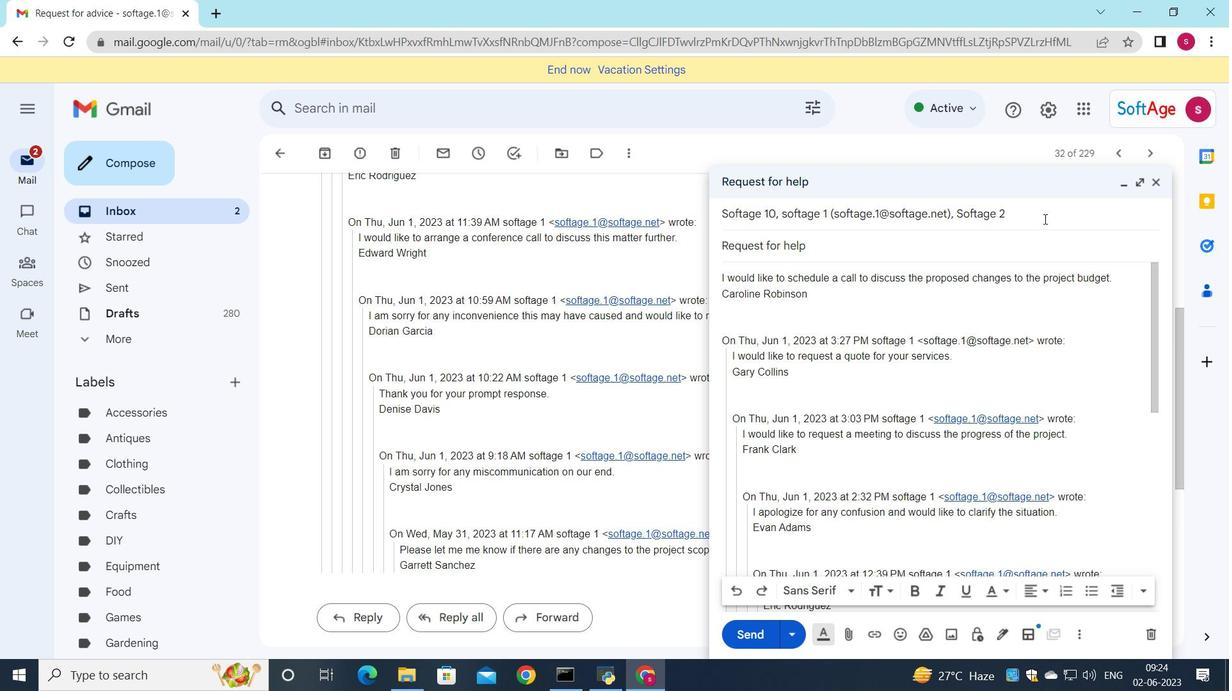 
Action: Mouse moved to (1129, 236)
Screenshot: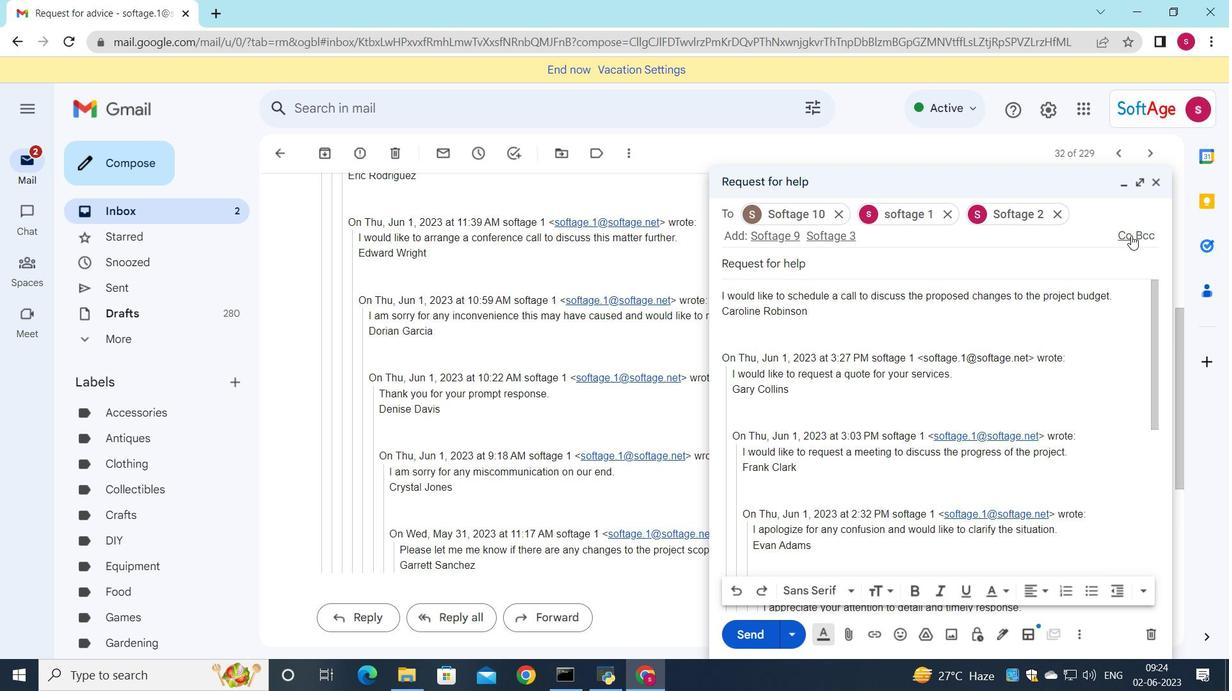 
Action: Mouse pressed left at (1129, 236)
Screenshot: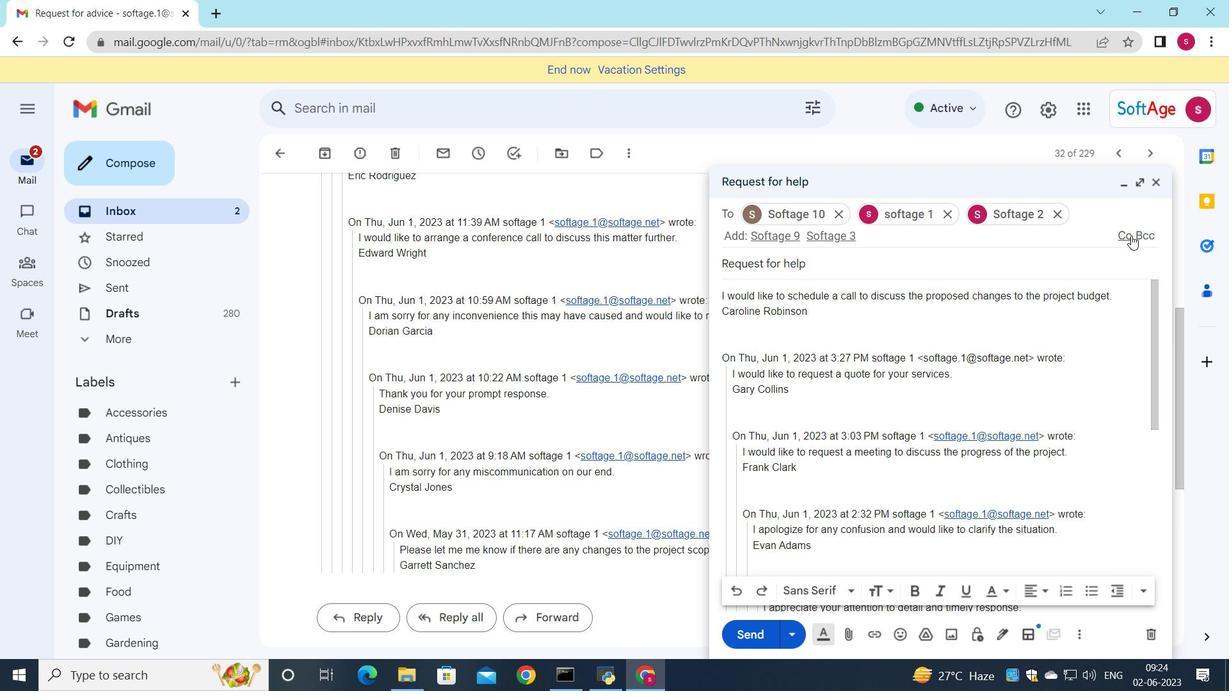 
Action: Mouse moved to (1018, 275)
Screenshot: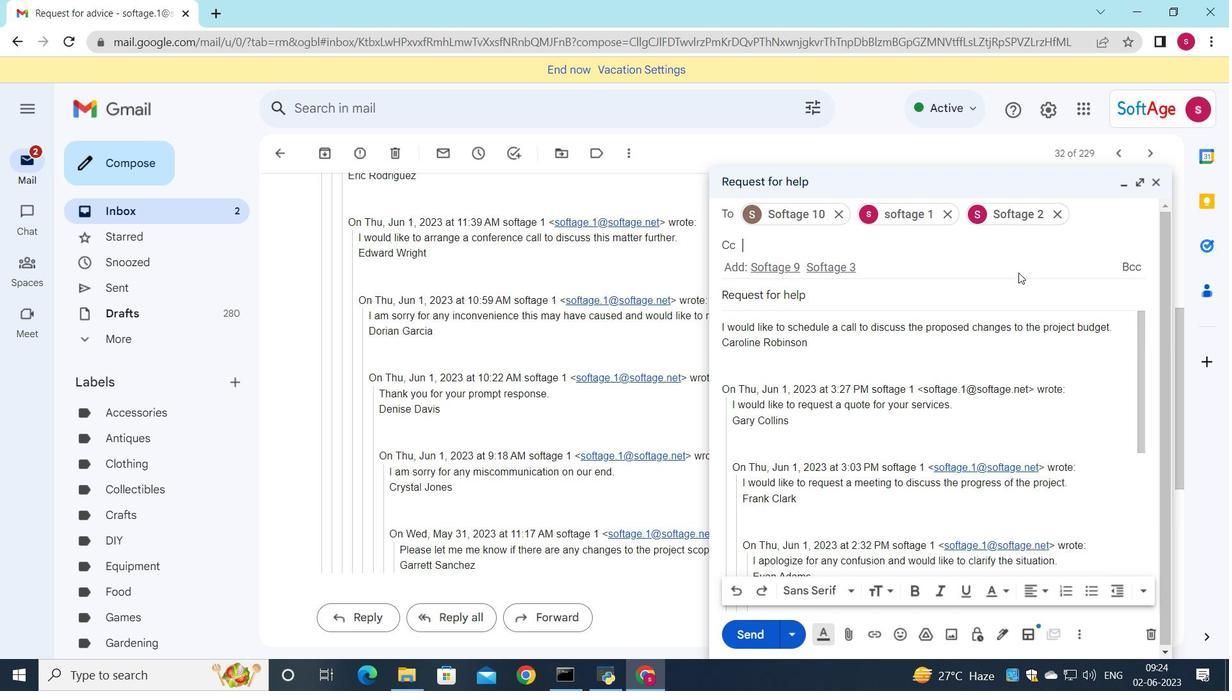
Action: Key pressed s
Screenshot: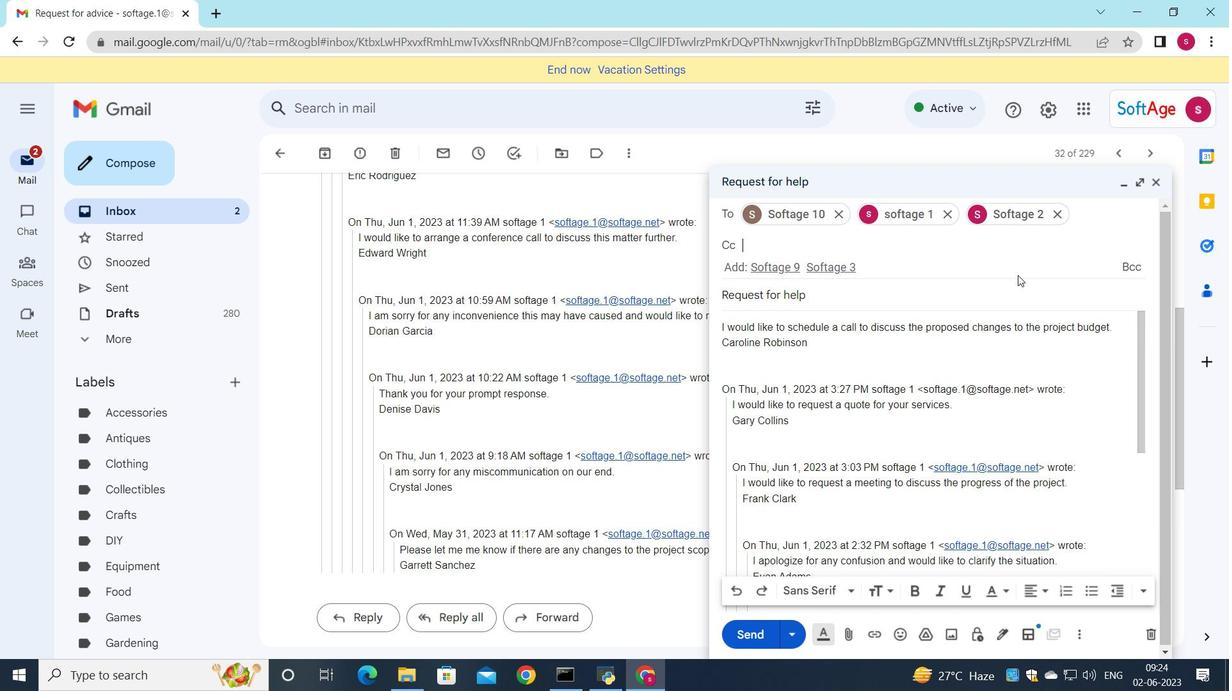 
Action: Mouse moved to (933, 414)
Screenshot: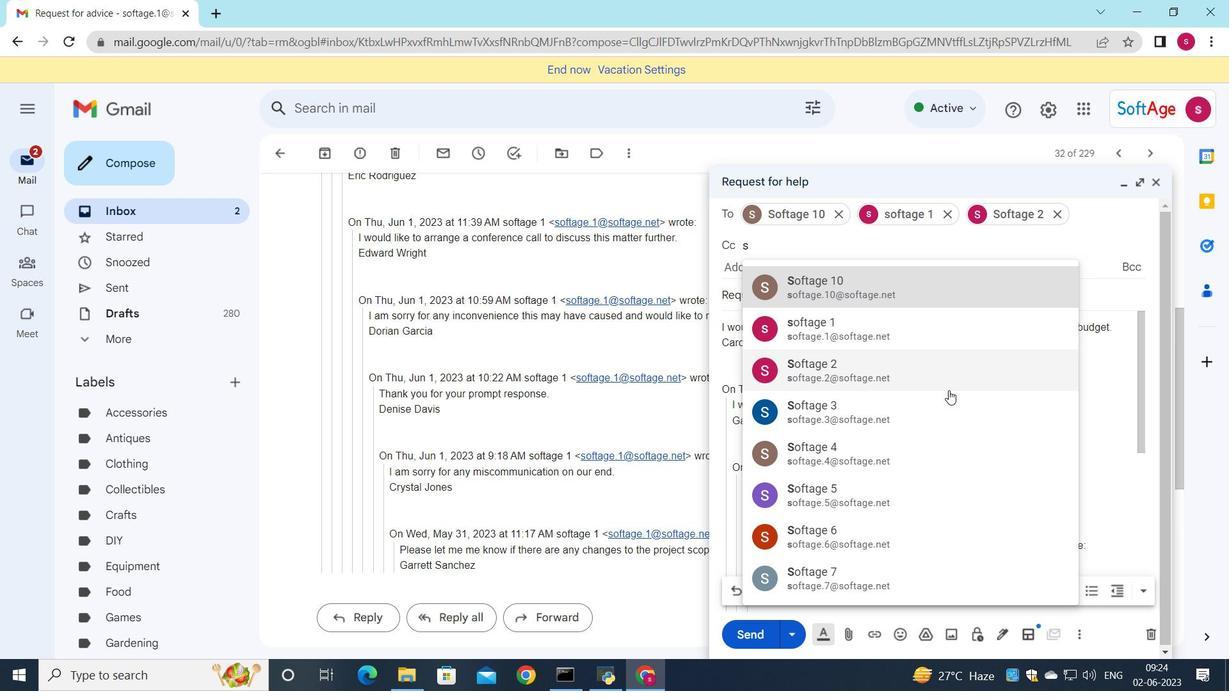 
Action: Mouse pressed left at (933, 414)
Screenshot: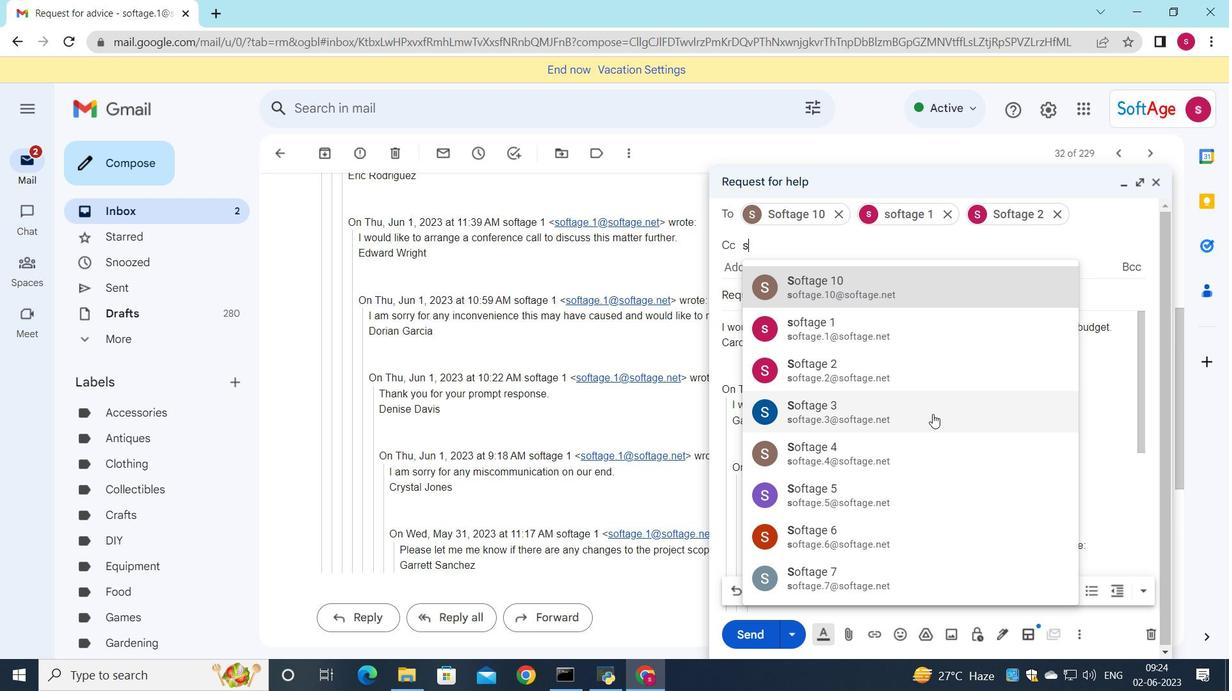 
Action: Mouse moved to (882, 268)
Screenshot: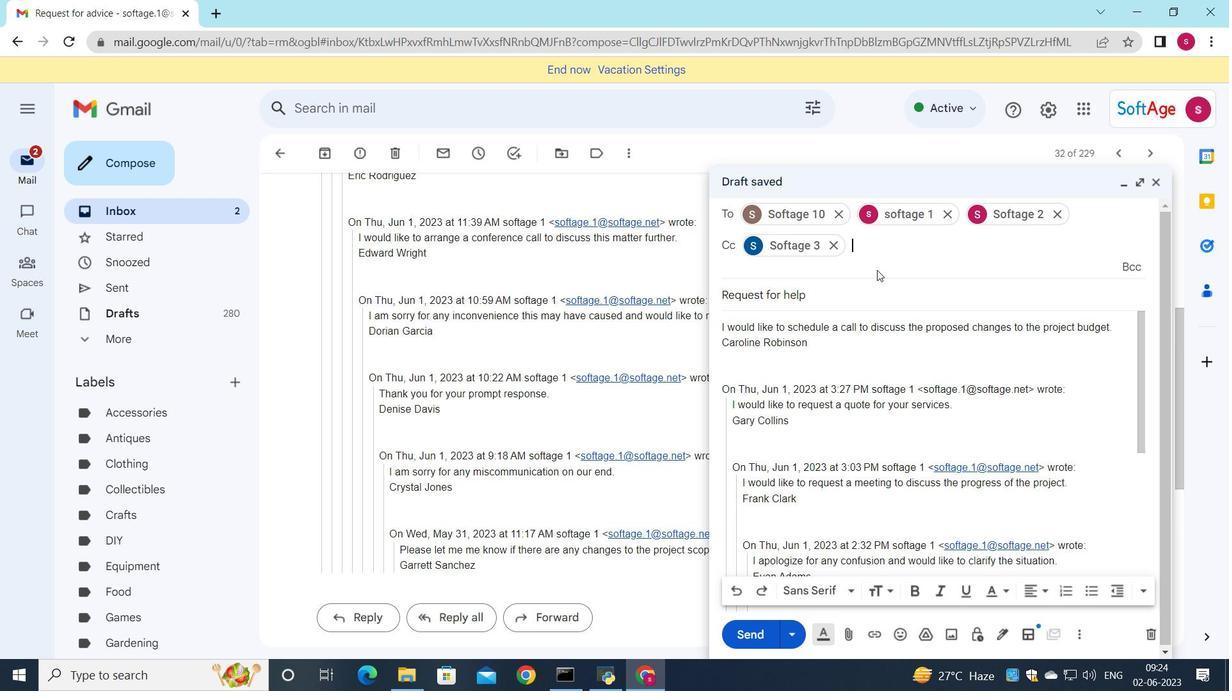 
Action: Mouse scrolled (882, 268) with delta (0, 0)
Screenshot: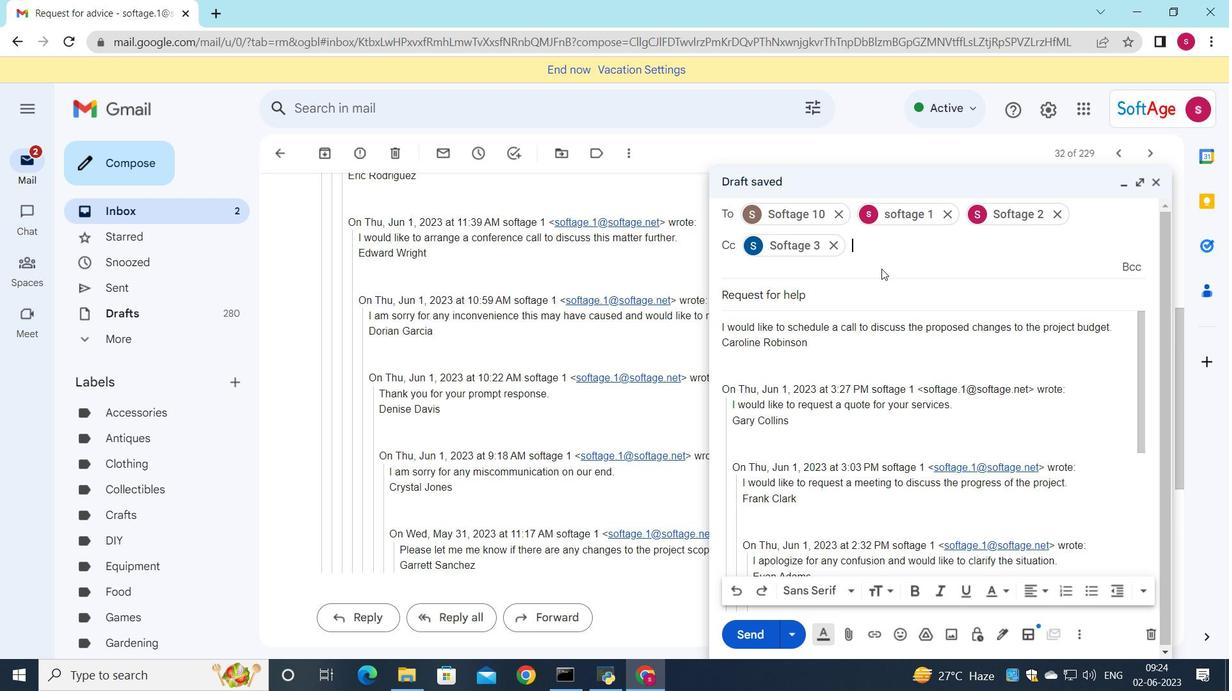 
Action: Mouse scrolled (882, 268) with delta (0, 0)
Screenshot: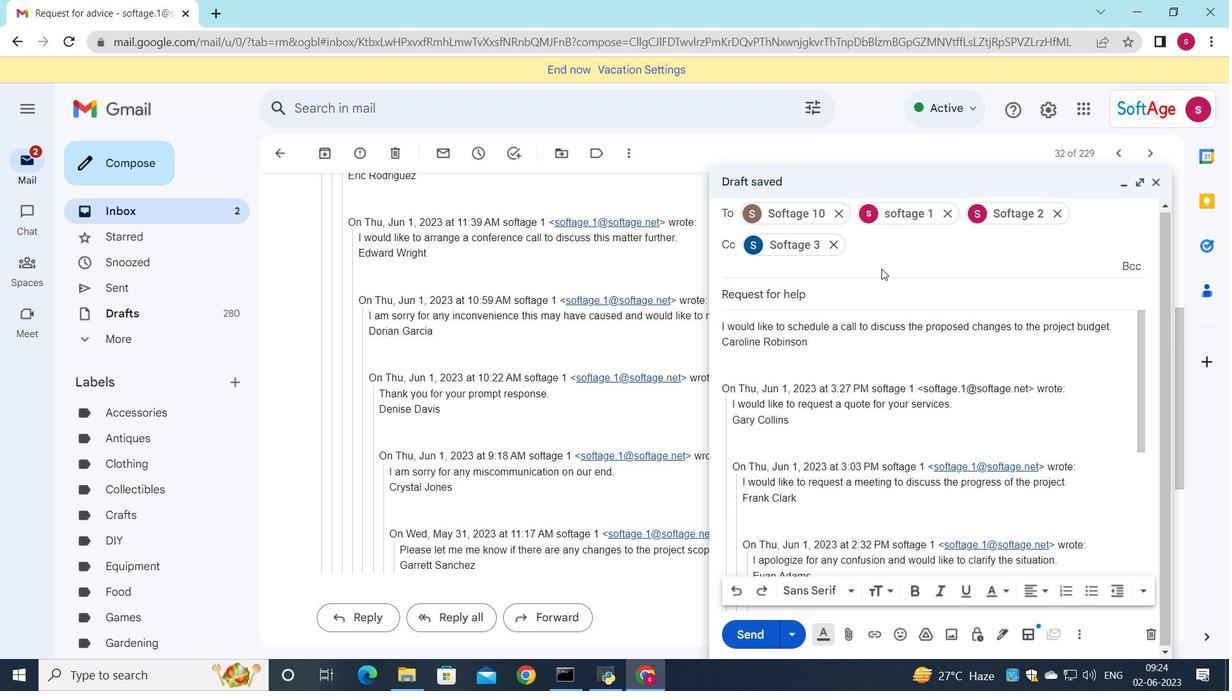 
Action: Mouse scrolled (882, 268) with delta (0, 0)
Screenshot: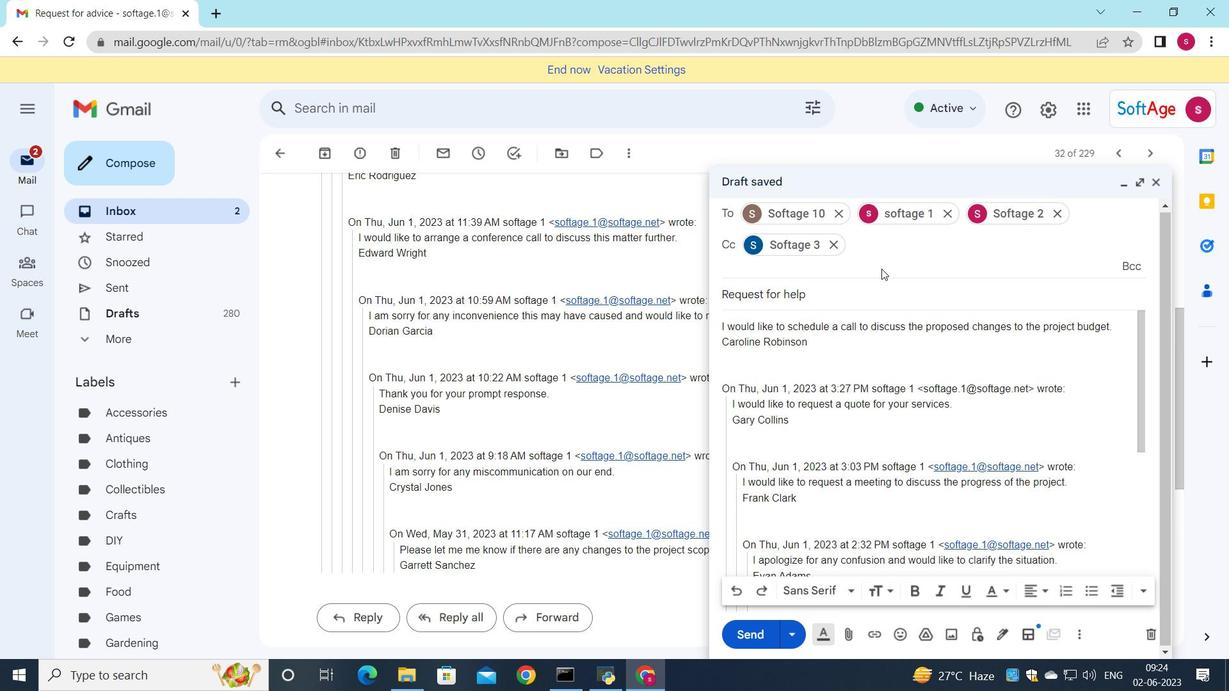 
Action: Mouse scrolled (882, 268) with delta (0, 0)
Screenshot: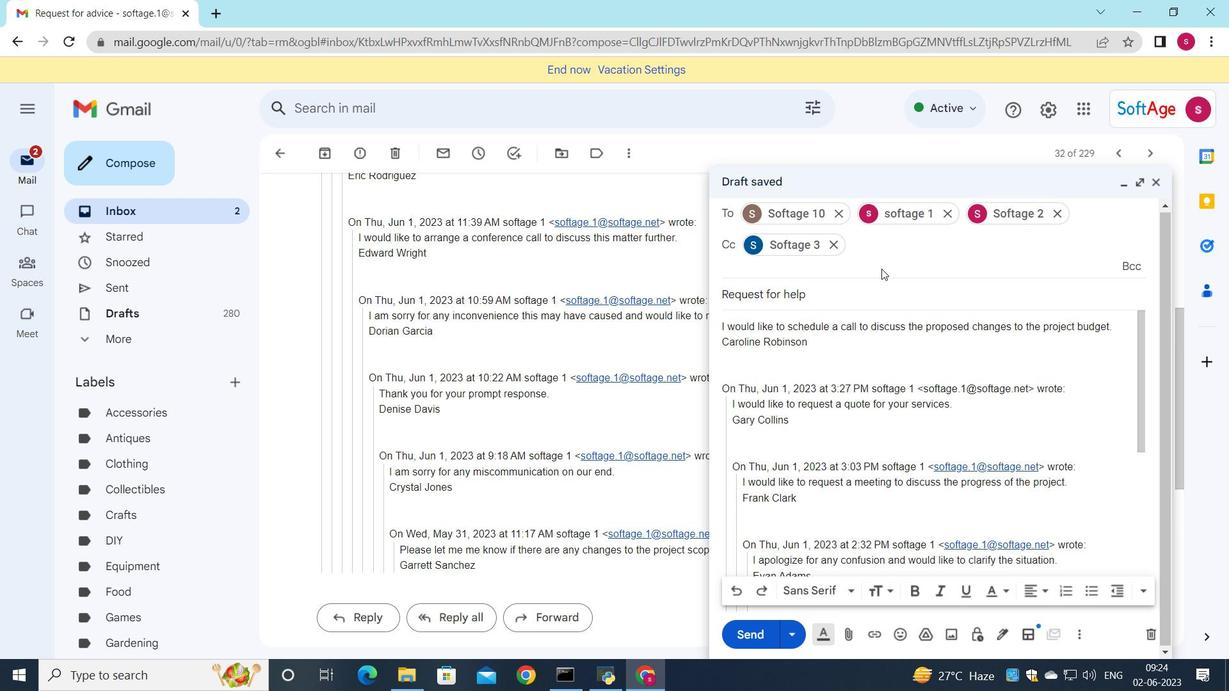
Action: Mouse scrolled (882, 268) with delta (0, 0)
Screenshot: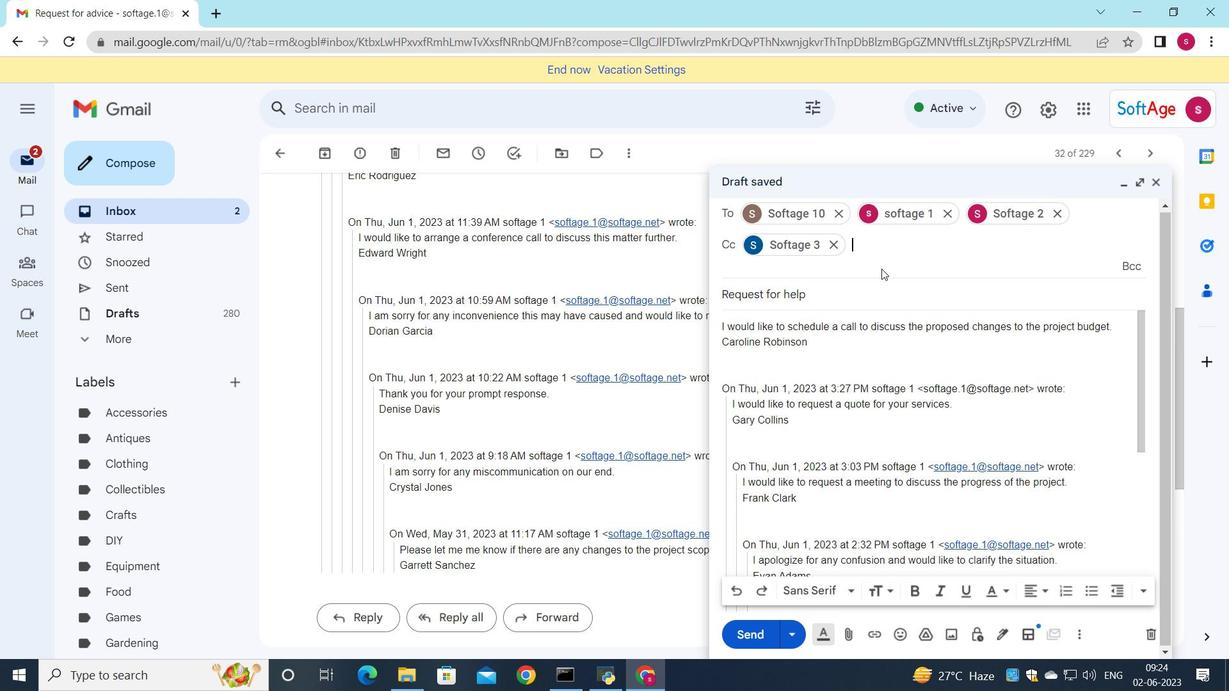
Action: Mouse moved to (826, 450)
Screenshot: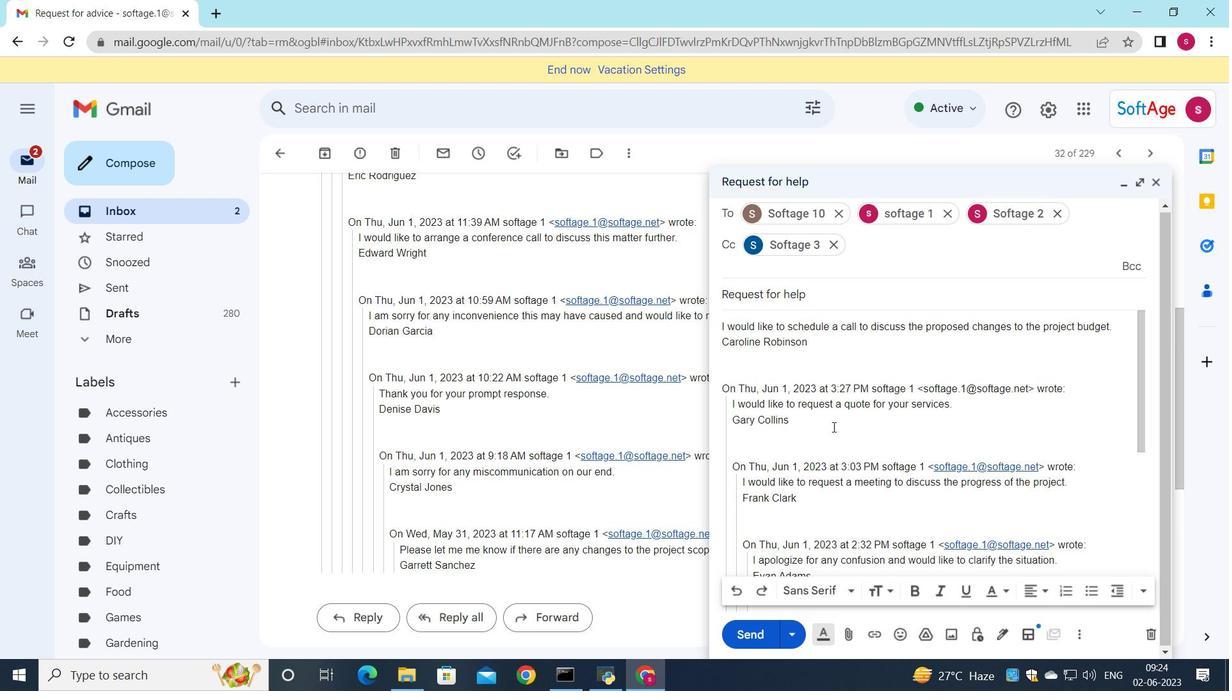 
Action: Mouse scrolled (826, 450) with delta (0, 0)
Screenshot: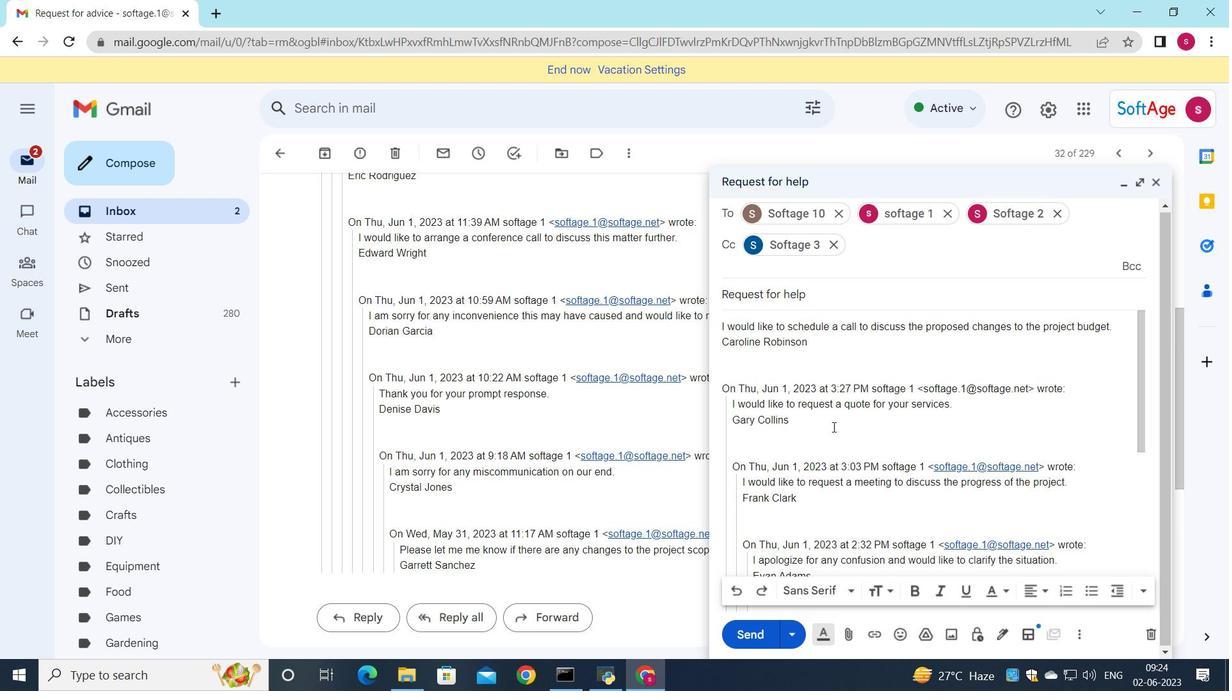 
Action: Mouse moved to (825, 455)
Screenshot: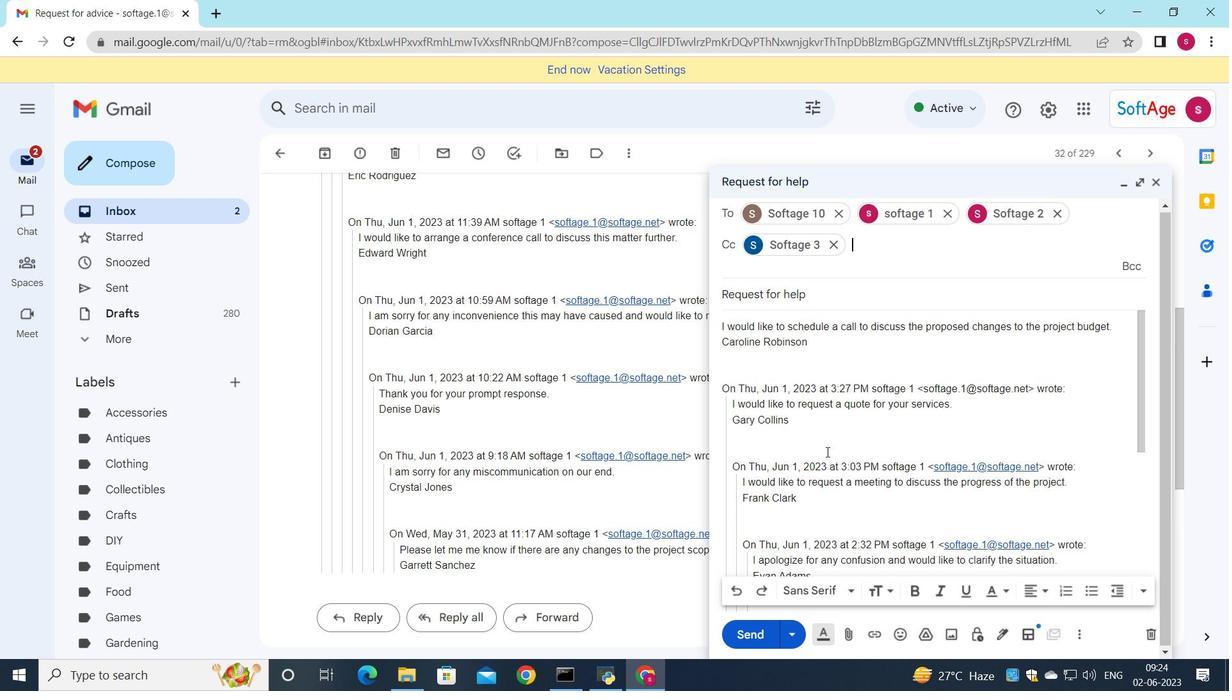 
Action: Mouse scrolled (825, 454) with delta (0, 0)
Screenshot: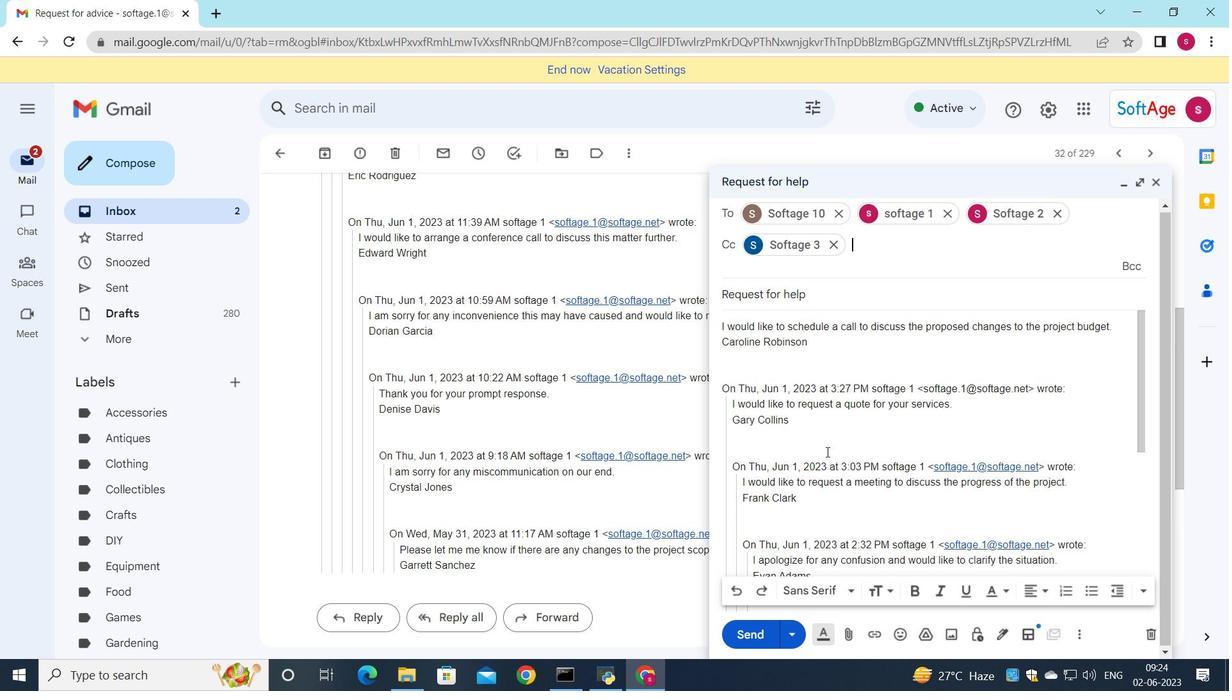 
Action: Mouse moved to (826, 455)
Screenshot: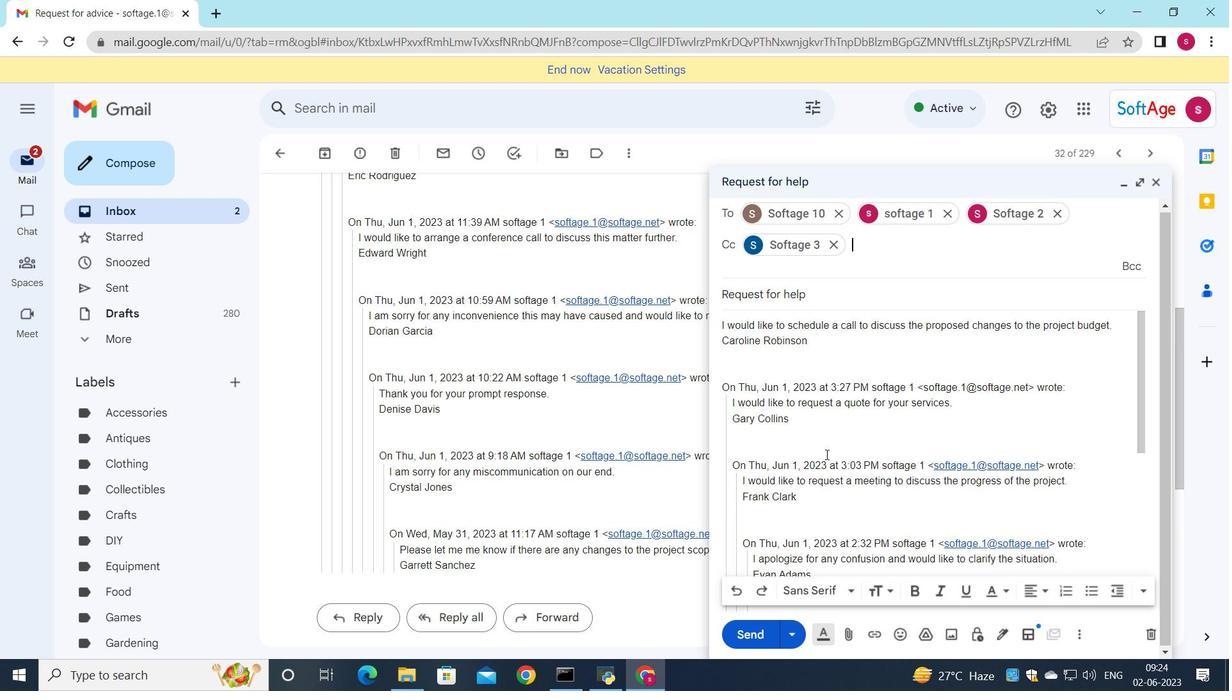 
Action: Mouse scrolled (826, 454) with delta (0, 0)
Screenshot: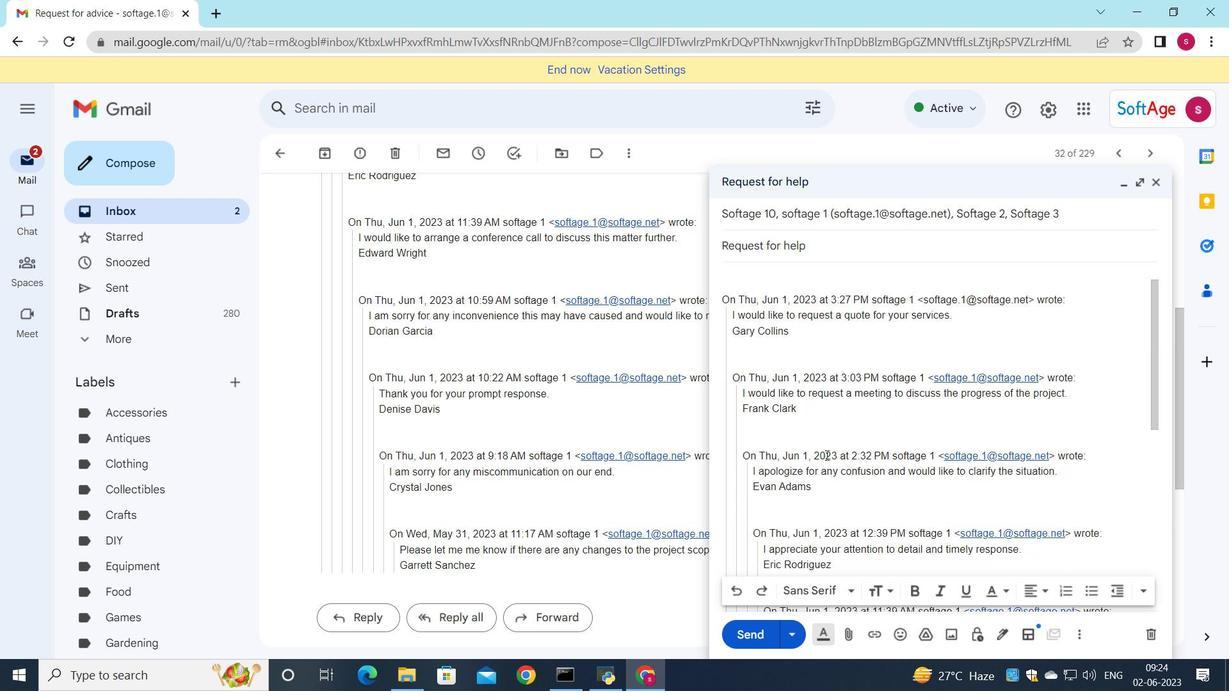 
Action: Mouse moved to (849, 635)
Screenshot: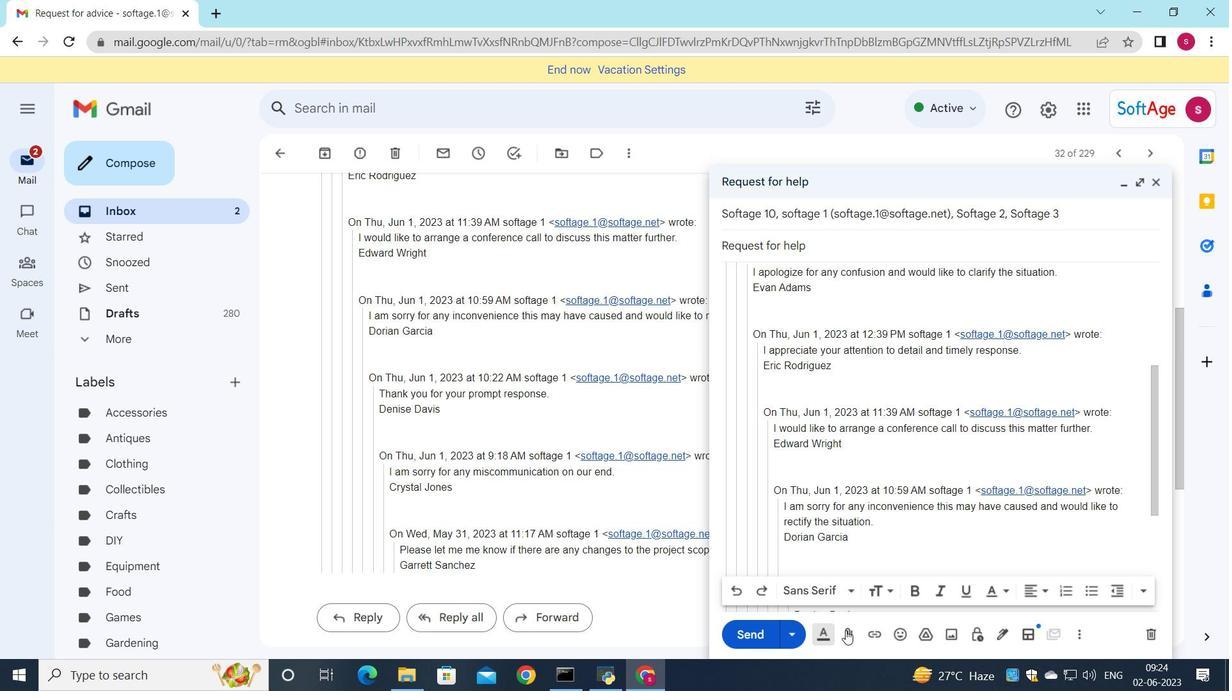 
Action: Mouse pressed left at (849, 635)
Screenshot: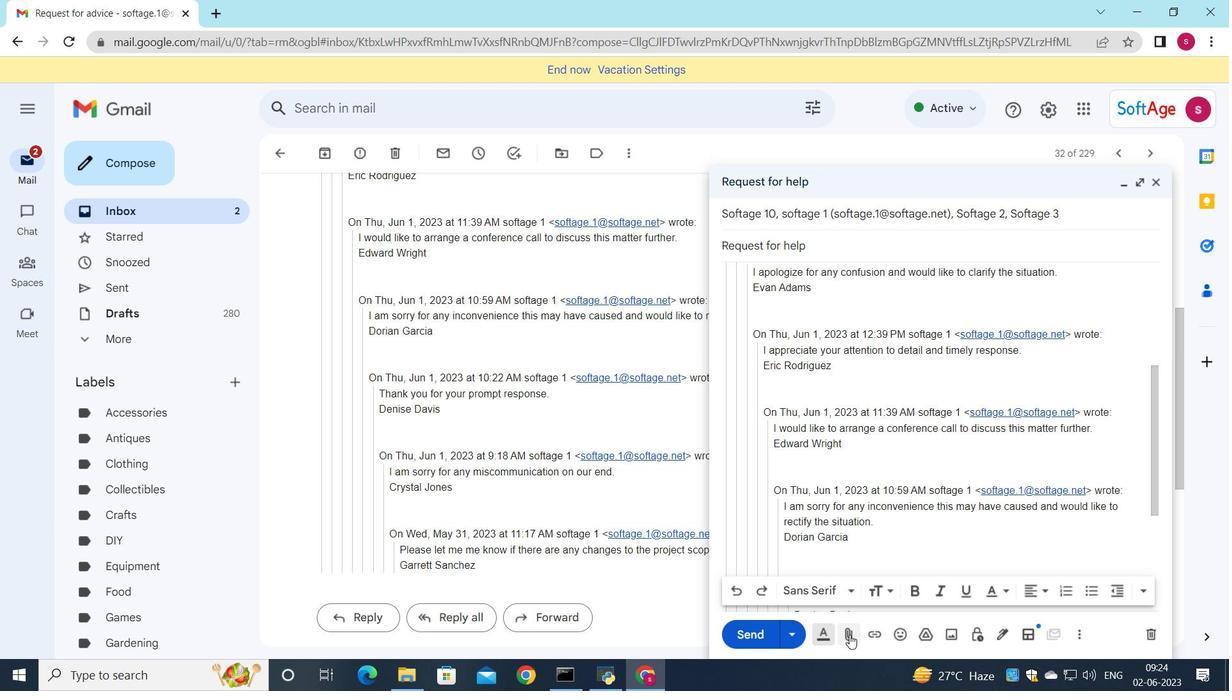 
Action: Mouse moved to (322, 110)
Screenshot: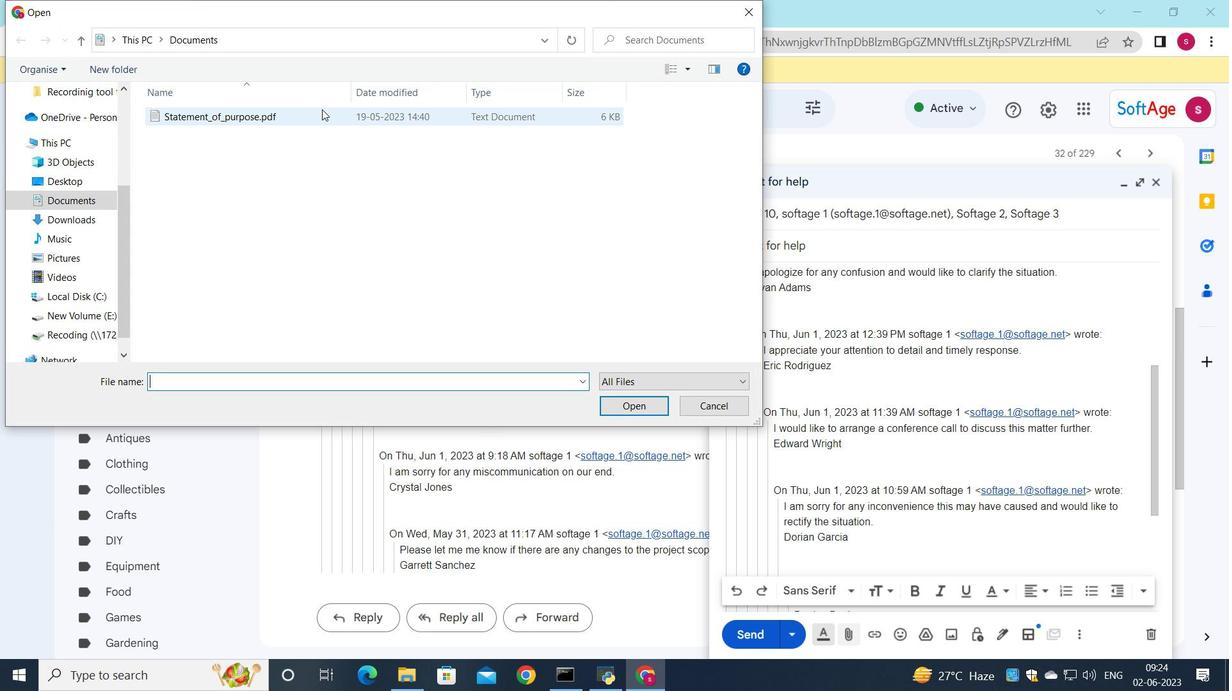 
Action: Mouse pressed left at (322, 110)
Screenshot: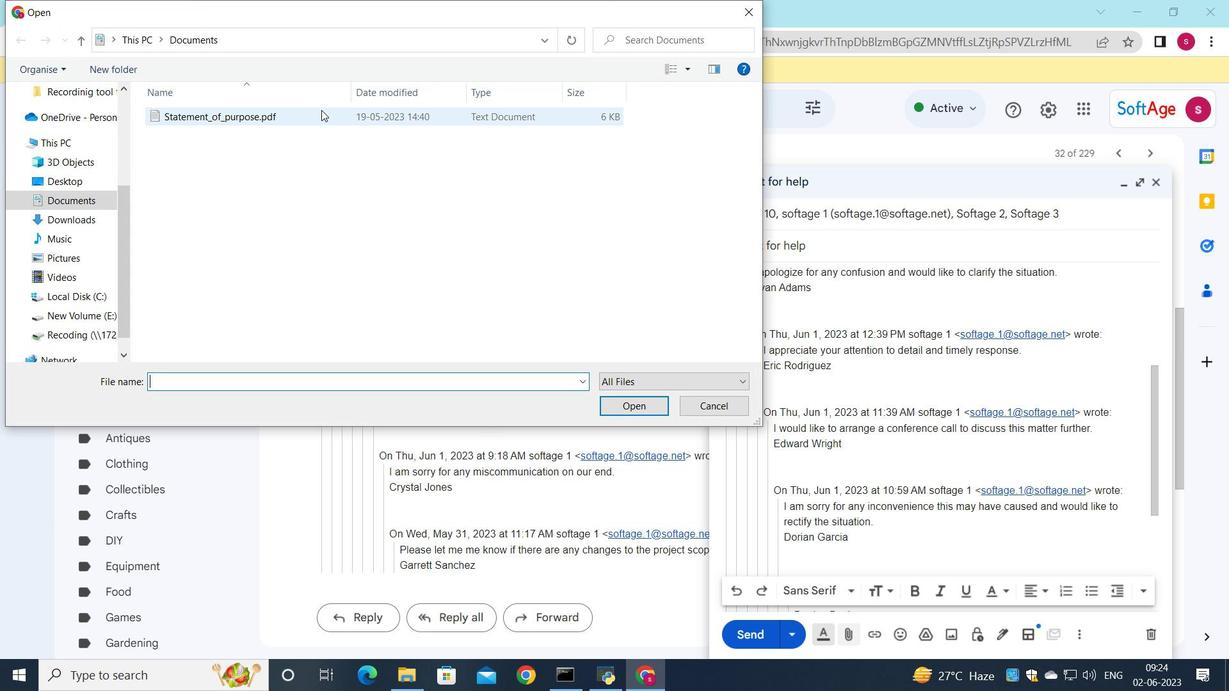 
Action: Mouse moved to (275, 118)
Screenshot: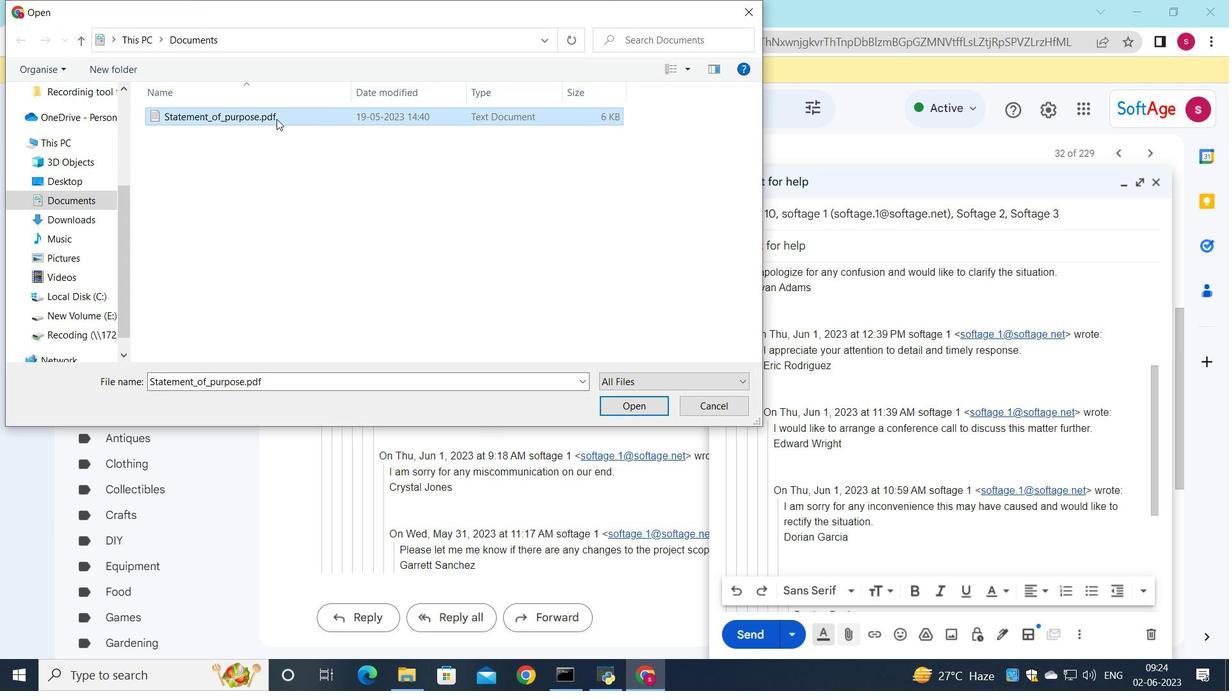 
Action: Mouse pressed left at (275, 118)
Screenshot: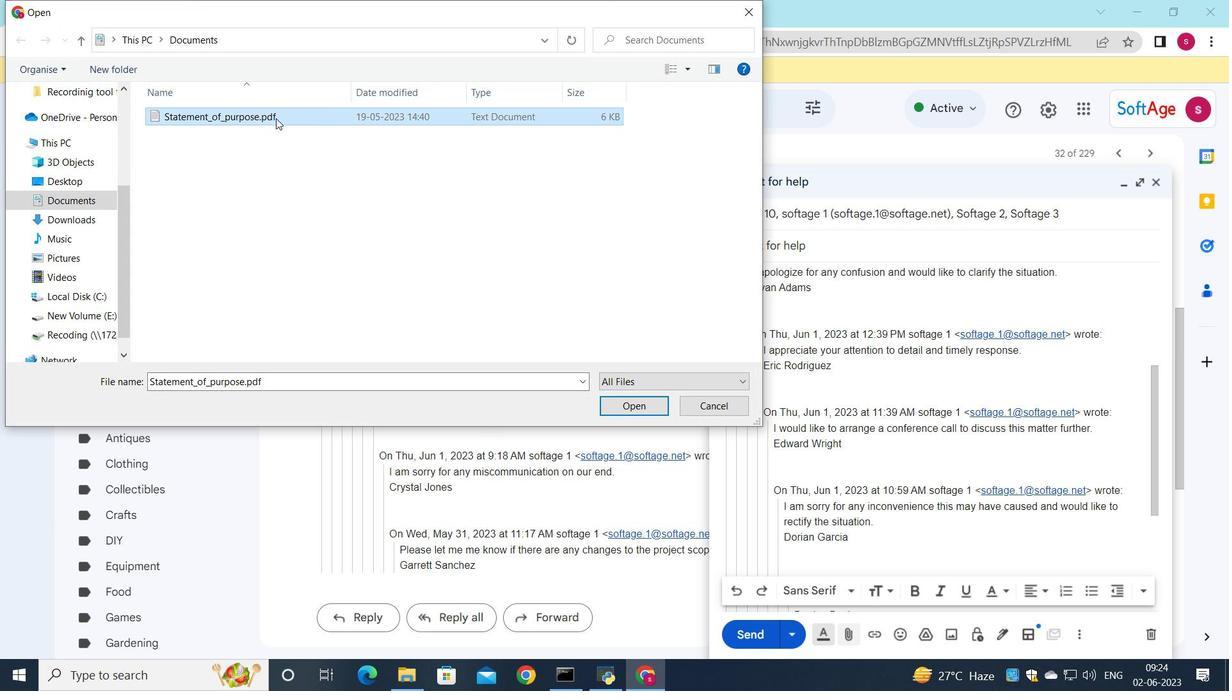 
Action: Mouse moved to (567, 174)
Screenshot: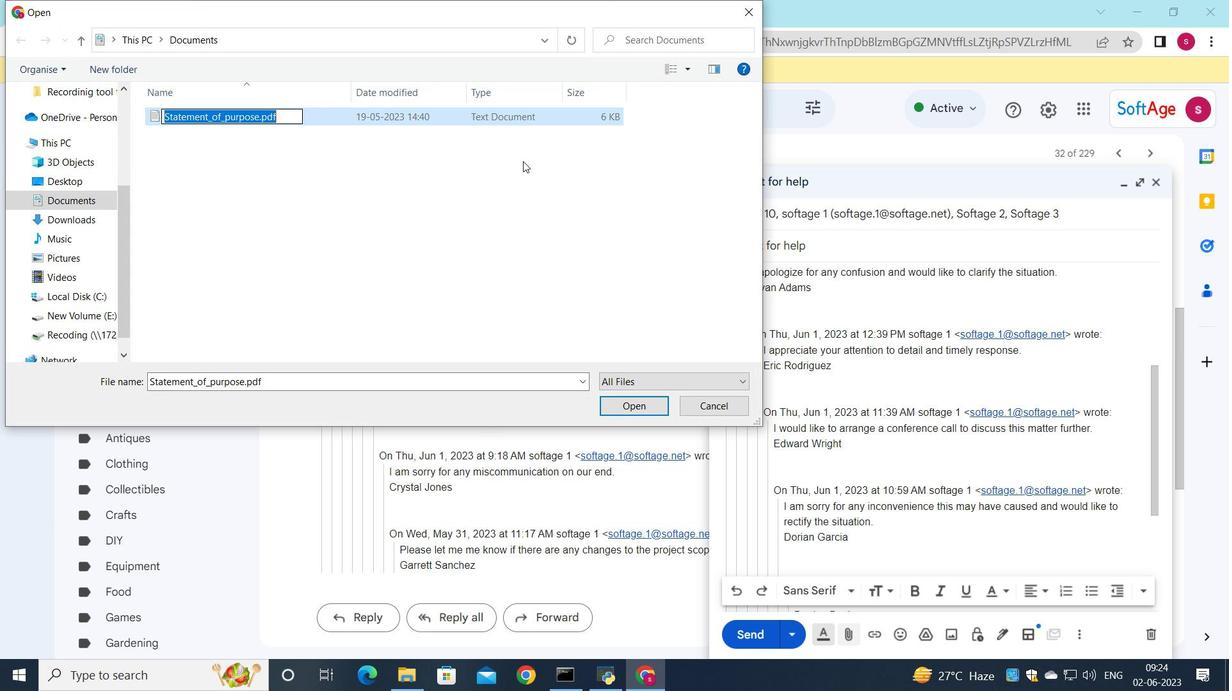 
Action: Key pressed <Key.shift><Key.shift>Project<Key.space><Key.backspace><Key.shift>_report.docx
Screenshot: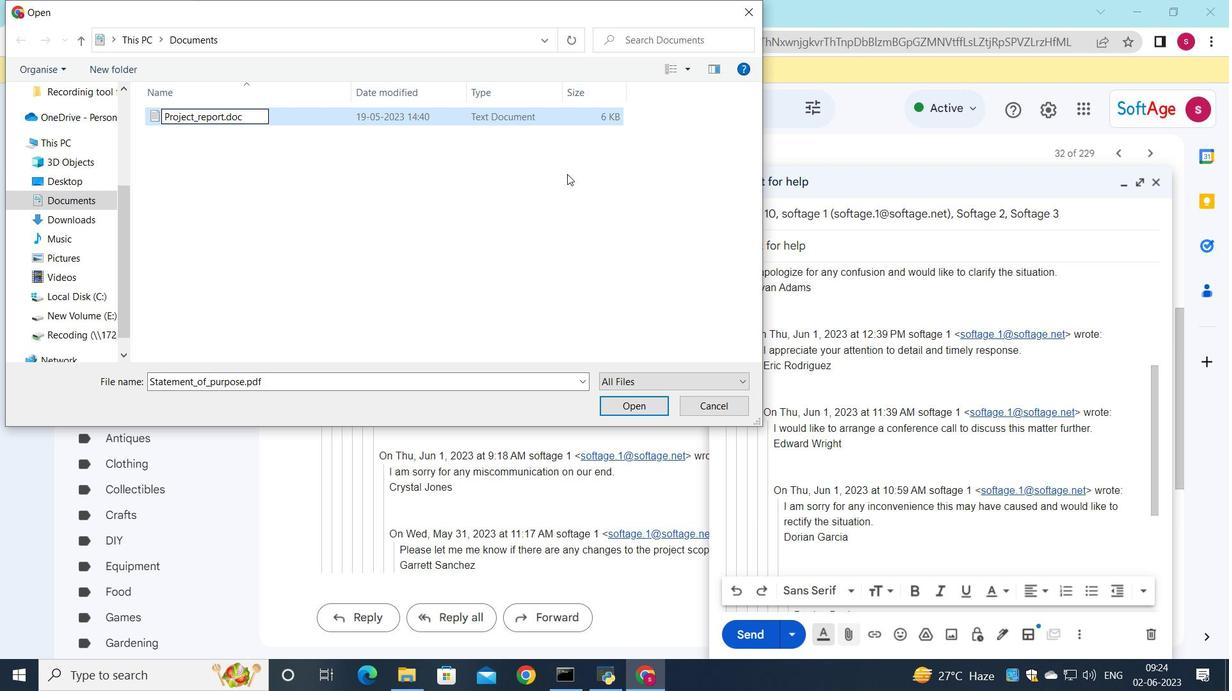 
Action: Mouse moved to (491, 121)
Screenshot: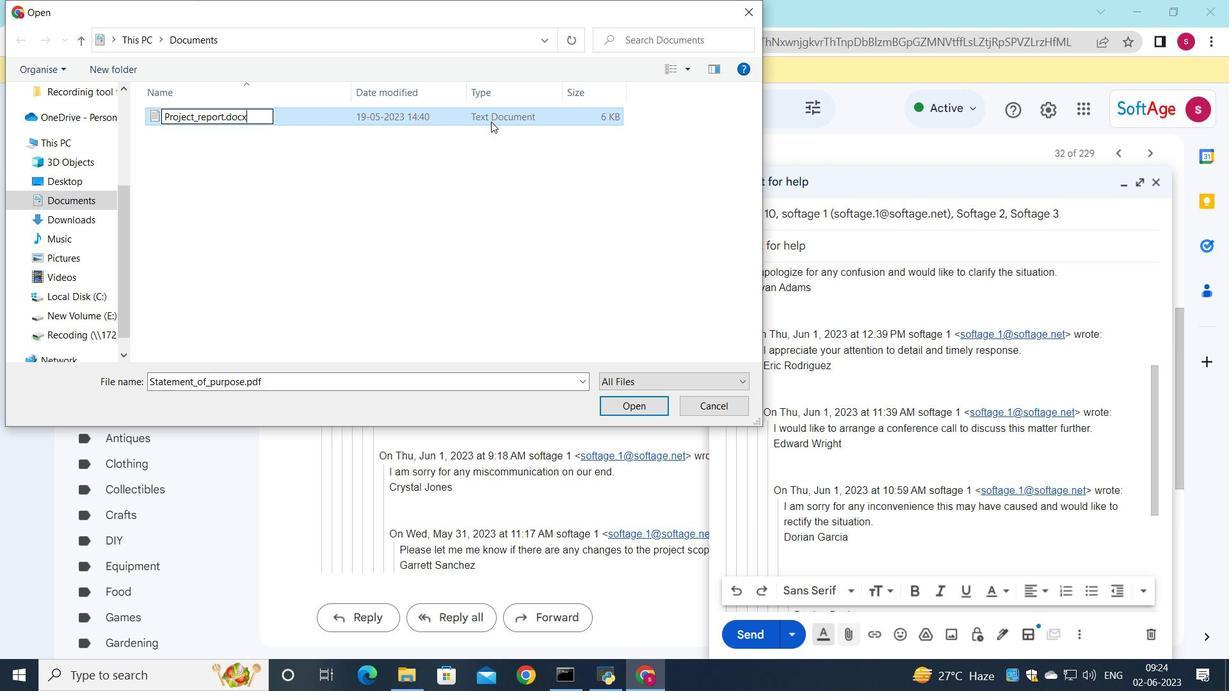 
Action: Mouse pressed left at (491, 121)
Screenshot: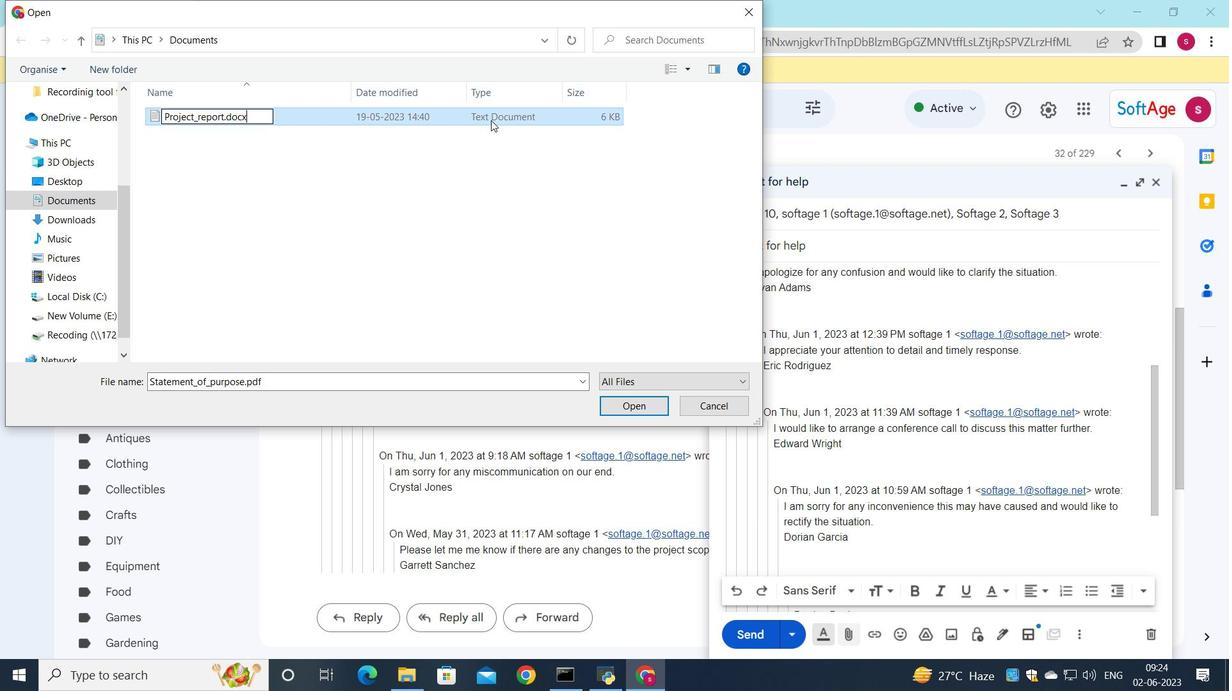 
Action: Mouse moved to (637, 408)
Screenshot: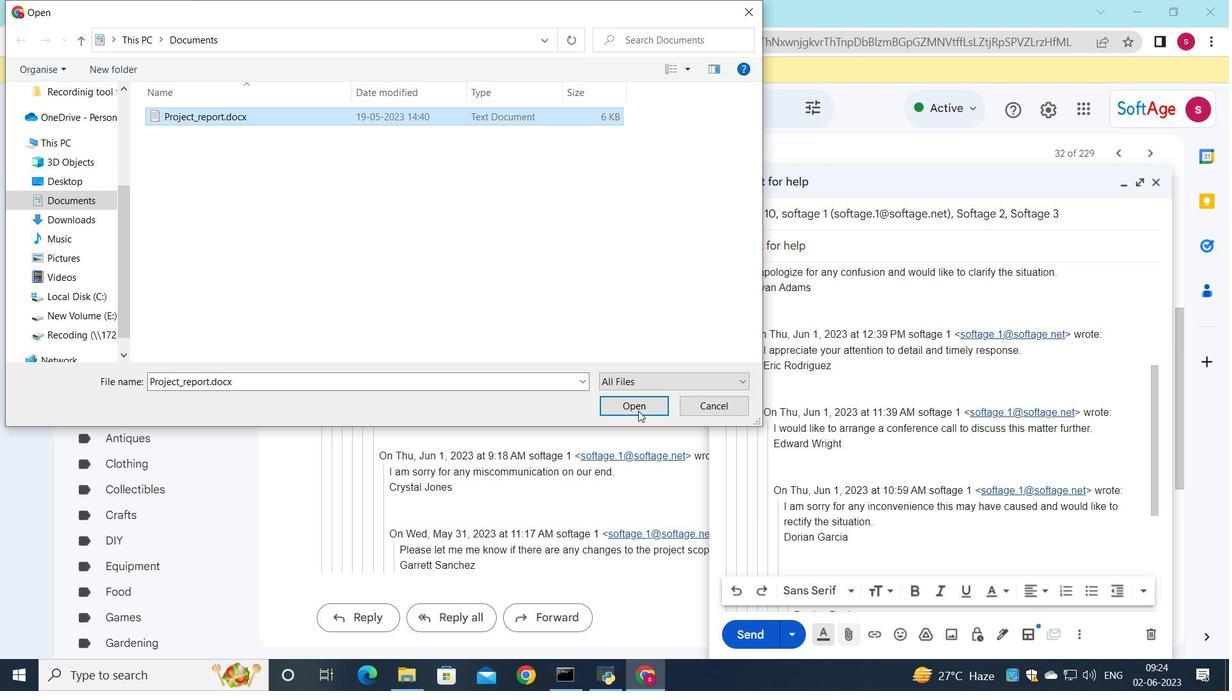 
Action: Mouse pressed left at (637, 408)
Screenshot: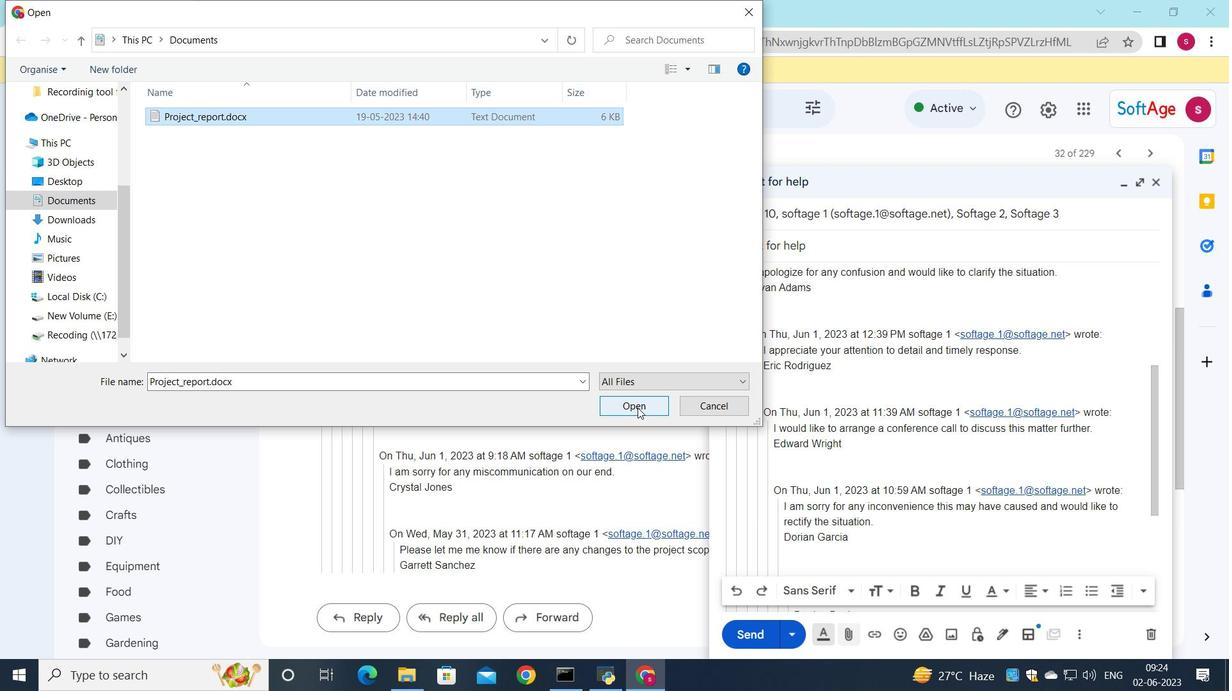 
Action: Mouse moved to (745, 637)
Screenshot: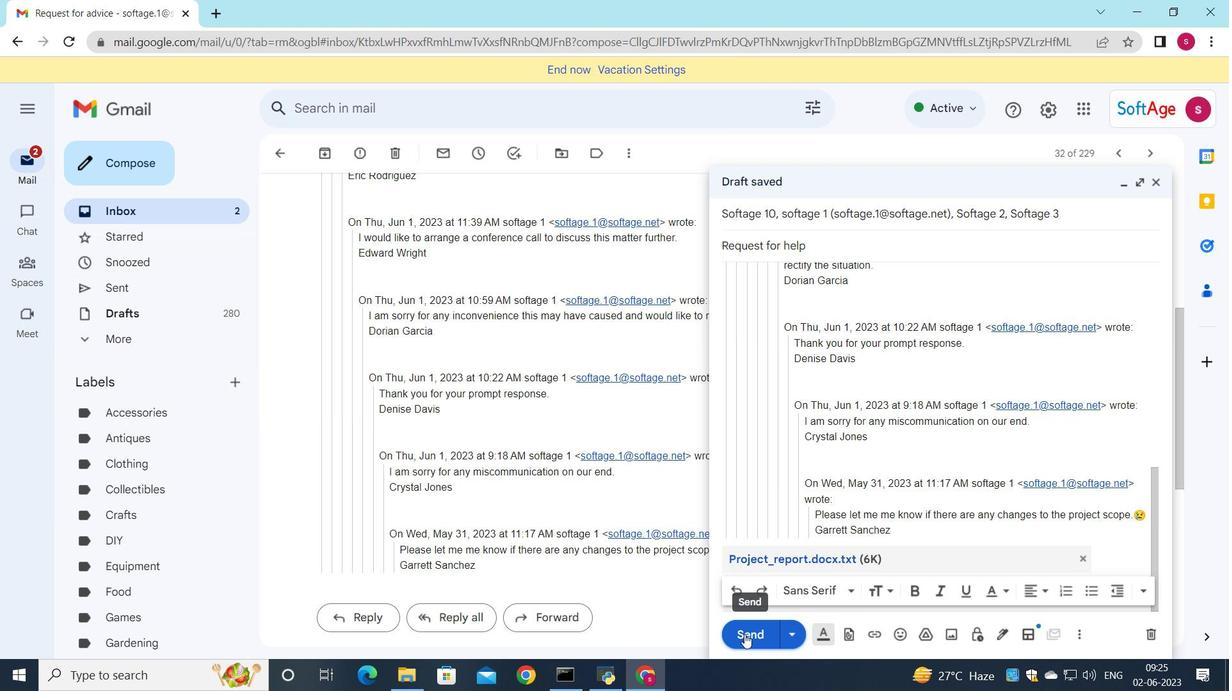 
Action: Mouse pressed left at (745, 637)
Screenshot: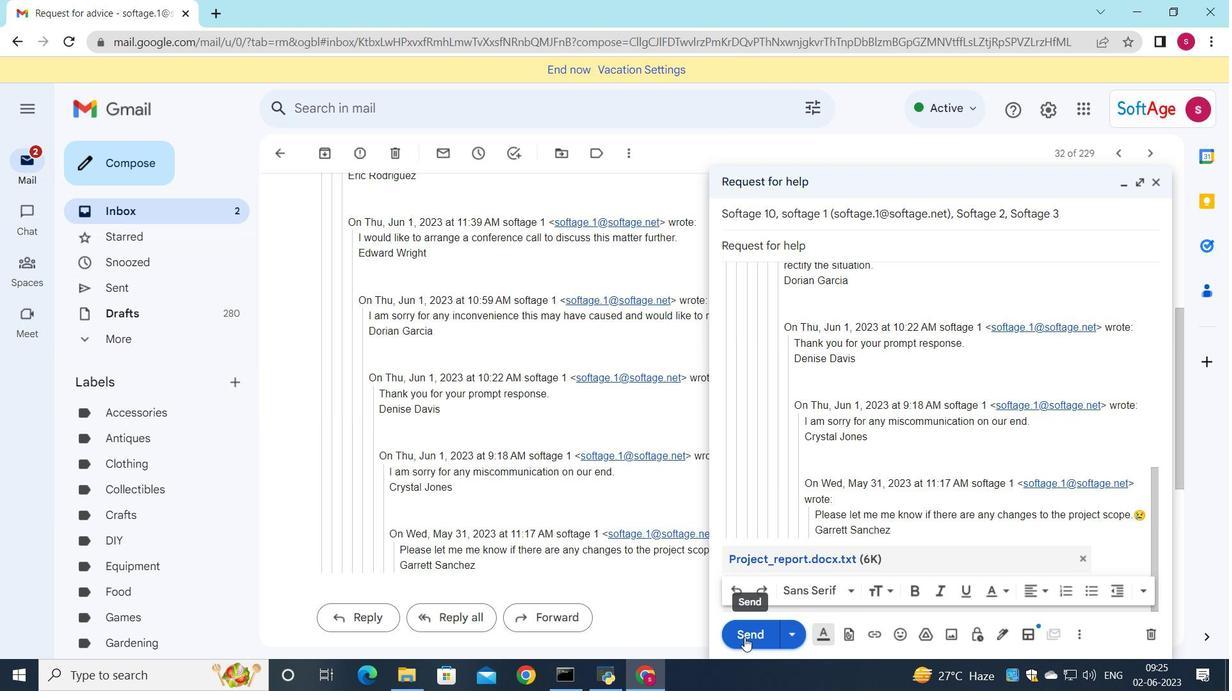 
Action: Mouse moved to (518, 355)
Screenshot: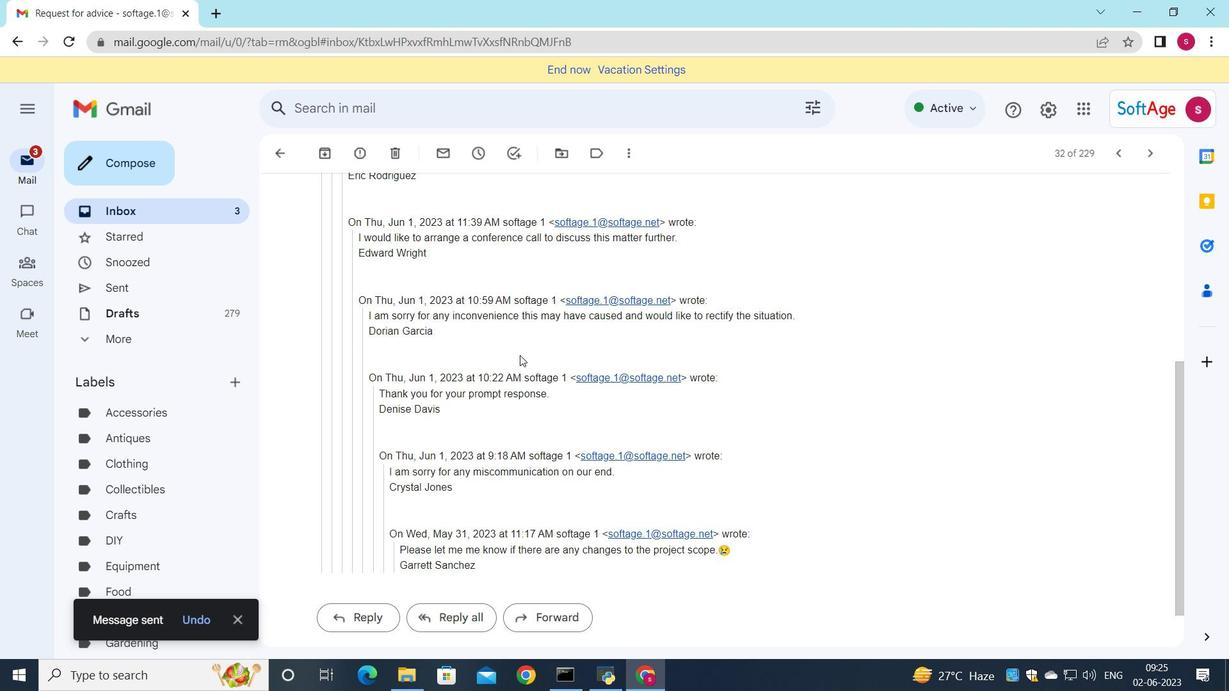 
Action: Mouse scrolled (518, 355) with delta (0, 0)
Screenshot: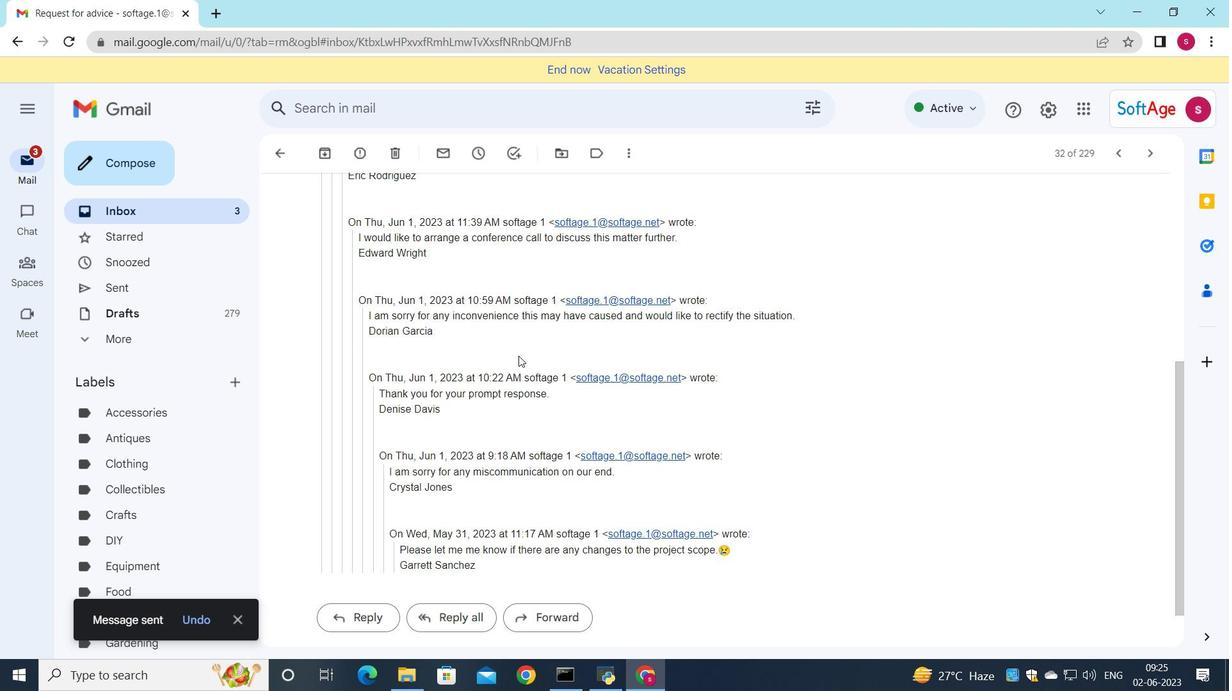
Action: Mouse moved to (517, 356)
Screenshot: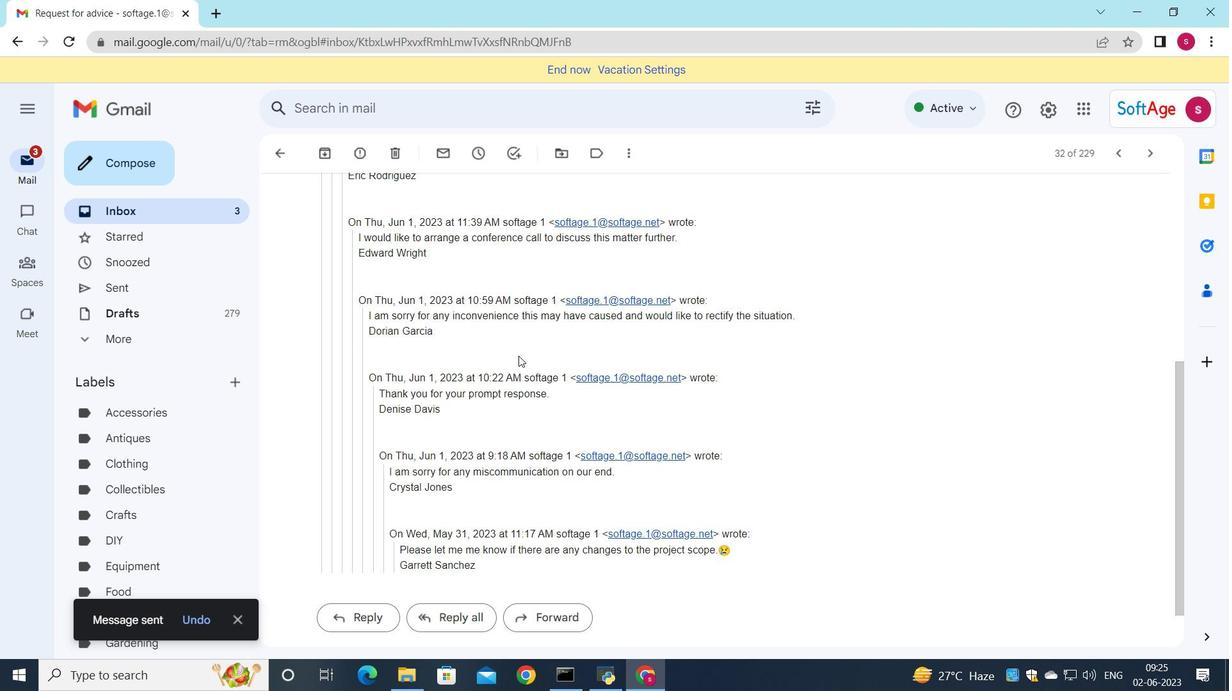 
Action: Mouse scrolled (517, 355) with delta (0, 0)
Screenshot: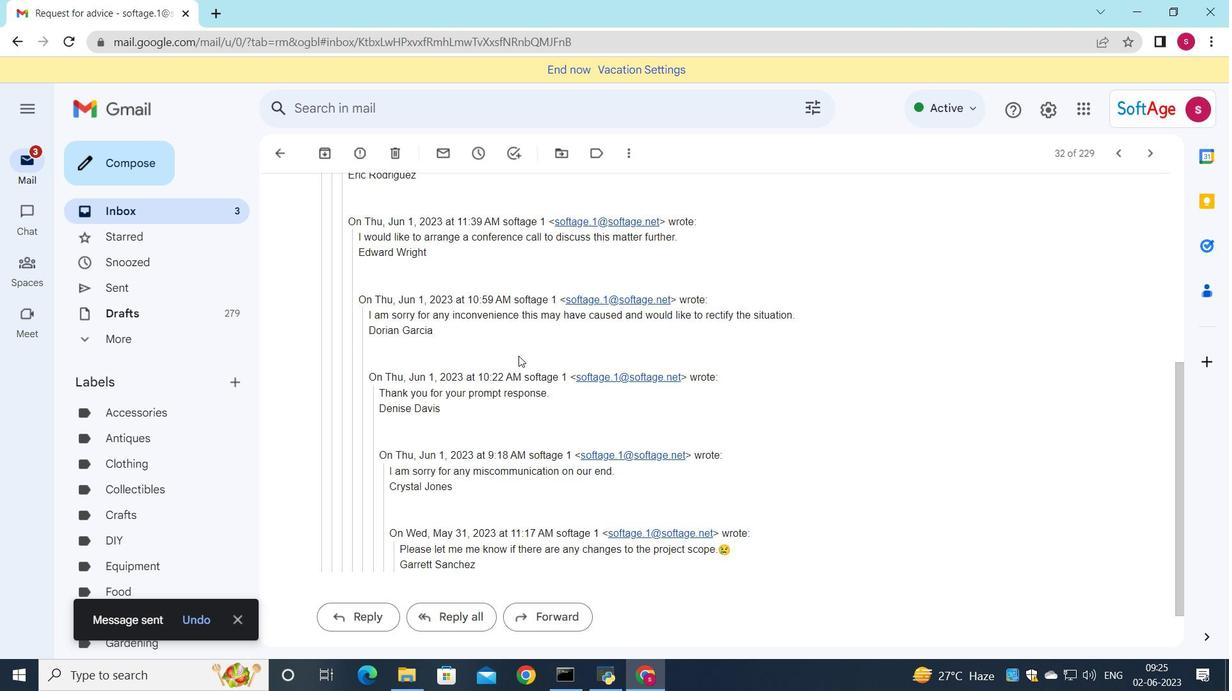 
Action: Mouse moved to (517, 356)
Screenshot: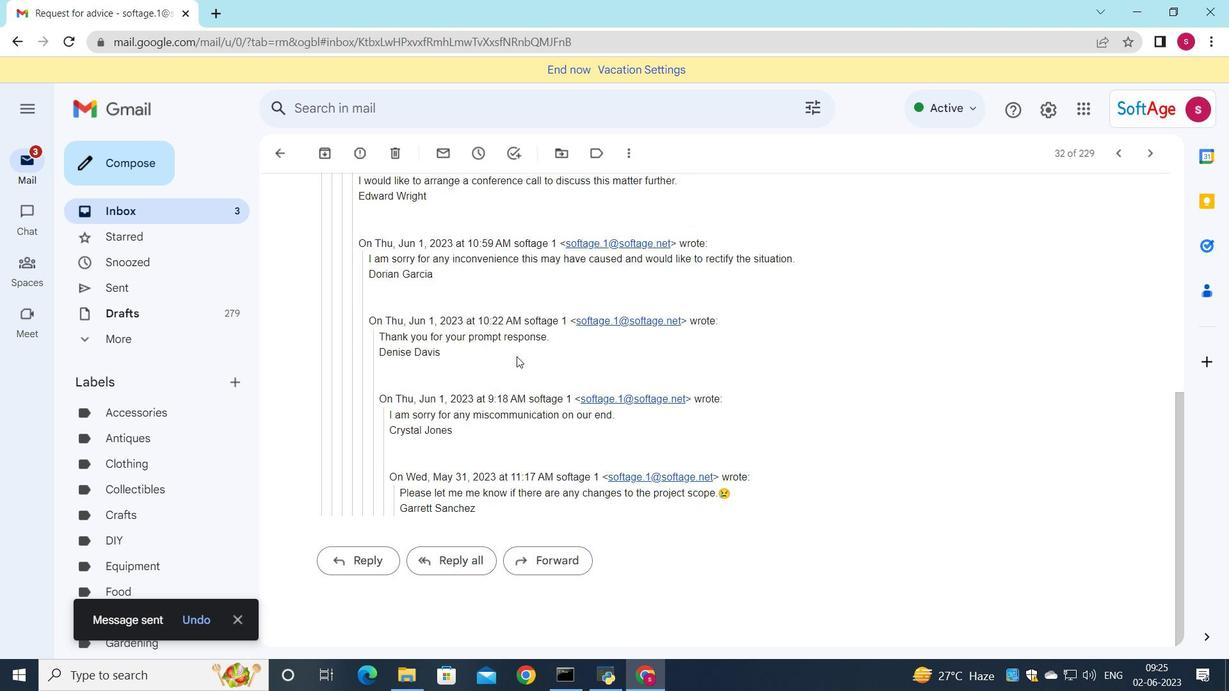 
Action: Mouse scrolled (517, 357) with delta (0, 0)
Screenshot: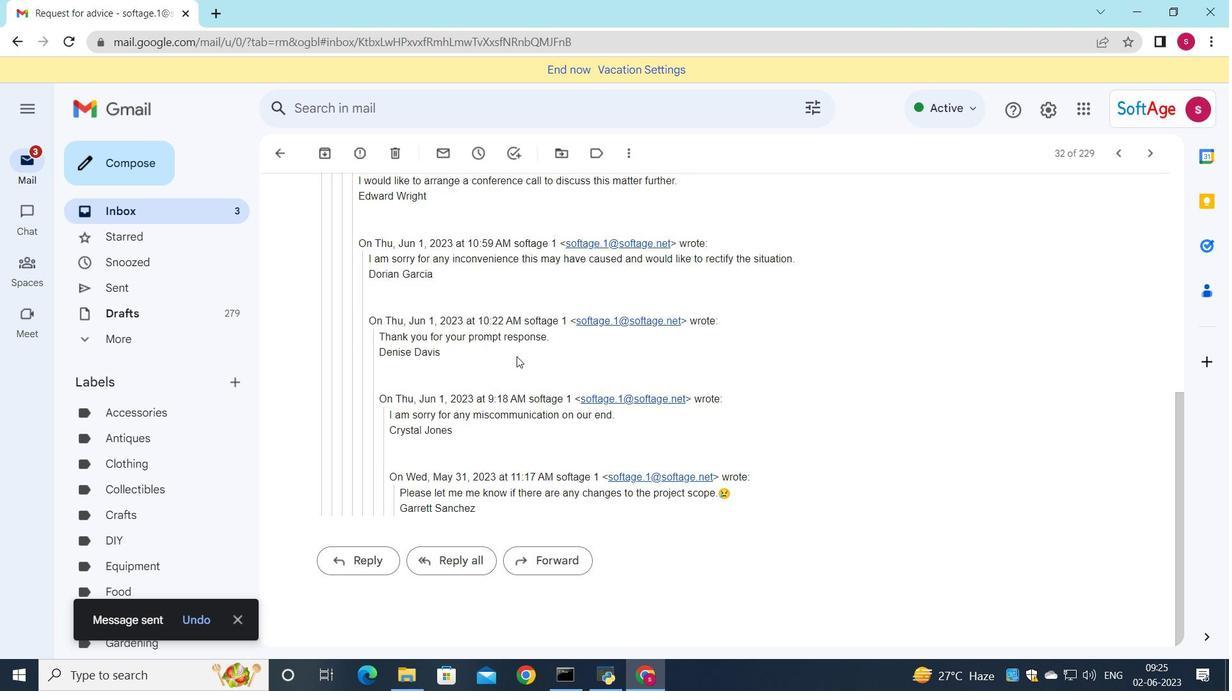 
Action: Mouse scrolled (517, 357) with delta (0, 0)
Screenshot: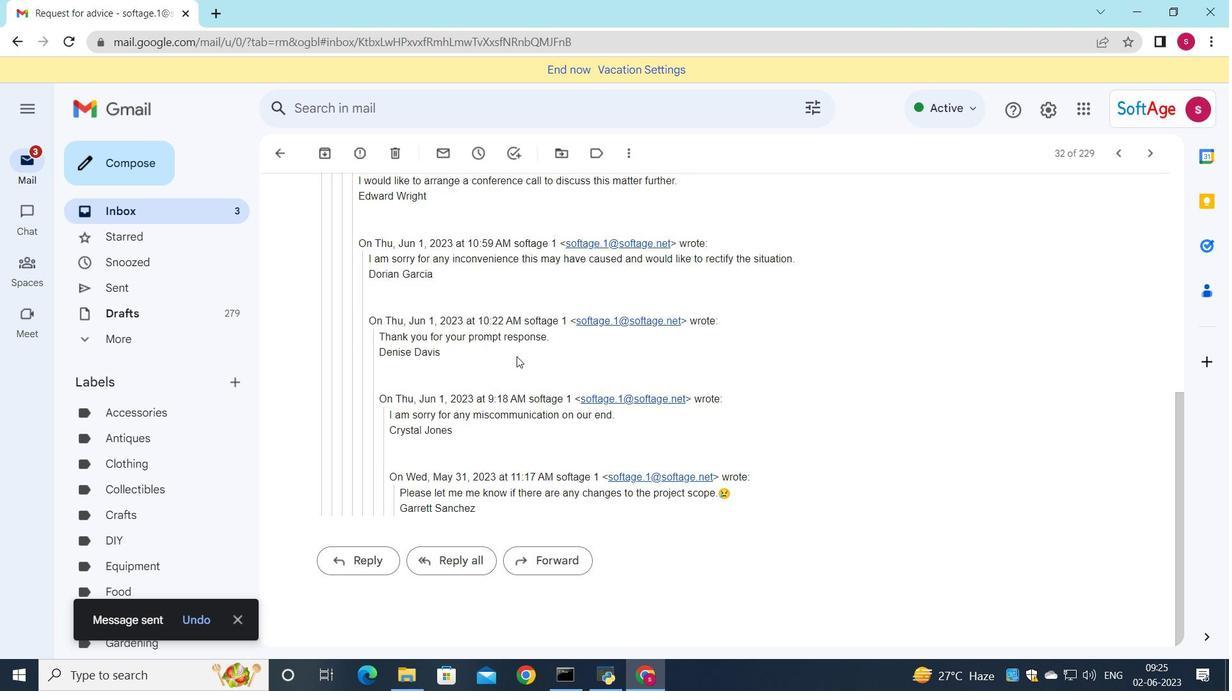 
Action: Mouse scrolled (517, 357) with delta (0, 0)
Screenshot: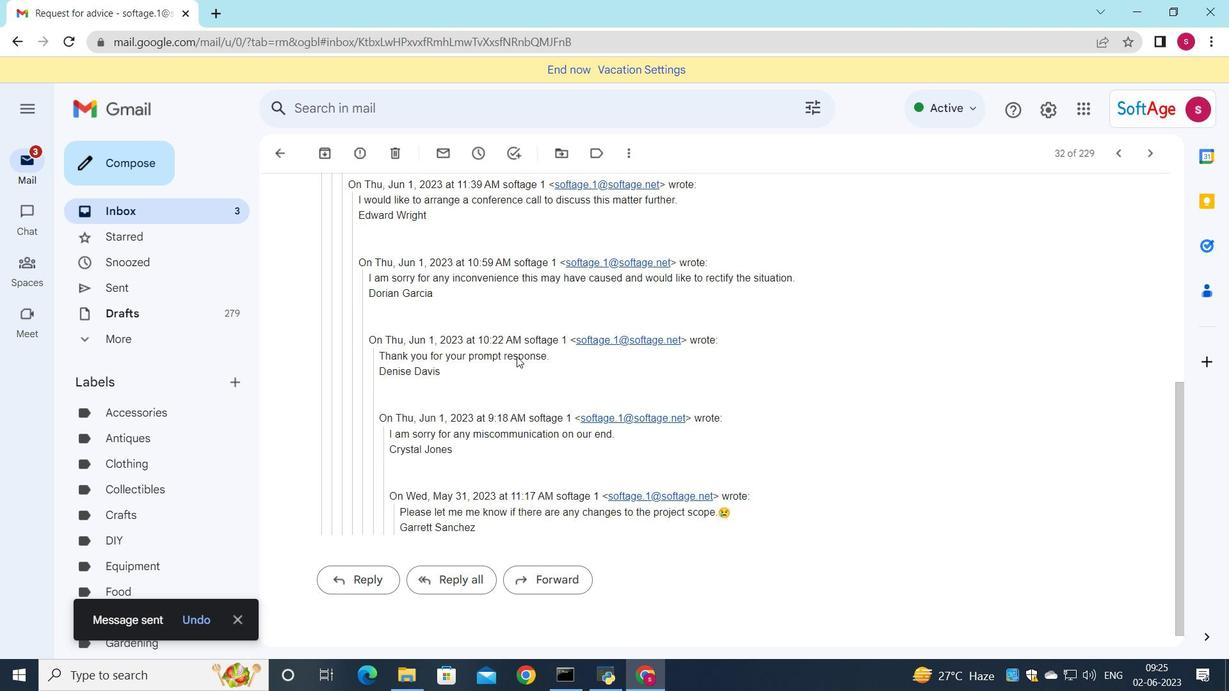 
Action: Mouse scrolled (517, 357) with delta (0, 0)
Screenshot: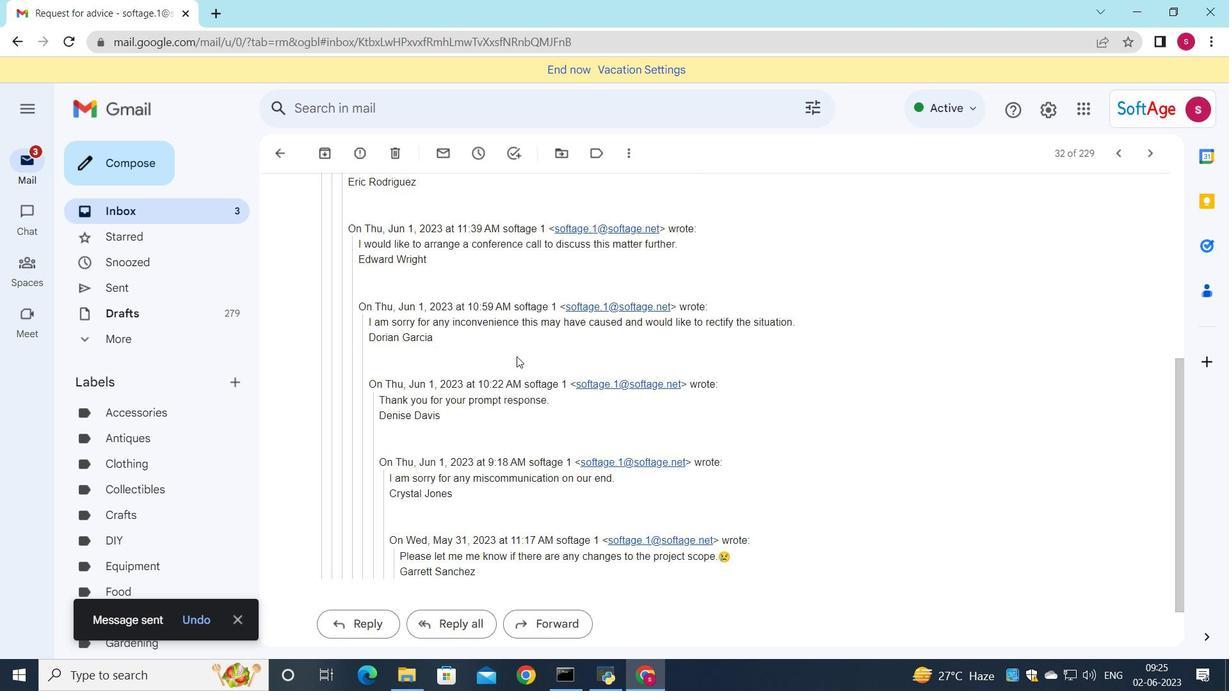 
Action: Mouse moved to (185, 215)
Screenshot: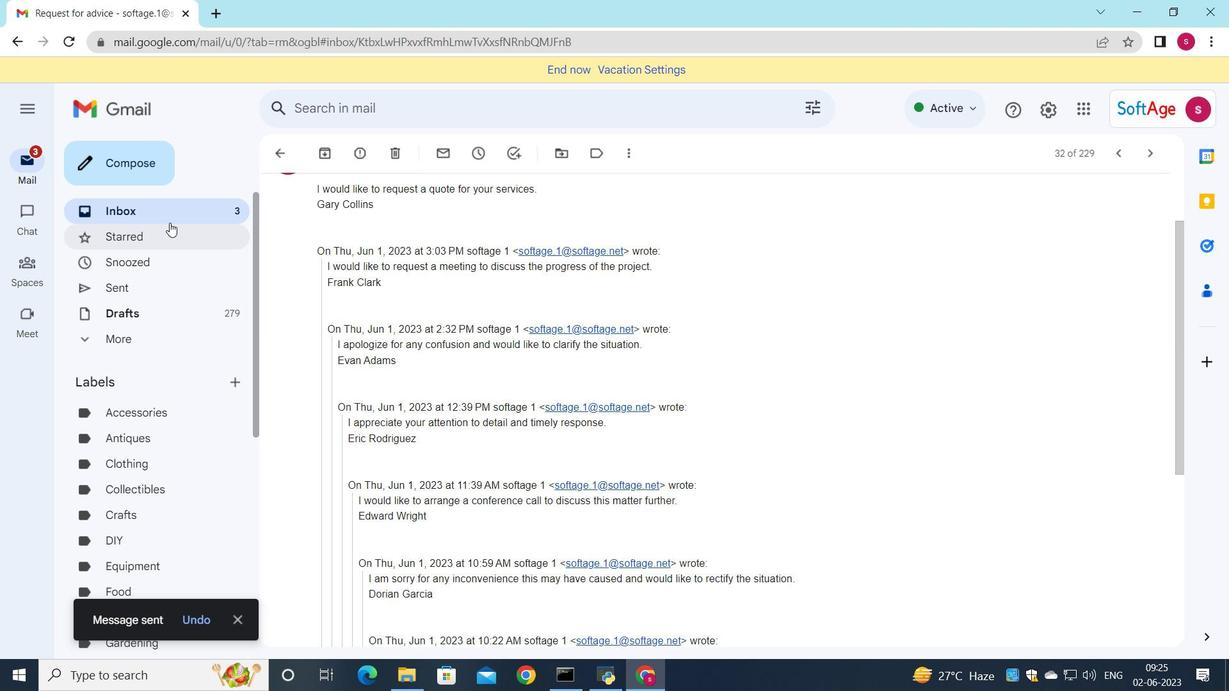 
Action: Mouse pressed left at (185, 215)
Screenshot: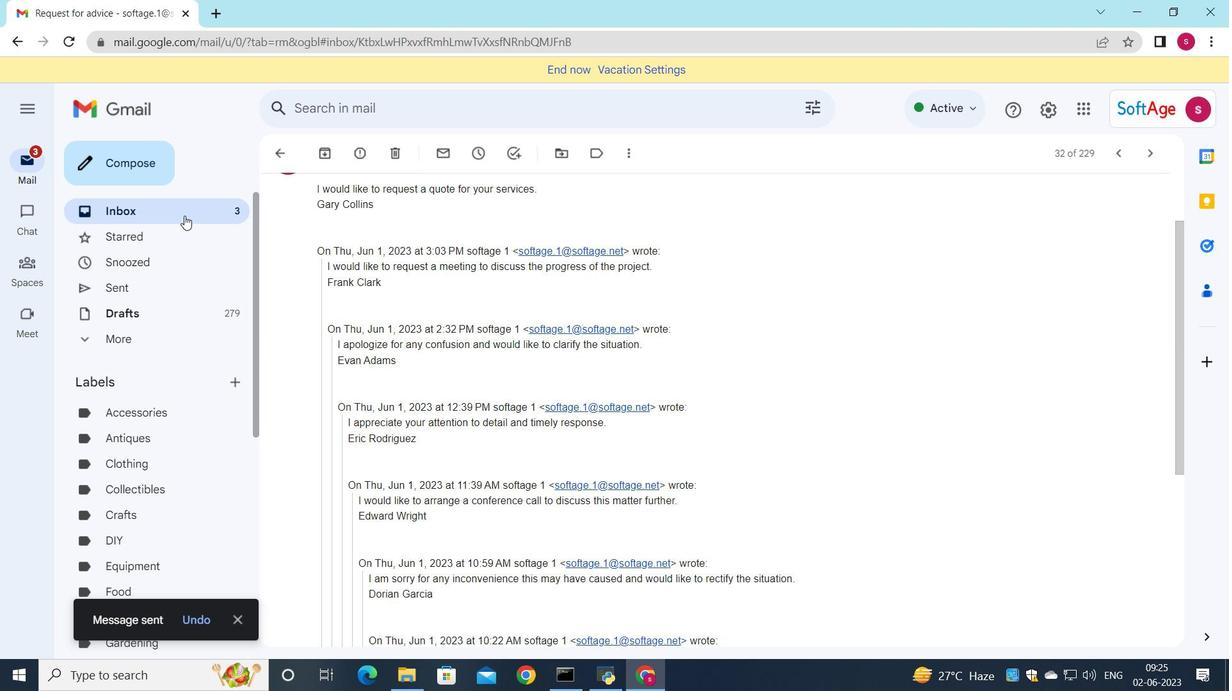 
Action: Mouse moved to (455, 221)
Screenshot: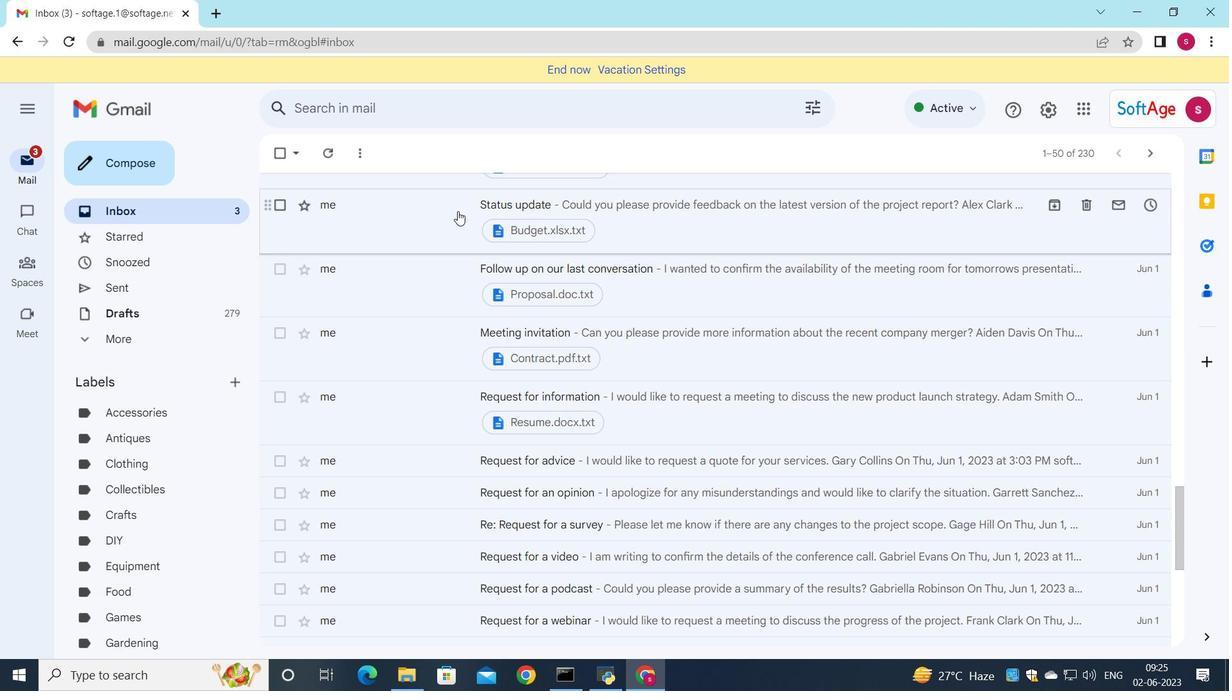 
Action: Mouse scrolled (455, 222) with delta (0, 0)
Screenshot: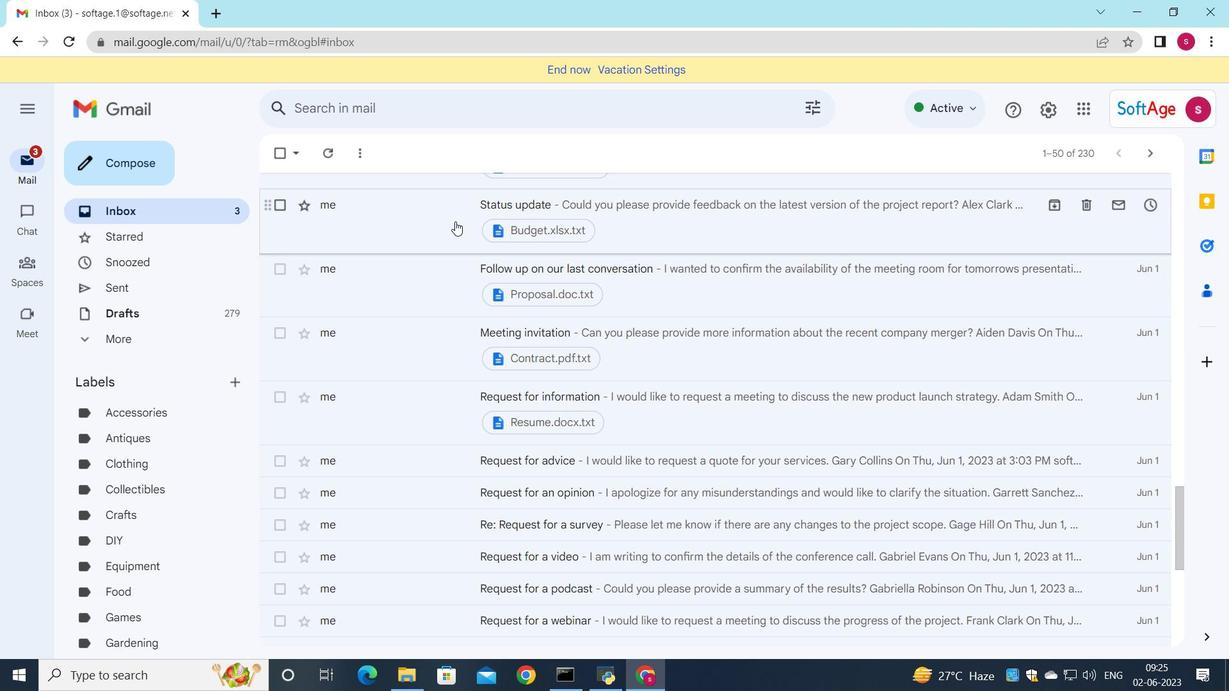 
Action: Mouse scrolled (455, 222) with delta (0, 0)
Screenshot: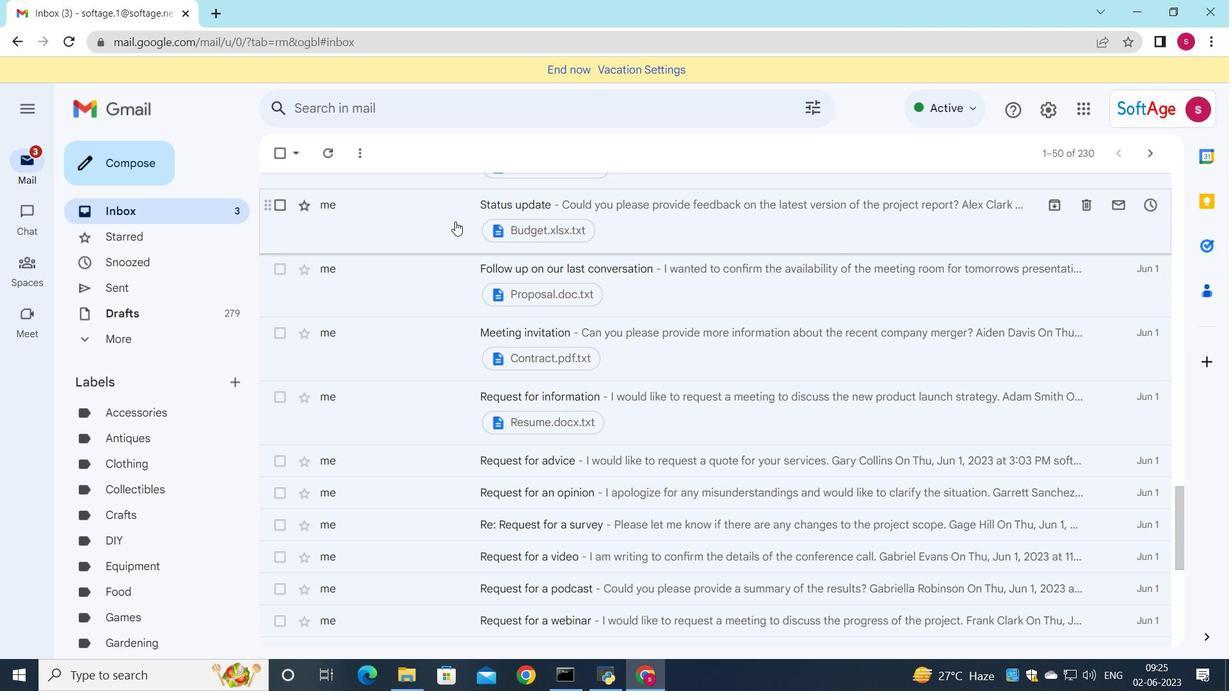 
Action: Mouse scrolled (455, 222) with delta (0, 0)
Screenshot: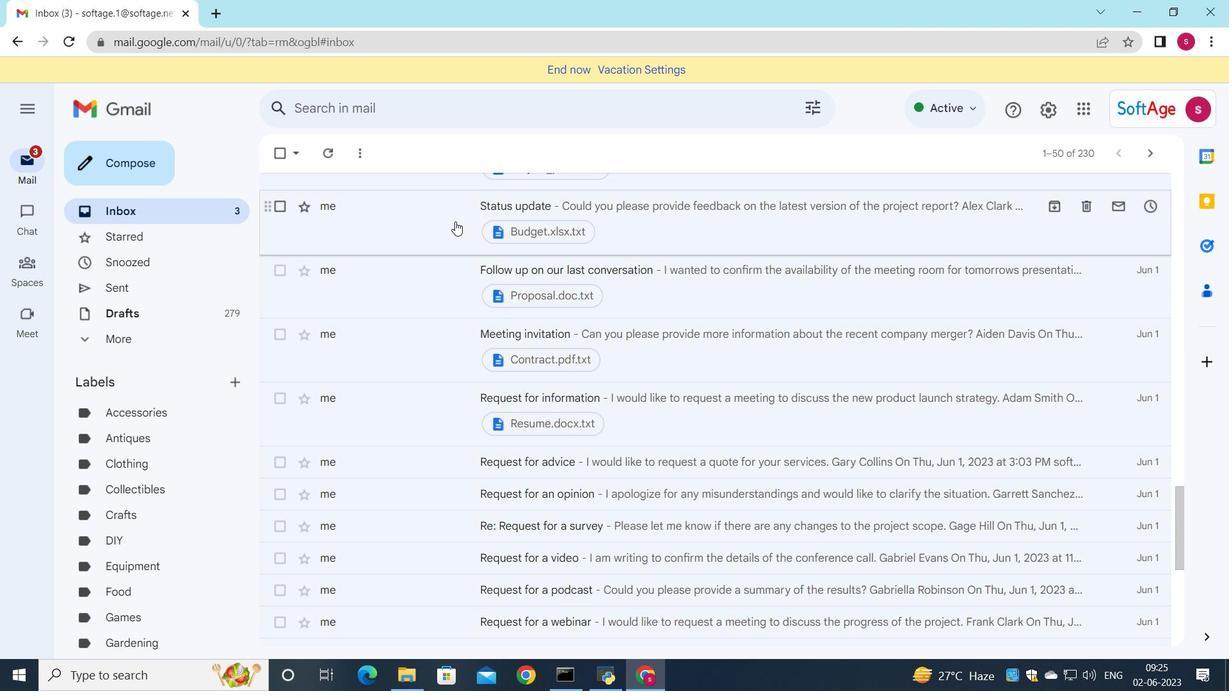 
Action: Mouse scrolled (455, 222) with delta (0, 0)
Screenshot: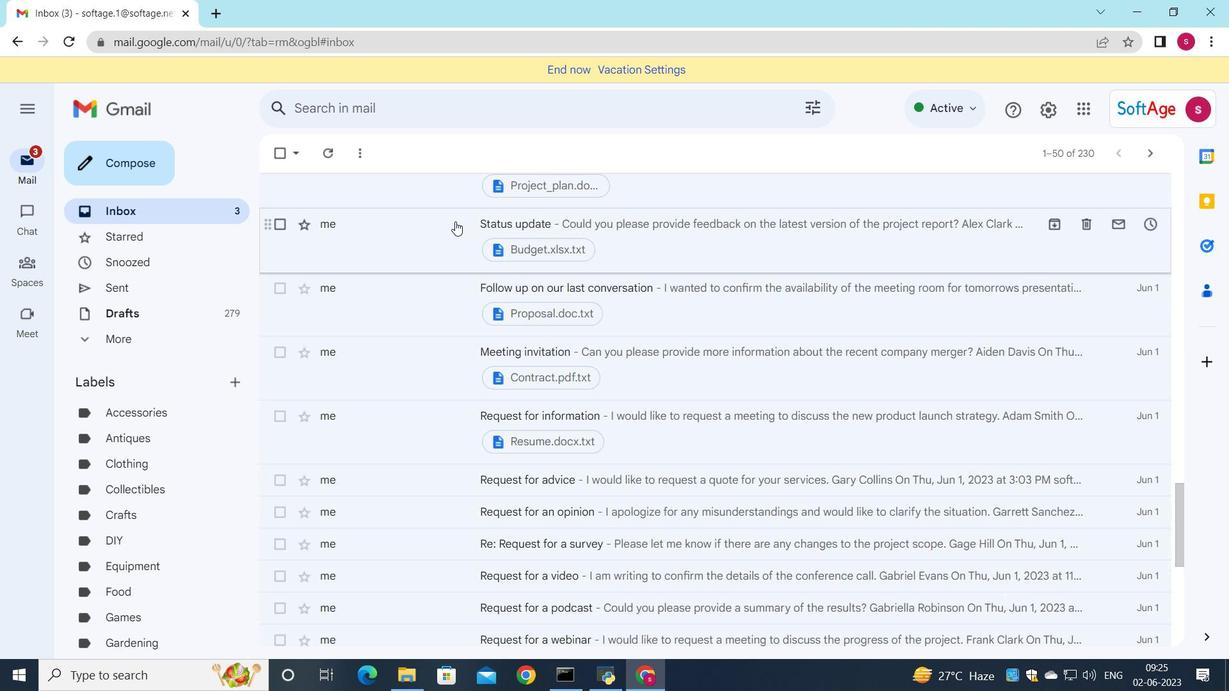 
Action: Mouse scrolled (455, 222) with delta (0, 0)
Screenshot: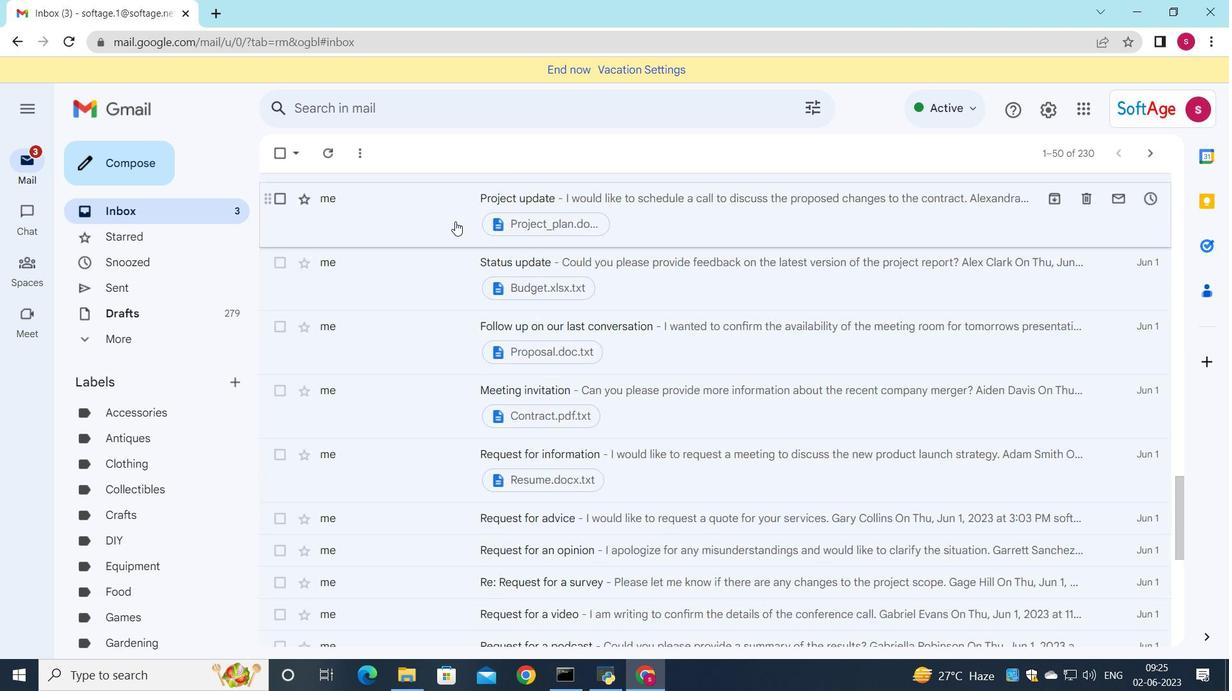 
Action: Mouse scrolled (455, 222) with delta (0, 0)
Screenshot: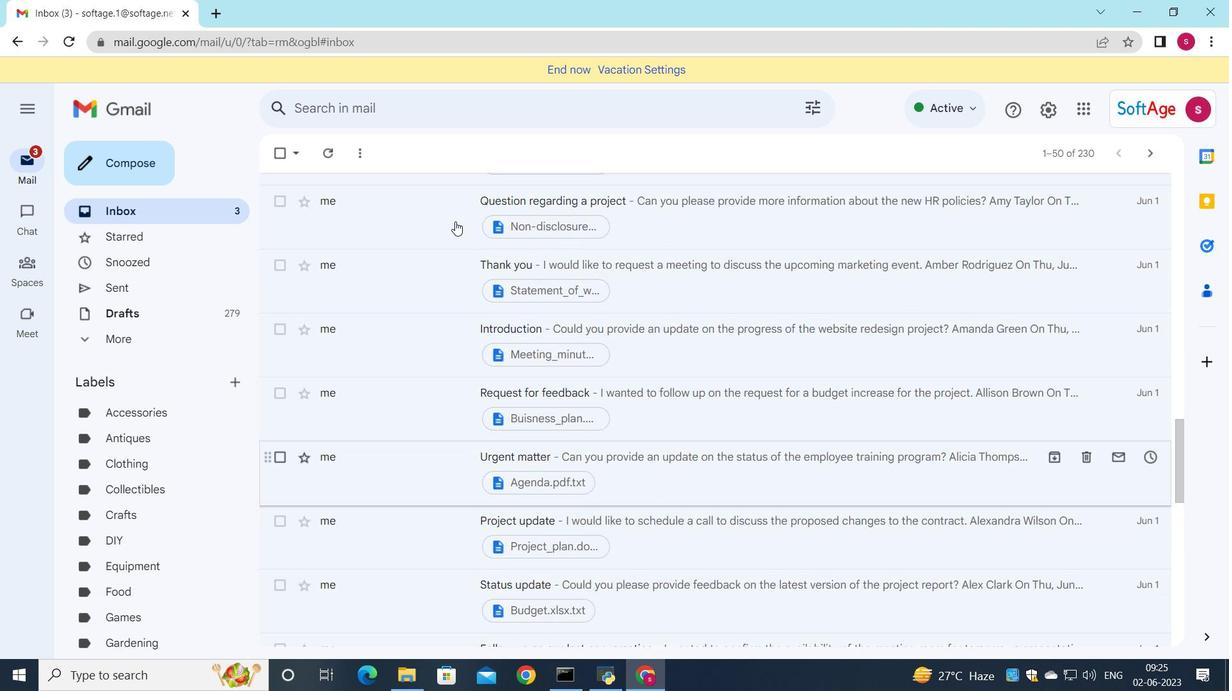 
Action: Mouse scrolled (455, 222) with delta (0, 0)
Screenshot: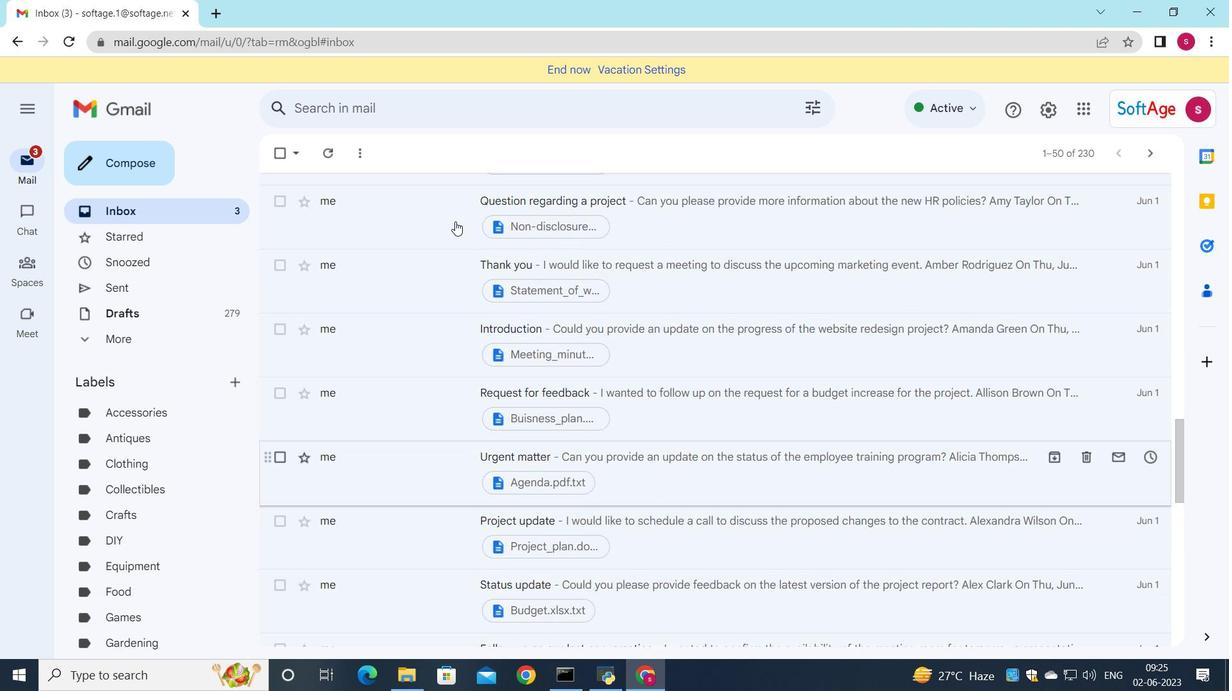 
Action: Mouse scrolled (455, 222) with delta (0, 0)
Screenshot: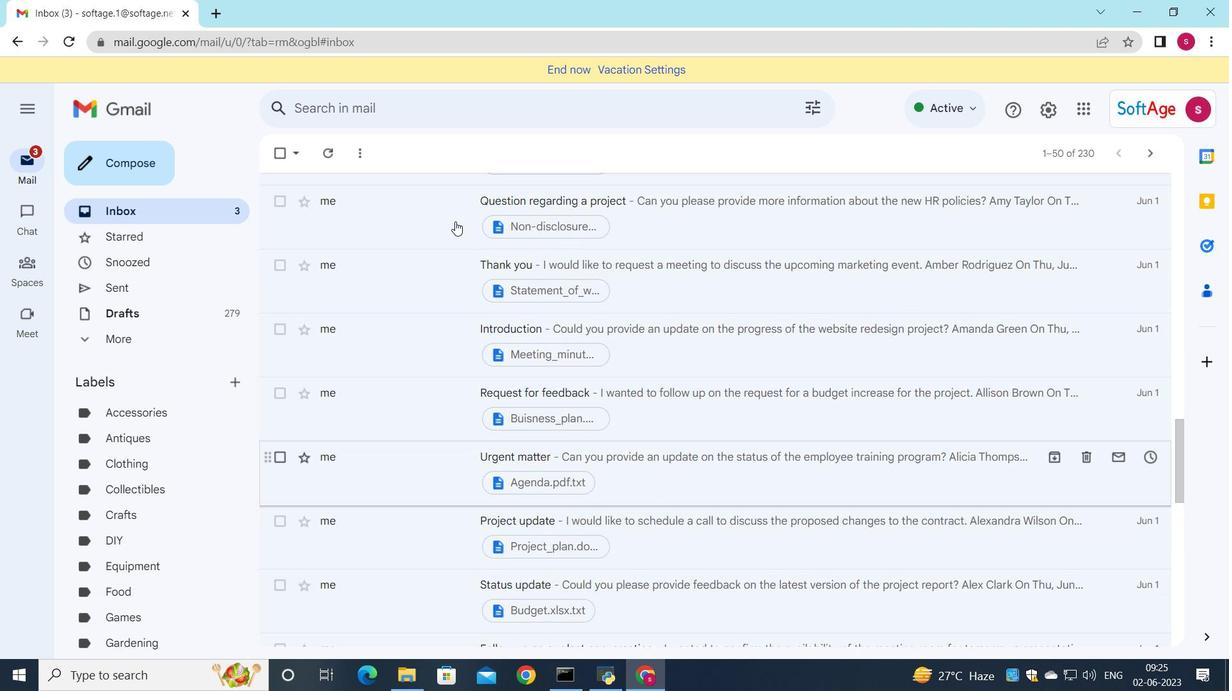 
Action: Mouse scrolled (455, 222) with delta (0, 0)
Screenshot: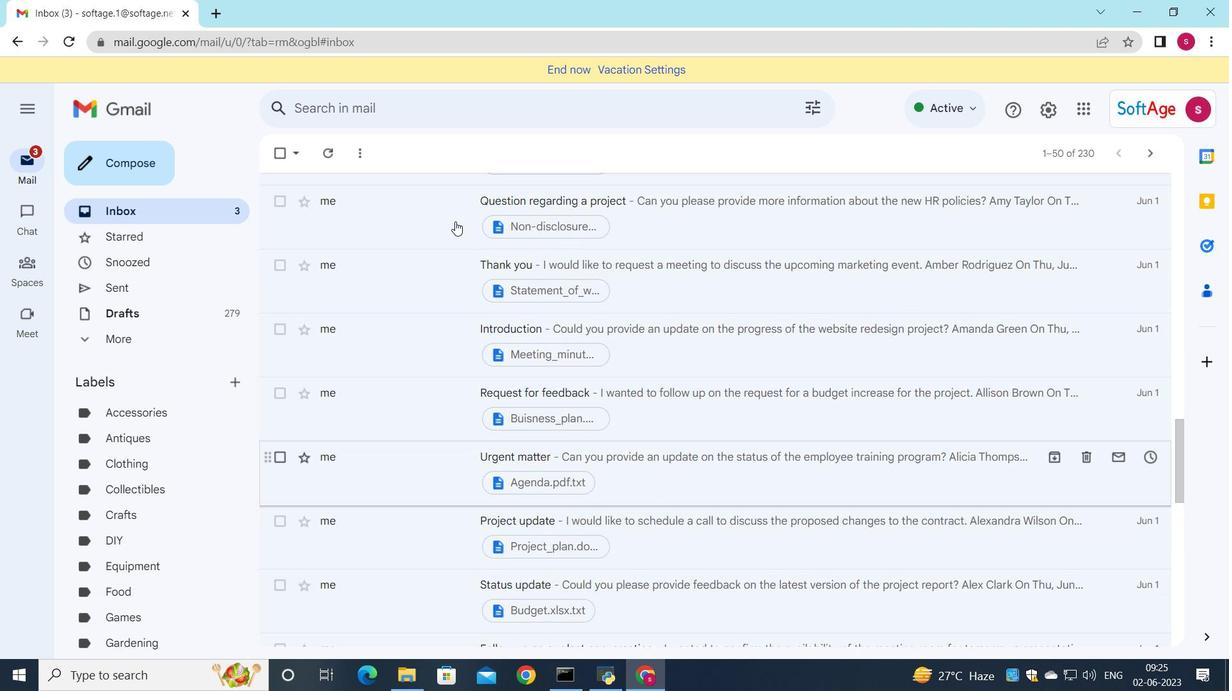 
Action: Mouse scrolled (455, 222) with delta (0, 0)
Screenshot: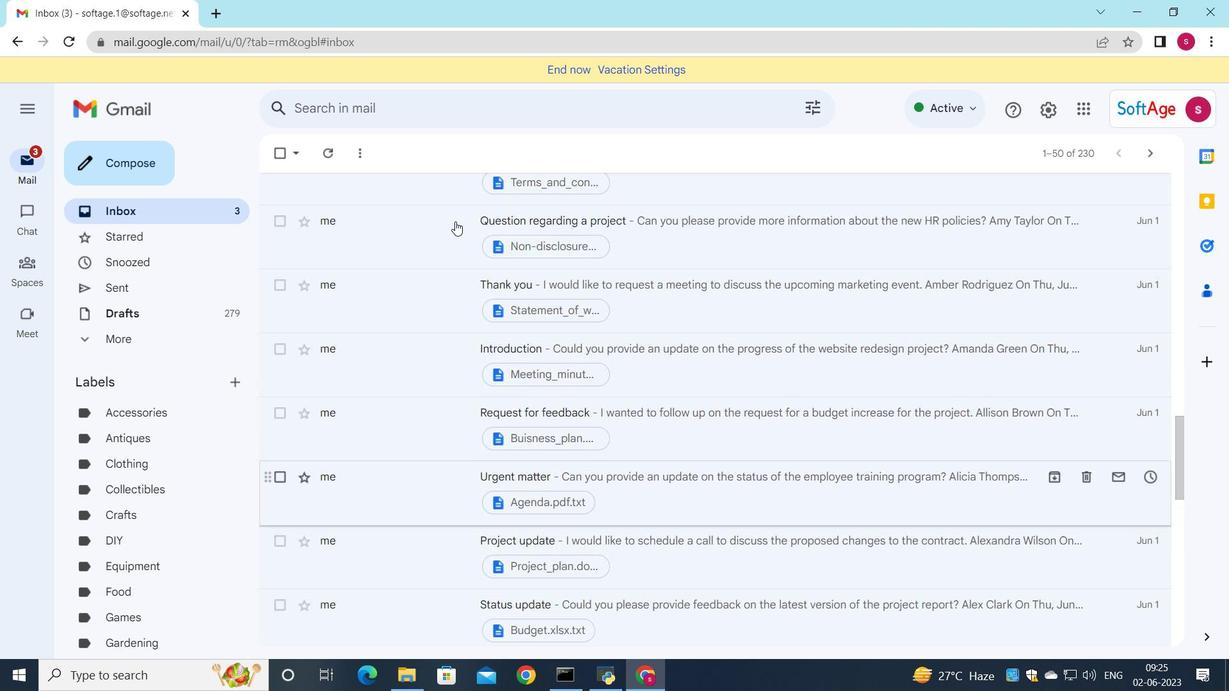 
Action: Mouse scrolled (455, 222) with delta (0, 0)
Screenshot: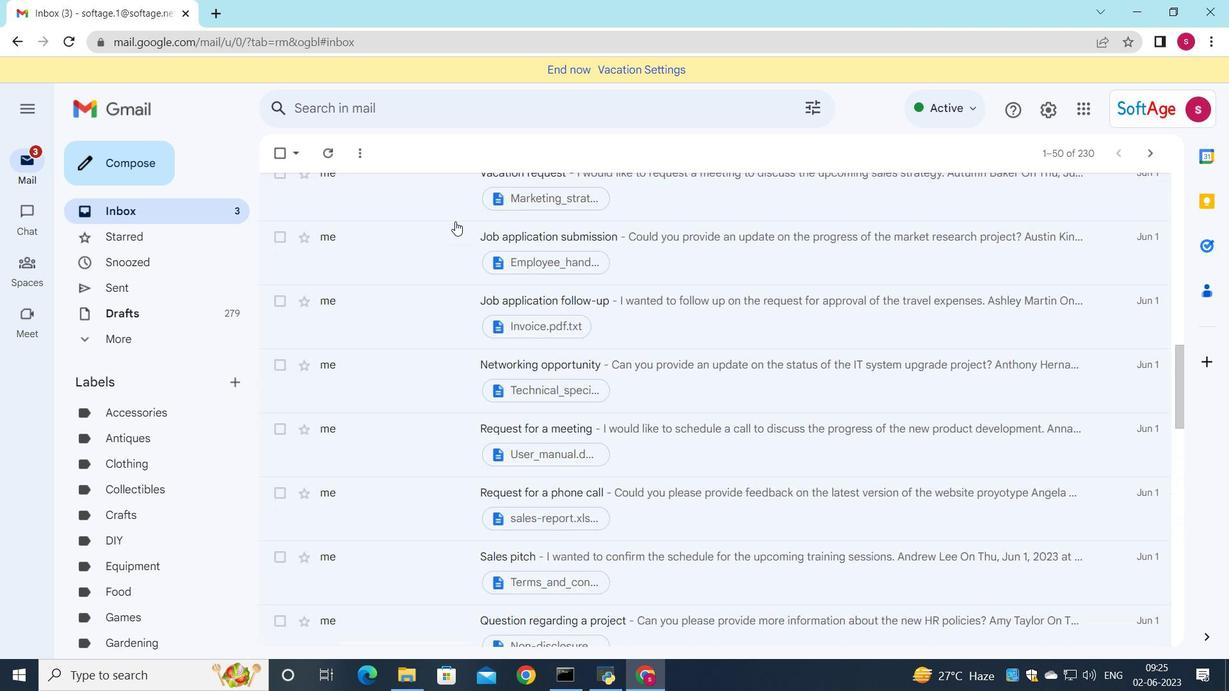 
Action: Mouse scrolled (455, 222) with delta (0, 0)
Screenshot: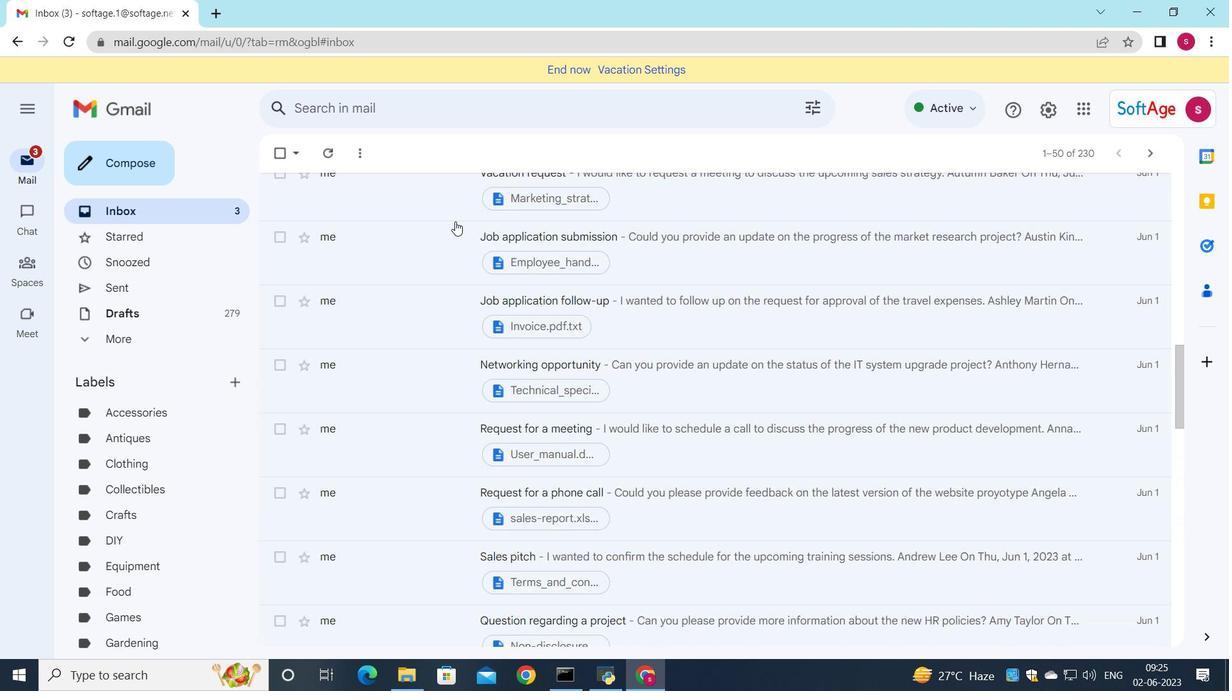 
Action: Mouse scrolled (455, 222) with delta (0, 0)
Screenshot: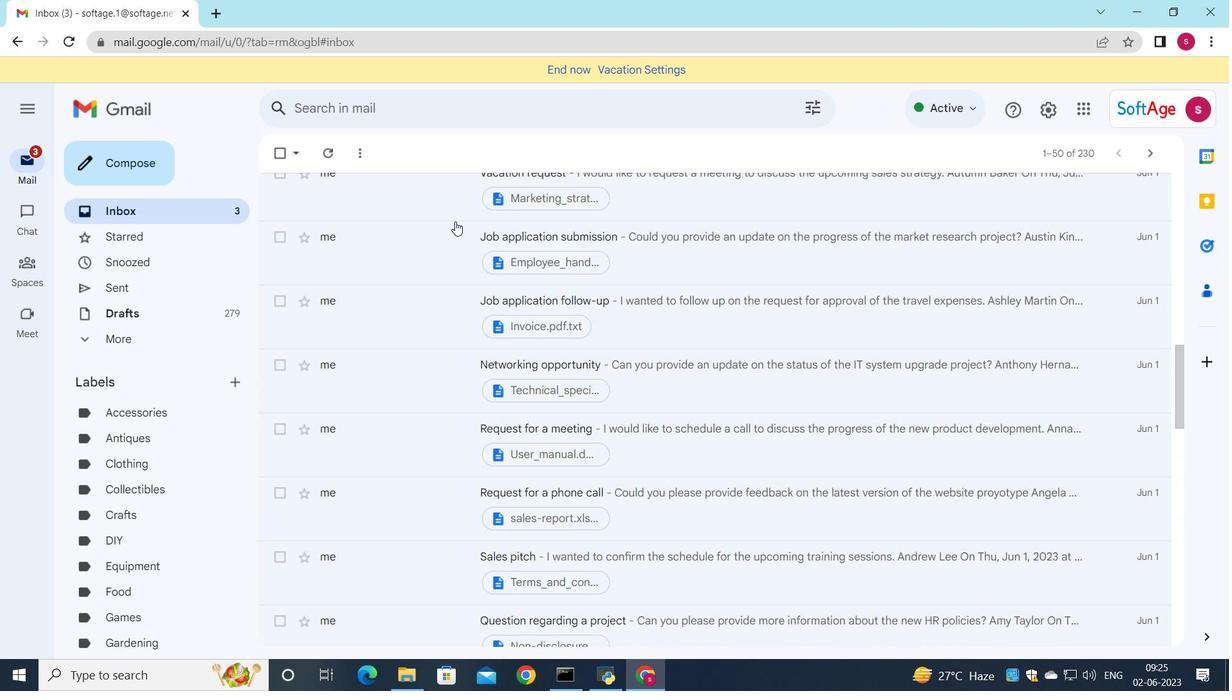 
Action: Mouse scrolled (455, 222) with delta (0, 0)
Screenshot: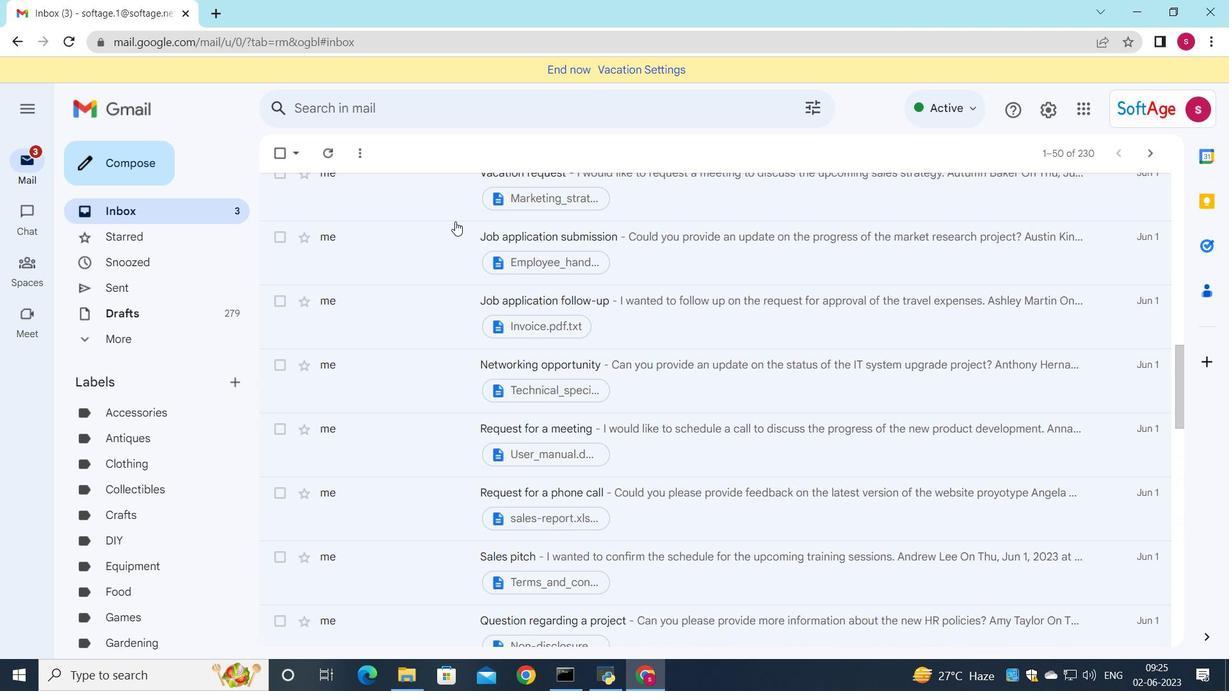 
Action: Mouse scrolled (455, 222) with delta (0, 0)
Screenshot: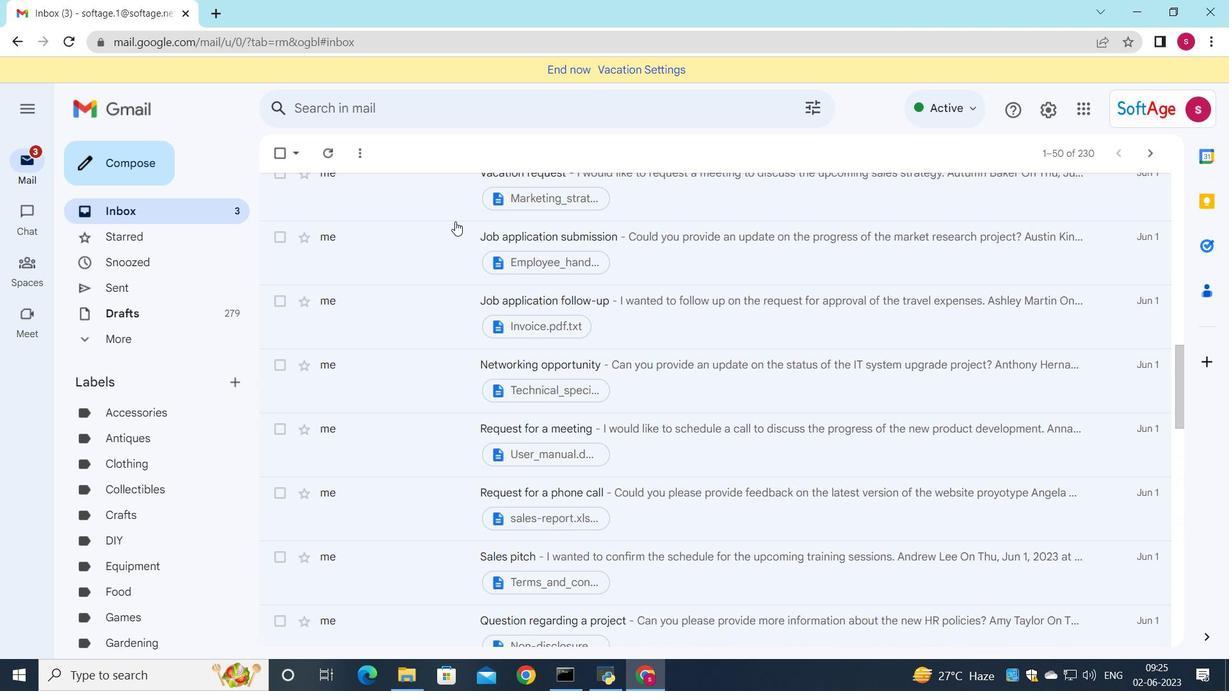 
Action: Mouse scrolled (455, 222) with delta (0, 0)
Screenshot: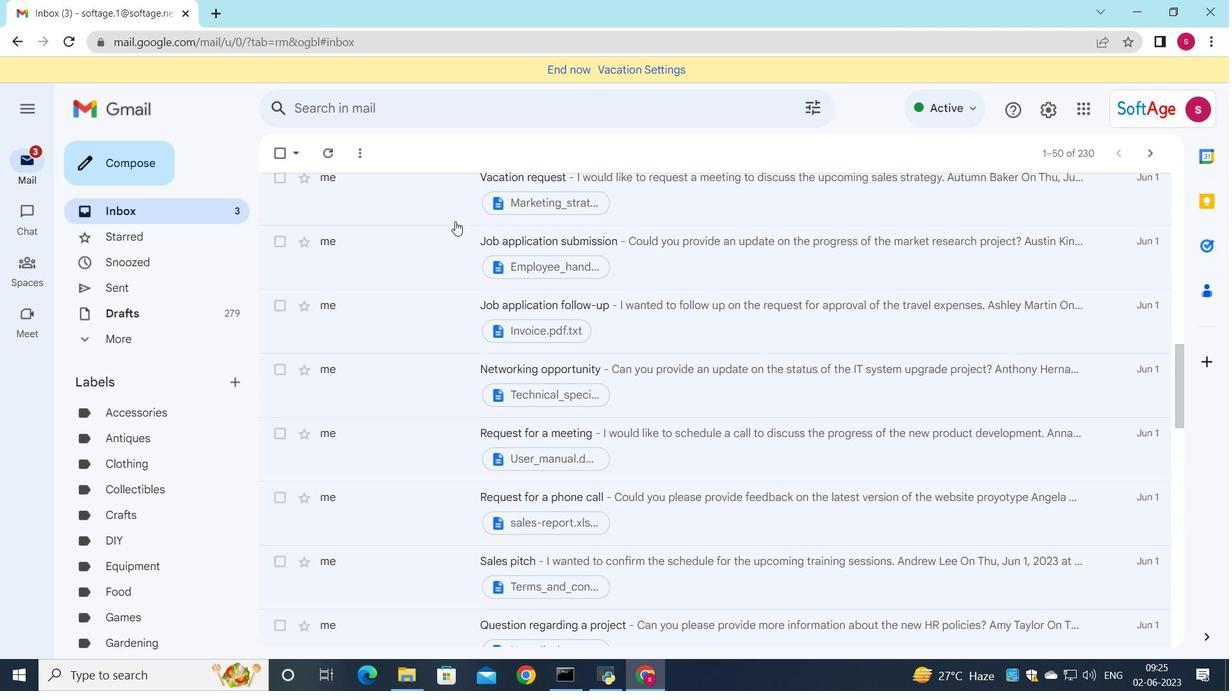 
Action: Mouse scrolled (455, 222) with delta (0, 0)
Screenshot: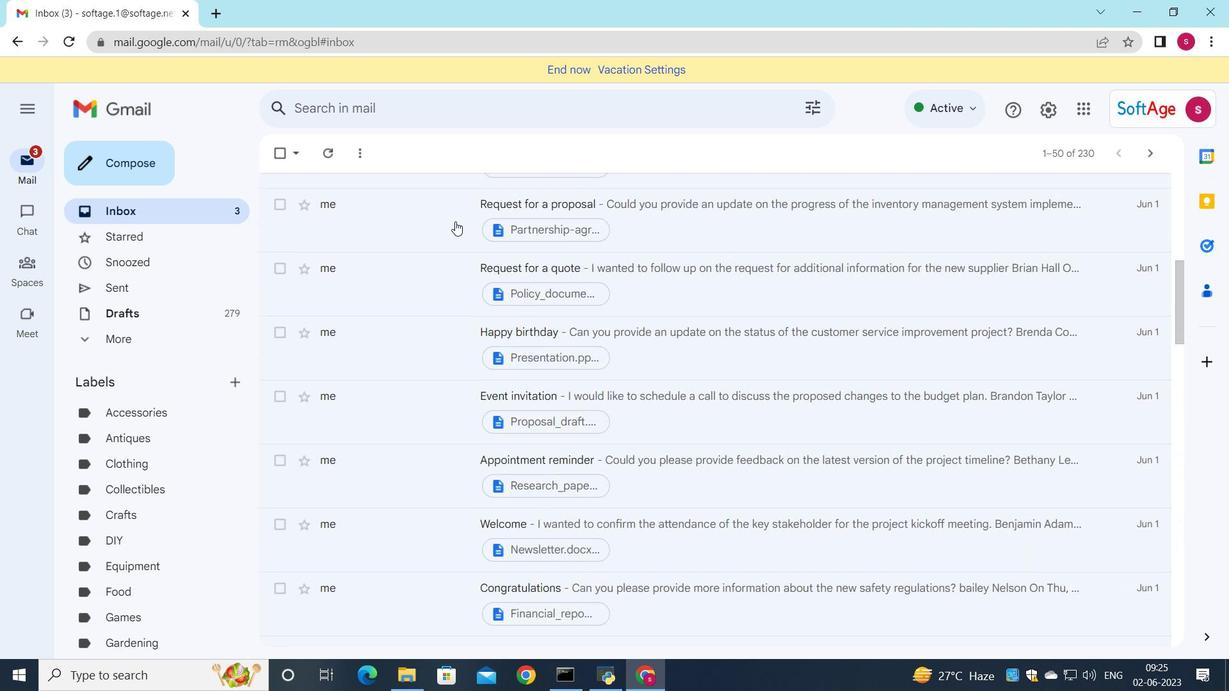 
Action: Mouse scrolled (455, 222) with delta (0, 0)
Screenshot: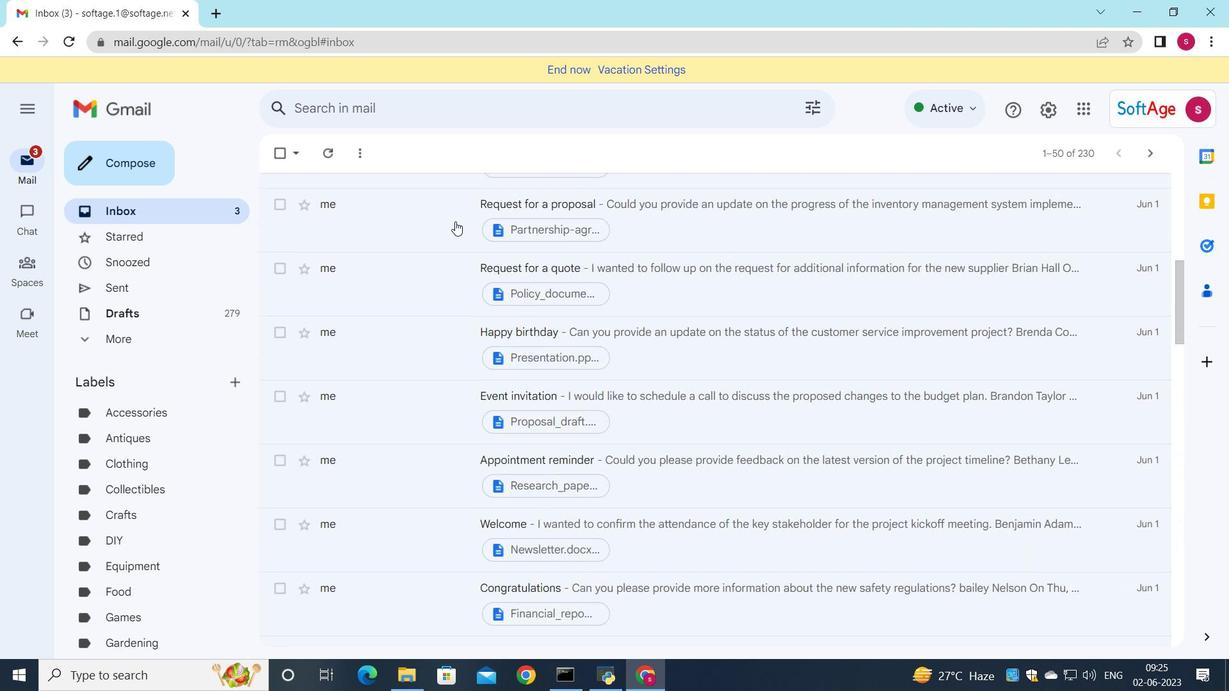 
Action: Mouse scrolled (455, 222) with delta (0, 0)
Screenshot: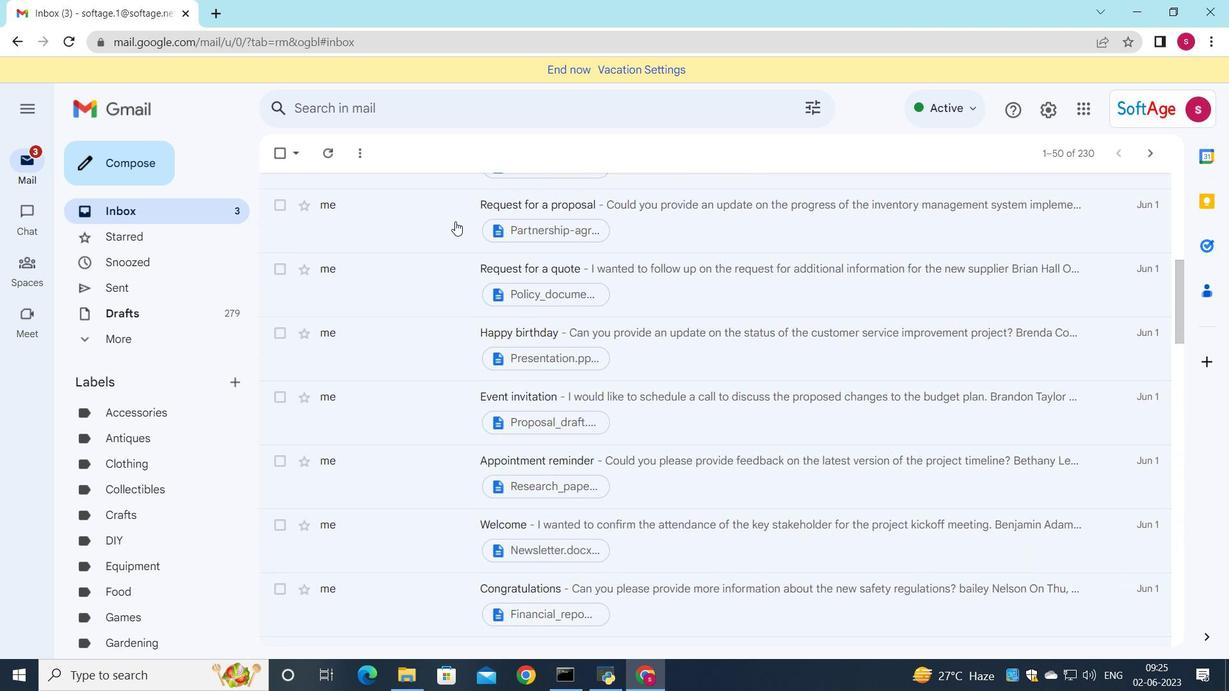 
Action: Mouse scrolled (455, 222) with delta (0, 0)
Screenshot: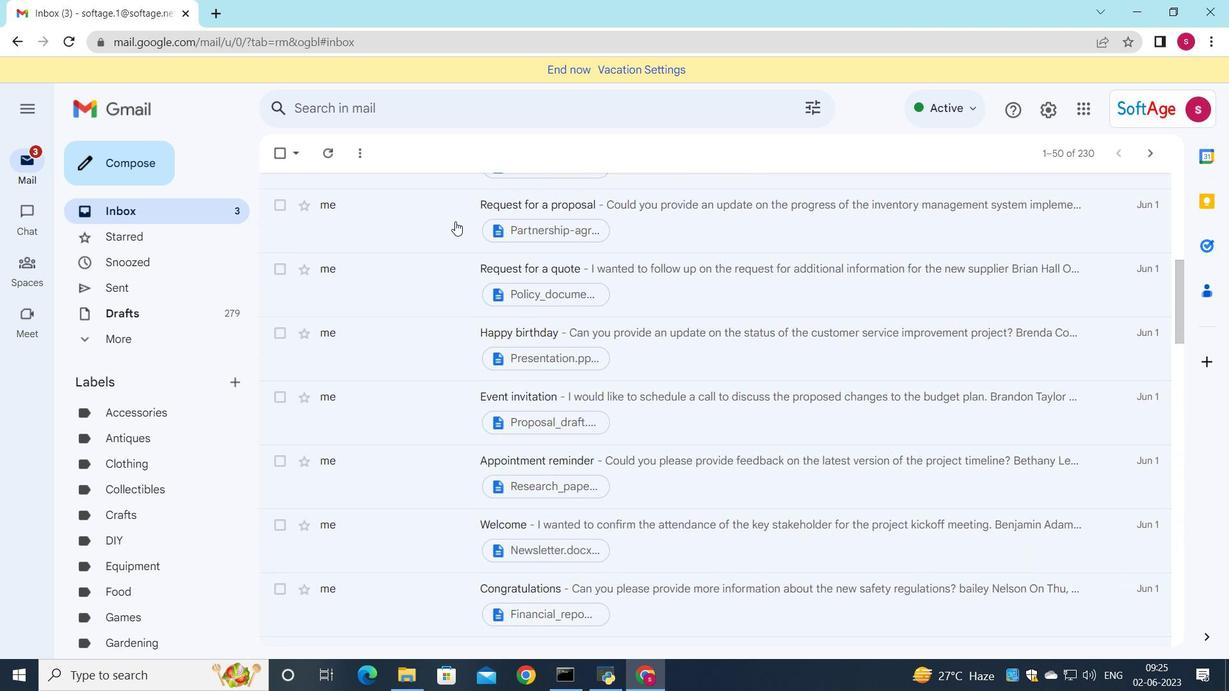 
Action: Mouse scrolled (455, 222) with delta (0, 0)
Screenshot: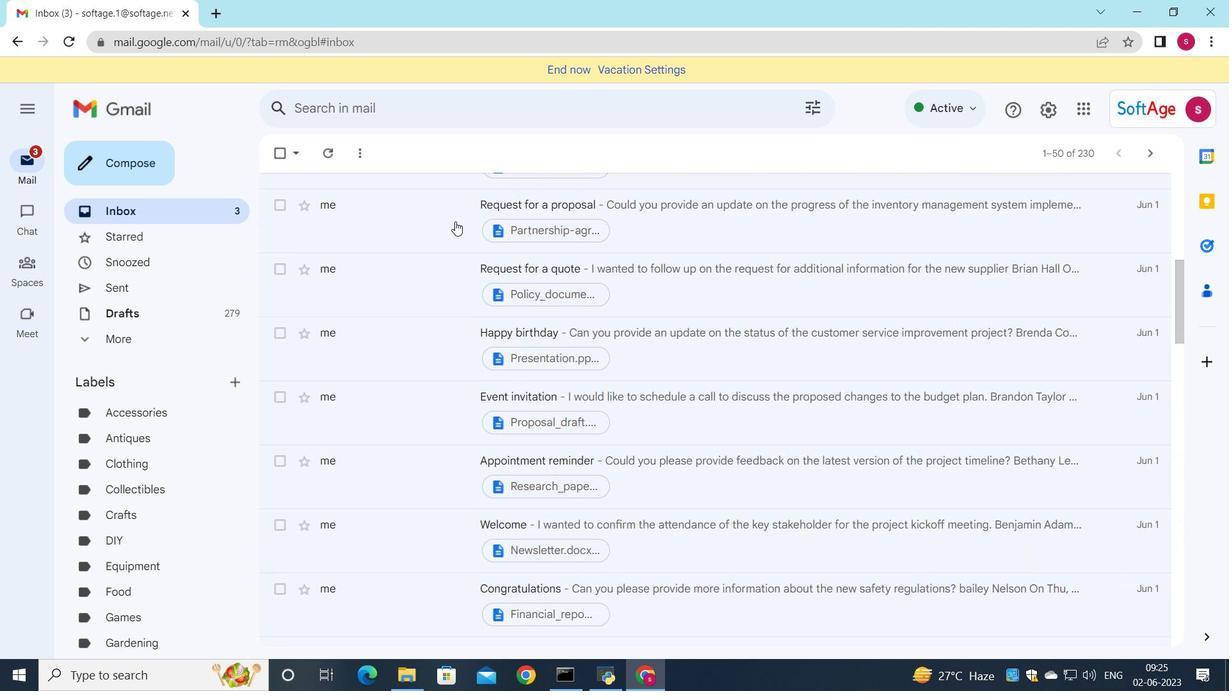 
Action: Mouse scrolled (455, 222) with delta (0, 0)
Screenshot: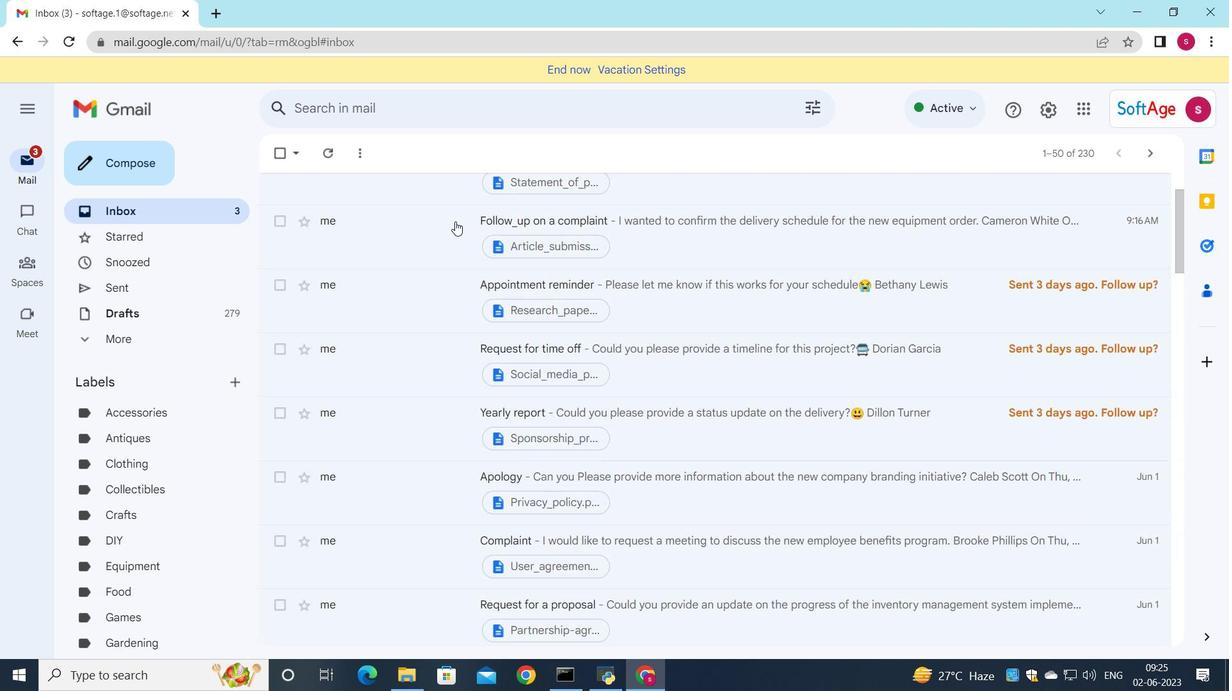 
Action: Mouse scrolled (455, 222) with delta (0, 0)
Screenshot: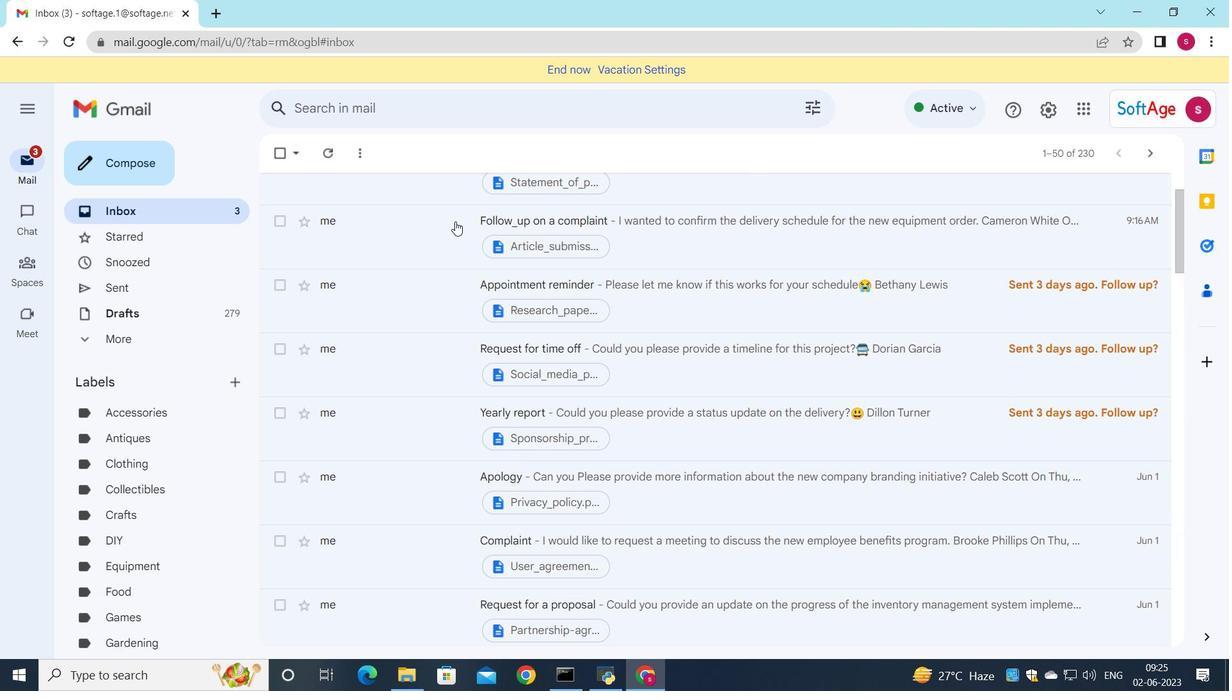 
Action: Mouse scrolled (455, 222) with delta (0, 0)
Screenshot: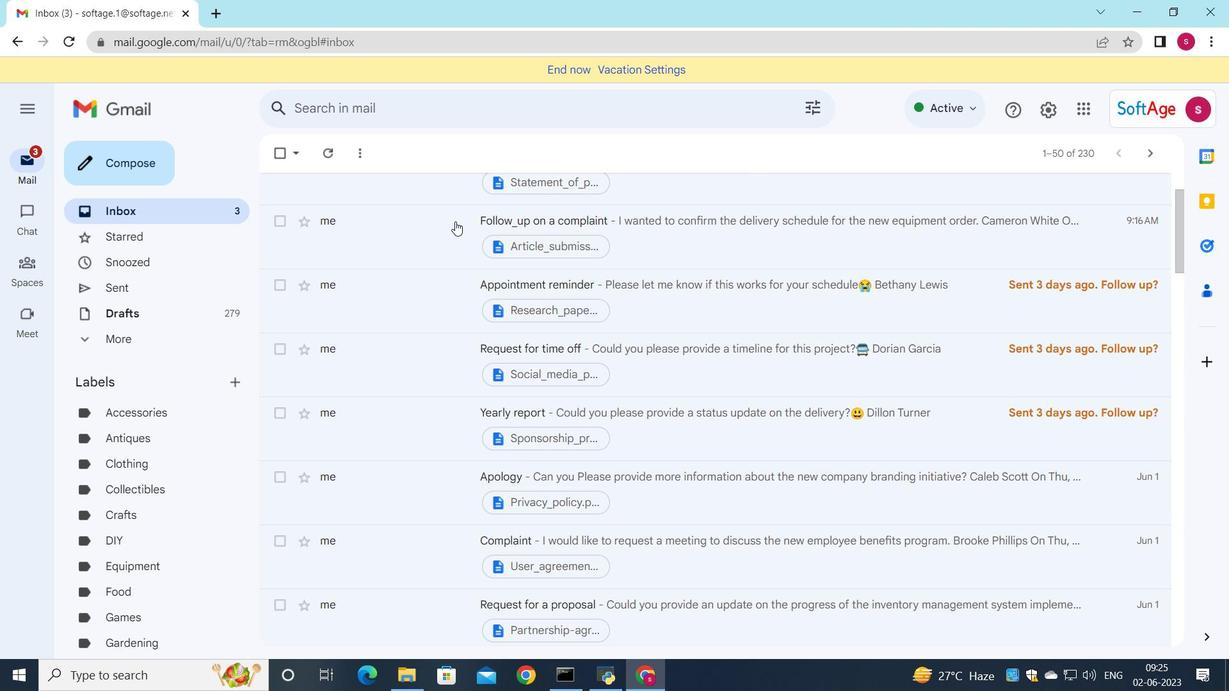
Action: Mouse scrolled (455, 222) with delta (0, 0)
Screenshot: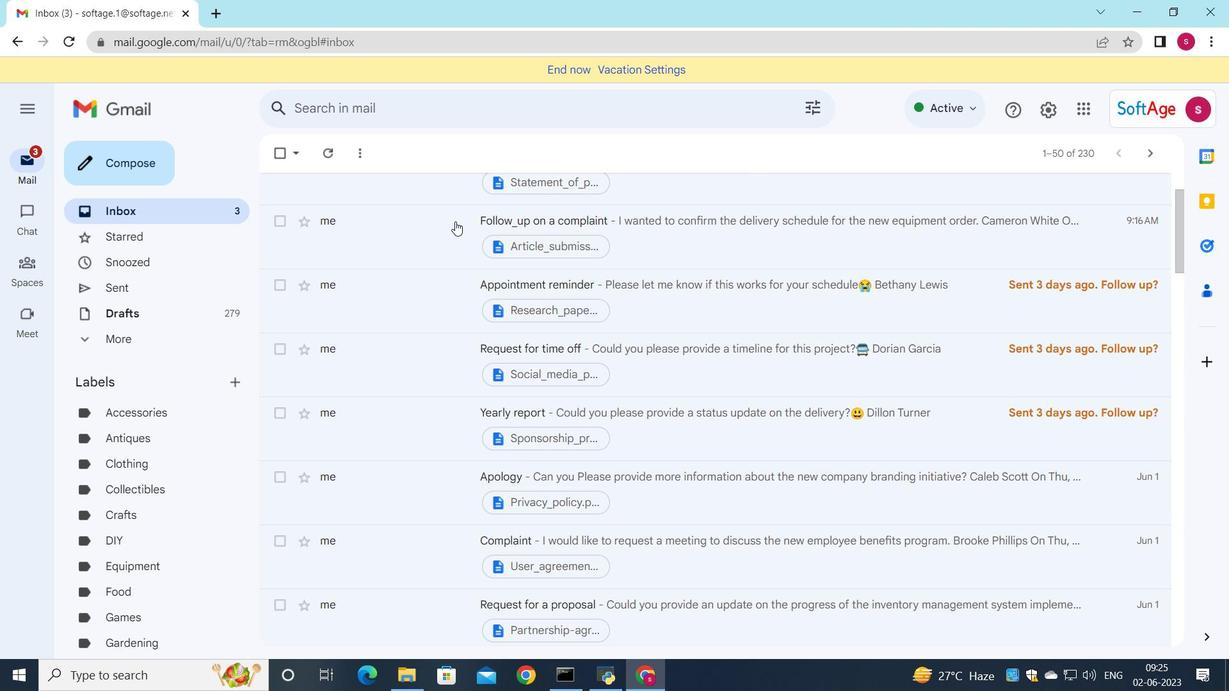 
Action: Mouse moved to (541, 188)
Screenshot: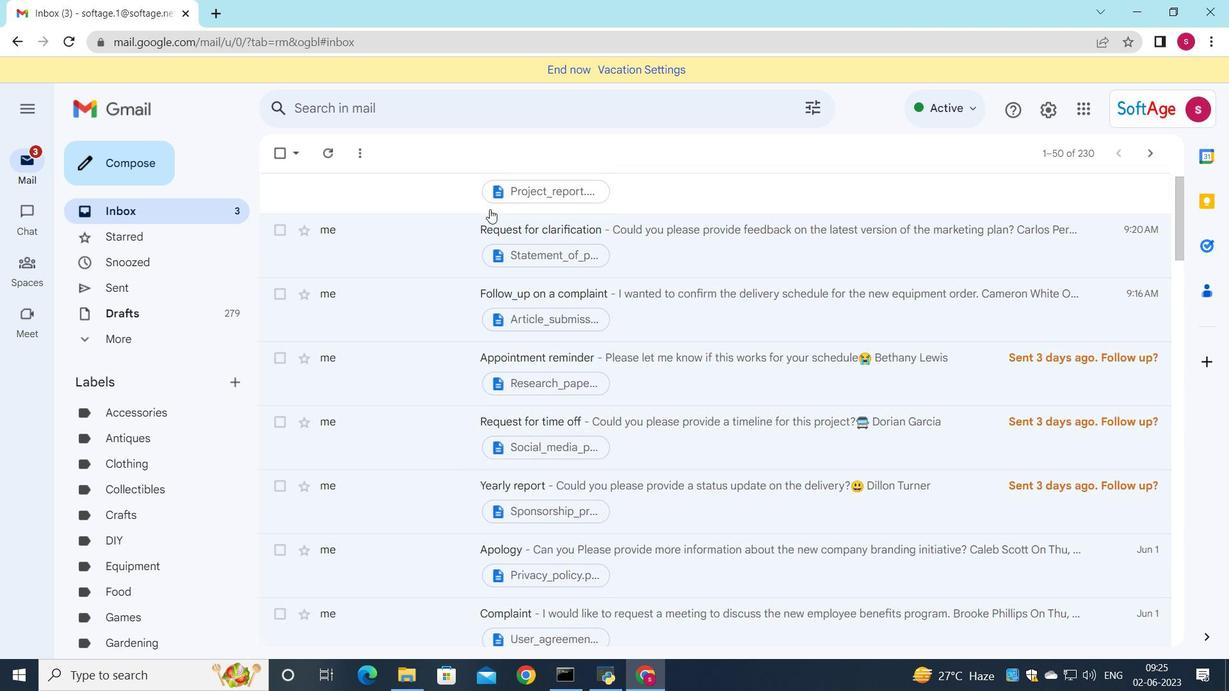 
Action: Mouse scrolled (541, 188) with delta (0, 0)
Screenshot: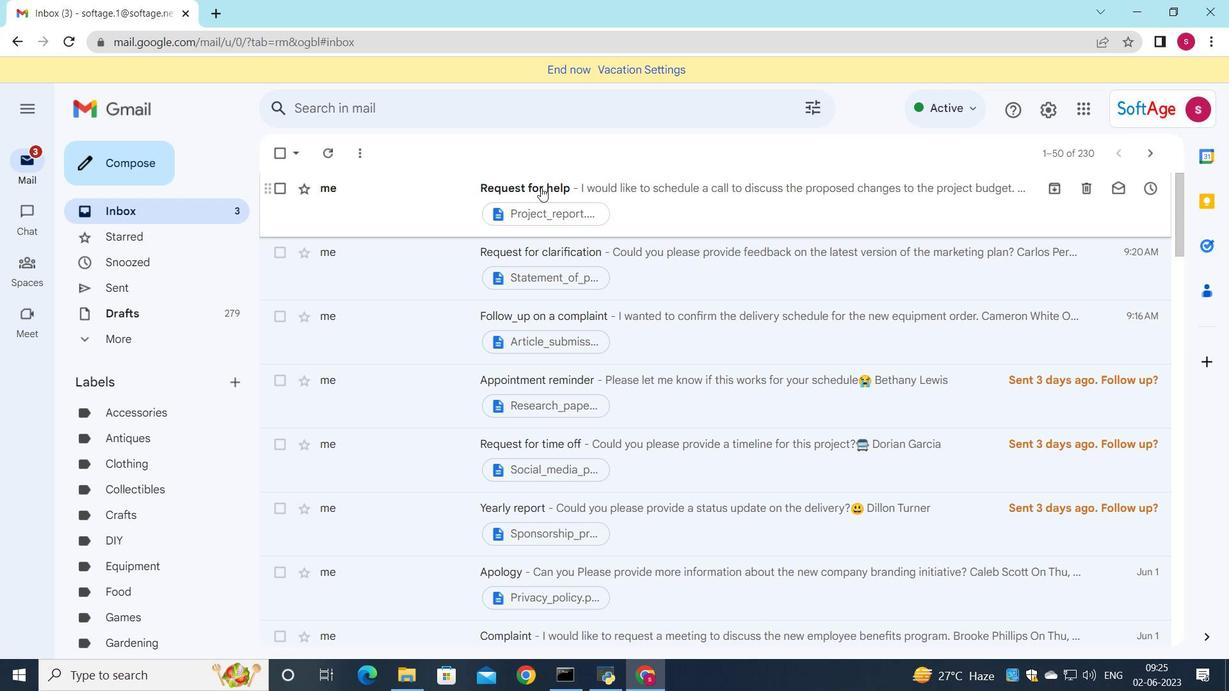 
Action: Mouse scrolled (541, 188) with delta (0, 0)
Screenshot: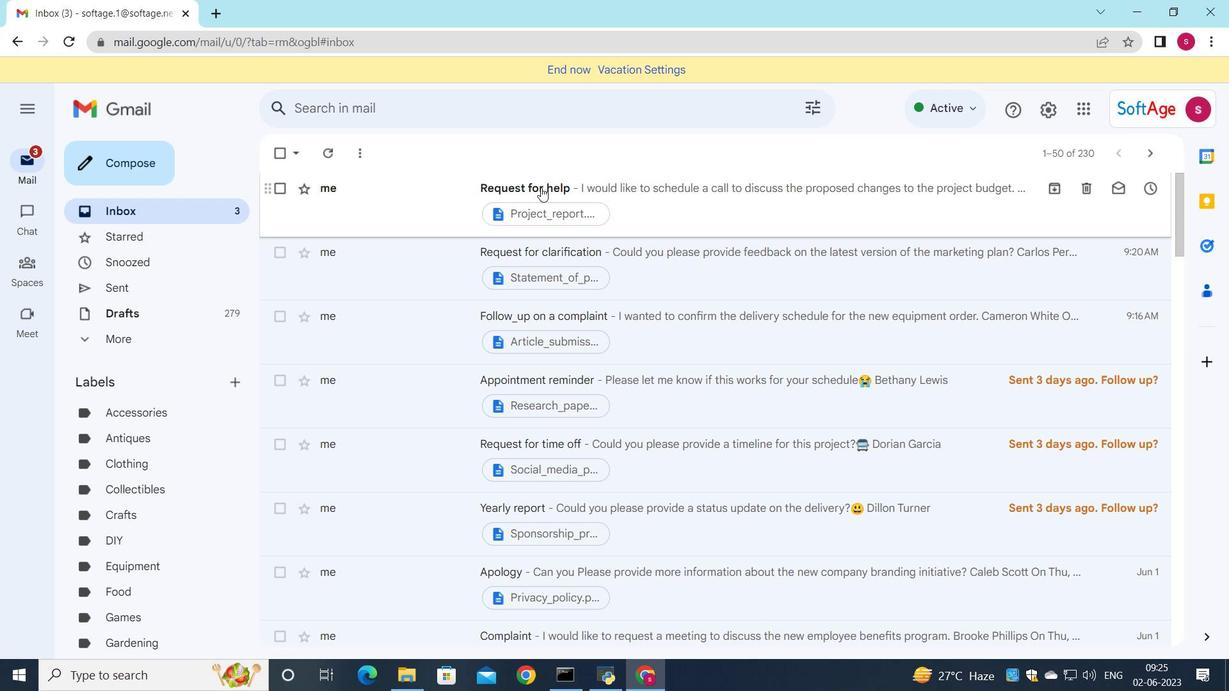 
Action: Mouse scrolled (541, 188) with delta (0, 0)
Screenshot: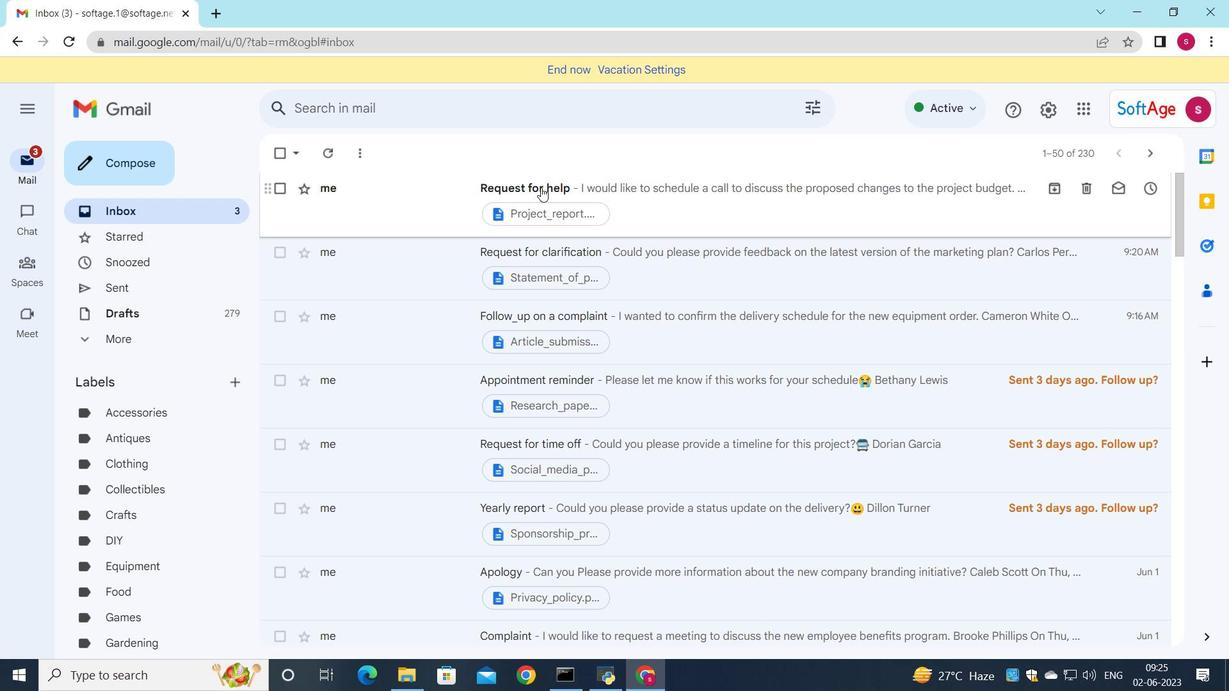 
Action: Mouse moved to (674, 181)
Screenshot: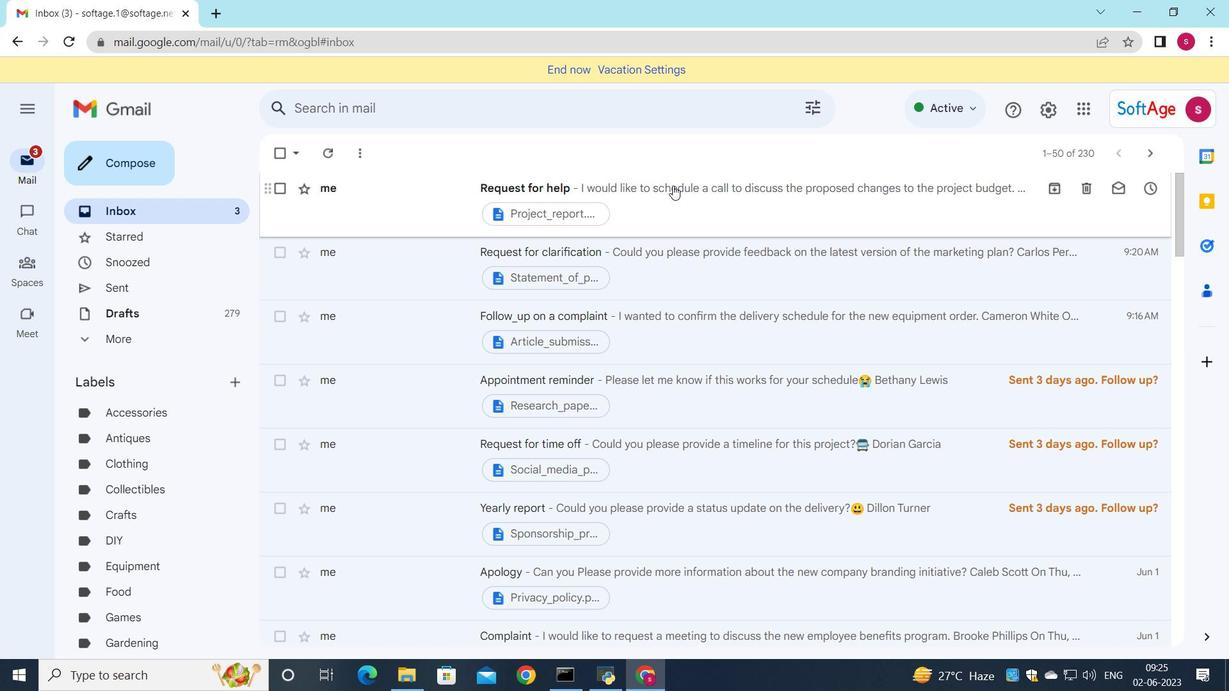
Action: Mouse pressed left at (674, 181)
Screenshot: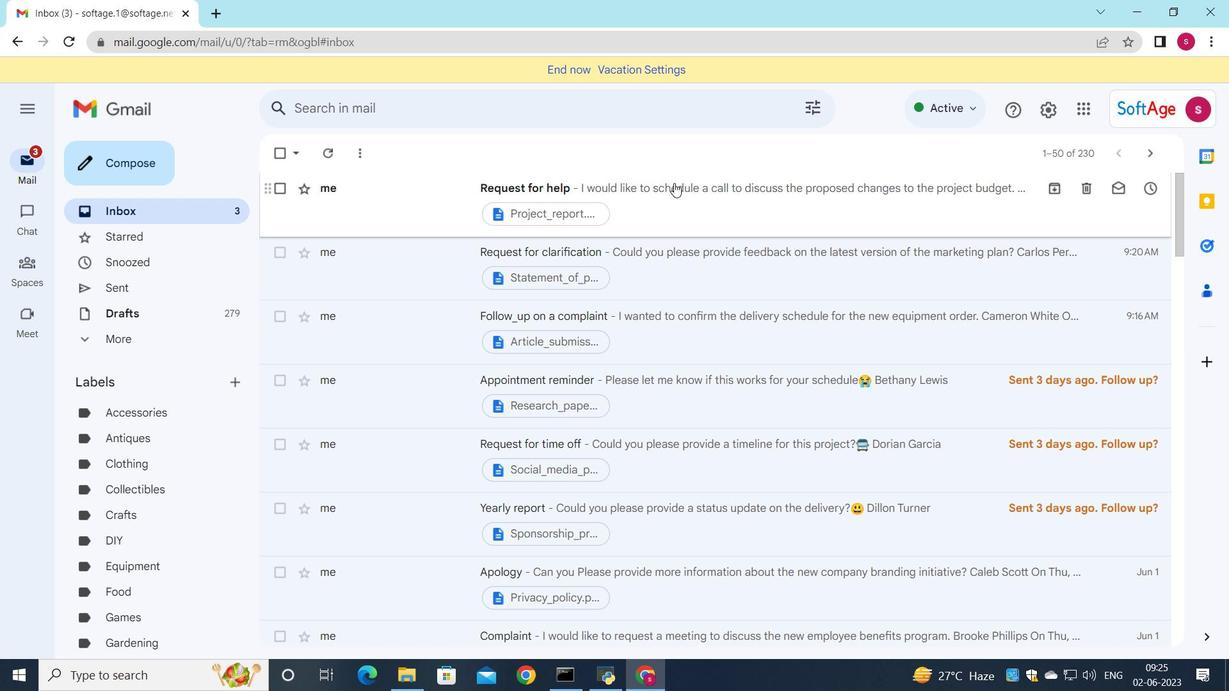 
Action: Mouse moved to (718, 264)
Screenshot: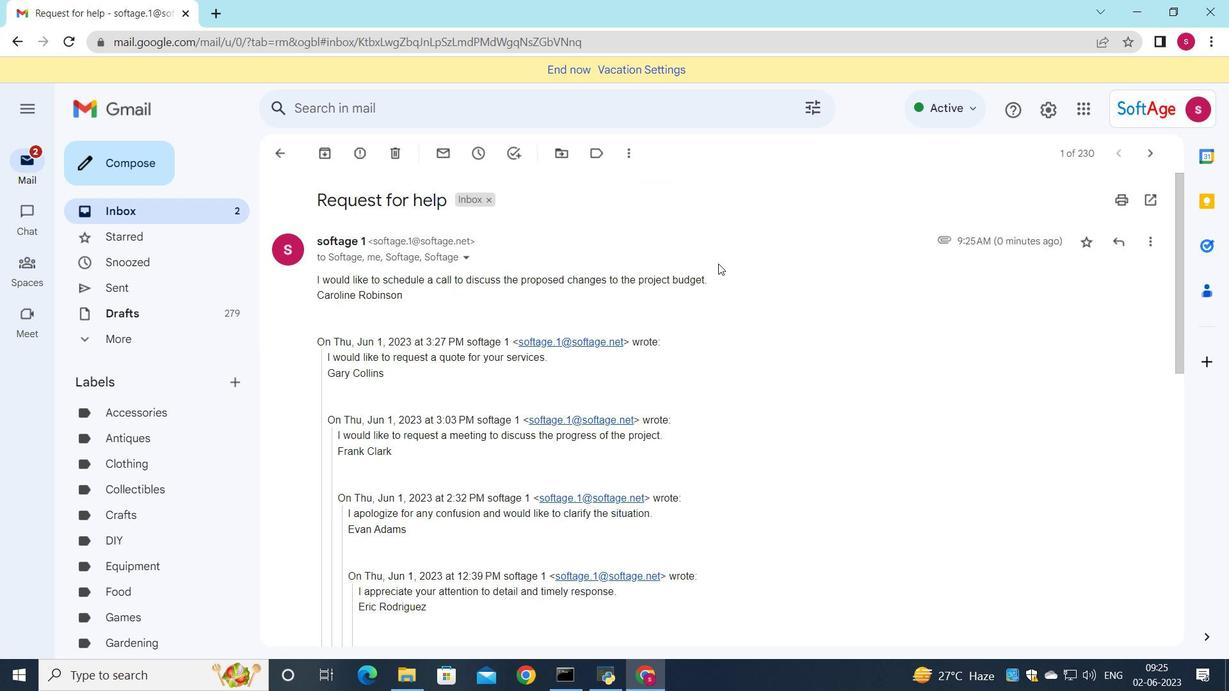 
